 Task: Research Airbnb accommodation in Pisco, Peru from 1st December, 2023 to 9th December, 2023 for 4 adults.2 bedrooms having 2 beds and 2 bathrooms. Property type can be house. Look for 4 properties as per requirement.
Action: Mouse moved to (474, 175)
Screenshot: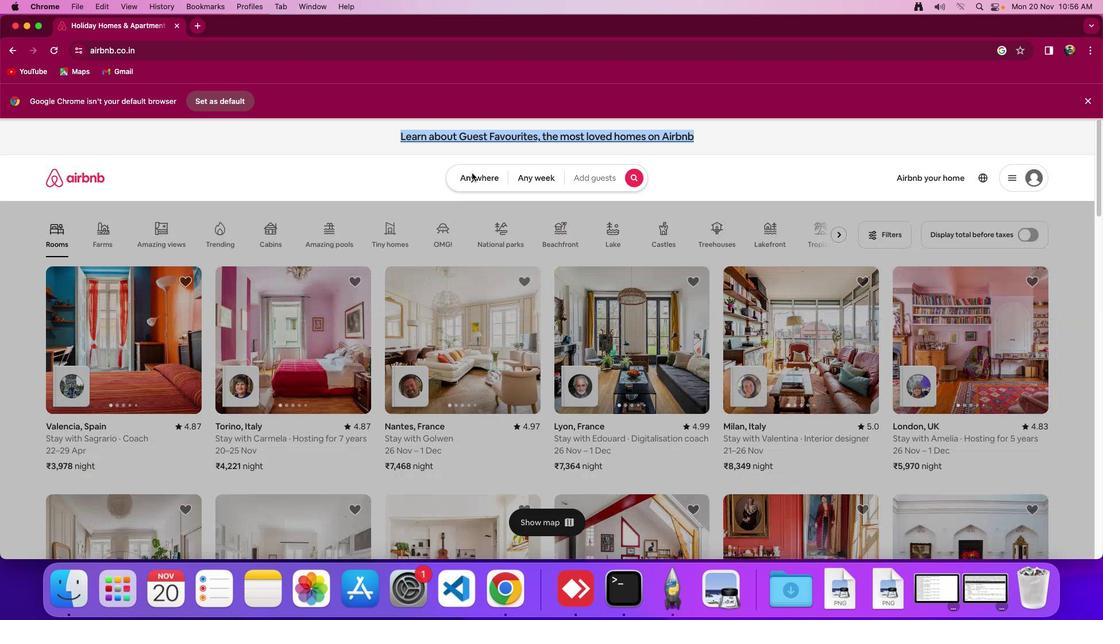 
Action: Mouse pressed left at (474, 175)
Screenshot: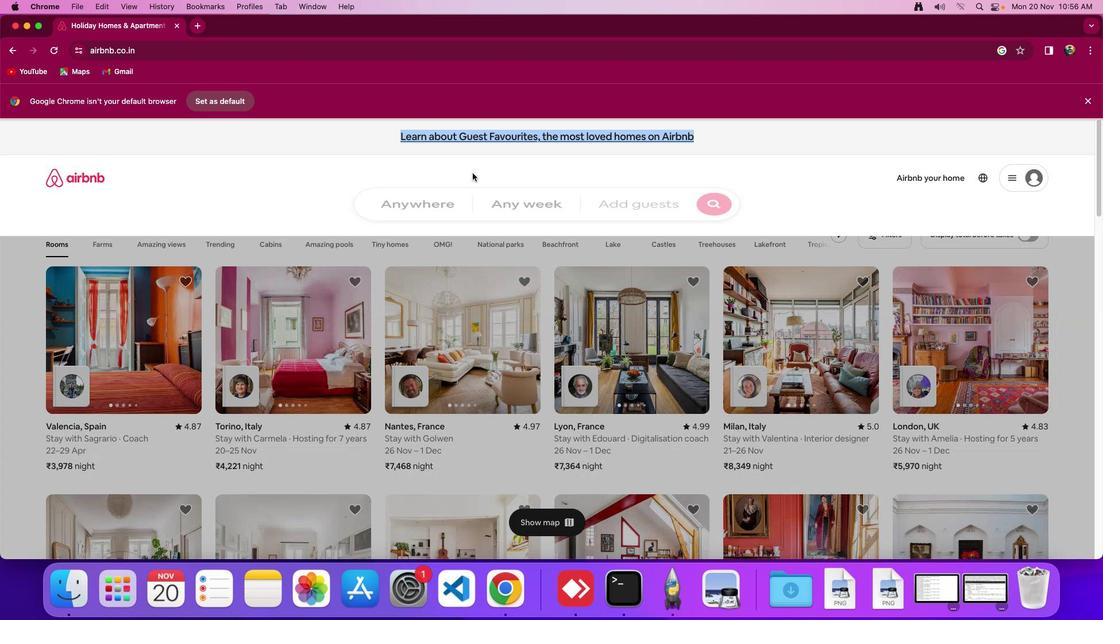 
Action: Mouse moved to (421, 230)
Screenshot: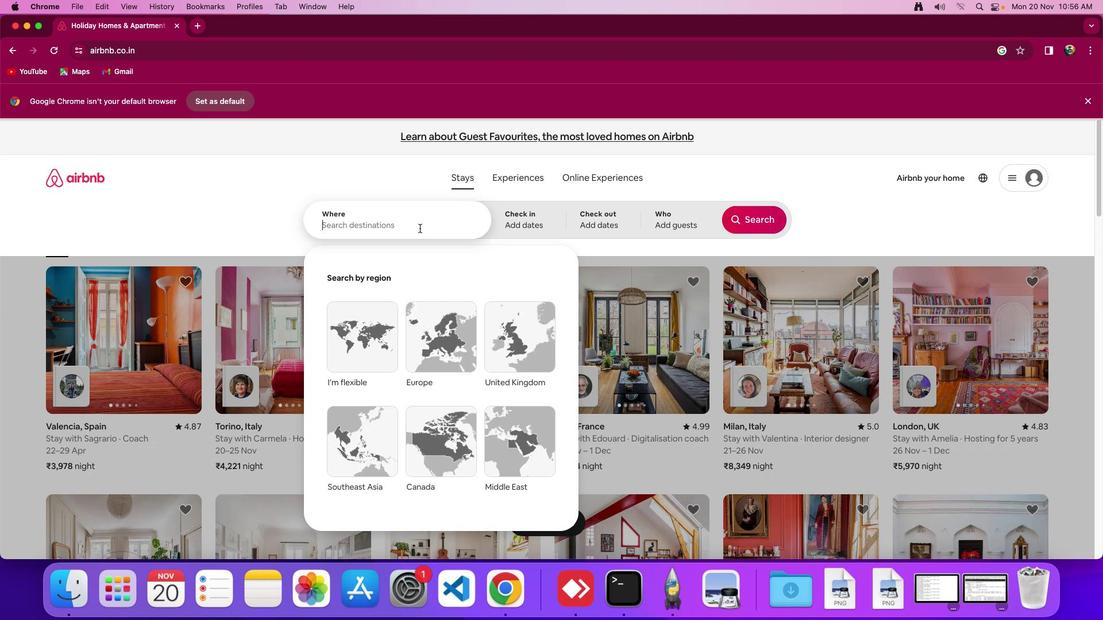 
Action: Mouse pressed left at (421, 230)
Screenshot: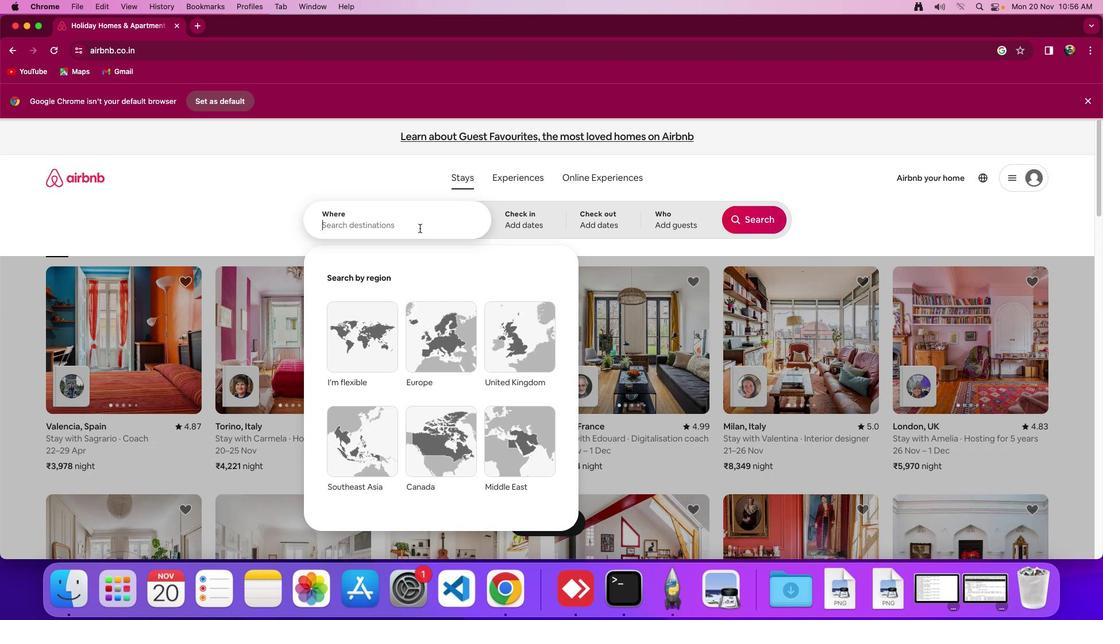 
Action: Mouse moved to (666, 230)
Screenshot: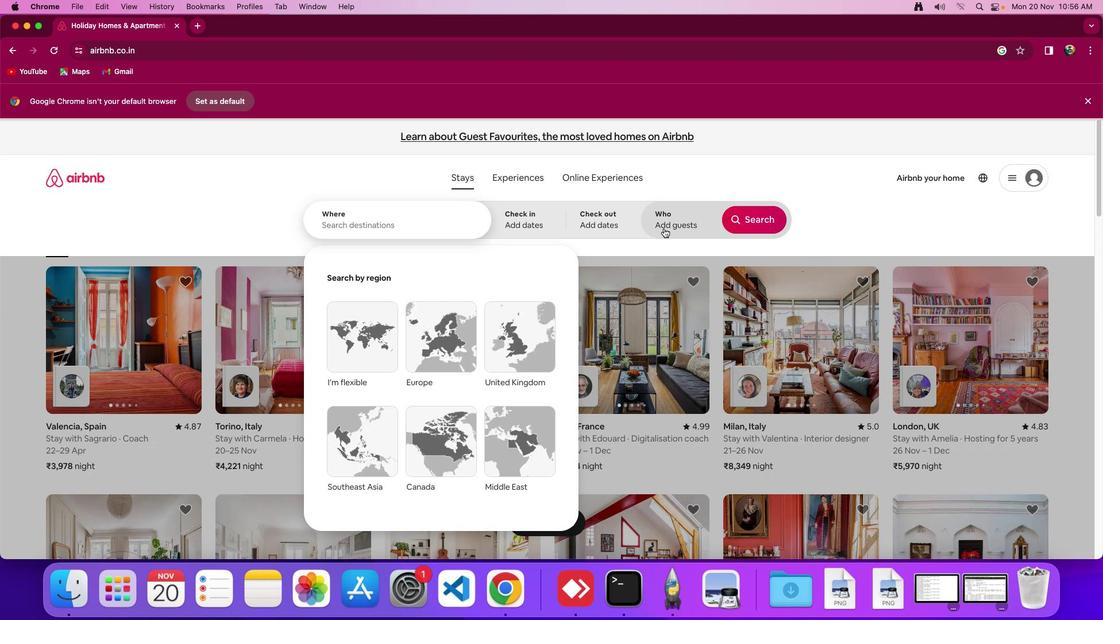 
Action: Key pressed Key.shift'P''i''s''c''o'','Key.spaceKey.shift_rKey.shift'P''e''r''u'
Screenshot: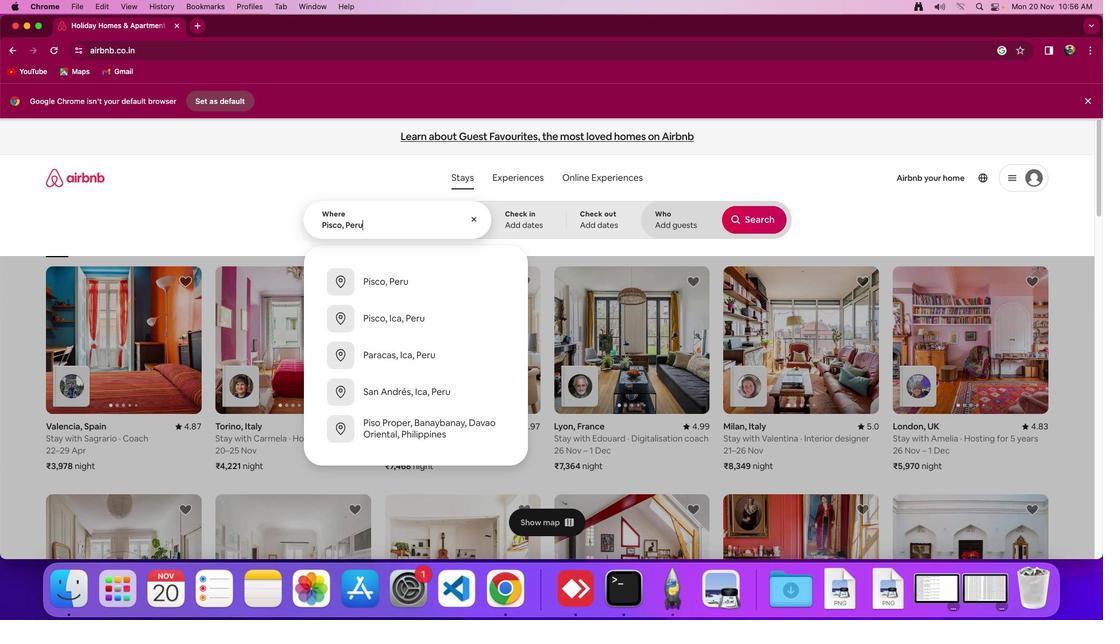
Action: Mouse moved to (535, 231)
Screenshot: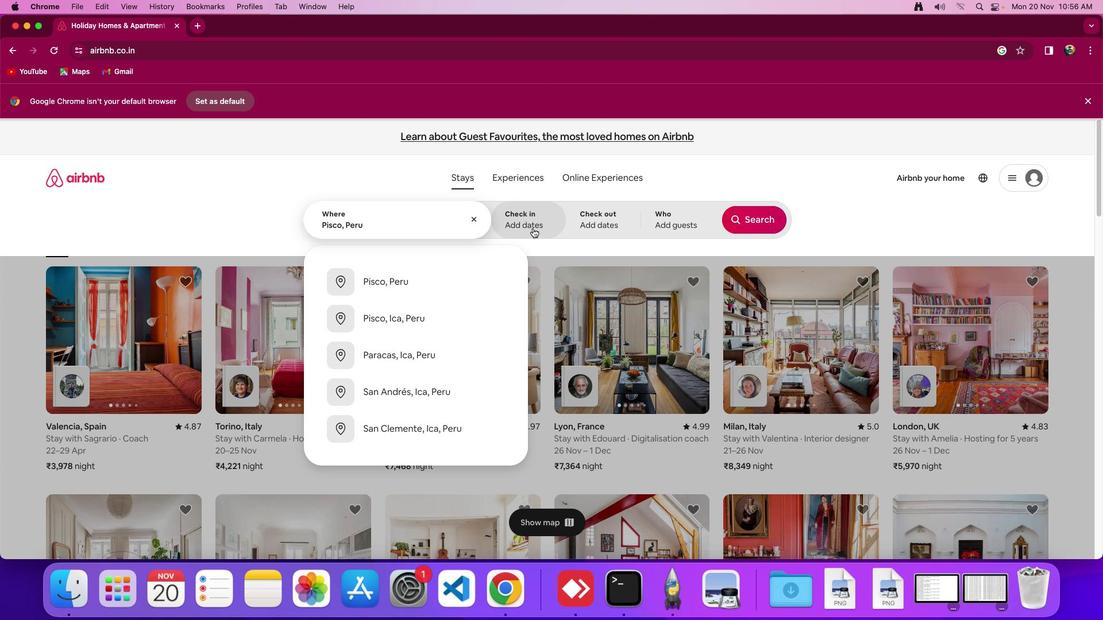 
Action: Mouse pressed left at (535, 231)
Screenshot: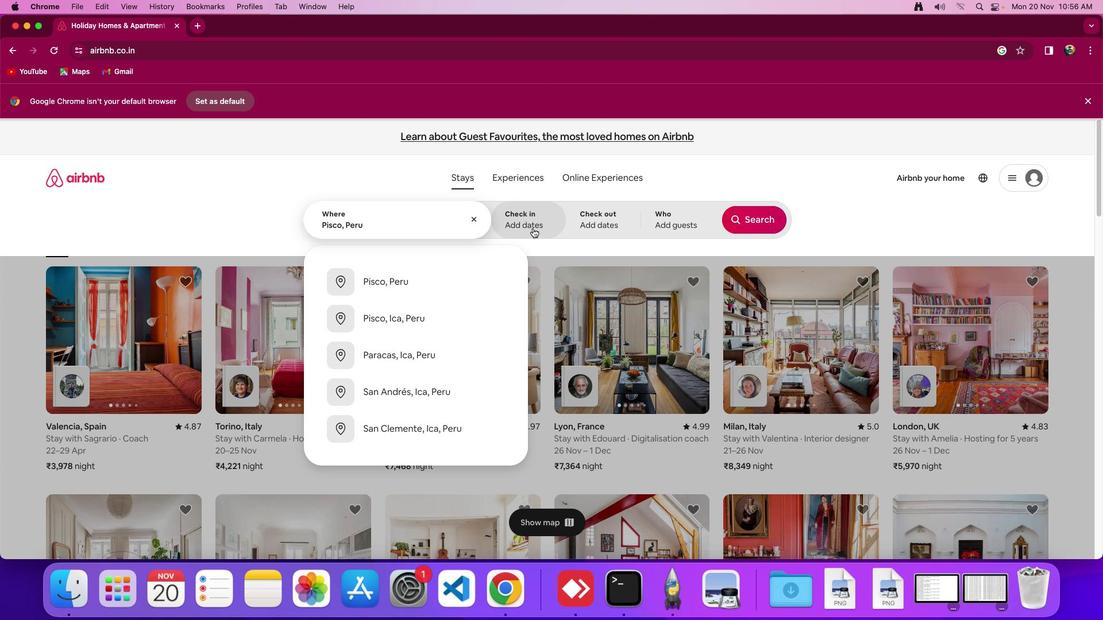
Action: Mouse moved to (715, 366)
Screenshot: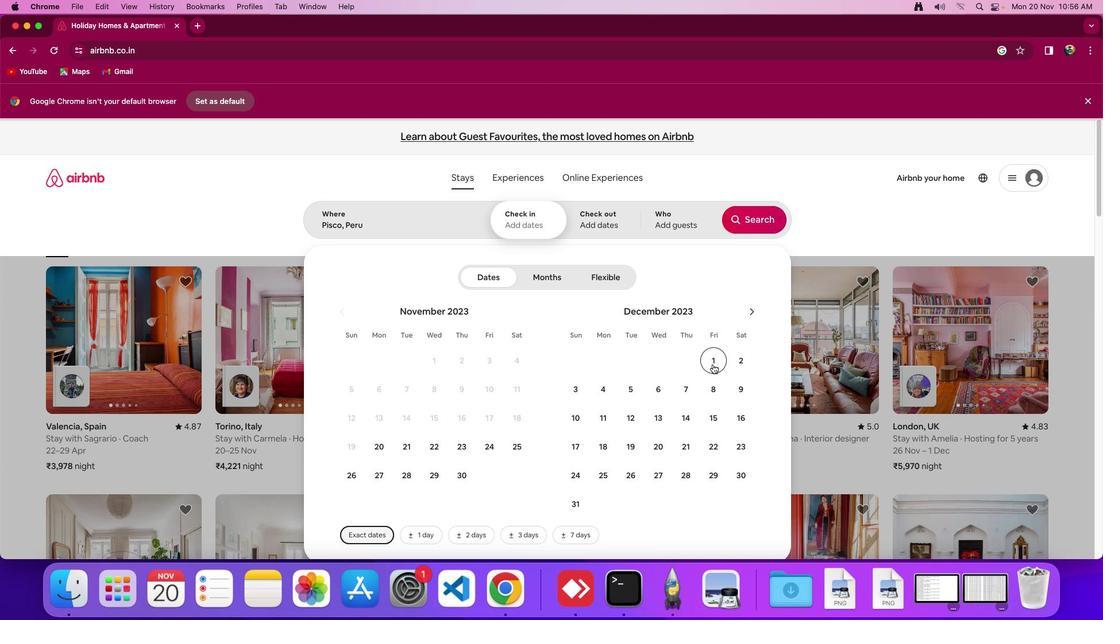 
Action: Mouse pressed left at (715, 366)
Screenshot: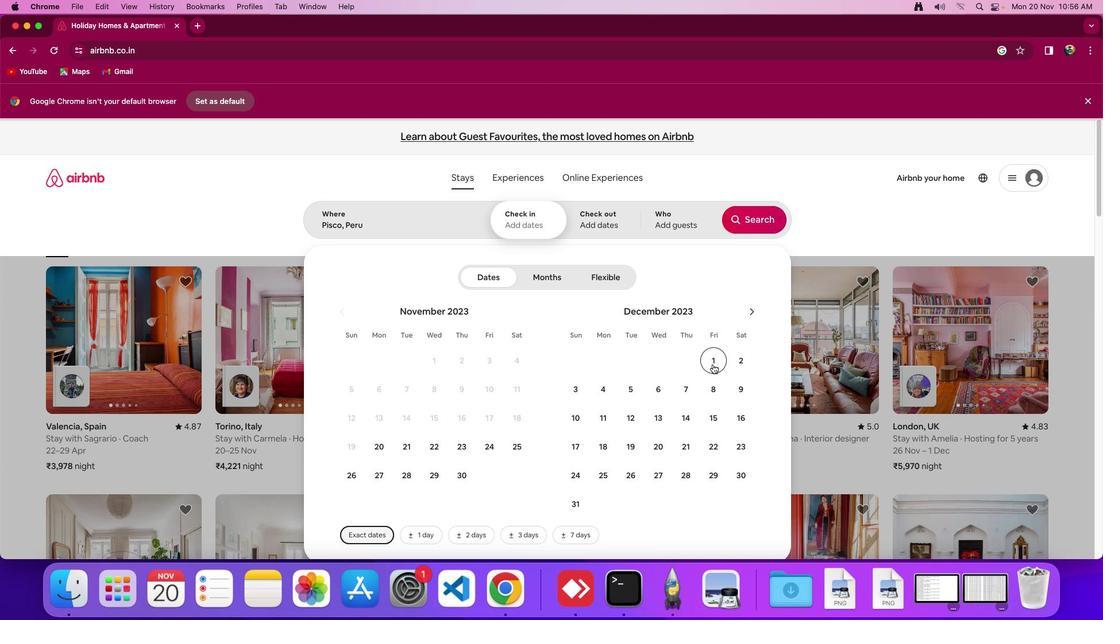 
Action: Mouse moved to (732, 393)
Screenshot: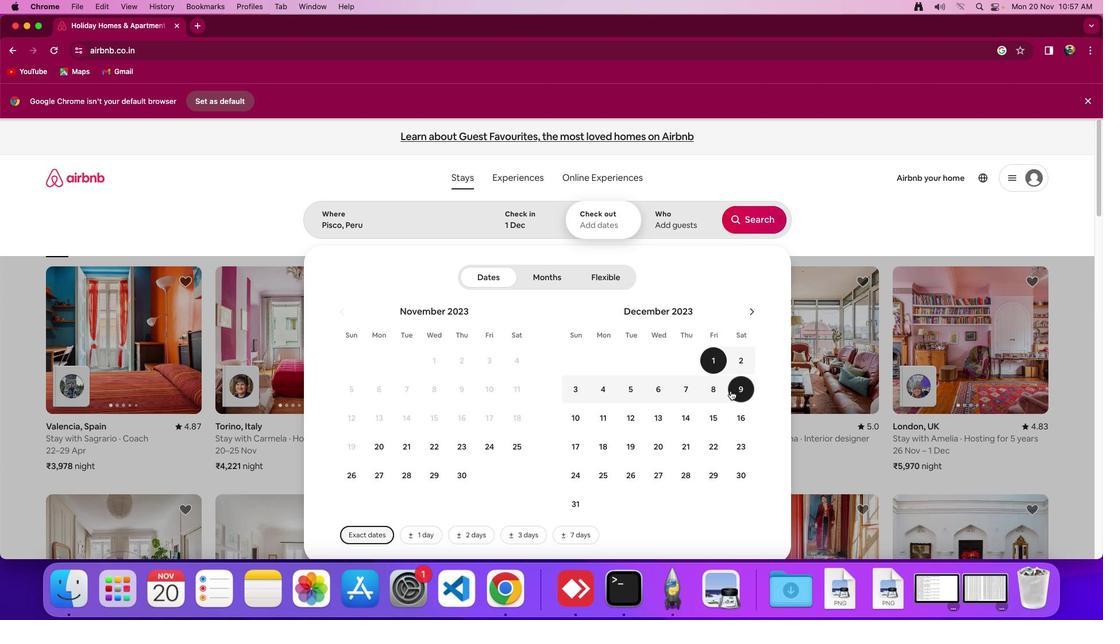 
Action: Mouse pressed left at (732, 393)
Screenshot: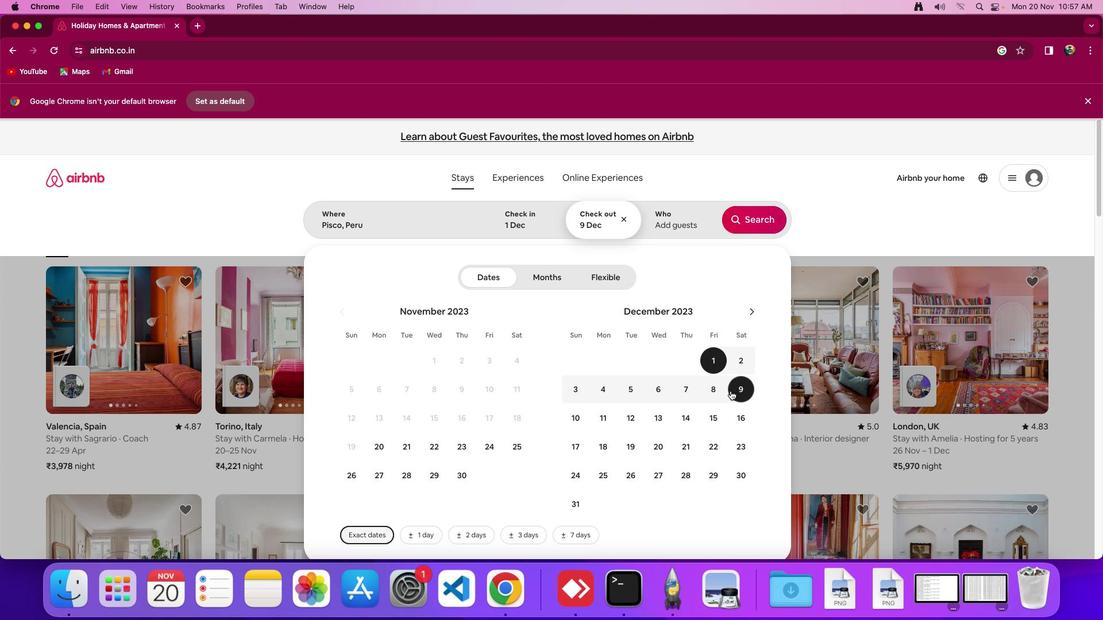 
Action: Mouse moved to (657, 221)
Screenshot: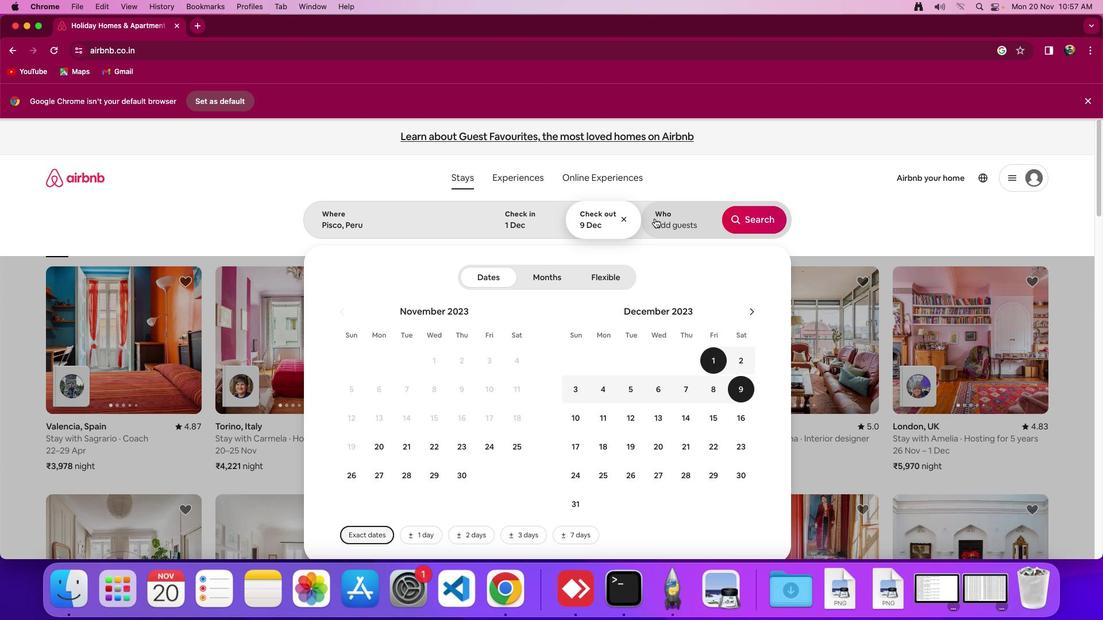 
Action: Mouse pressed left at (657, 221)
Screenshot: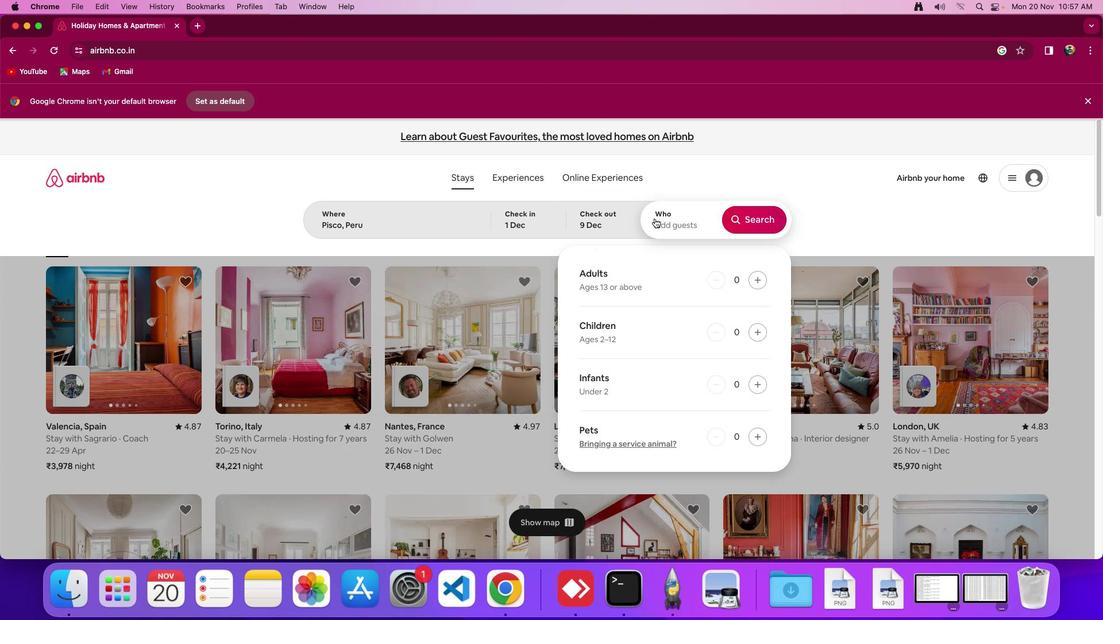 
Action: Mouse moved to (757, 286)
Screenshot: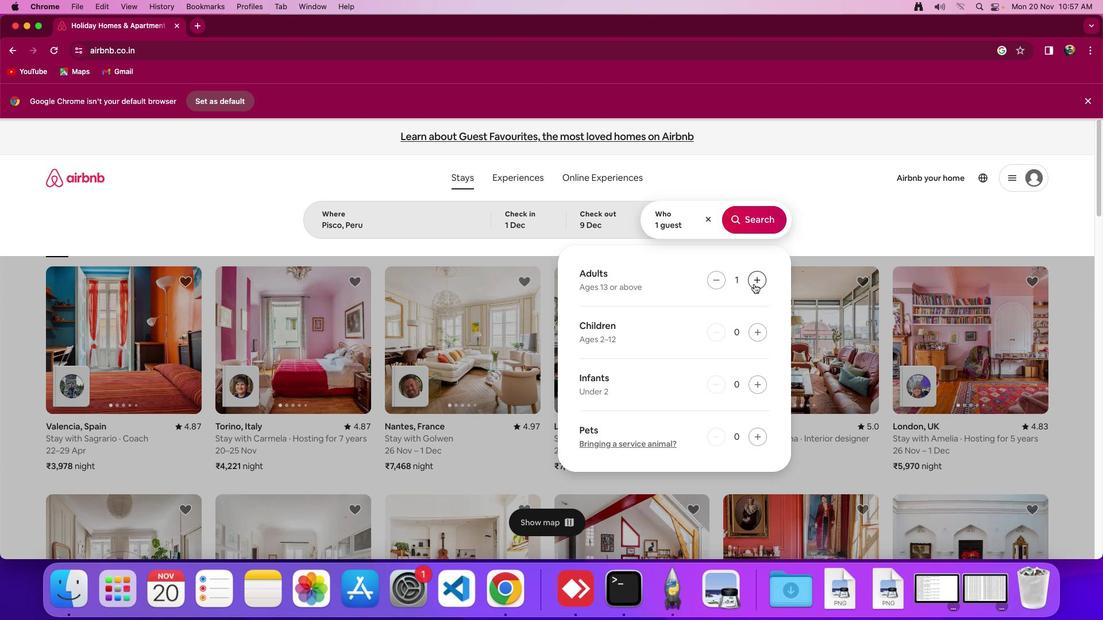 
Action: Mouse pressed left at (757, 286)
Screenshot: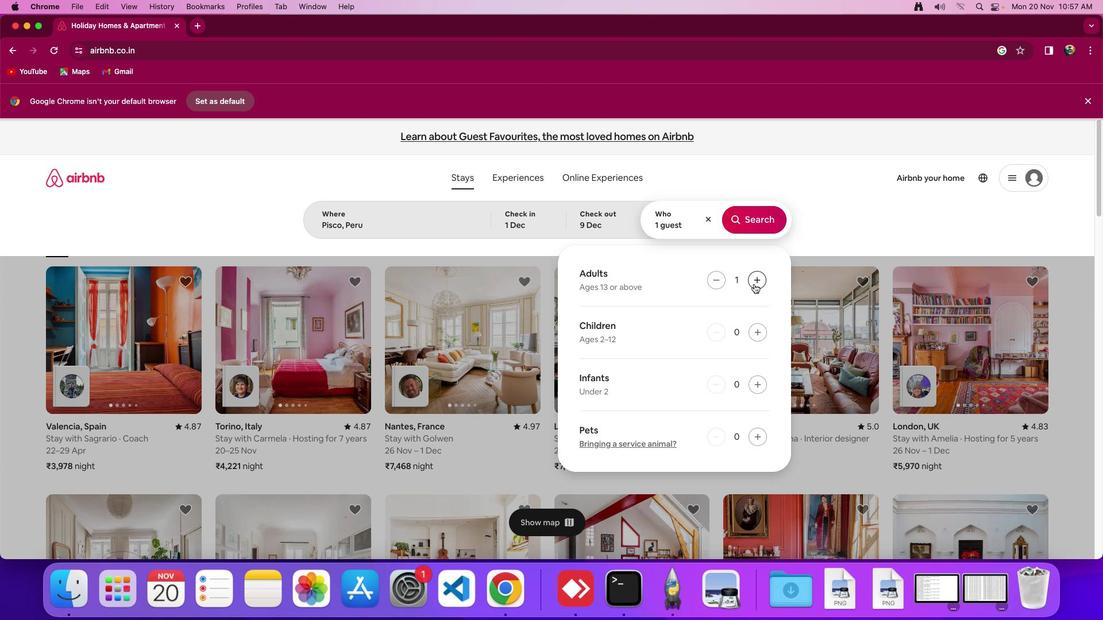 
Action: Mouse pressed left at (757, 286)
Screenshot: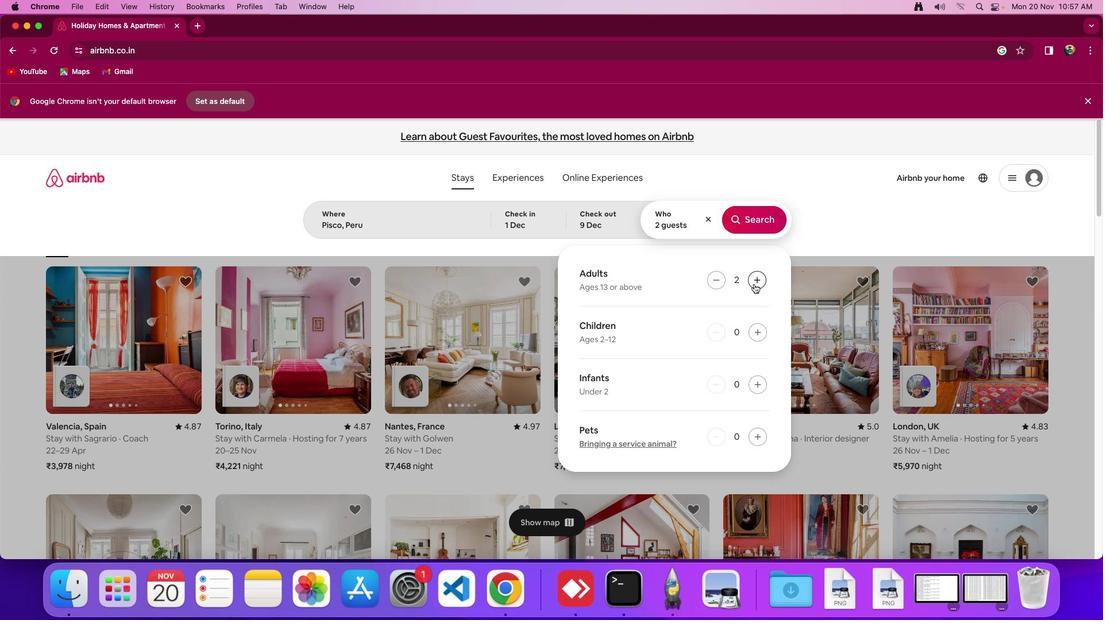 
Action: Mouse pressed left at (757, 286)
Screenshot: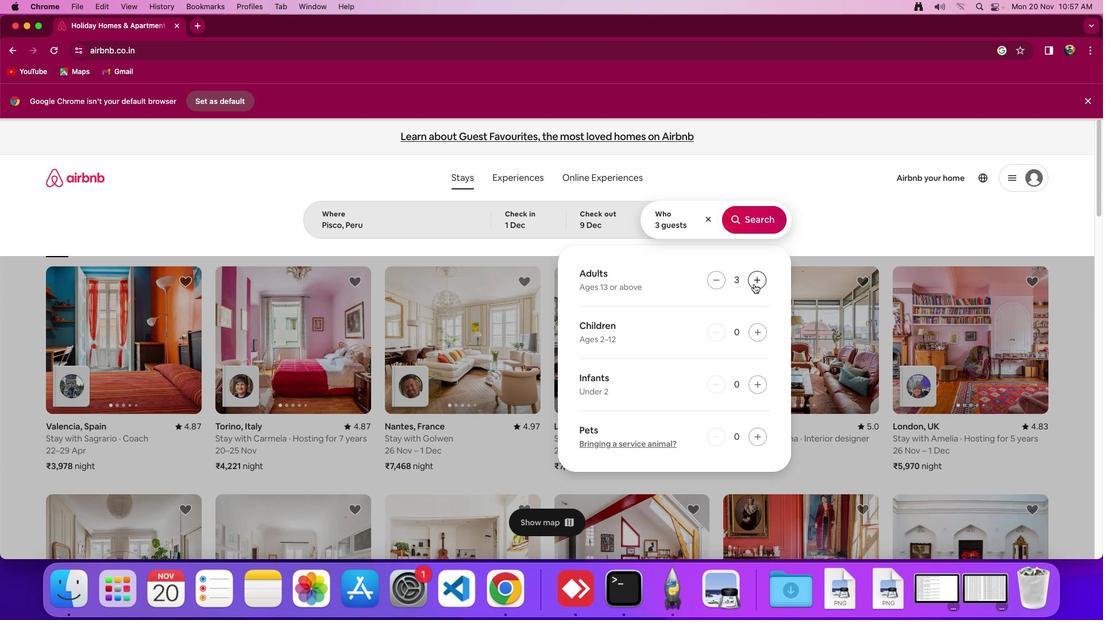 
Action: Mouse pressed left at (757, 286)
Screenshot: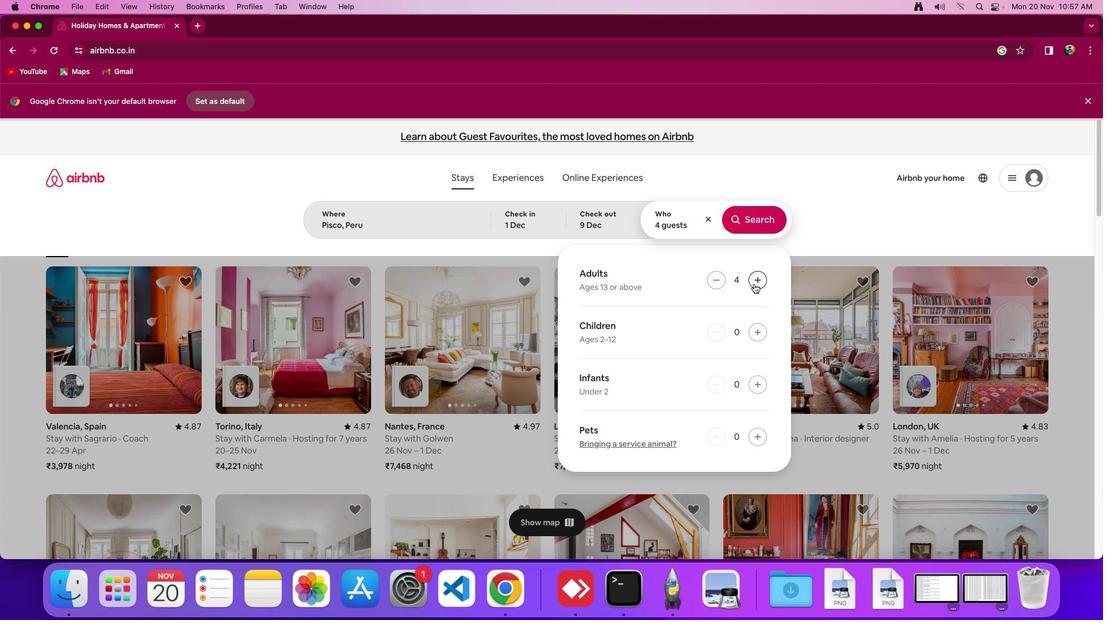 
Action: Mouse moved to (745, 217)
Screenshot: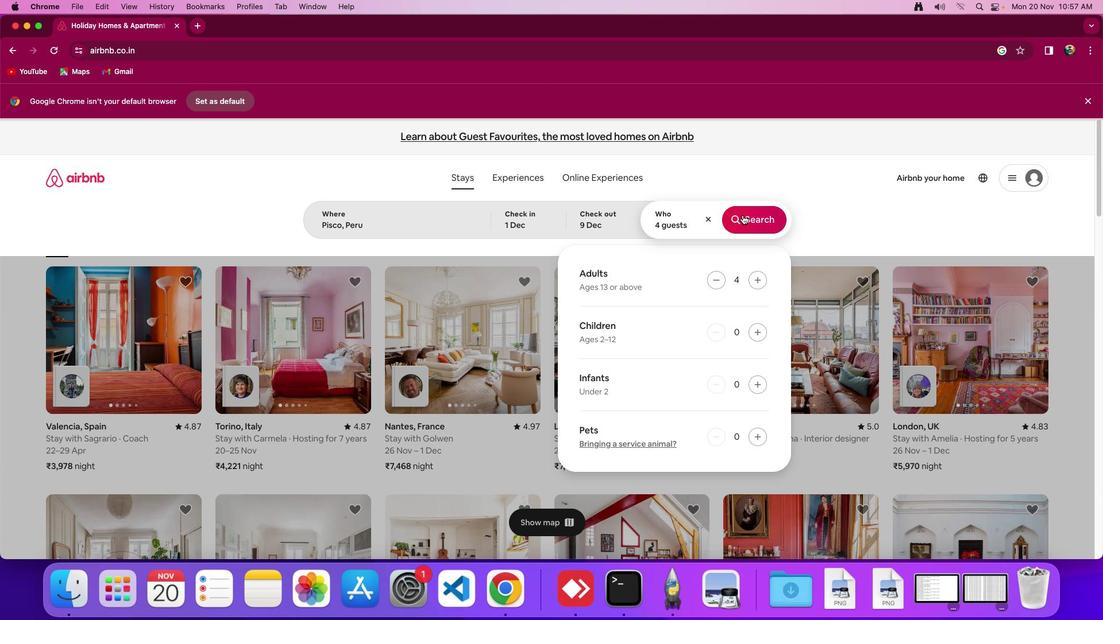 
Action: Mouse pressed left at (745, 217)
Screenshot: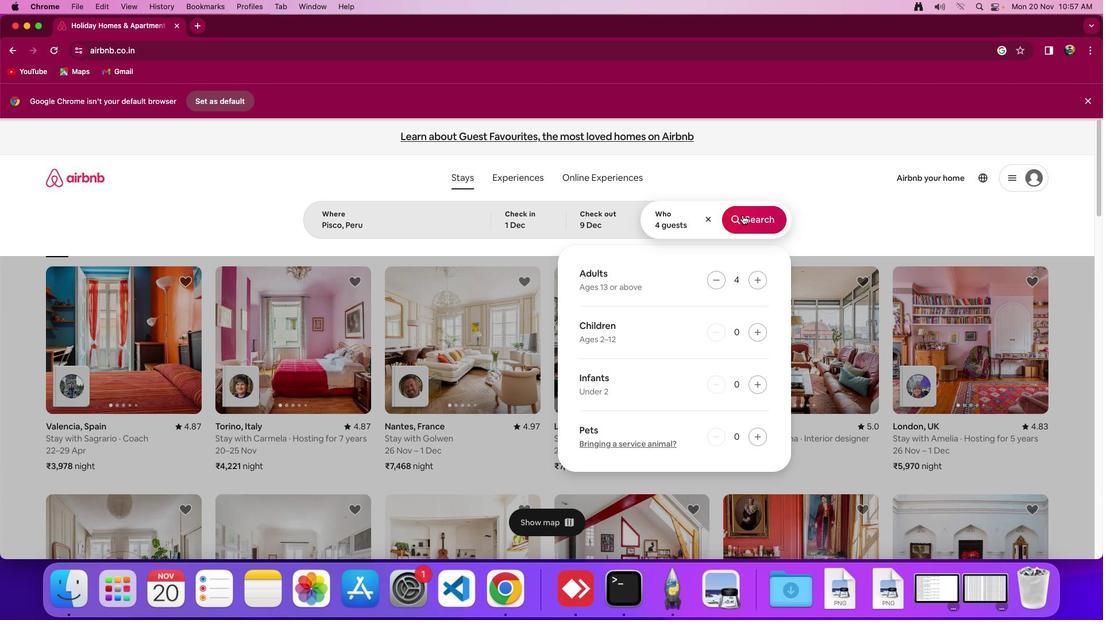 
Action: Mouse moved to (914, 189)
Screenshot: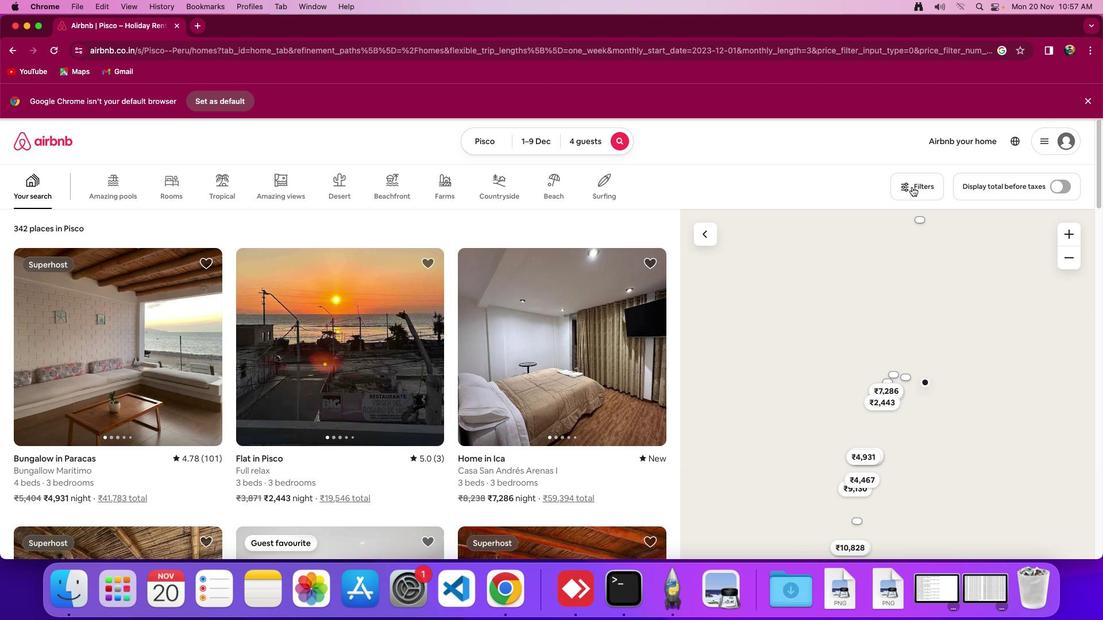 
Action: Mouse pressed left at (914, 189)
Screenshot: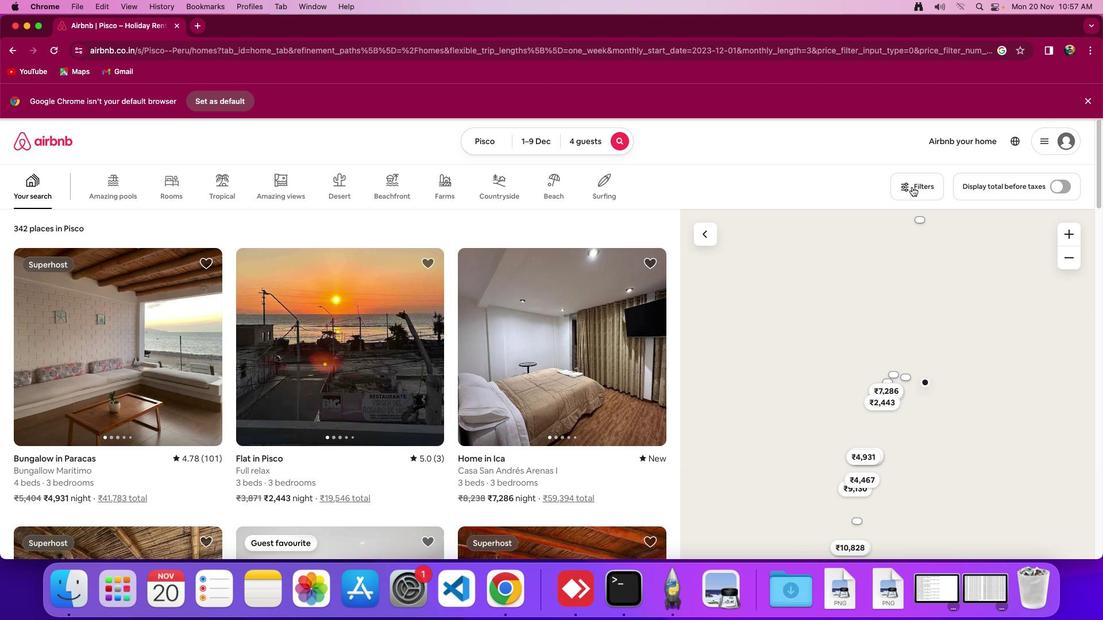 
Action: Mouse moved to (907, 186)
Screenshot: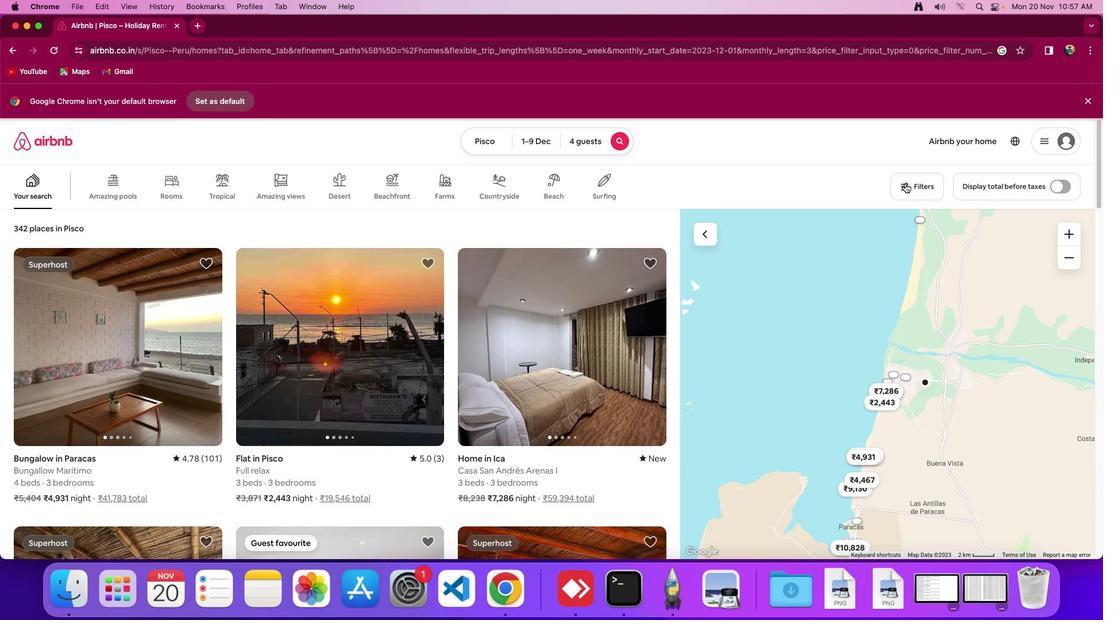 
Action: Mouse pressed left at (907, 186)
Screenshot: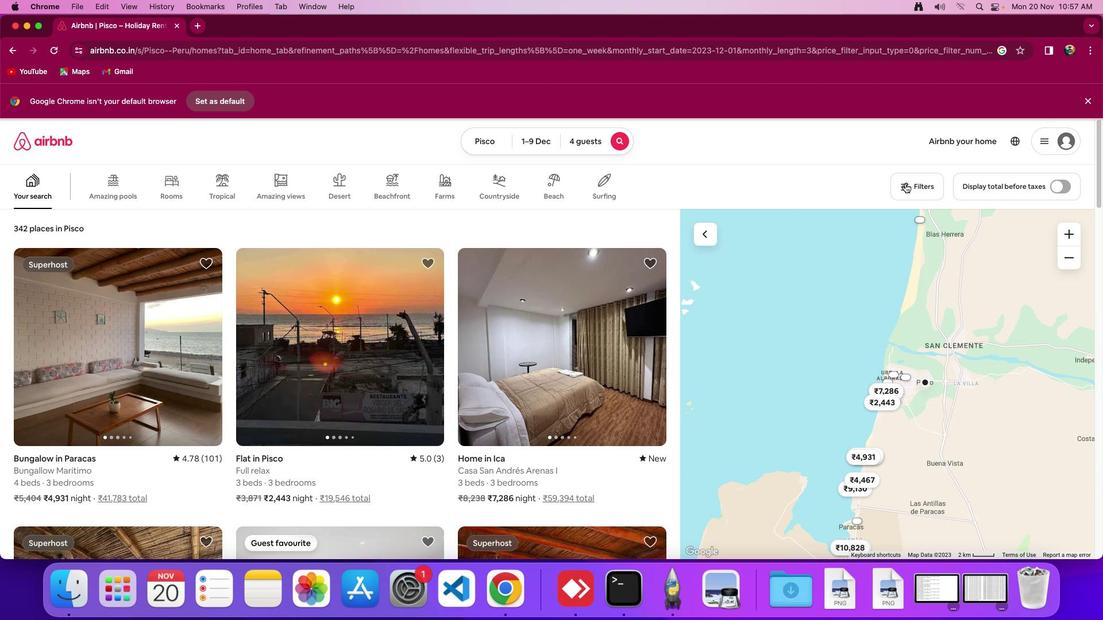 
Action: Mouse moved to (505, 380)
Screenshot: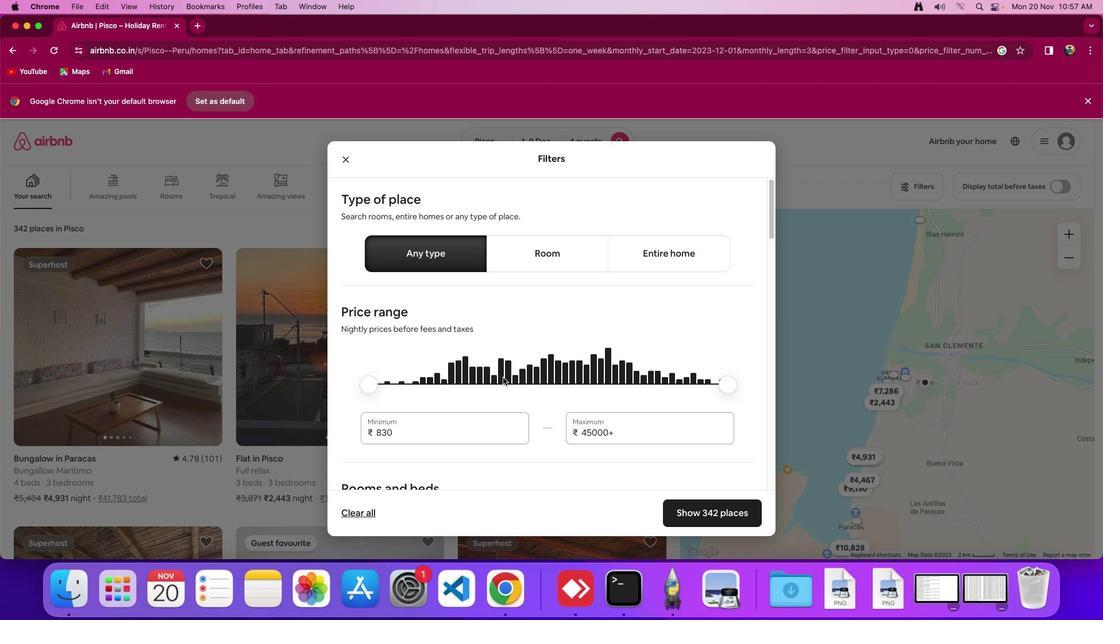 
Action: Mouse scrolled (505, 380) with delta (2, 1)
Screenshot: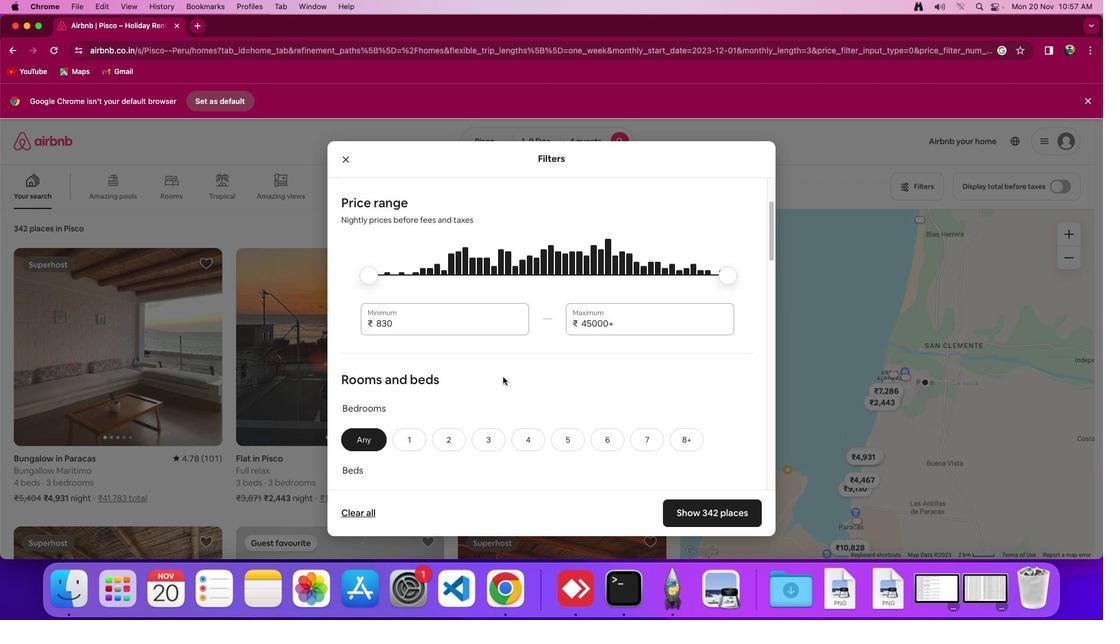 
Action: Mouse scrolled (505, 380) with delta (2, 1)
Screenshot: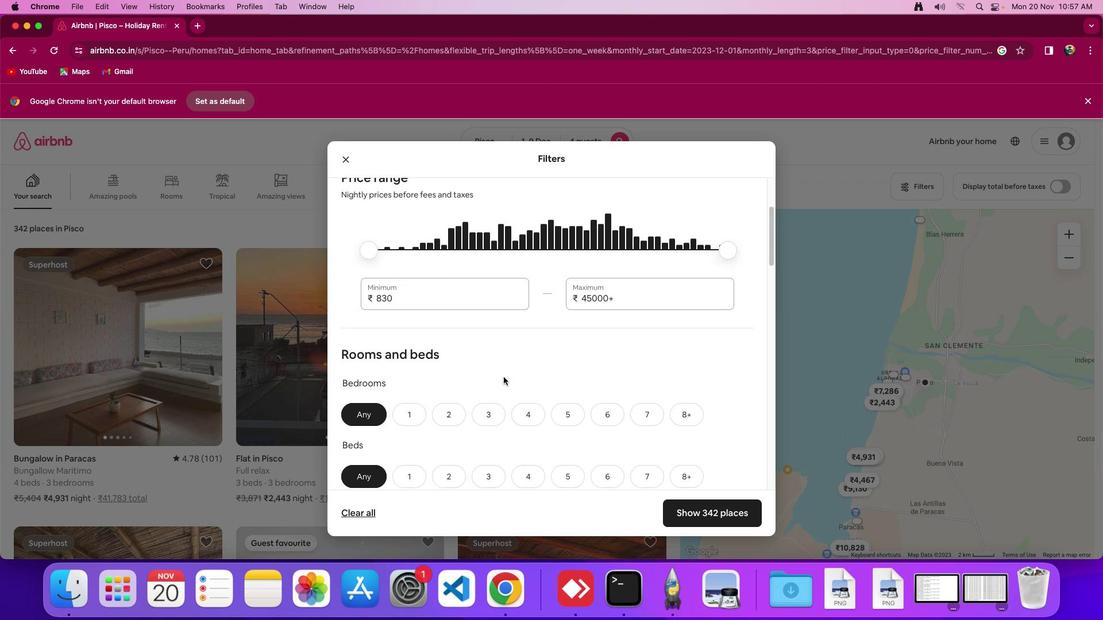 
Action: Mouse scrolled (505, 380) with delta (2, 0)
Screenshot: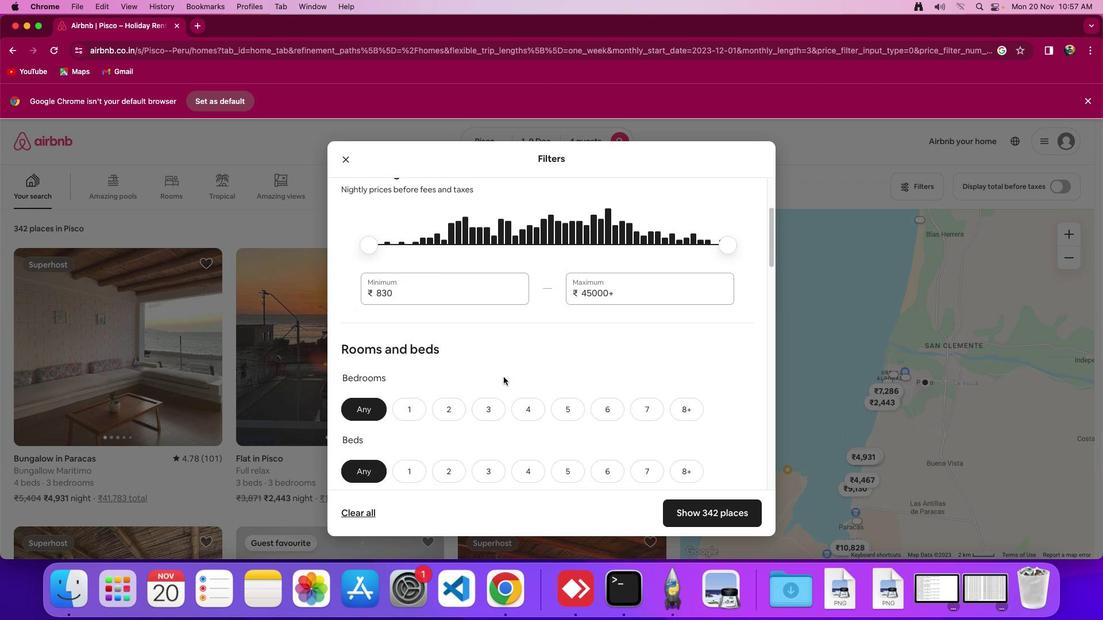
Action: Mouse moved to (505, 379)
Screenshot: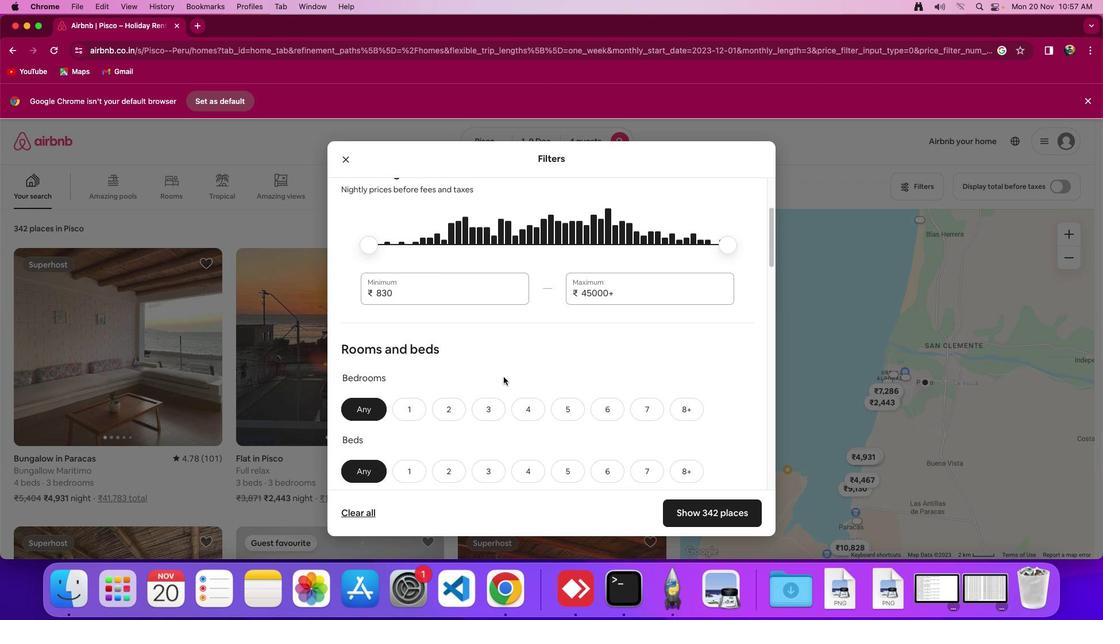 
Action: Mouse scrolled (505, 379) with delta (2, 1)
Screenshot: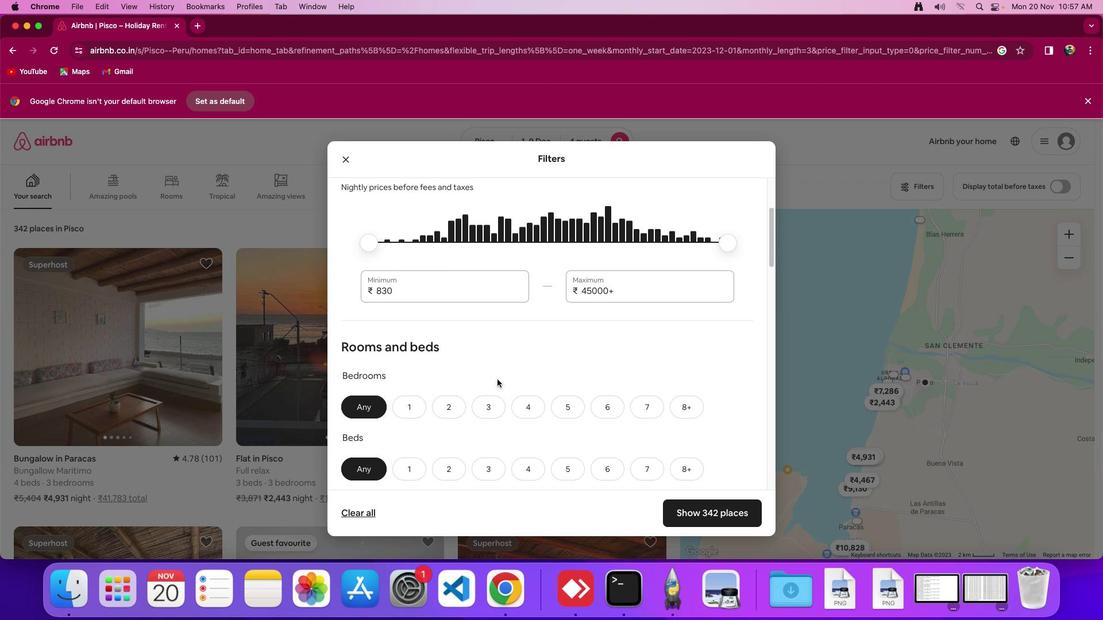
Action: Mouse moved to (442, 406)
Screenshot: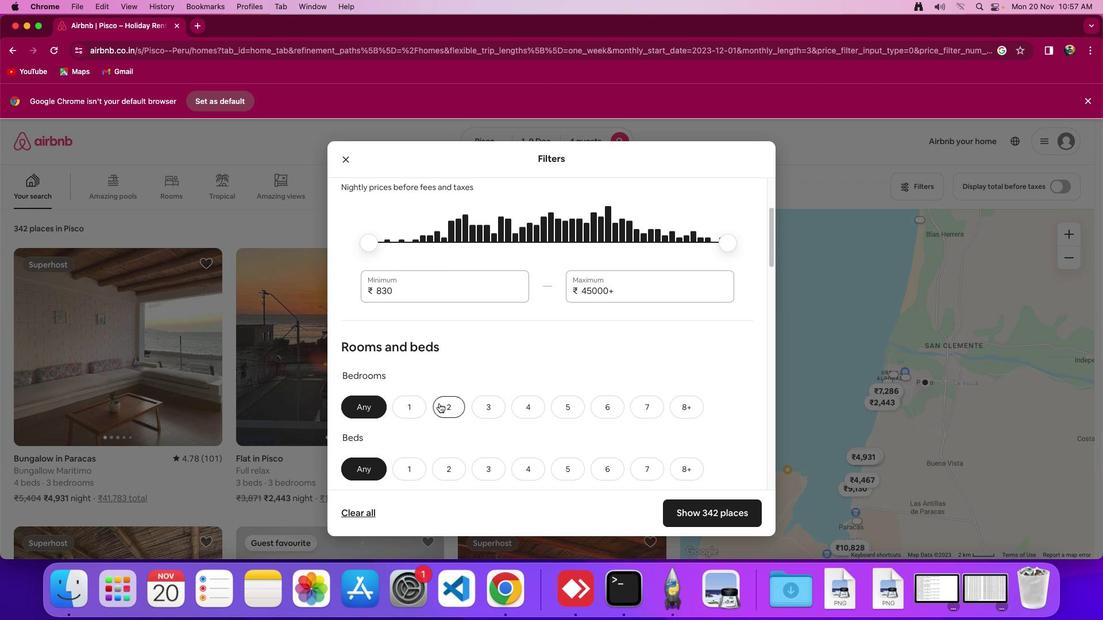 
Action: Mouse pressed left at (442, 406)
Screenshot: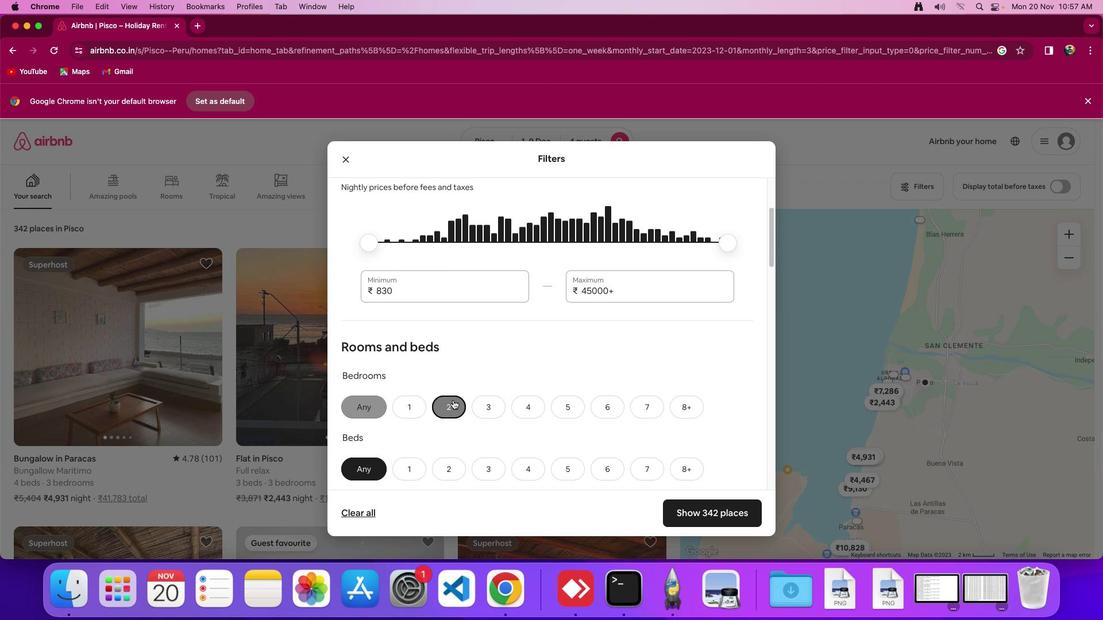
Action: Mouse moved to (509, 388)
Screenshot: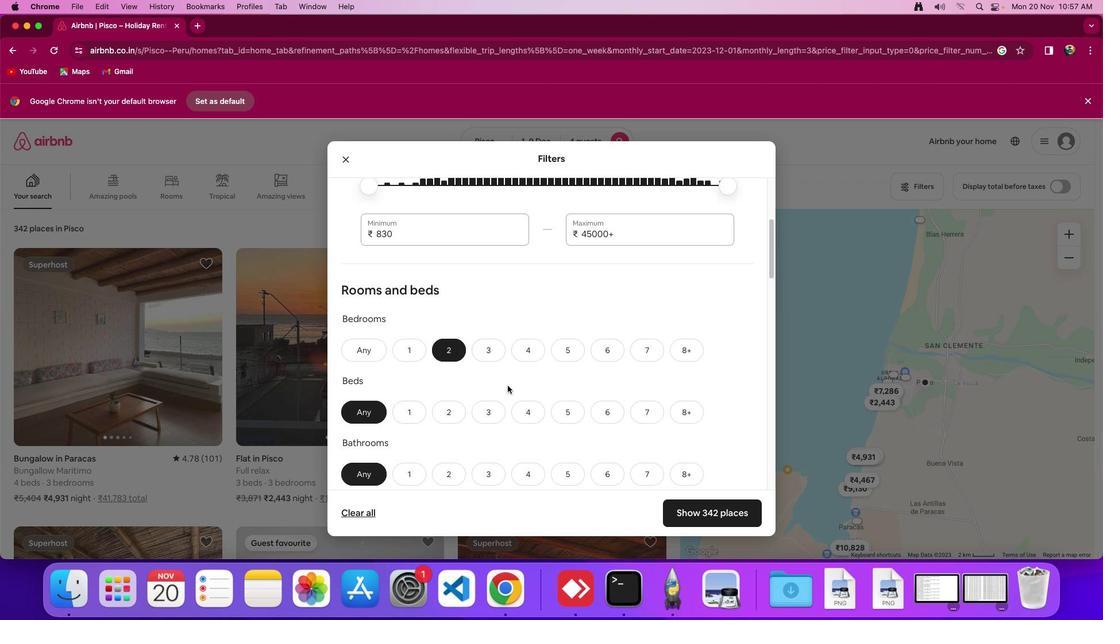 
Action: Mouse scrolled (509, 388) with delta (2, 1)
Screenshot: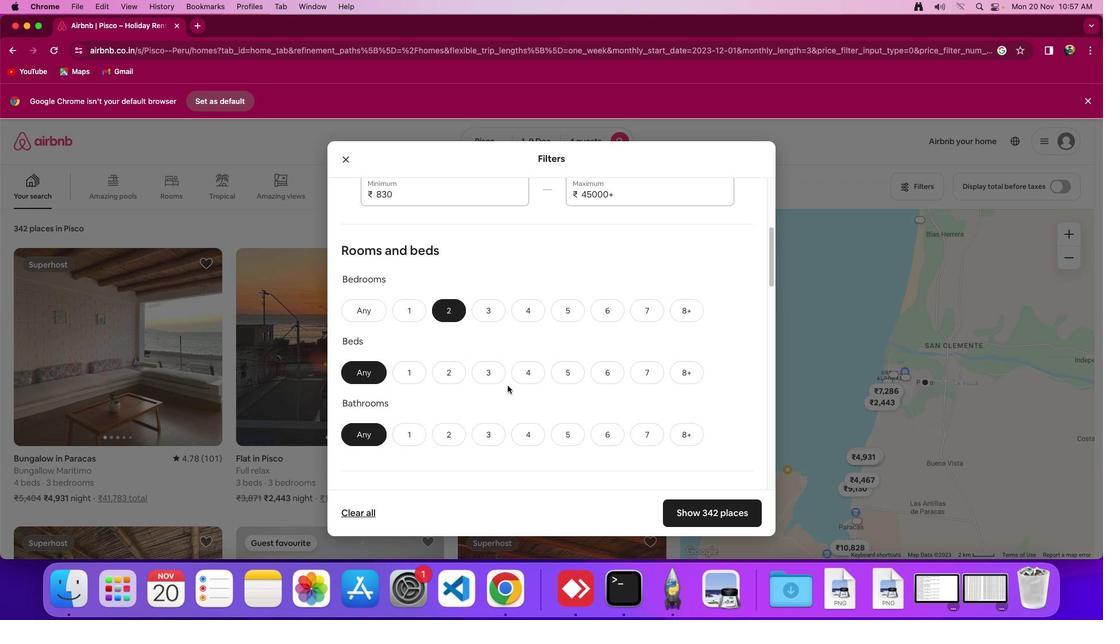 
Action: Mouse moved to (509, 388)
Screenshot: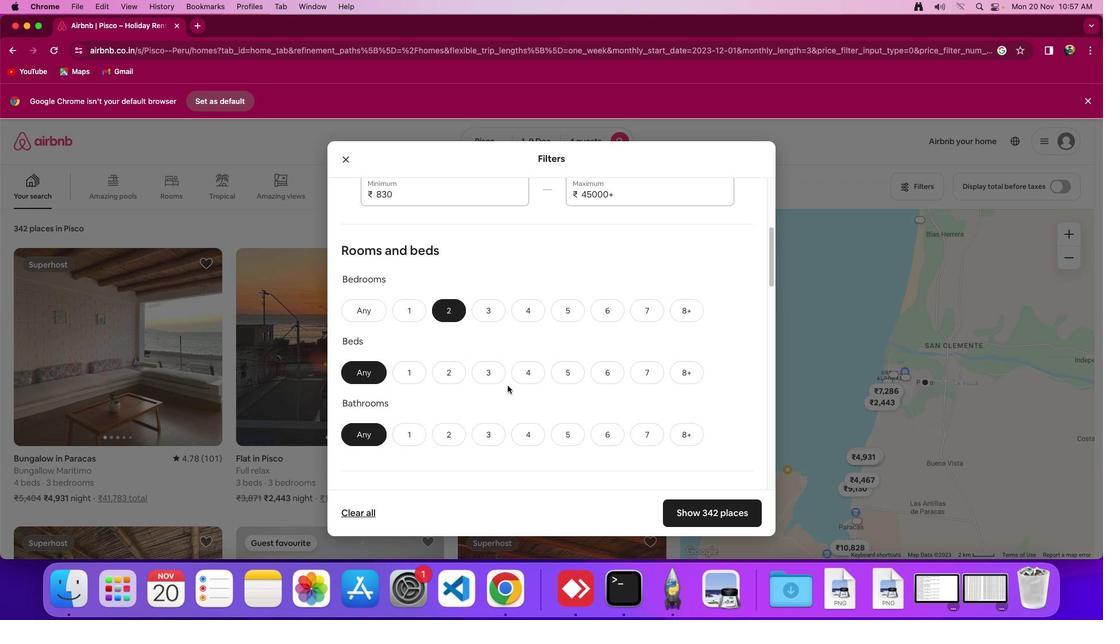 
Action: Mouse scrolled (509, 388) with delta (2, 1)
Screenshot: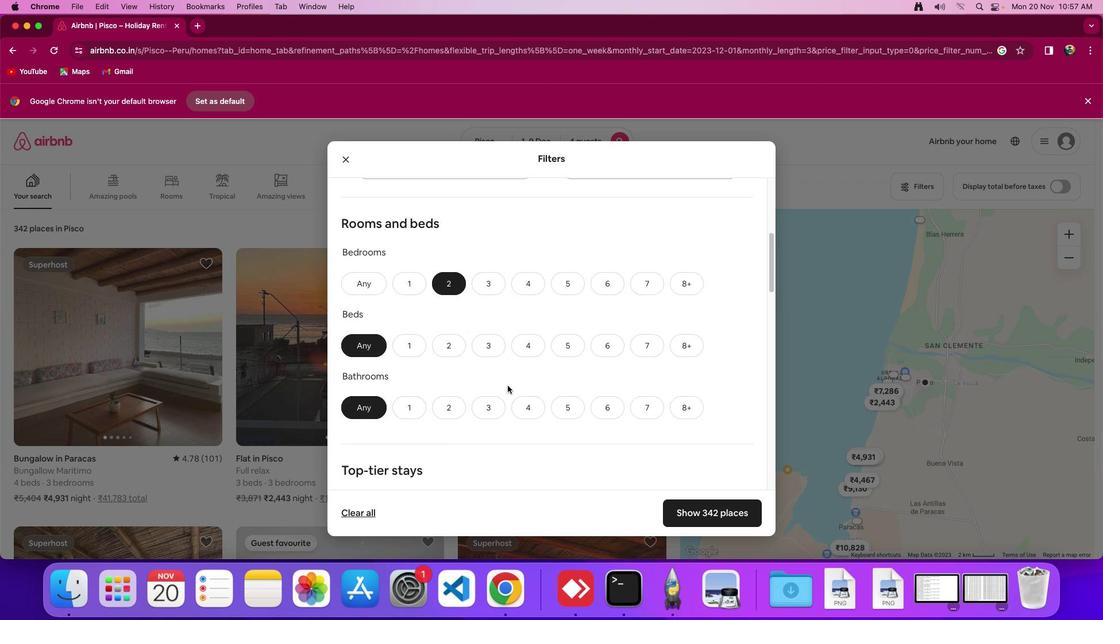 
Action: Mouse scrolled (509, 388) with delta (2, 0)
Screenshot: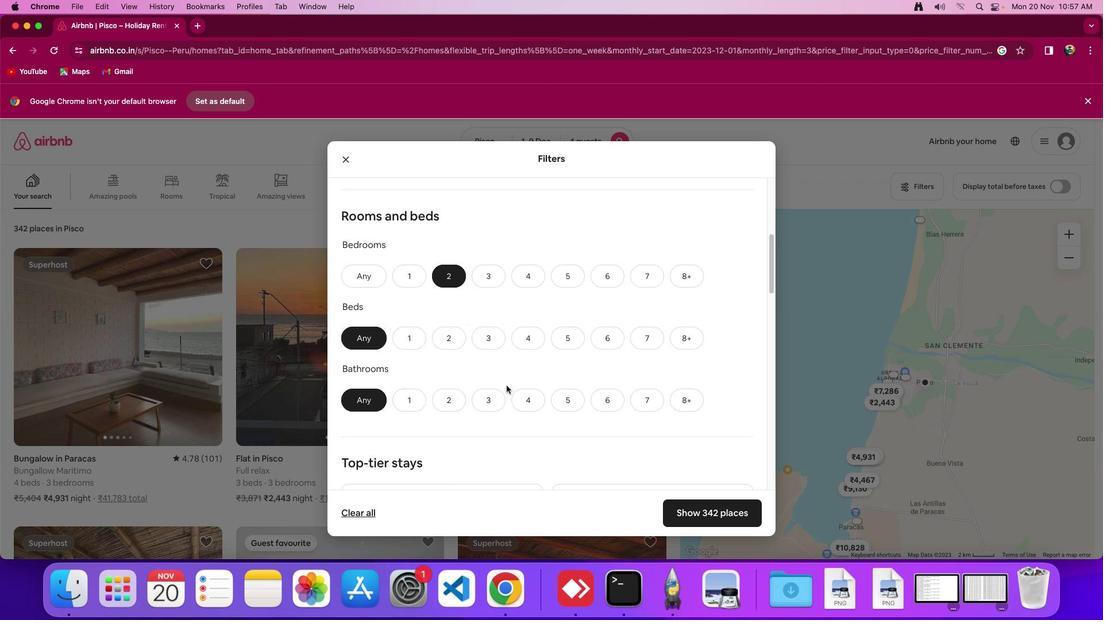 
Action: Mouse moved to (451, 329)
Screenshot: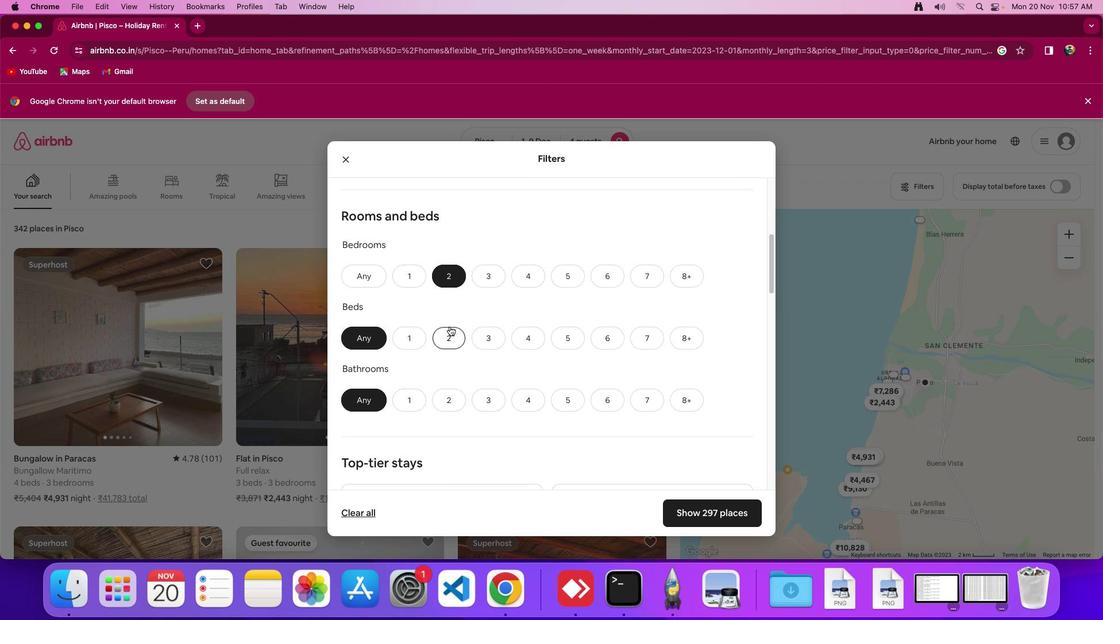 
Action: Mouse pressed left at (451, 329)
Screenshot: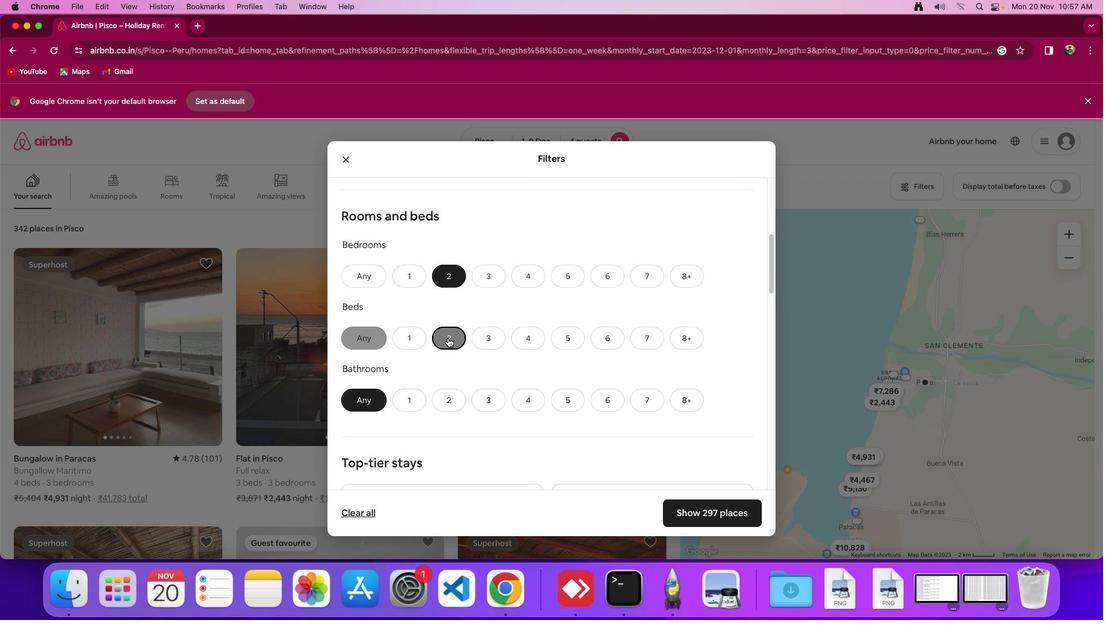 
Action: Mouse moved to (448, 401)
Screenshot: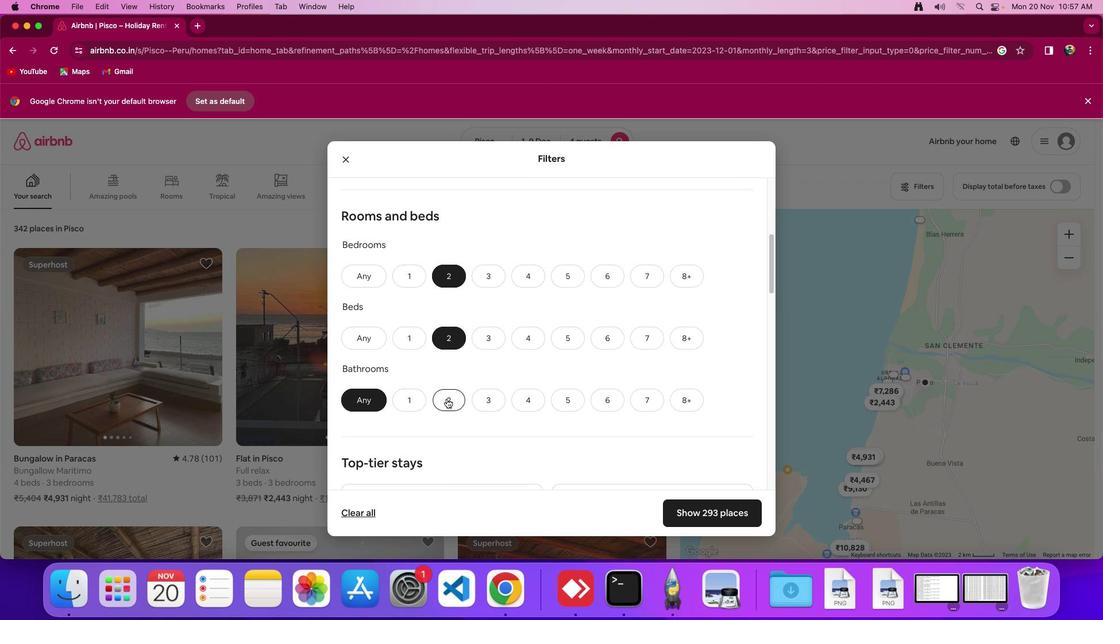 
Action: Mouse pressed left at (448, 401)
Screenshot: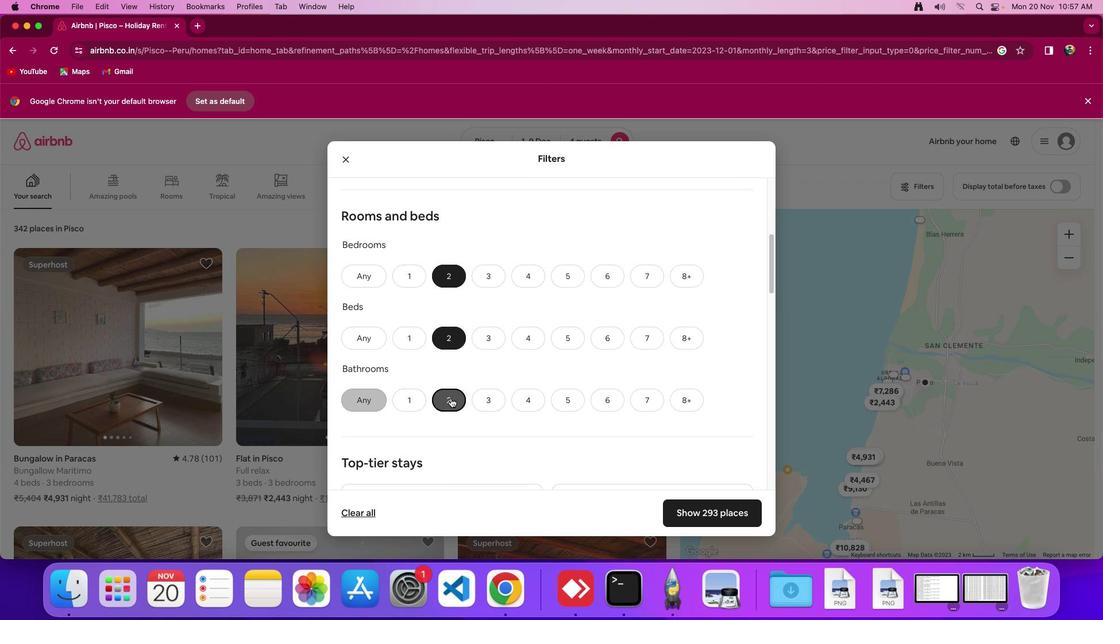 
Action: Mouse moved to (554, 369)
Screenshot: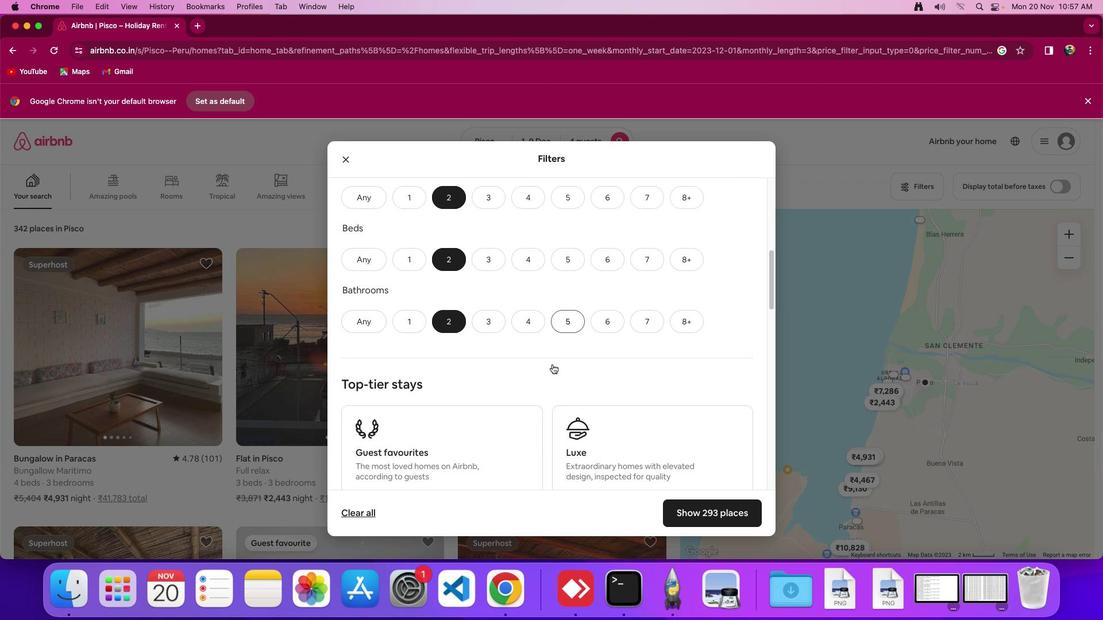
Action: Mouse scrolled (554, 369) with delta (2, 1)
Screenshot: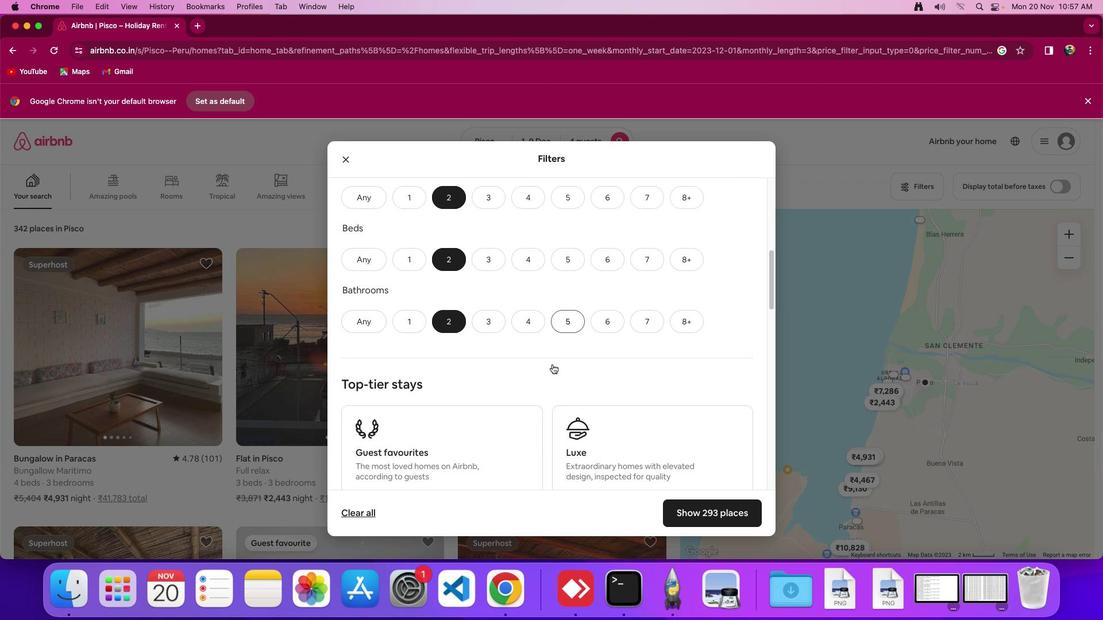 
Action: Mouse scrolled (554, 369) with delta (2, 1)
Screenshot: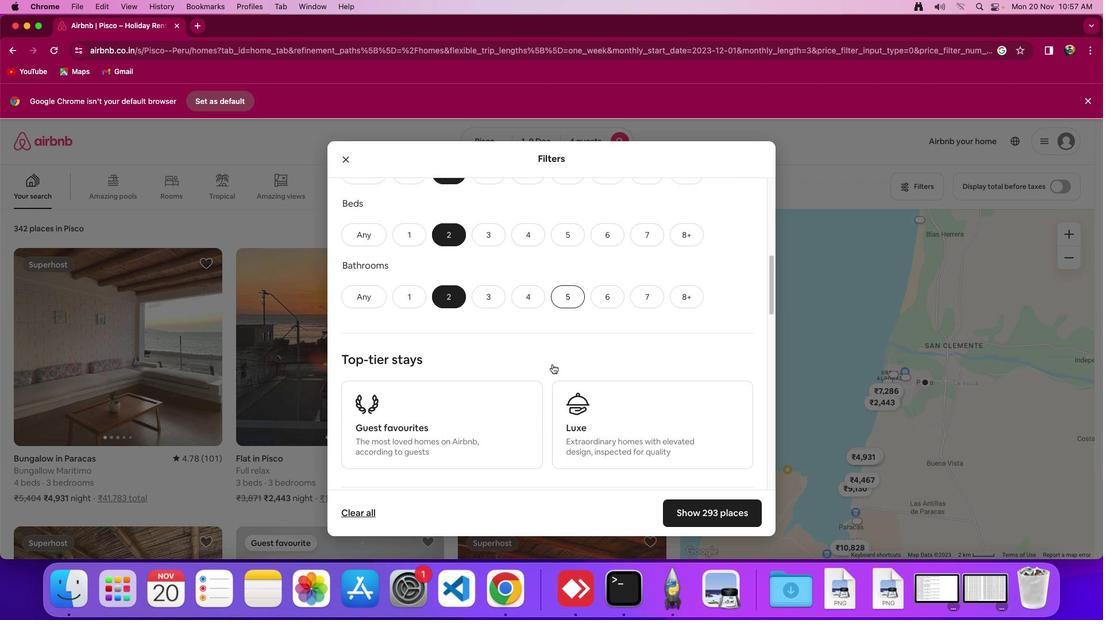 
Action: Mouse moved to (554, 369)
Screenshot: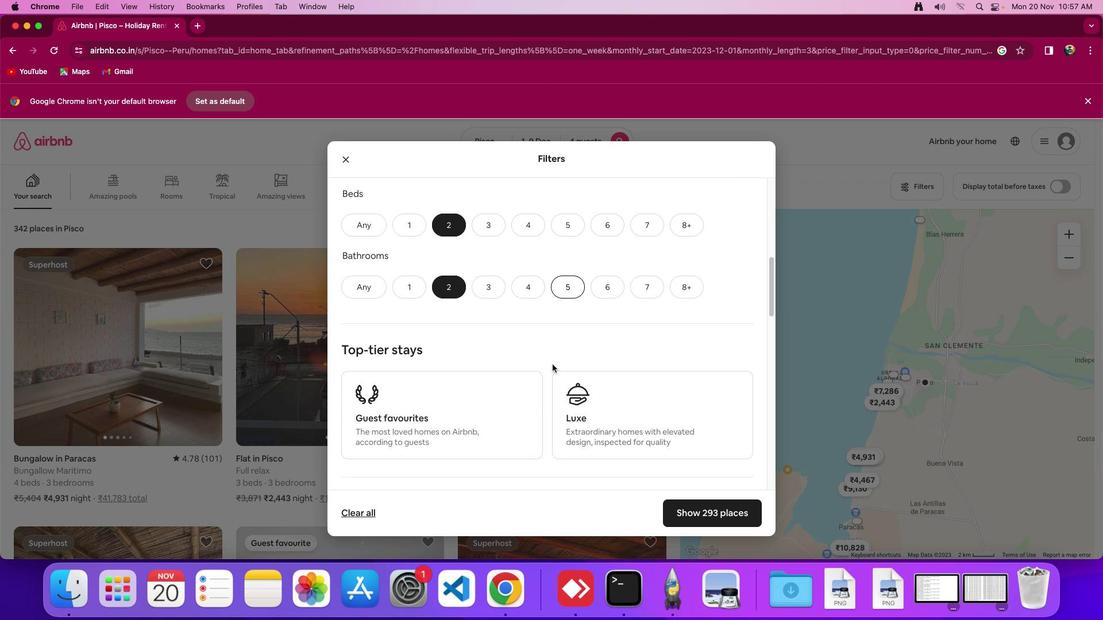 
Action: Mouse scrolled (554, 369) with delta (2, 0)
Screenshot: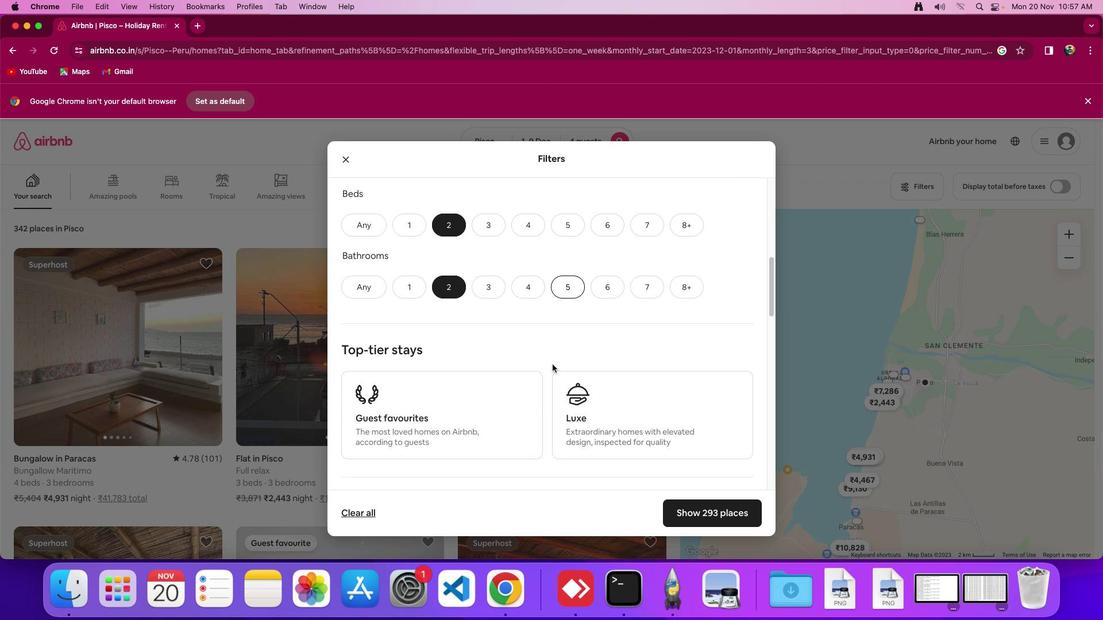 
Action: Mouse moved to (556, 367)
Screenshot: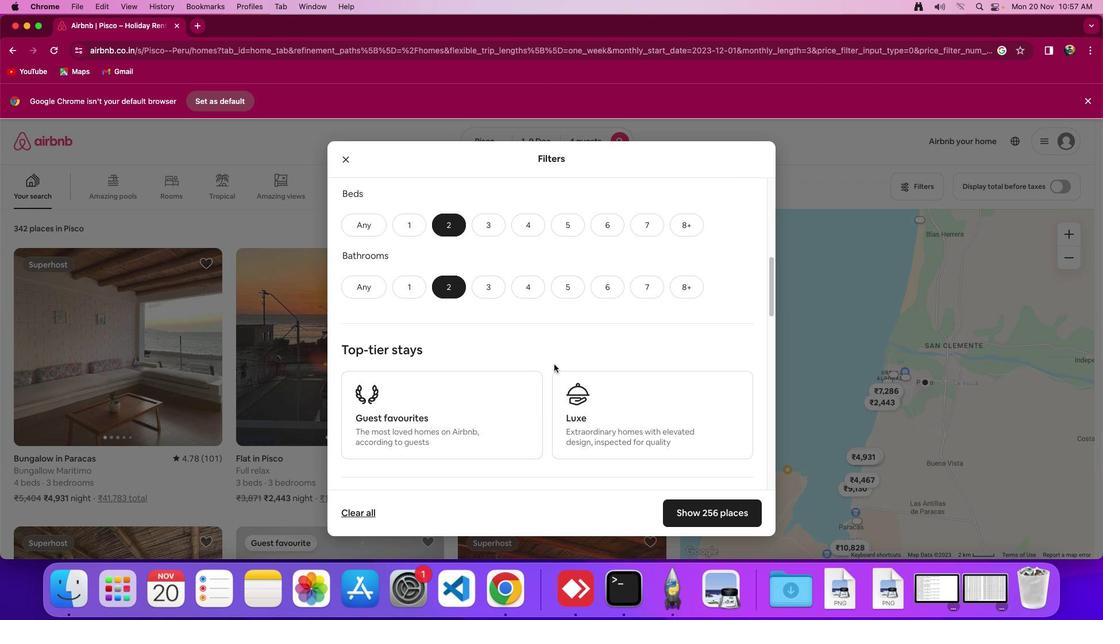 
Action: Mouse scrolled (556, 367) with delta (2, 1)
Screenshot: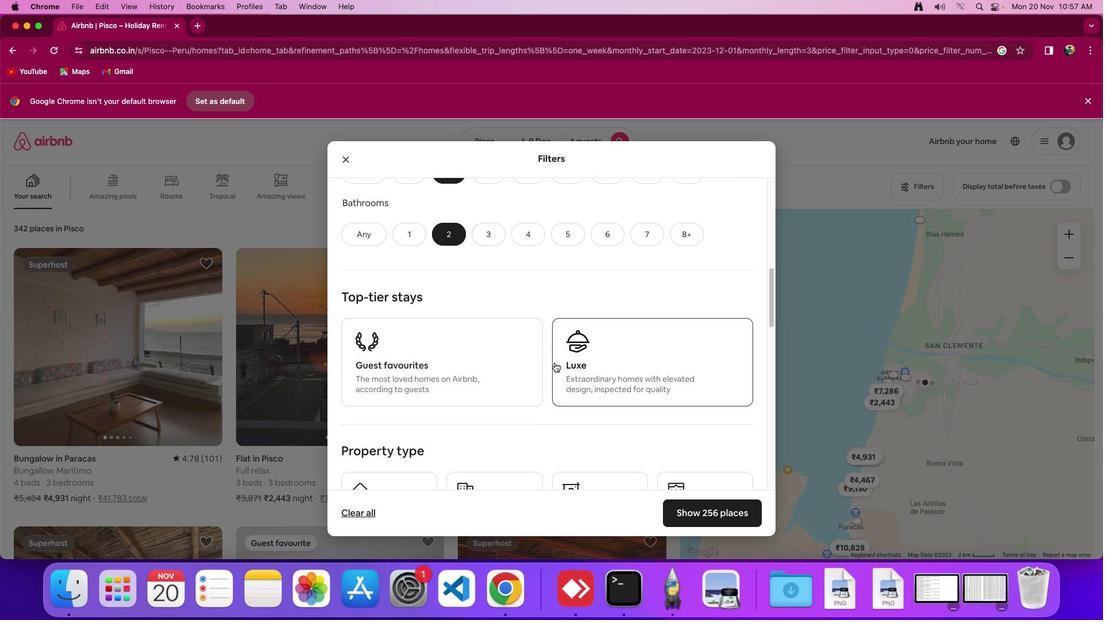 
Action: Mouse scrolled (556, 367) with delta (2, 1)
Screenshot: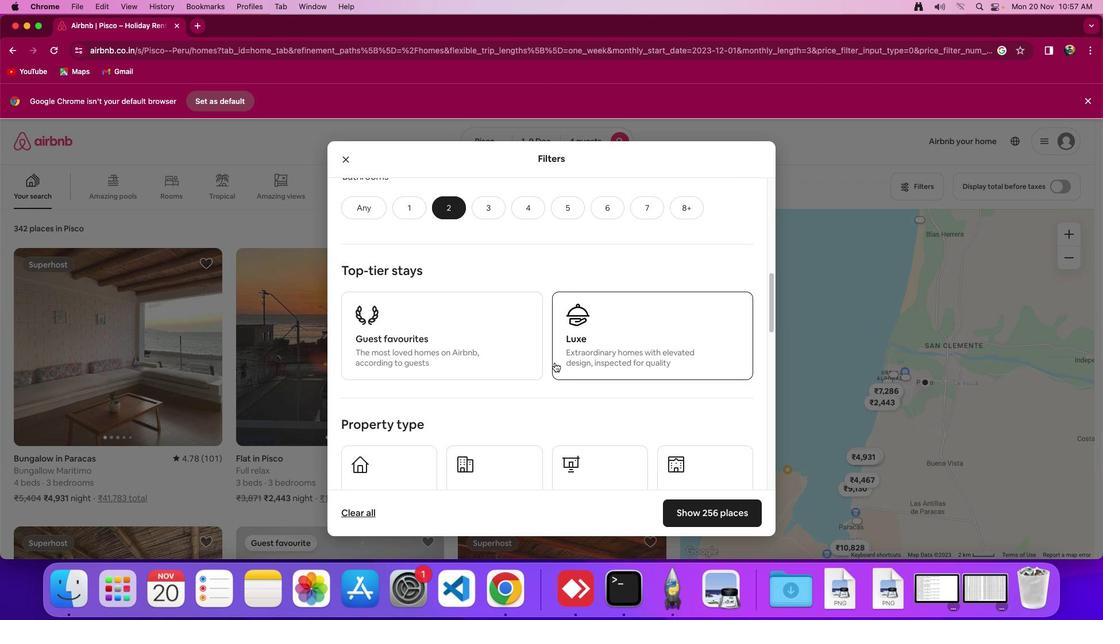 
Action: Mouse moved to (556, 366)
Screenshot: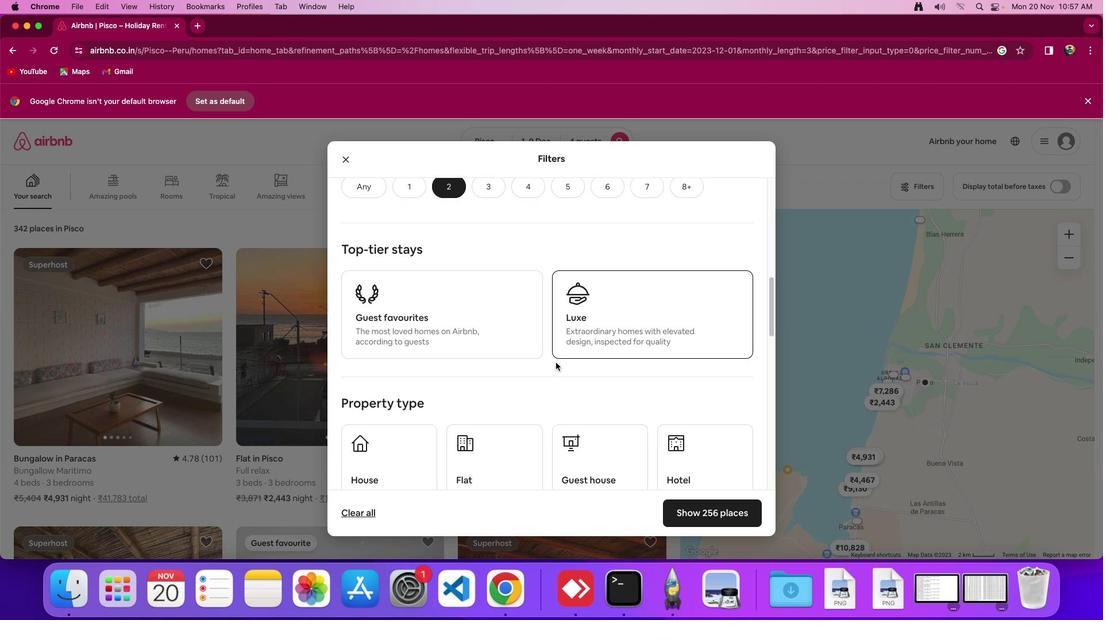 
Action: Mouse scrolled (556, 366) with delta (2, 0)
Screenshot: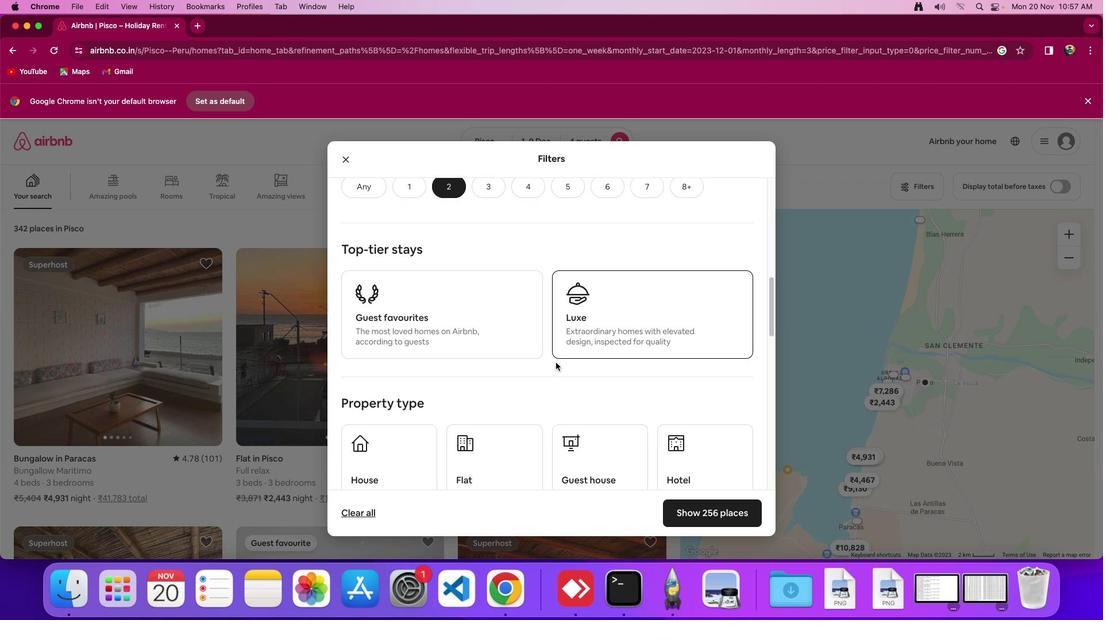 
Action: Mouse moved to (558, 365)
Screenshot: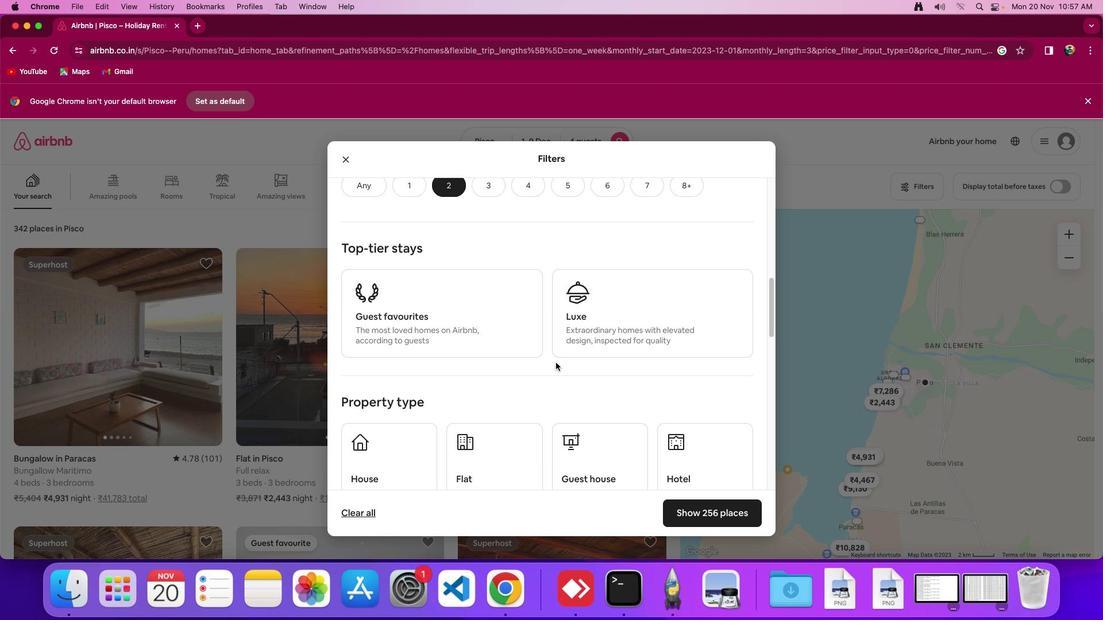 
Action: Mouse scrolled (558, 365) with delta (2, 1)
Screenshot: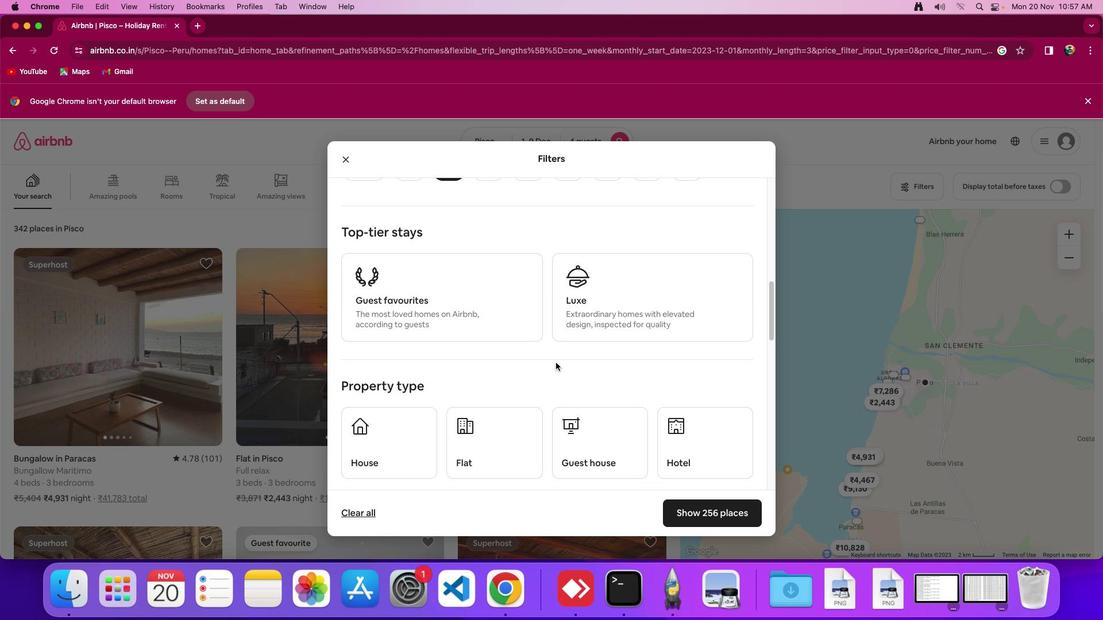 
Action: Mouse scrolled (558, 365) with delta (2, 1)
Screenshot: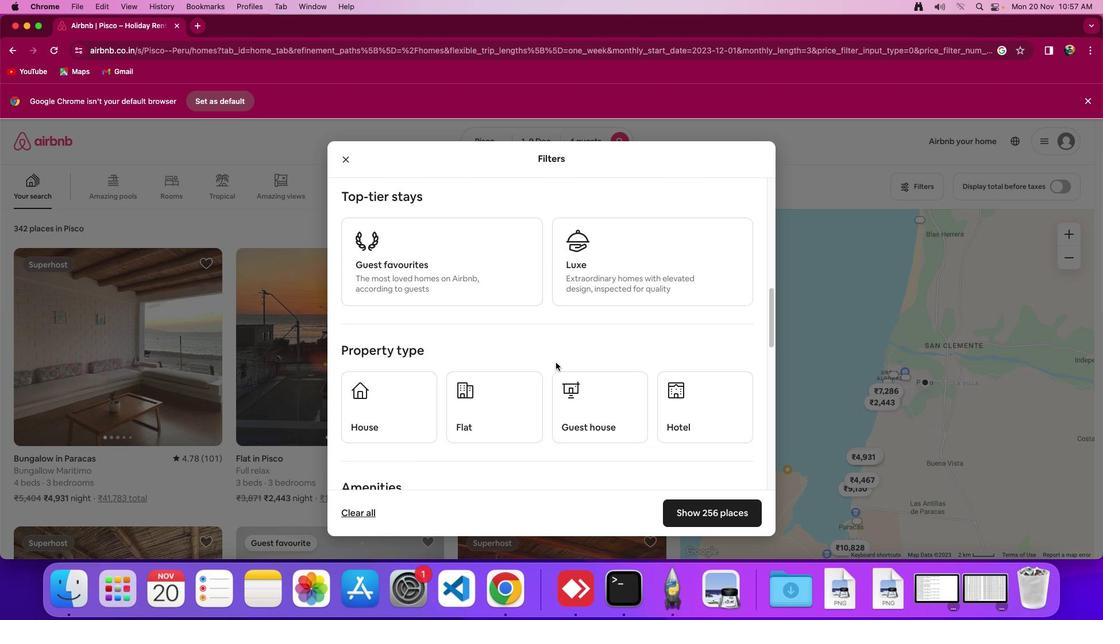 
Action: Mouse scrolled (558, 365) with delta (2, 1)
Screenshot: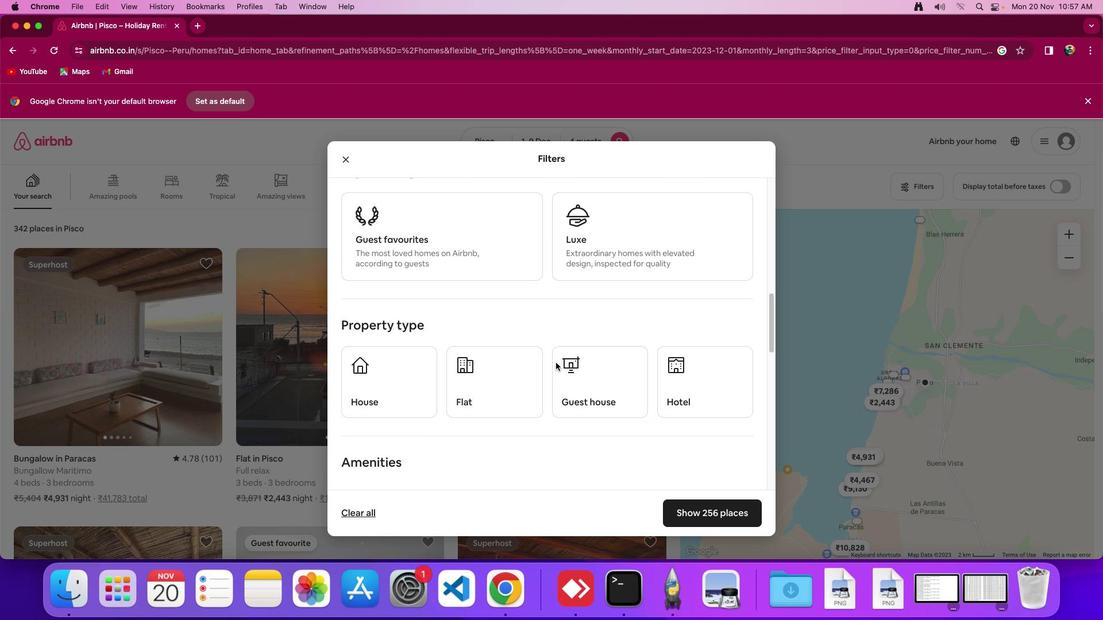 
Action: Mouse moved to (386, 391)
Screenshot: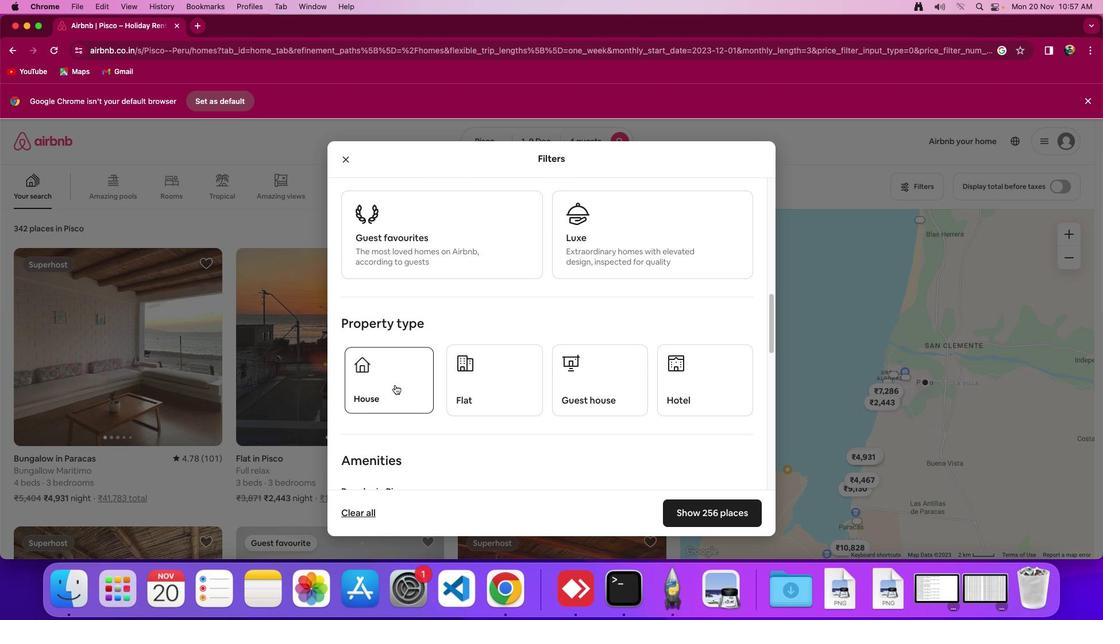 
Action: Mouse pressed left at (386, 391)
Screenshot: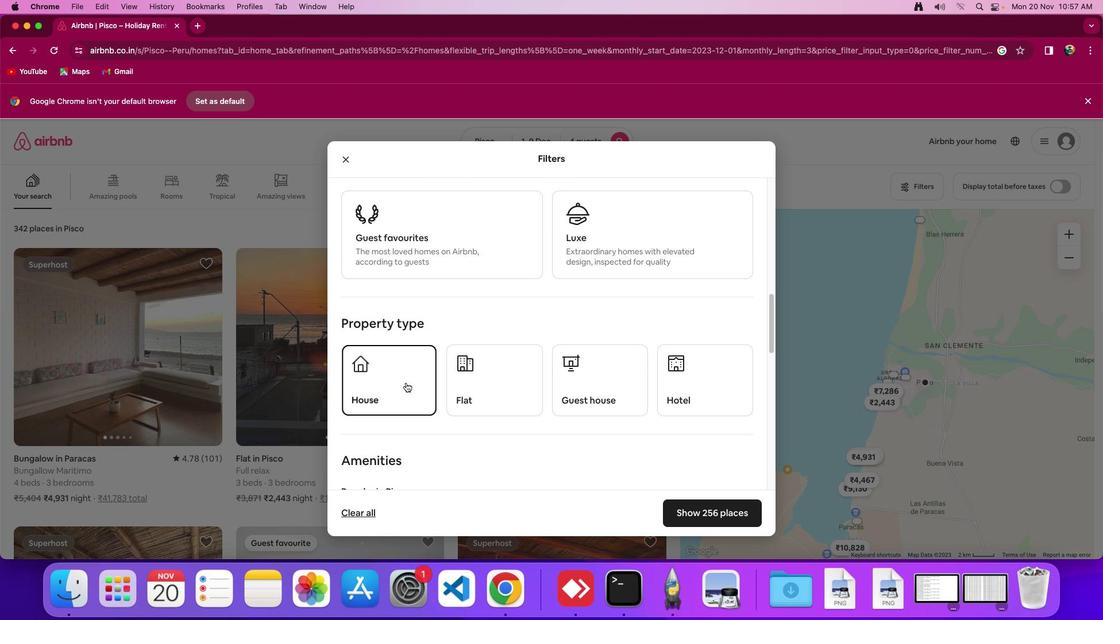 
Action: Mouse moved to (602, 367)
Screenshot: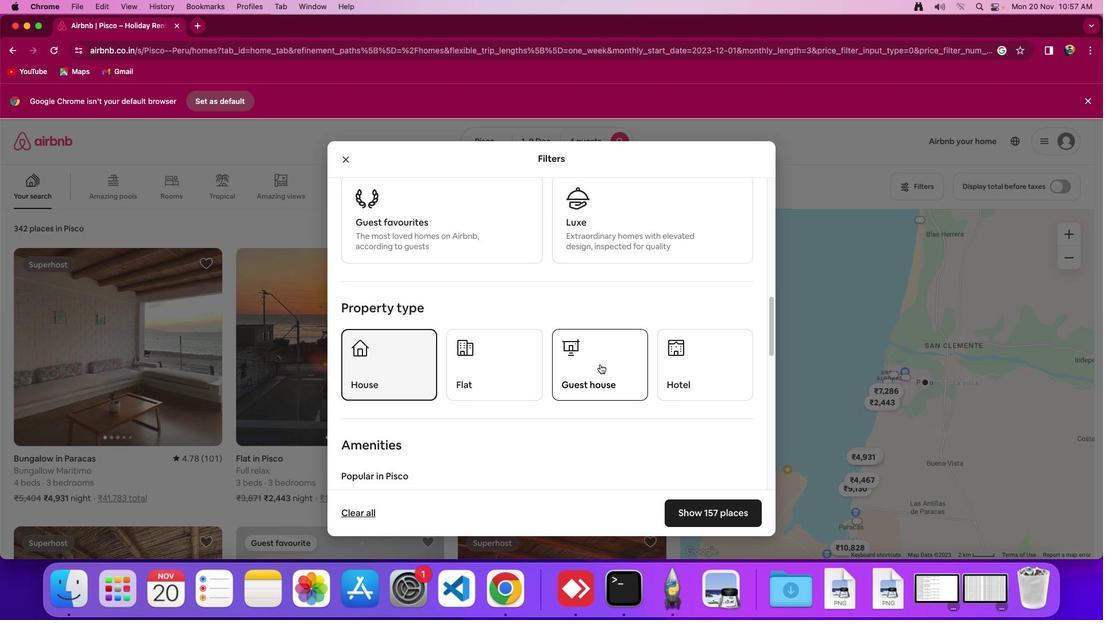 
Action: Mouse scrolled (602, 367) with delta (2, 1)
Screenshot: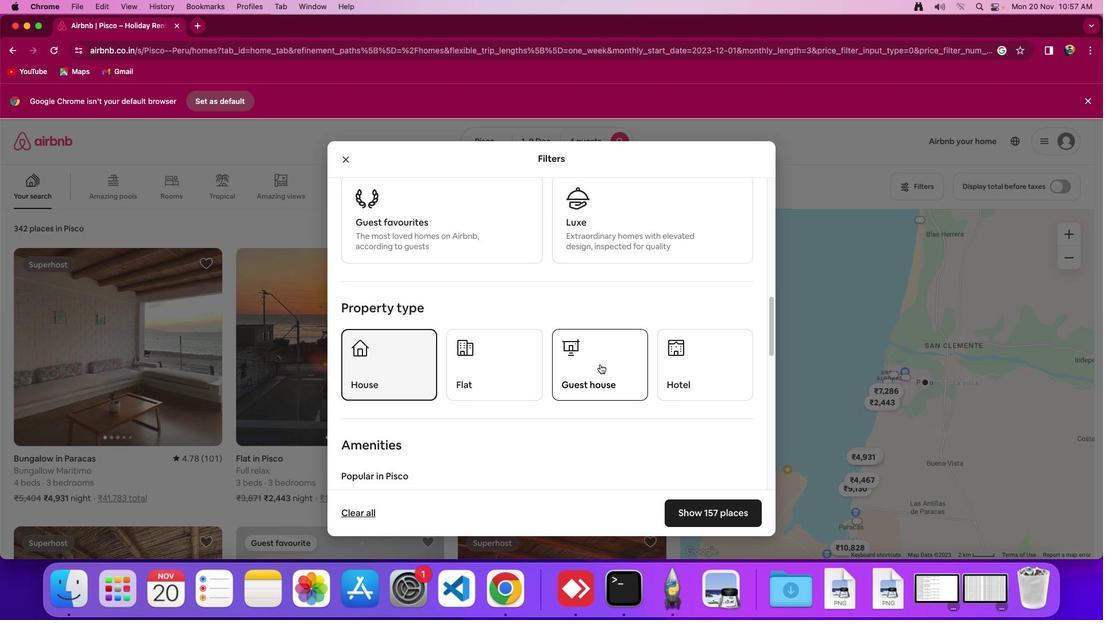 
Action: Mouse moved to (603, 366)
Screenshot: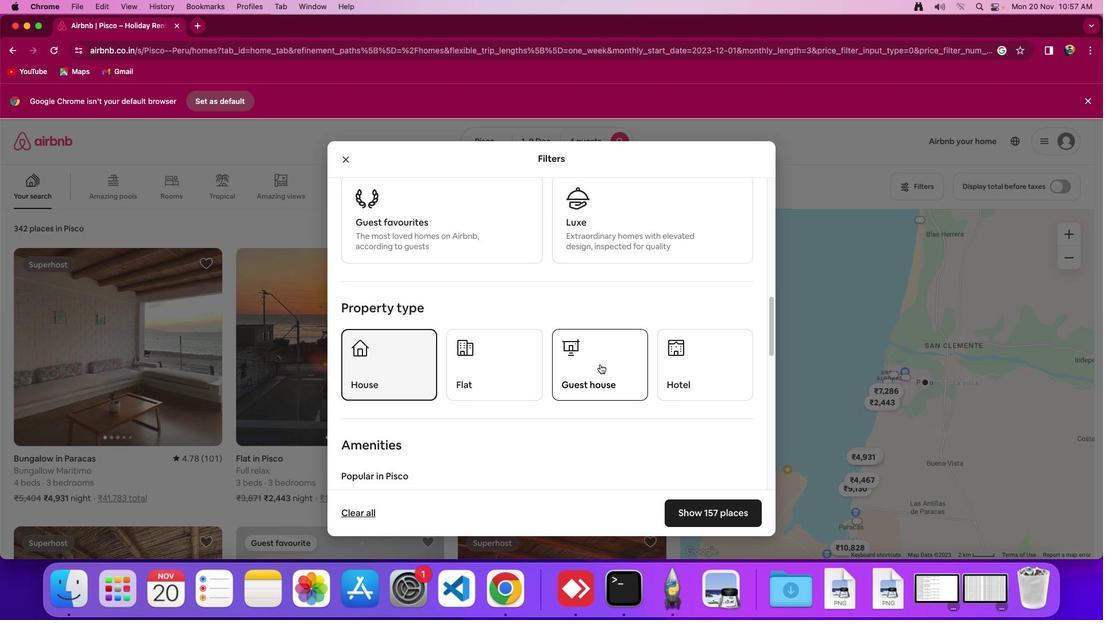 
Action: Mouse scrolled (603, 366) with delta (2, 1)
Screenshot: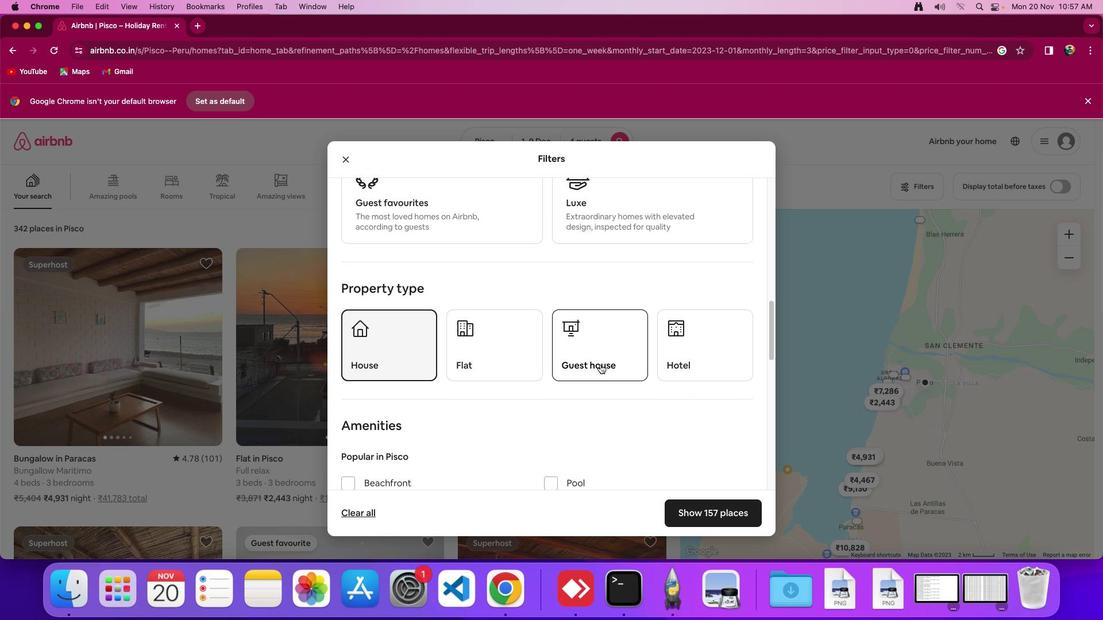 
Action: Mouse scrolled (603, 366) with delta (2, 1)
Screenshot: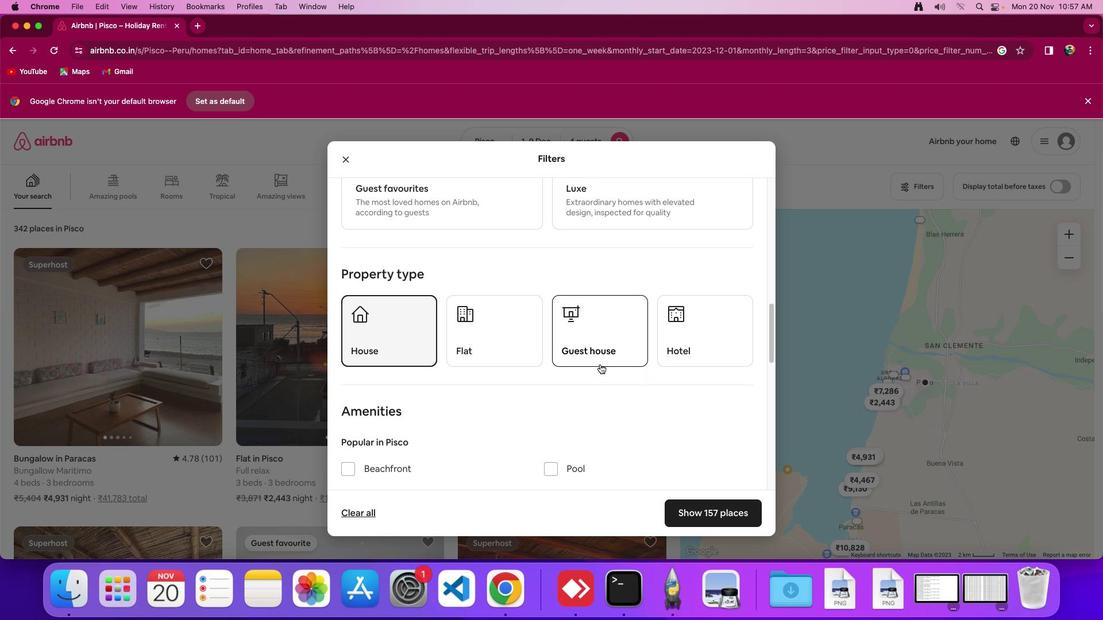 
Action: Mouse scrolled (603, 366) with delta (2, 1)
Screenshot: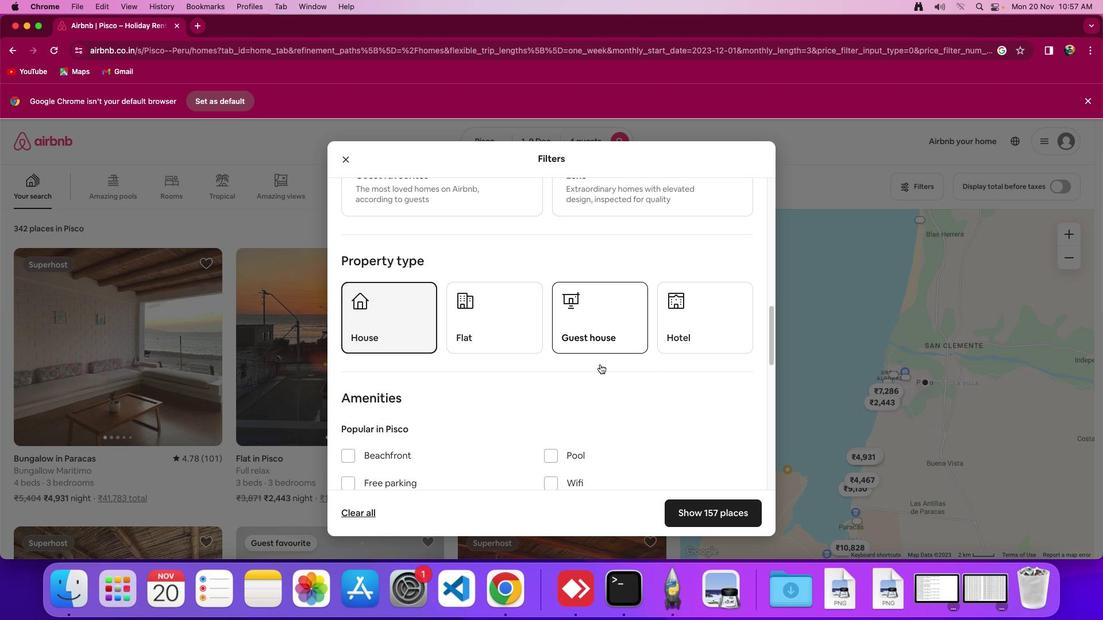
Action: Mouse scrolled (603, 366) with delta (2, 1)
Screenshot: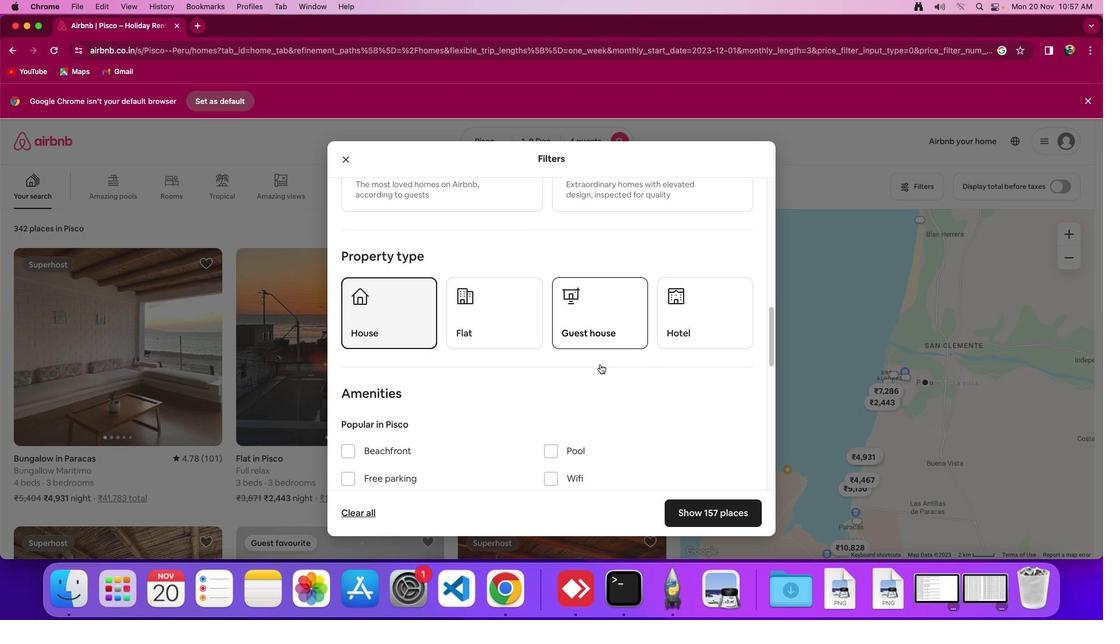 
Action: Mouse moved to (707, 508)
Screenshot: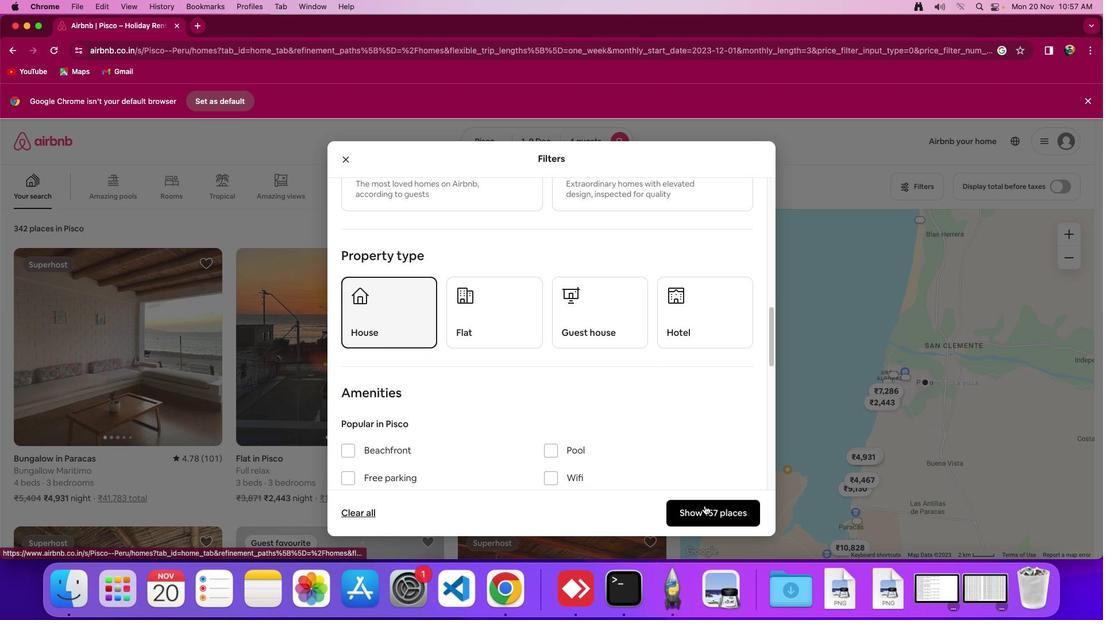 
Action: Mouse pressed left at (707, 508)
Screenshot: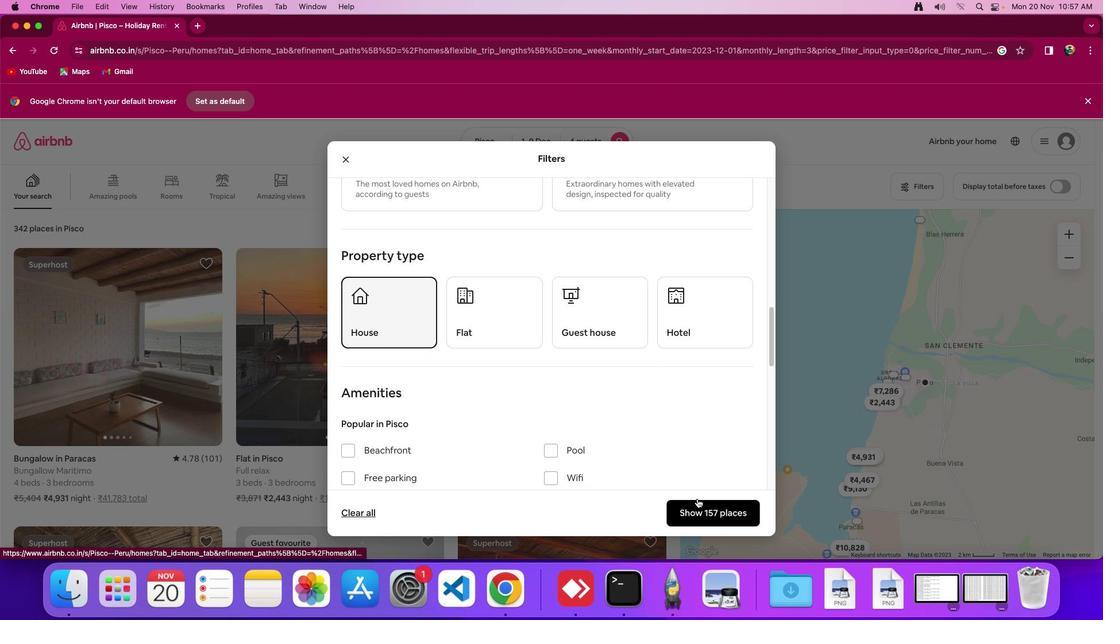 
Action: Mouse moved to (432, 306)
Screenshot: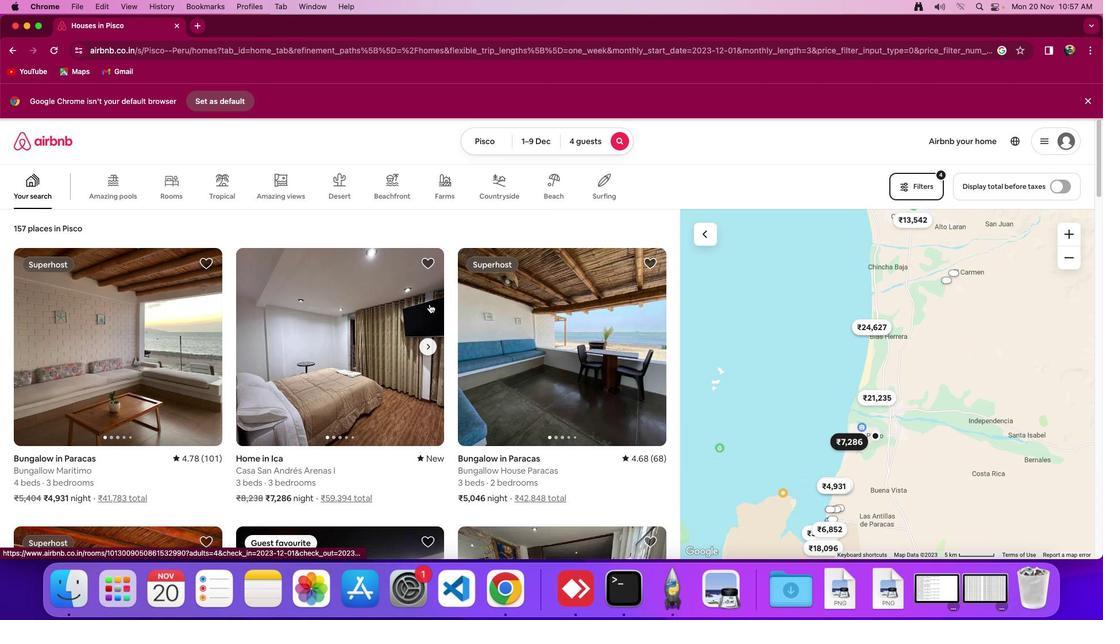
Action: Mouse scrolled (432, 306) with delta (2, 1)
Screenshot: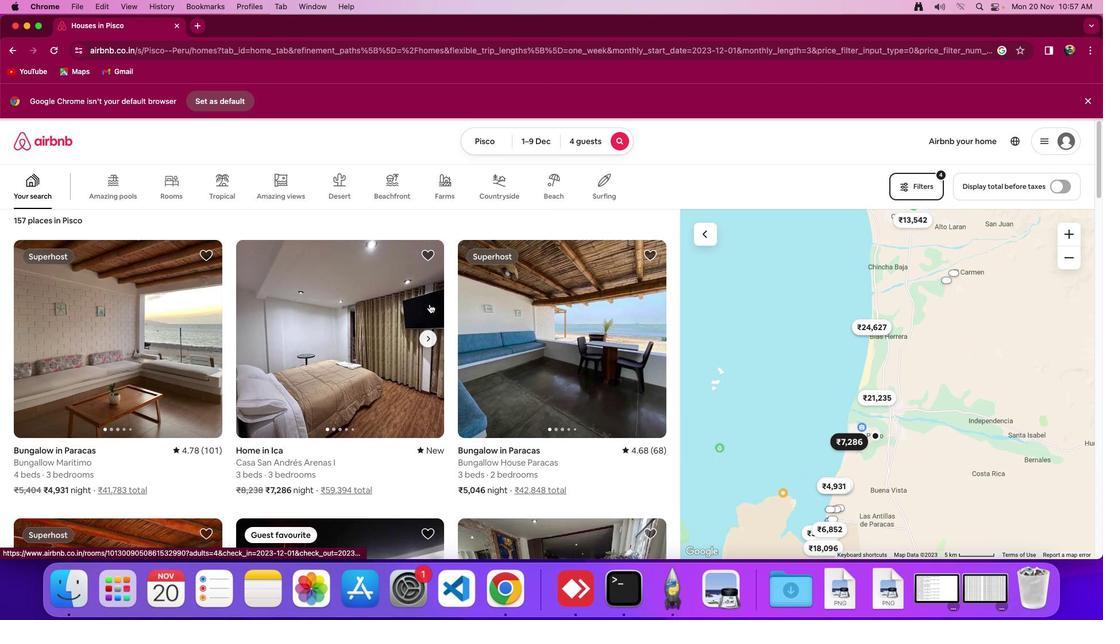 
Action: Mouse scrolled (432, 306) with delta (2, 1)
Screenshot: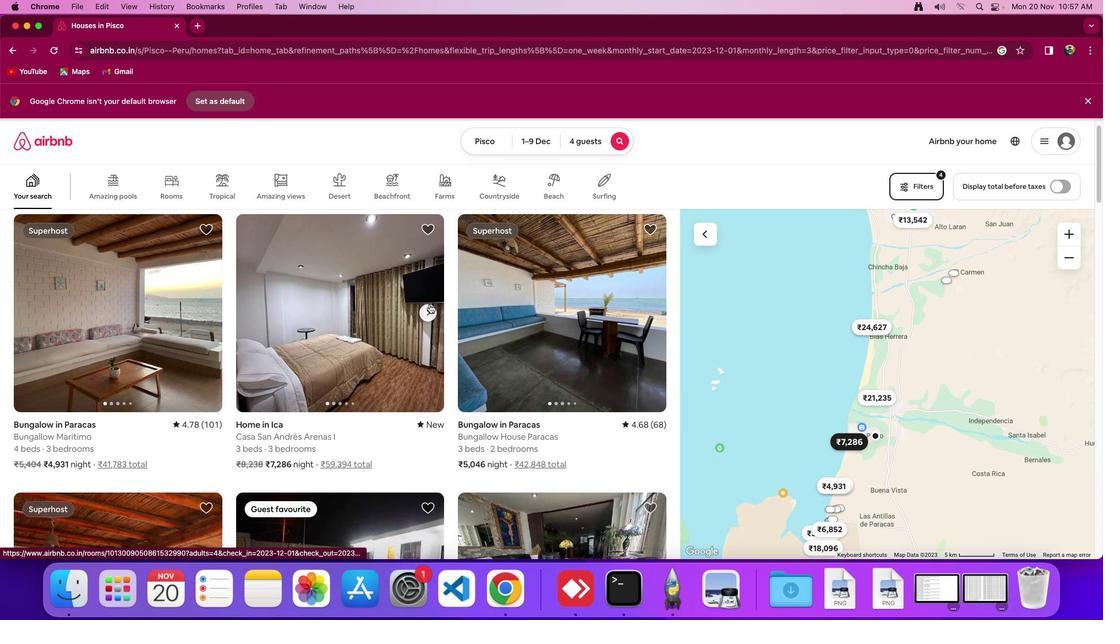 
Action: Mouse scrolled (432, 306) with delta (2, 1)
Screenshot: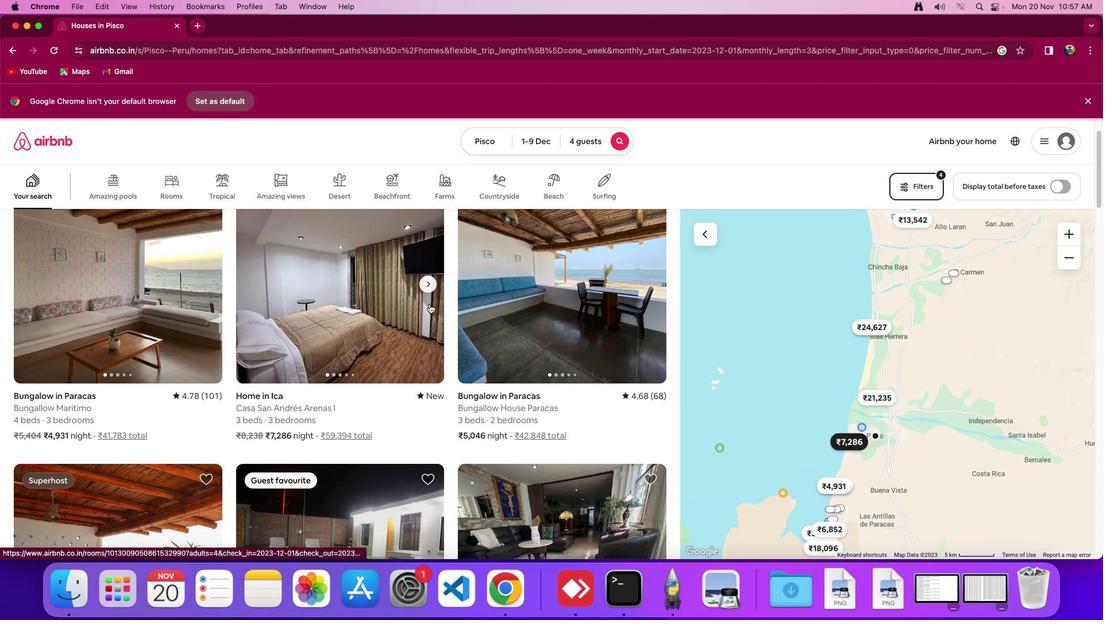 
Action: Mouse scrolled (432, 306) with delta (2, 1)
Screenshot: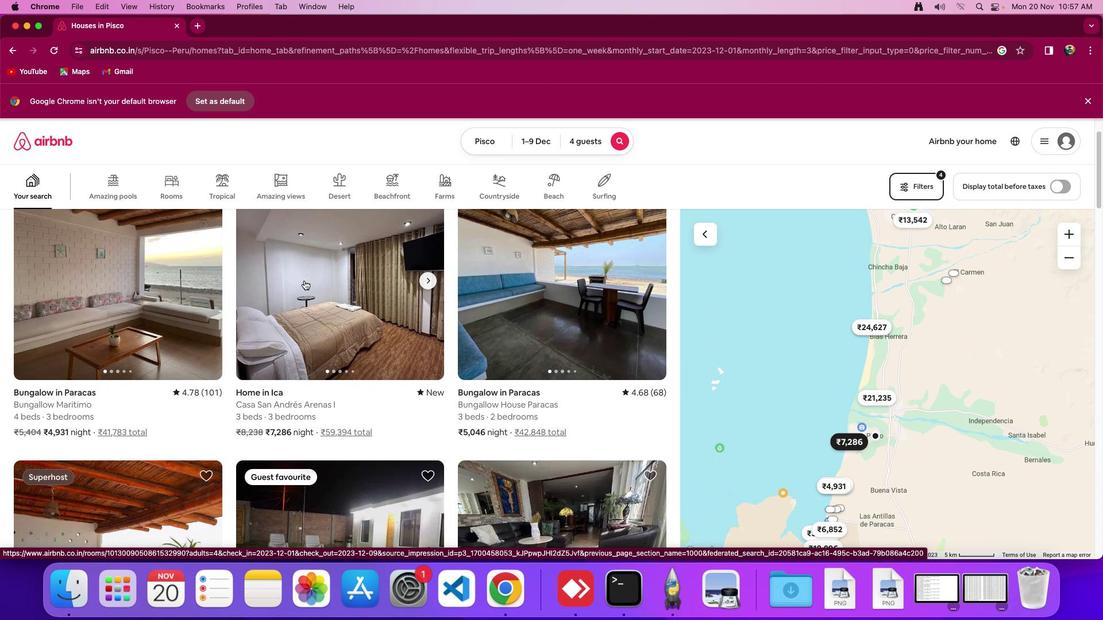 
Action: Mouse moved to (170, 273)
Screenshot: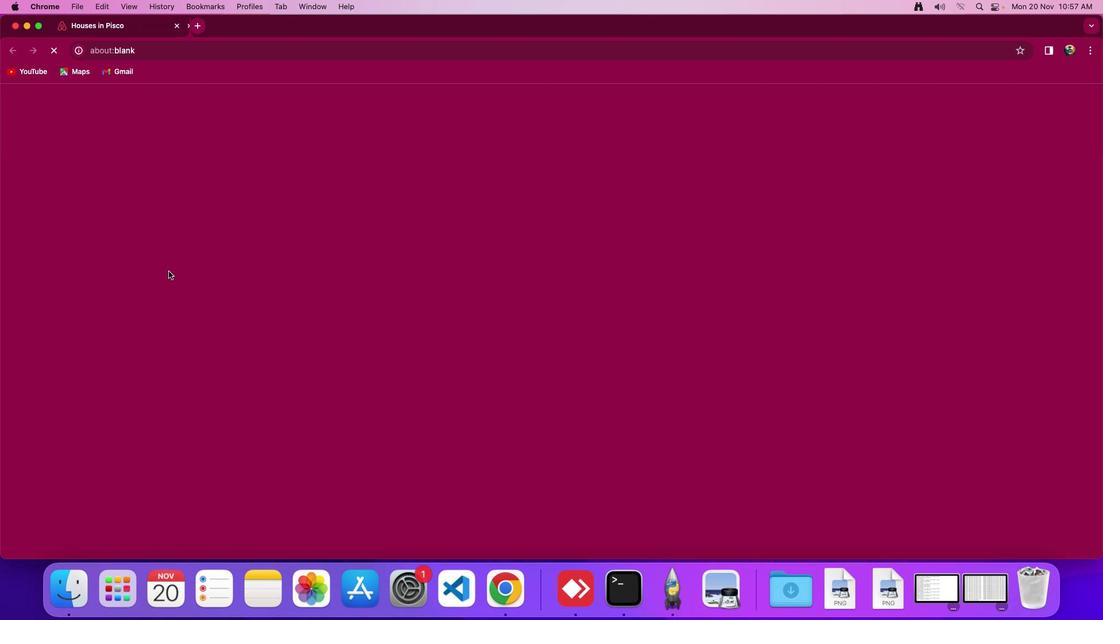 
Action: Mouse pressed left at (170, 273)
Screenshot: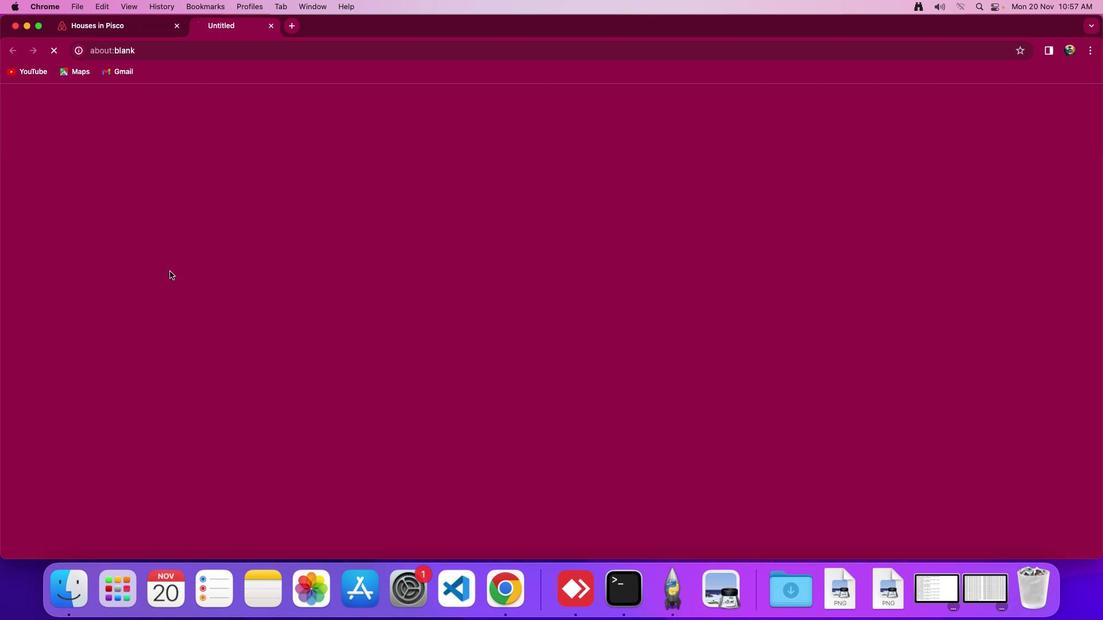 
Action: Mouse moved to (821, 397)
Screenshot: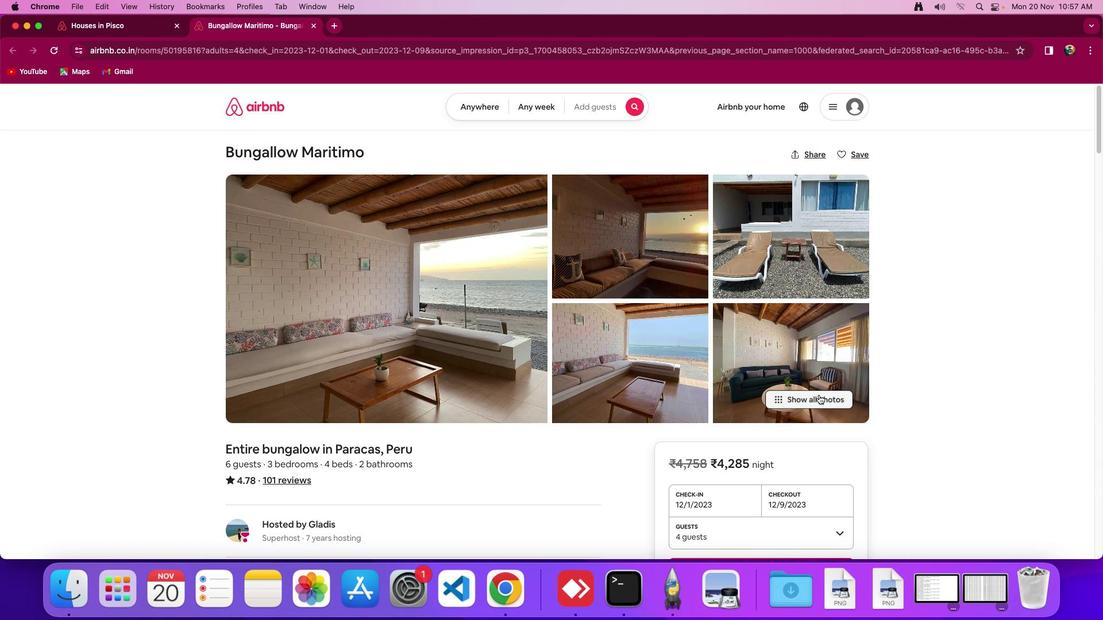 
Action: Mouse pressed left at (821, 397)
Screenshot: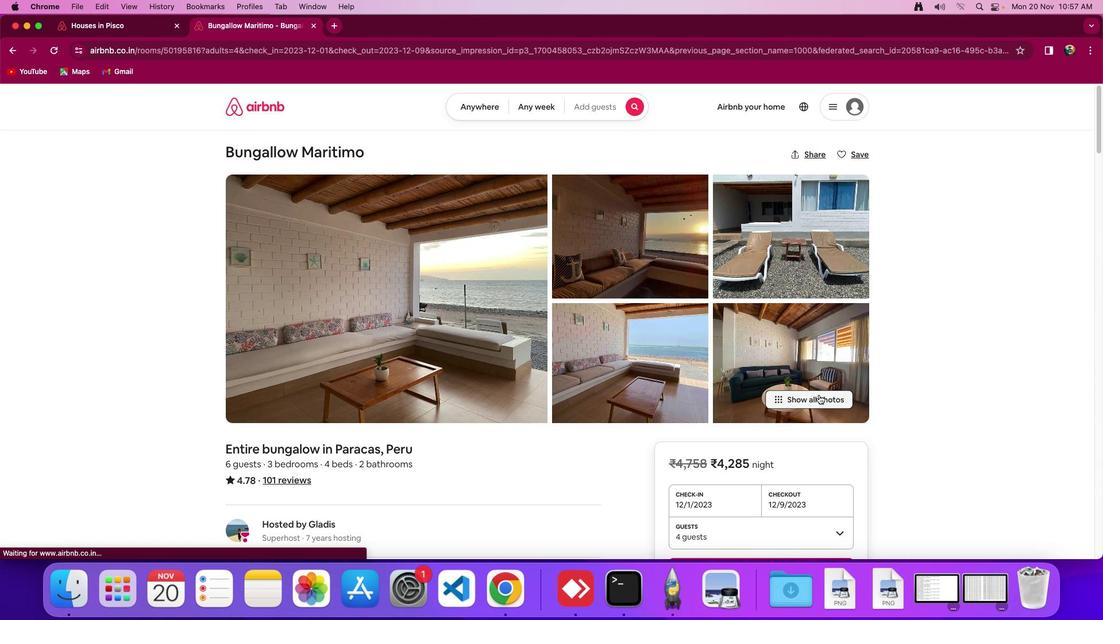 
Action: Mouse moved to (677, 382)
Screenshot: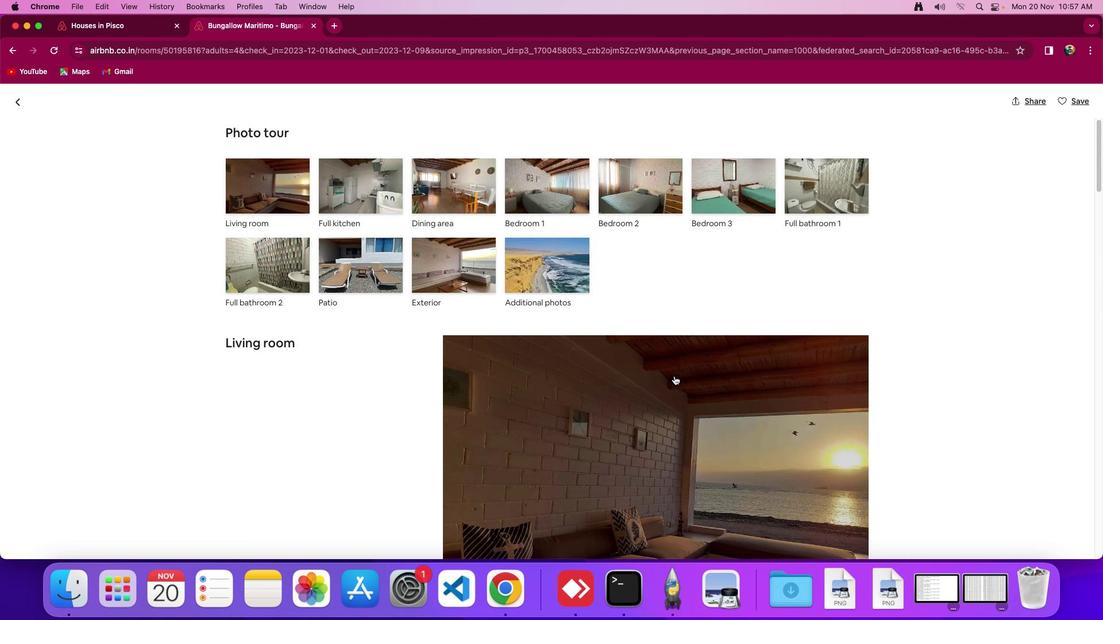 
Action: Mouse scrolled (677, 382) with delta (2, 1)
Screenshot: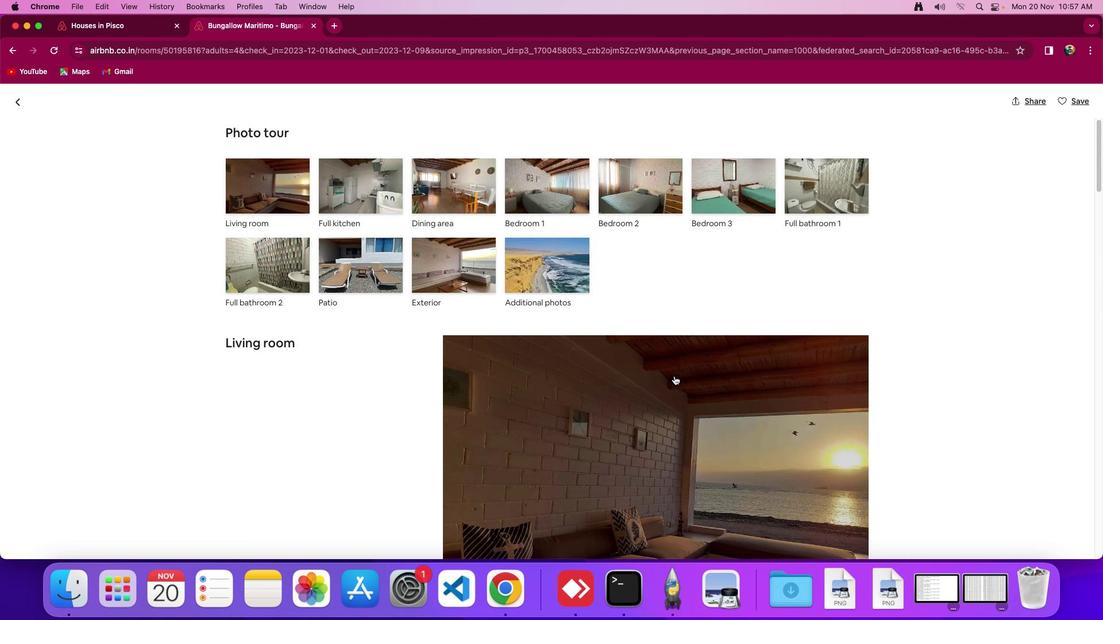 
Action: Mouse moved to (677, 382)
Screenshot: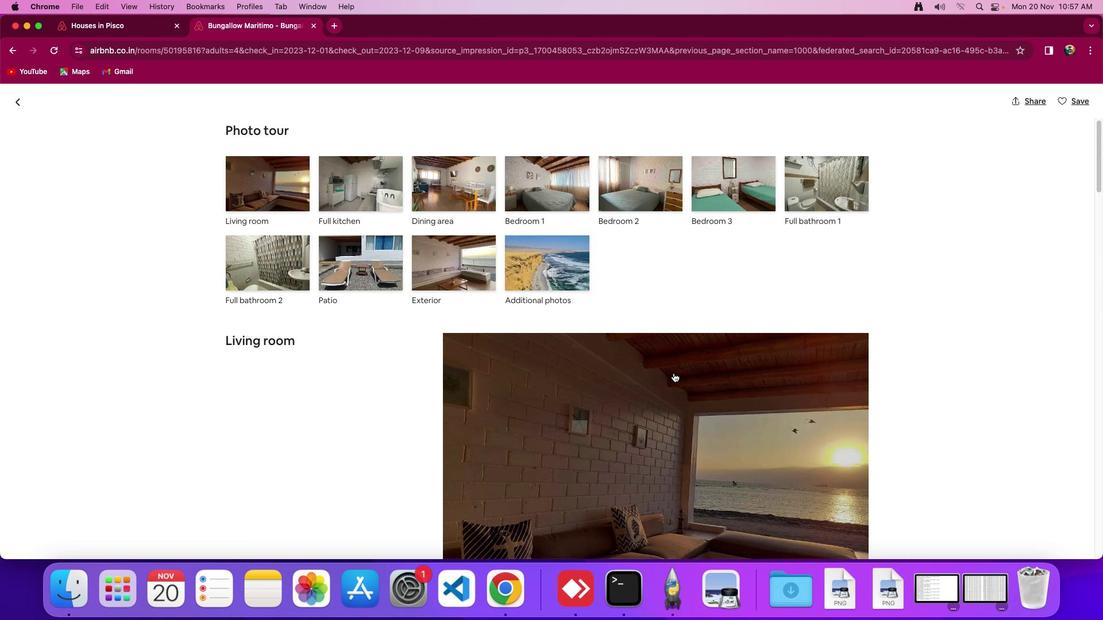 
Action: Mouse scrolled (677, 382) with delta (2, 1)
Screenshot: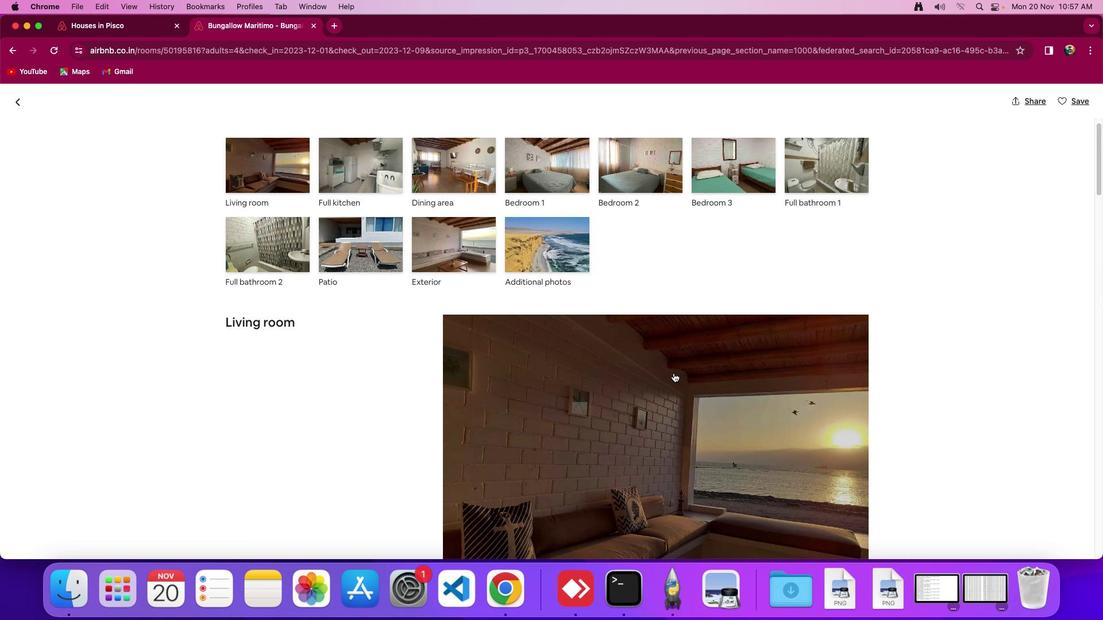 
Action: Mouse moved to (677, 378)
Screenshot: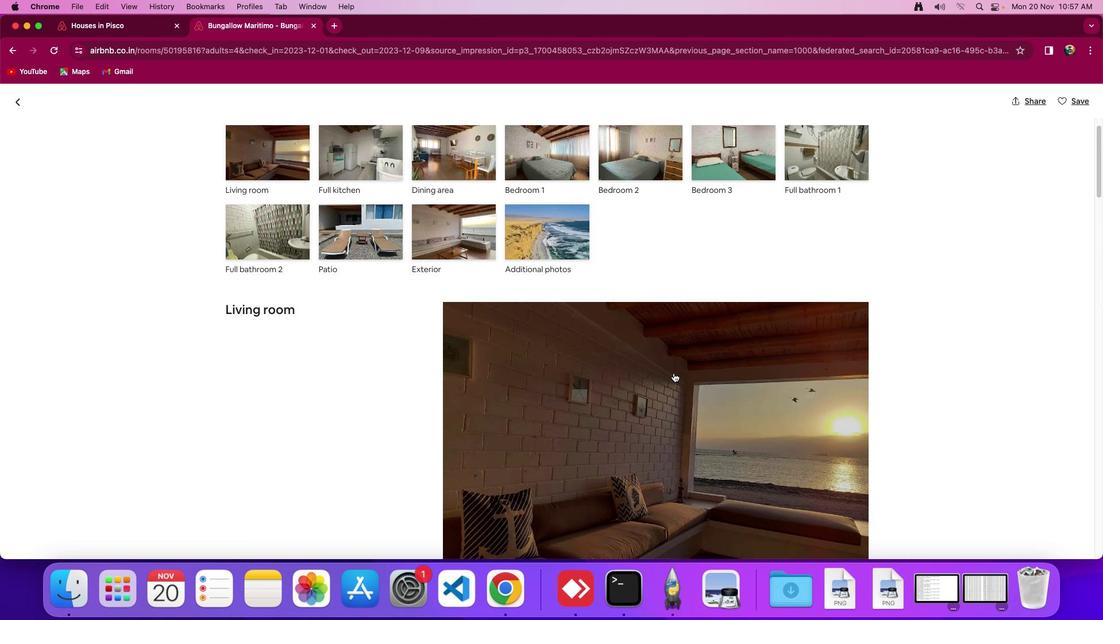 
Action: Mouse scrolled (677, 378) with delta (2, 1)
Screenshot: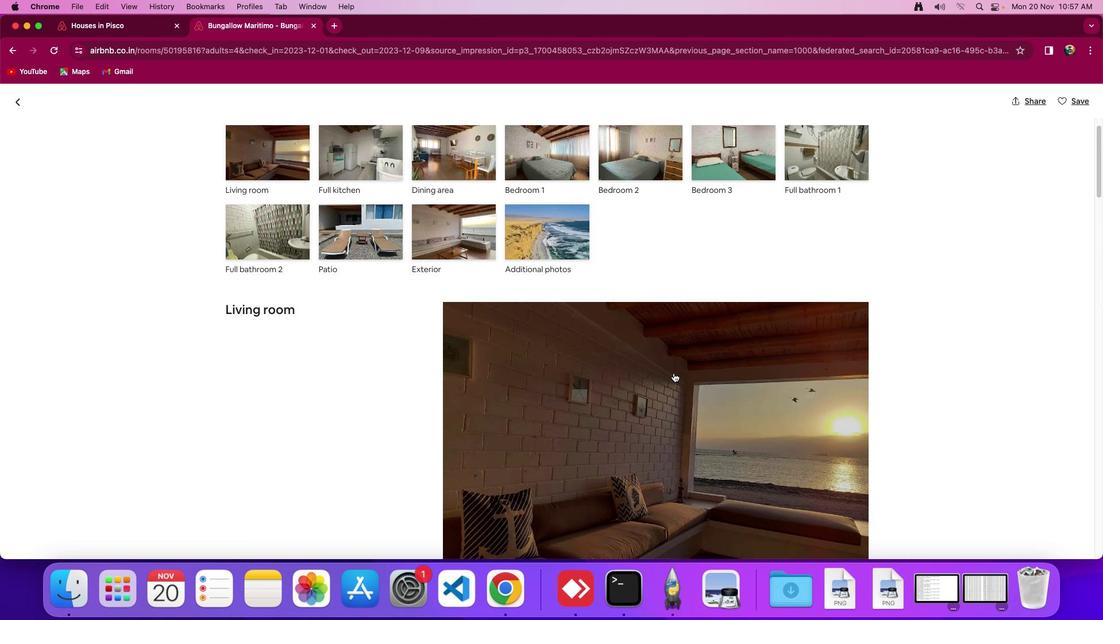 
Action: Mouse moved to (676, 372)
Screenshot: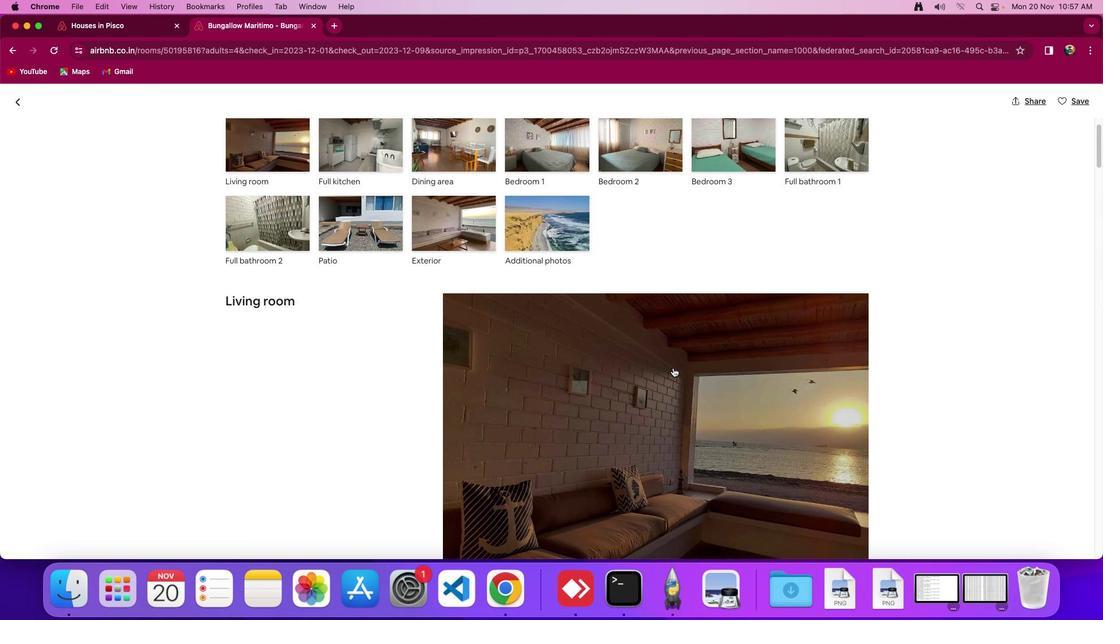 
Action: Mouse scrolled (676, 372) with delta (2, 1)
Screenshot: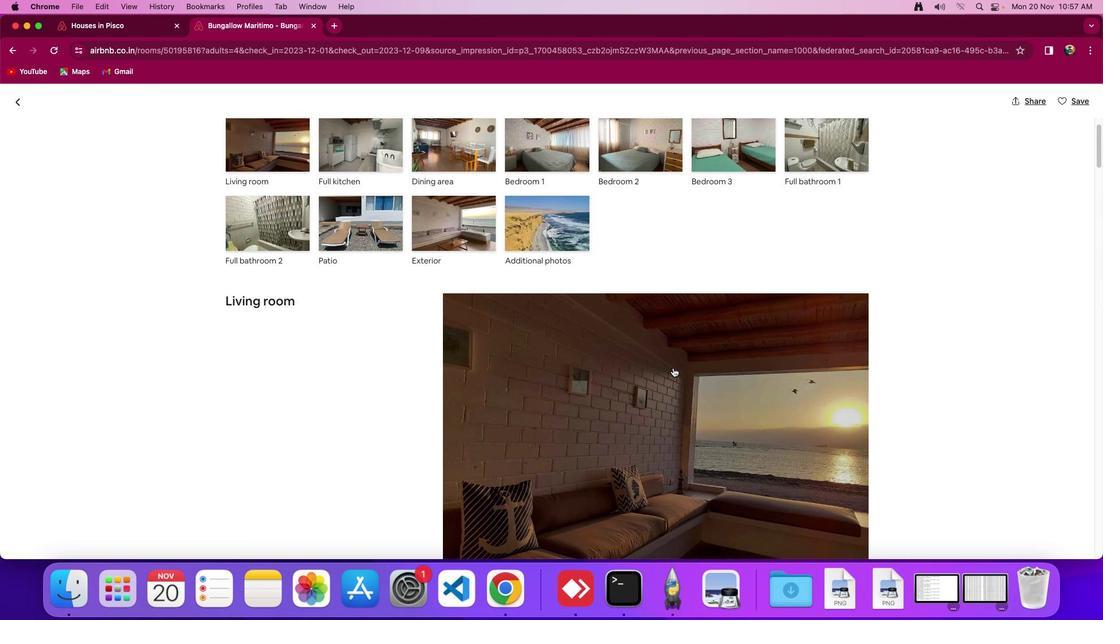 
Action: Mouse moved to (675, 372)
Screenshot: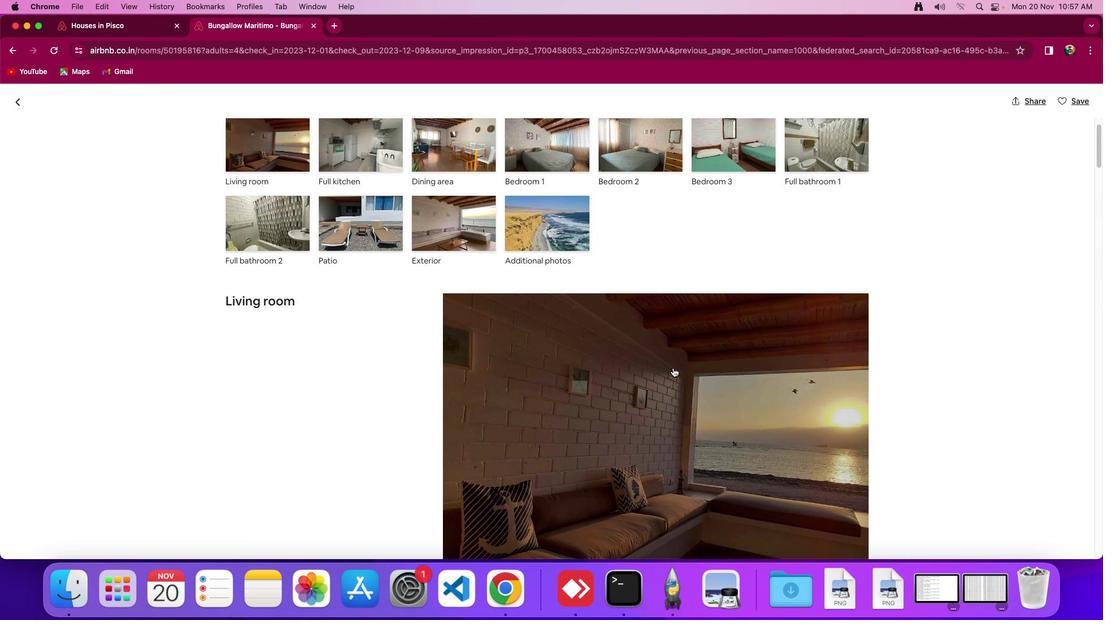 
Action: Mouse scrolled (675, 372) with delta (2, 1)
Screenshot: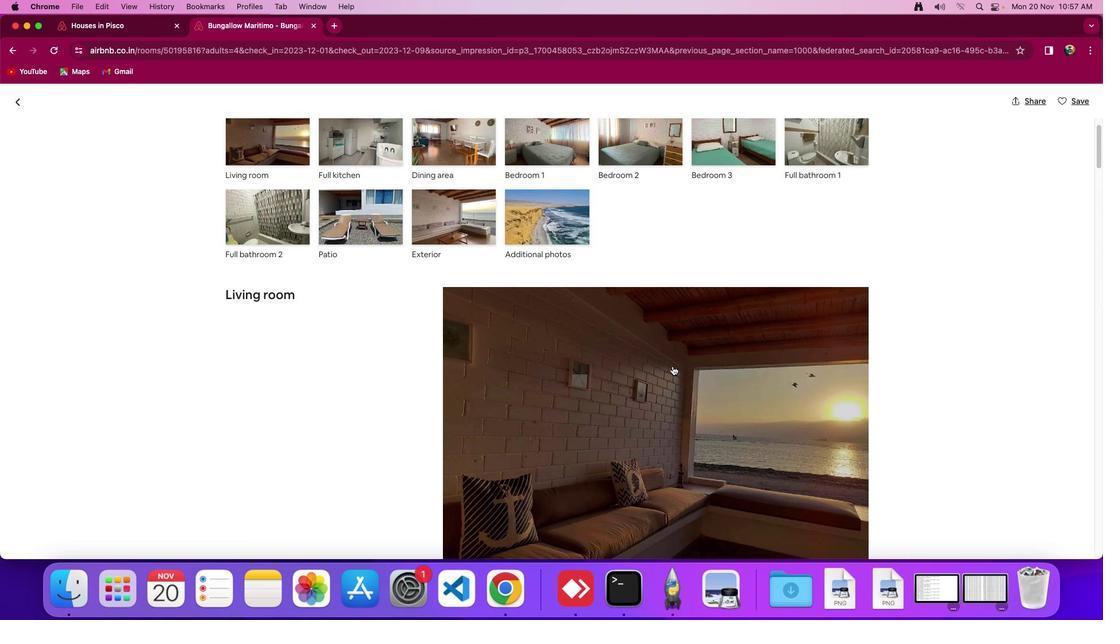 
Action: Mouse moved to (675, 370)
Screenshot: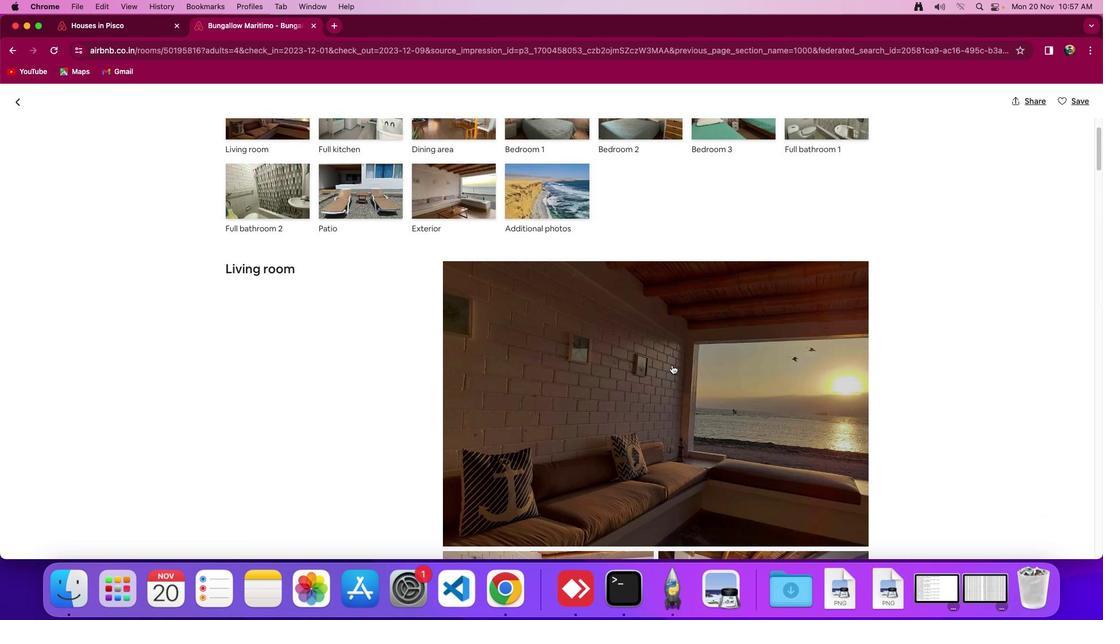 
Action: Mouse scrolled (675, 370) with delta (2, 1)
Screenshot: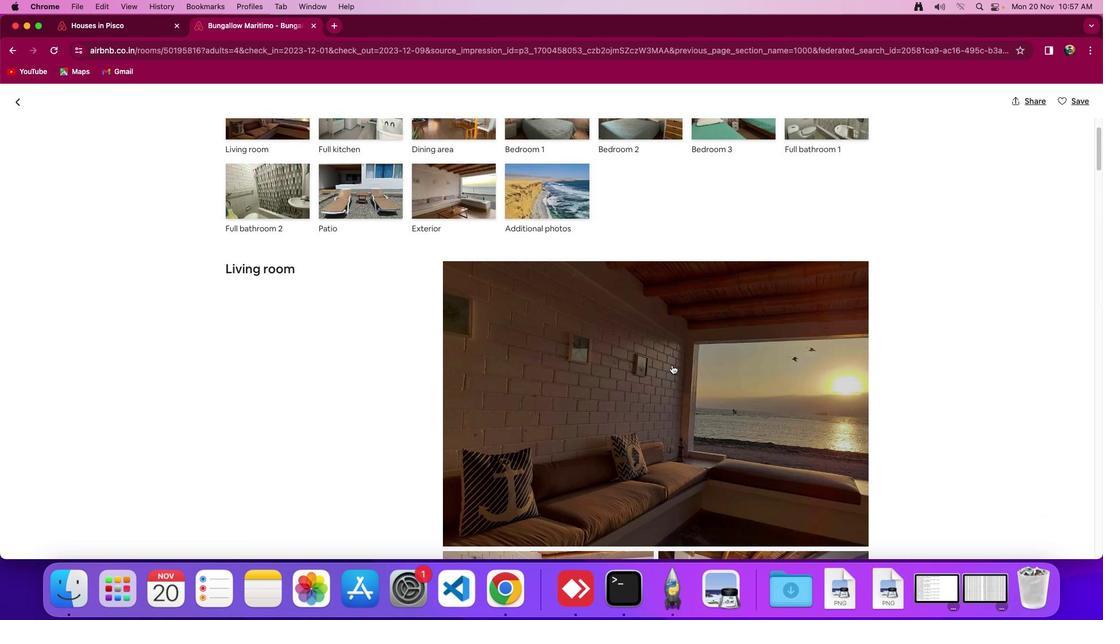 
Action: Mouse moved to (676, 364)
Screenshot: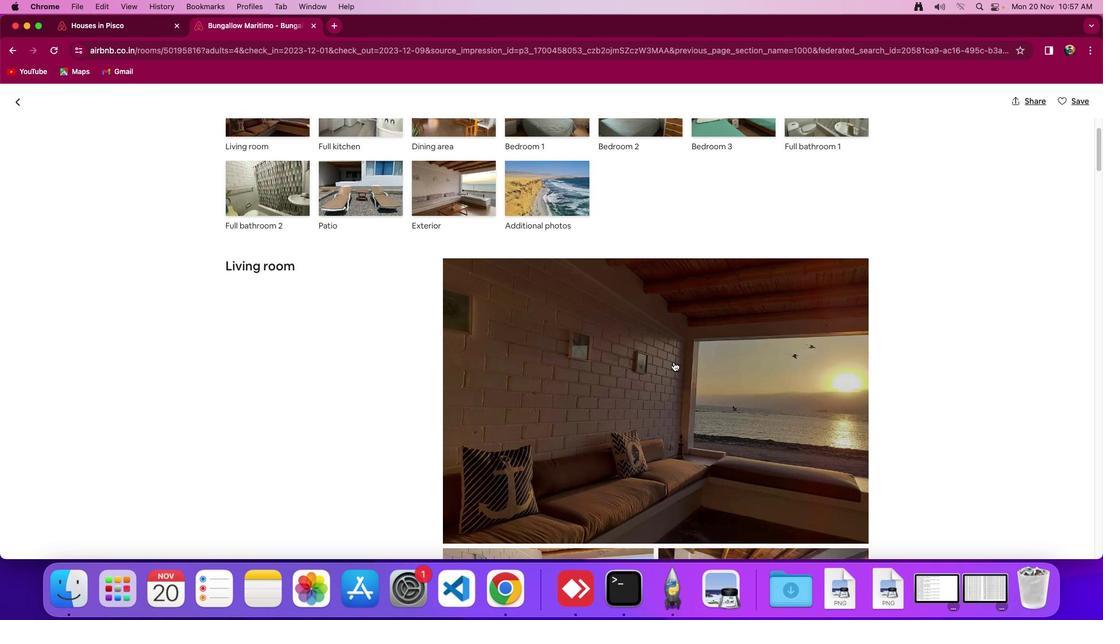 
Action: Mouse scrolled (676, 364) with delta (2, 1)
Screenshot: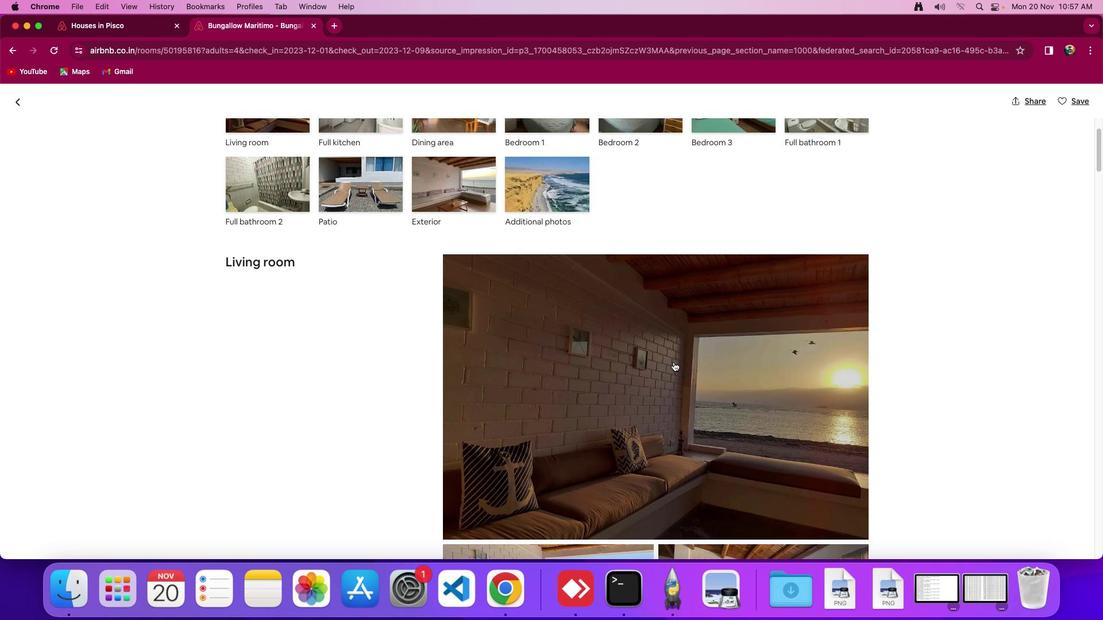 
Action: Mouse scrolled (676, 364) with delta (2, 1)
Screenshot: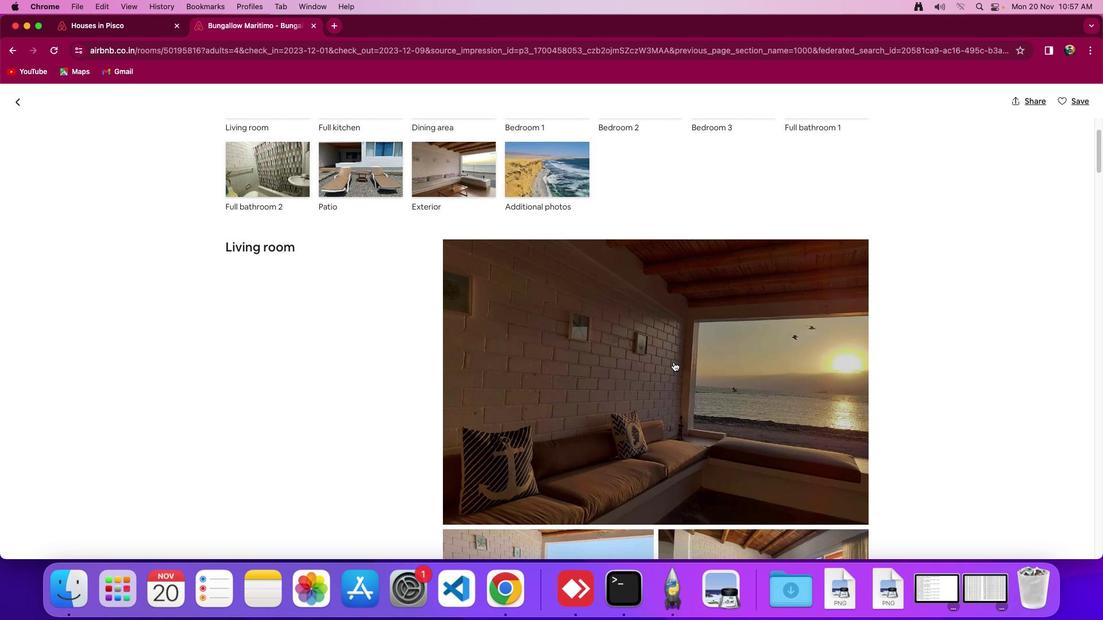 
Action: Mouse scrolled (676, 364) with delta (2, 1)
Screenshot: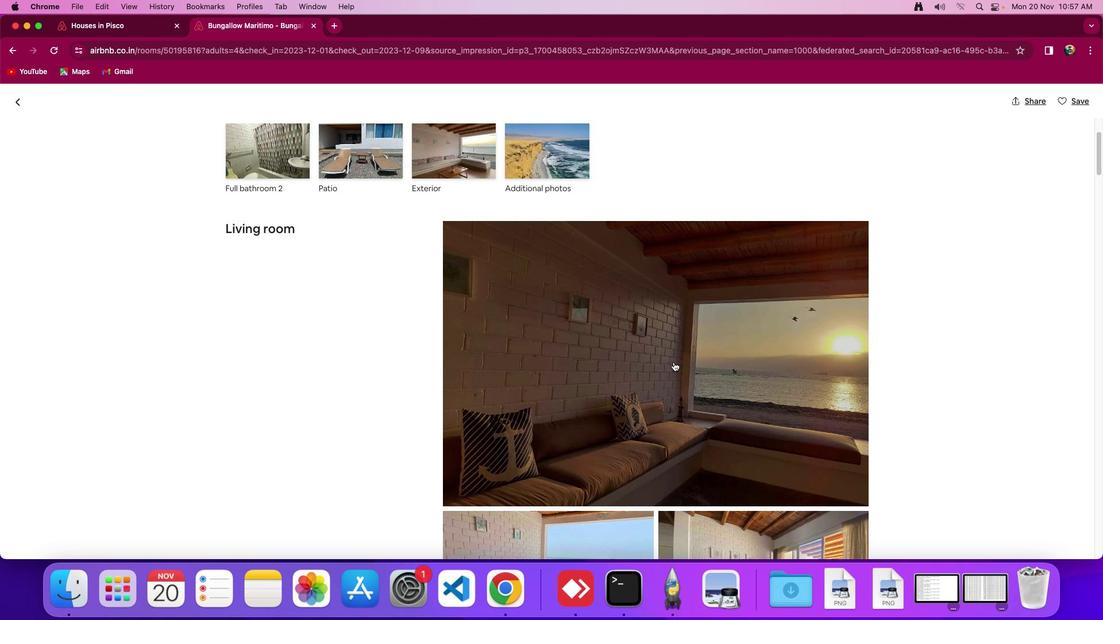 
Action: Mouse scrolled (676, 364) with delta (2, 1)
Screenshot: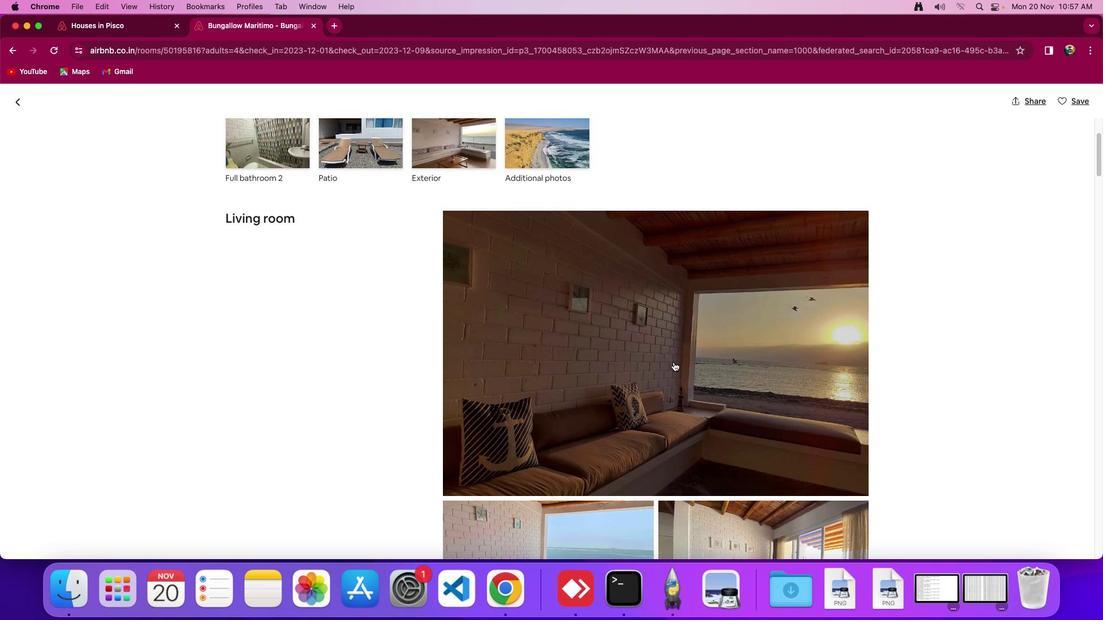 
Action: Mouse scrolled (676, 364) with delta (2, 1)
Screenshot: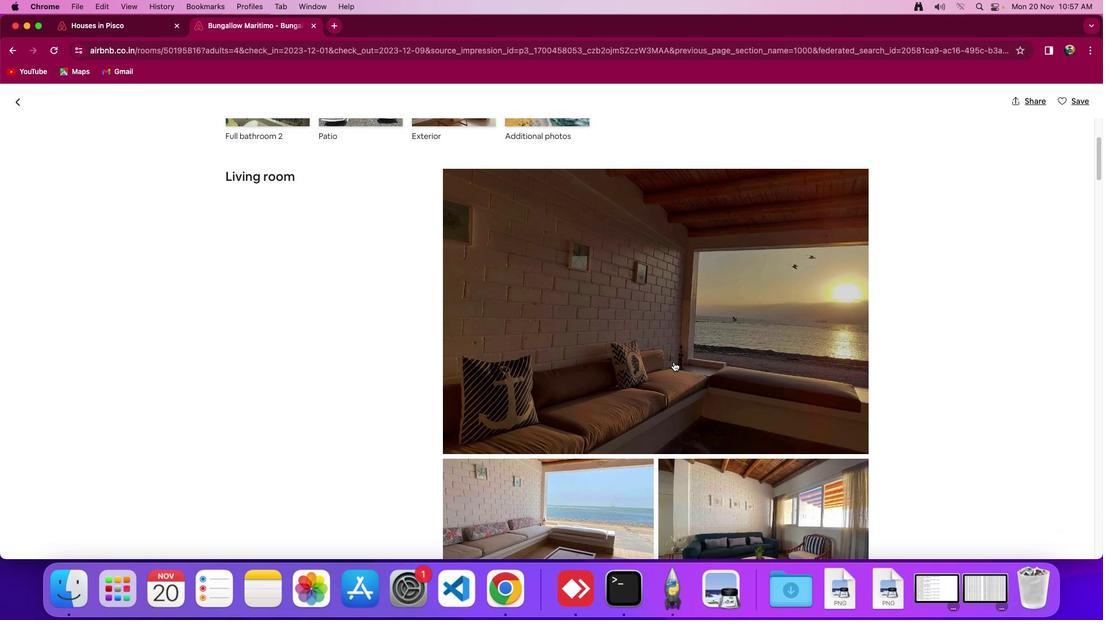 
Action: Mouse scrolled (676, 364) with delta (2, 1)
Screenshot: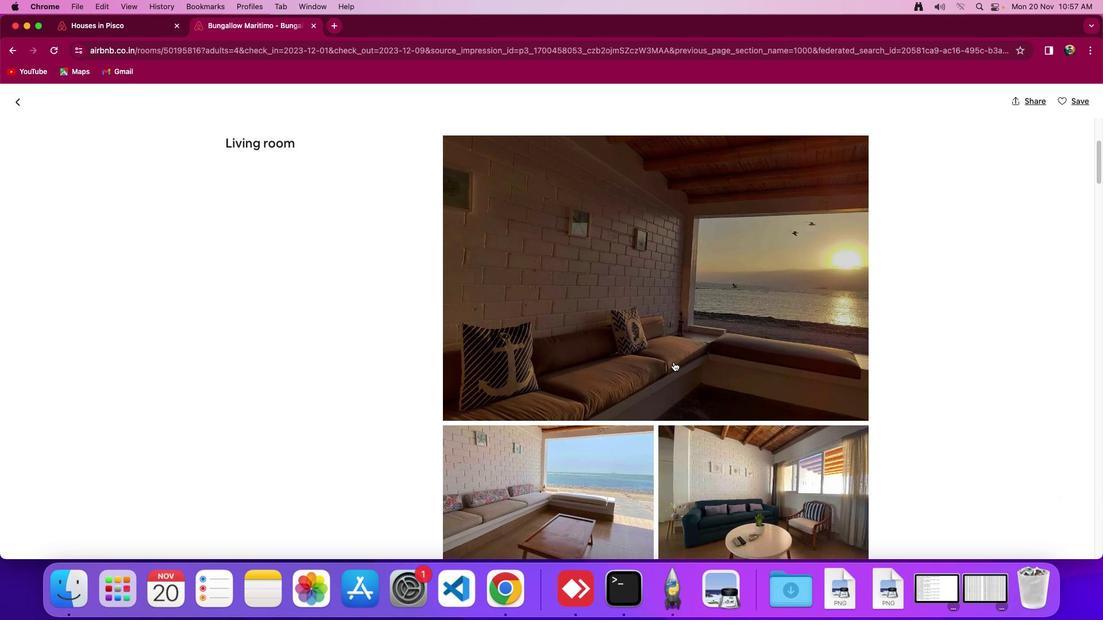 
Action: Mouse scrolled (676, 364) with delta (2, 1)
Screenshot: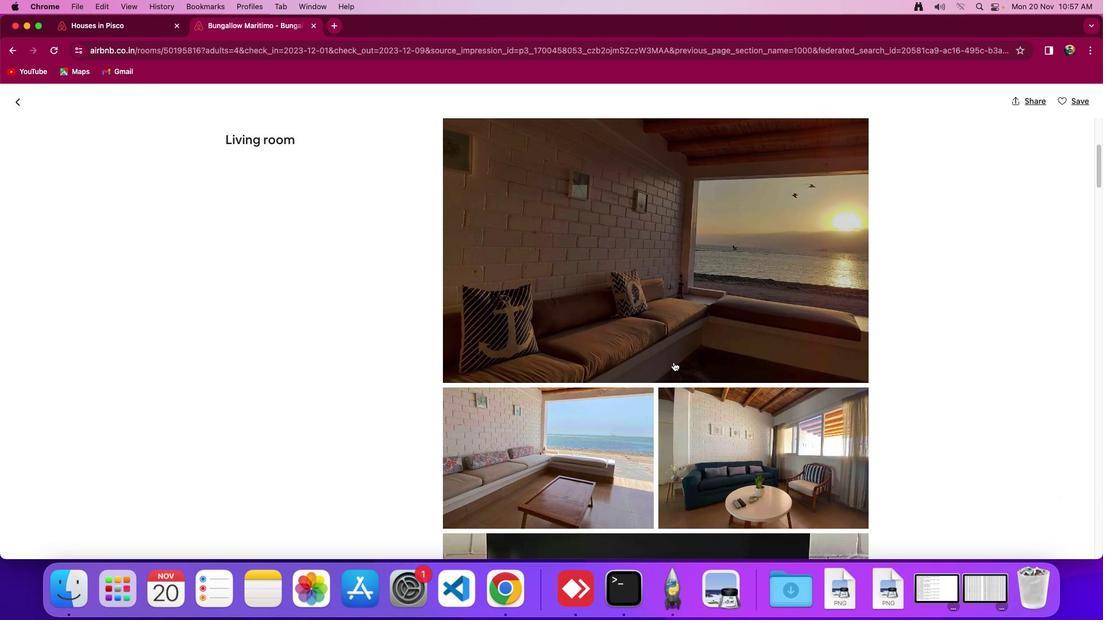 
Action: Mouse scrolled (676, 364) with delta (2, 1)
Screenshot: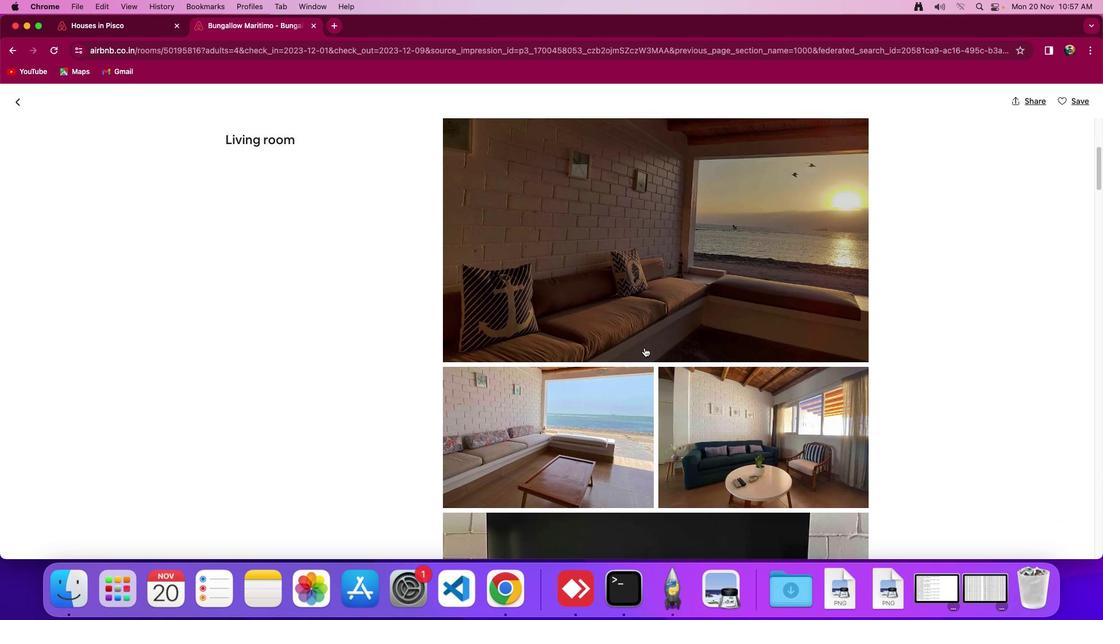 
Action: Mouse scrolled (676, 364) with delta (2, 1)
Screenshot: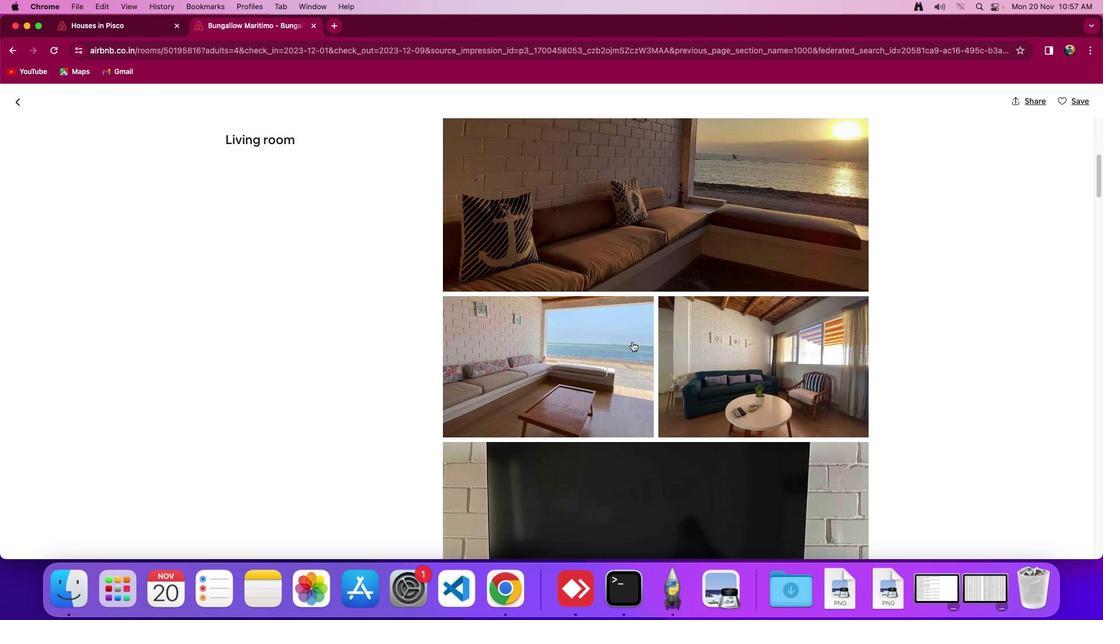 
Action: Mouse scrolled (676, 364) with delta (2, 0)
Screenshot: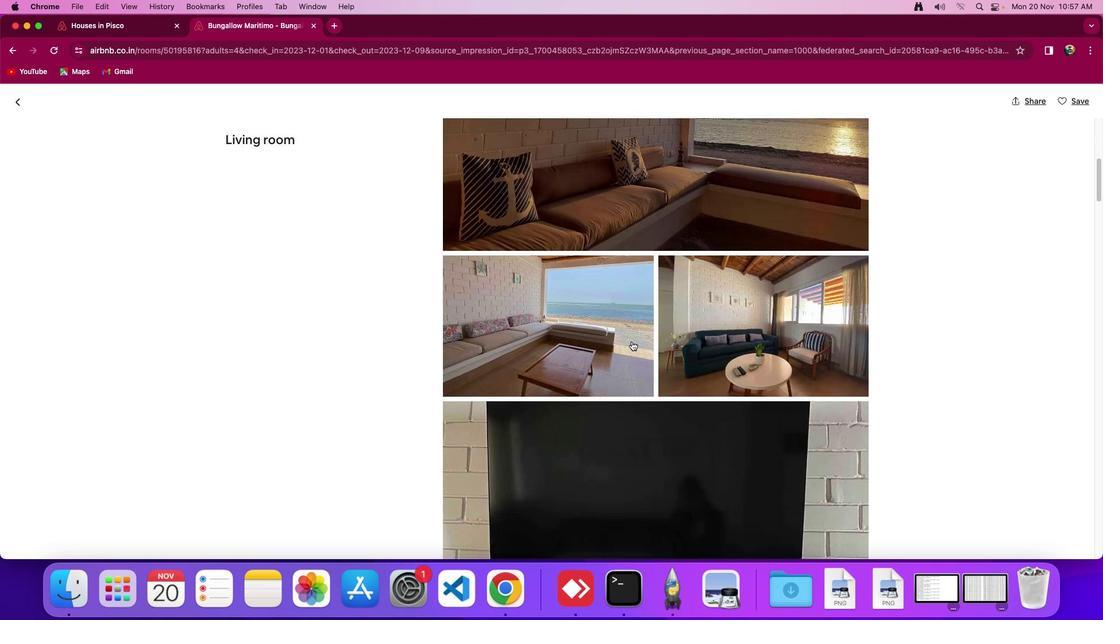 
Action: Mouse moved to (650, 353)
Screenshot: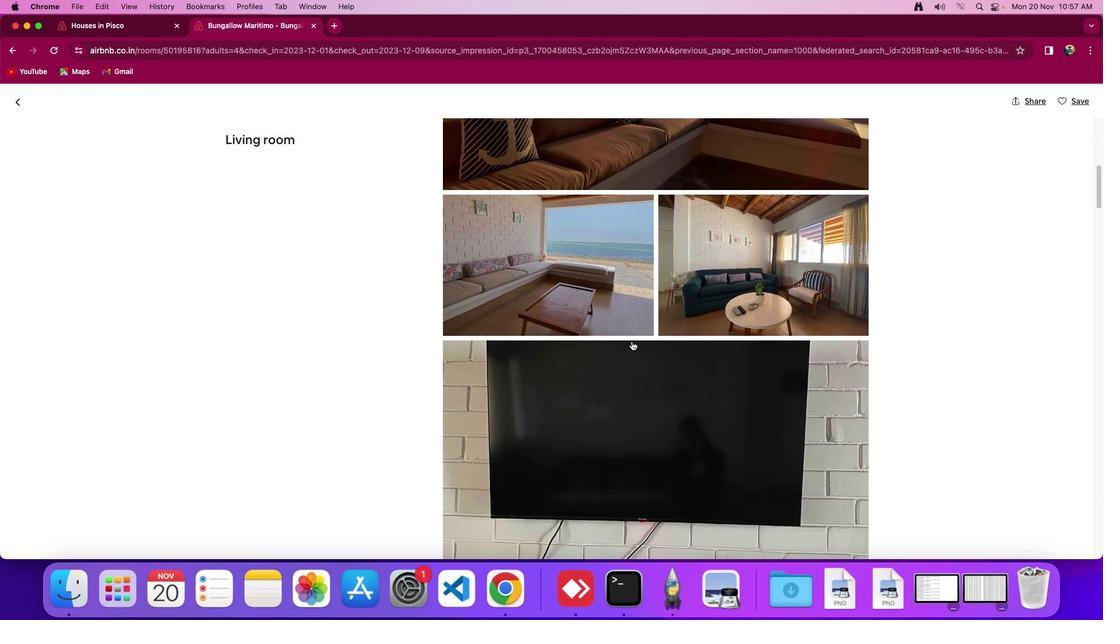
Action: Mouse scrolled (650, 353) with delta (2, 0)
Screenshot: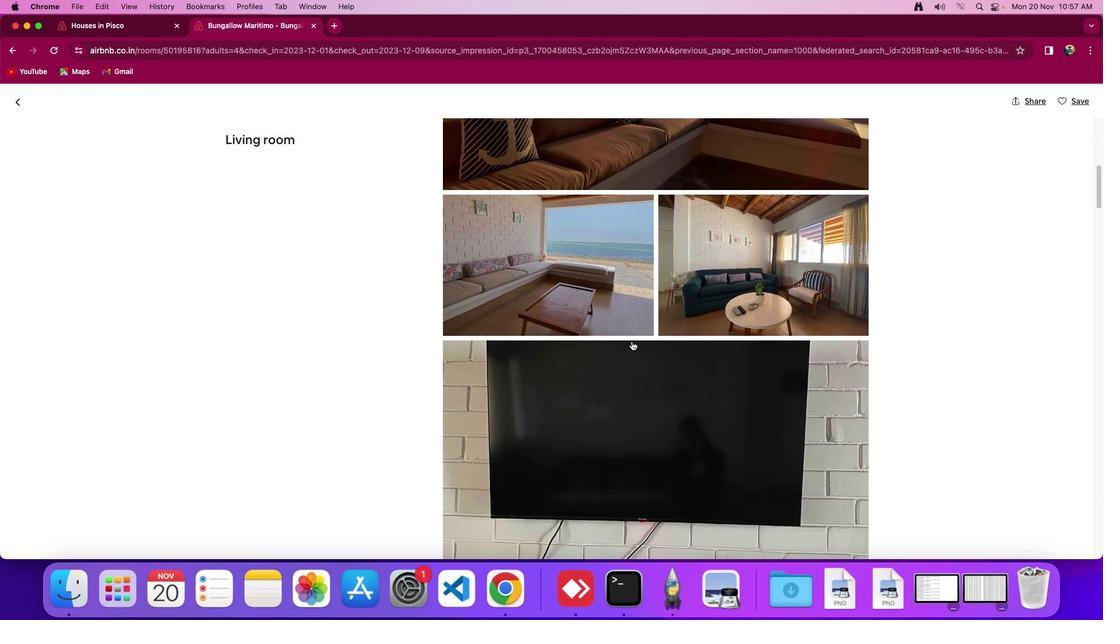 
Action: Mouse moved to (634, 343)
Screenshot: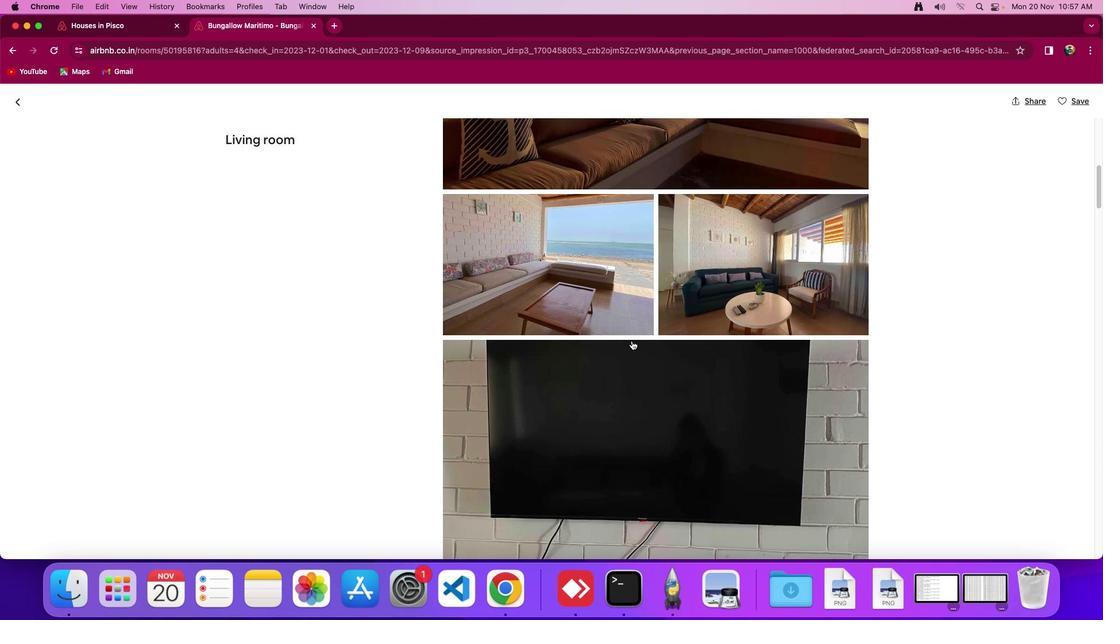 
Action: Mouse scrolled (634, 343) with delta (2, 1)
Screenshot: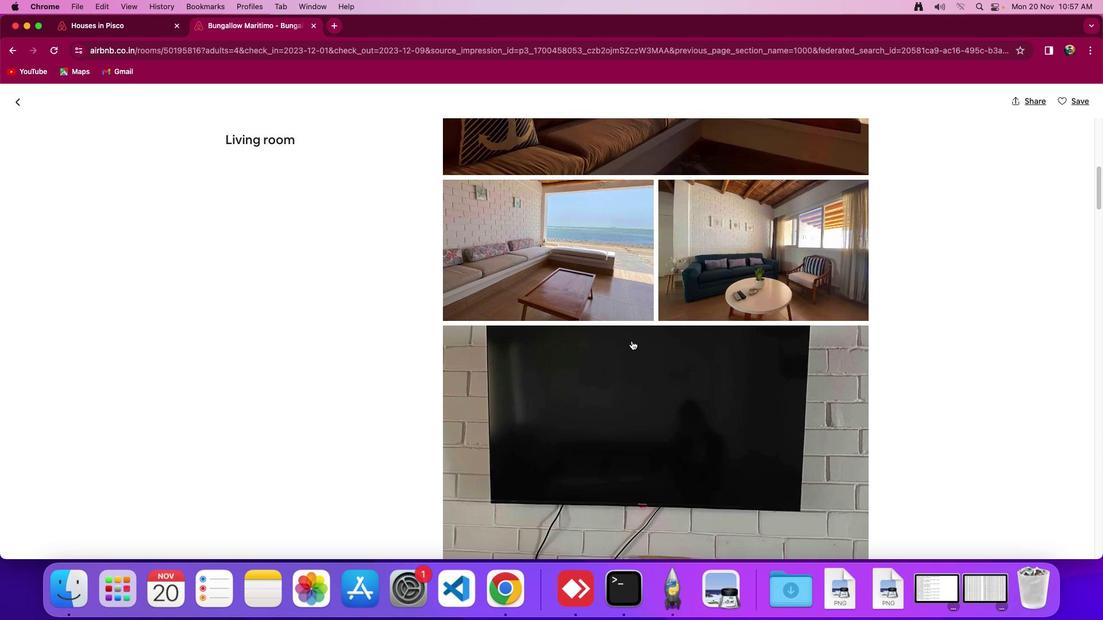 
Action: Mouse scrolled (634, 343) with delta (2, 1)
Screenshot: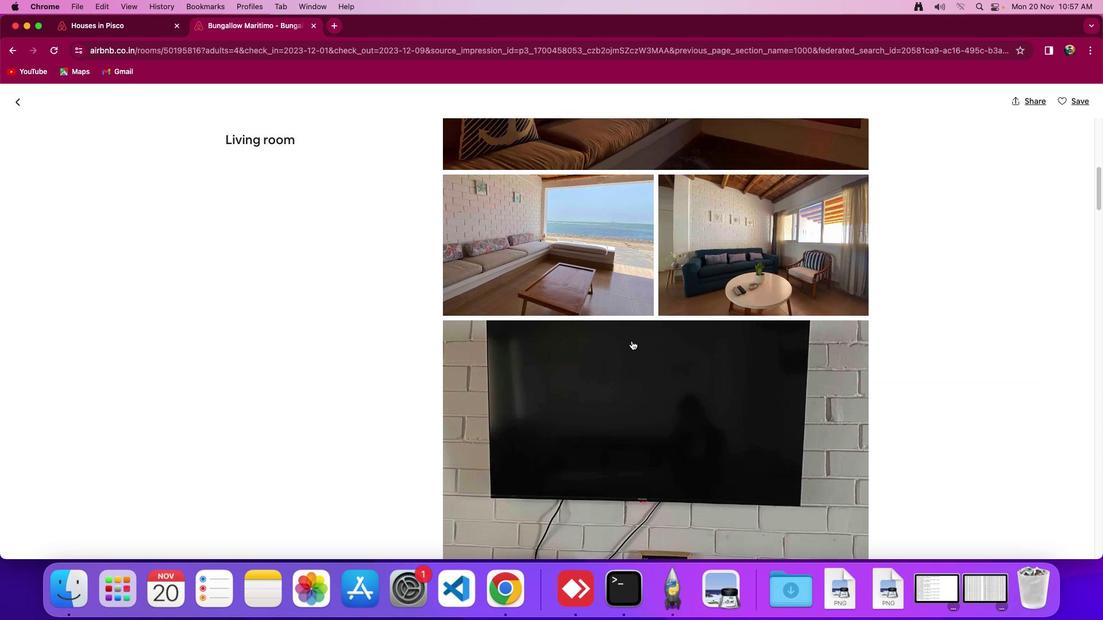 
Action: Mouse scrolled (634, 343) with delta (2, 1)
Screenshot: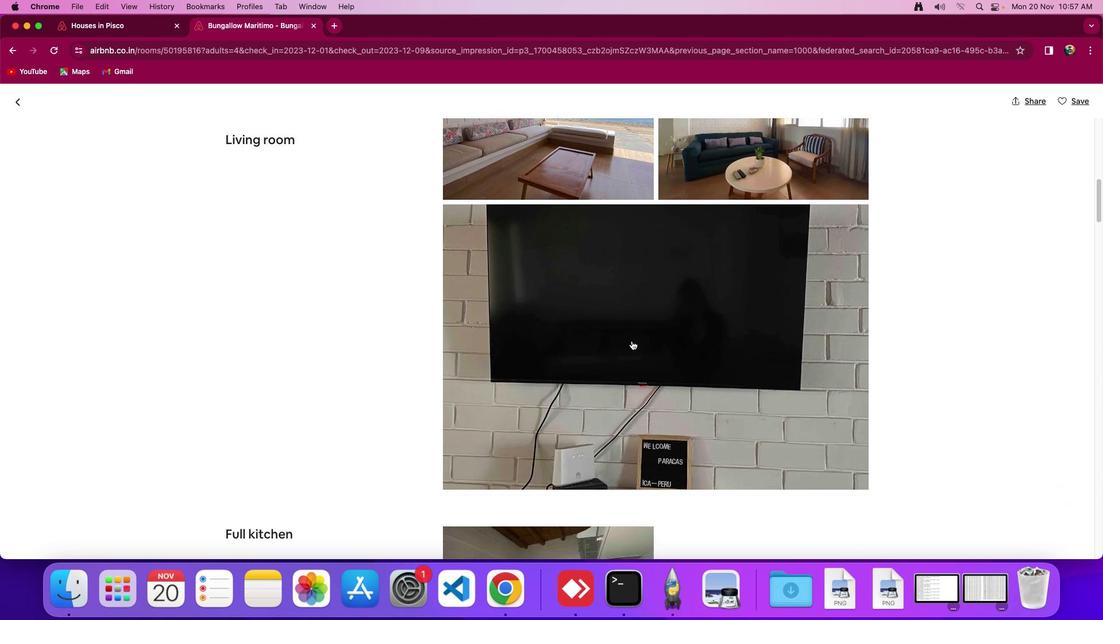 
Action: Mouse scrolled (634, 343) with delta (2, 1)
Screenshot: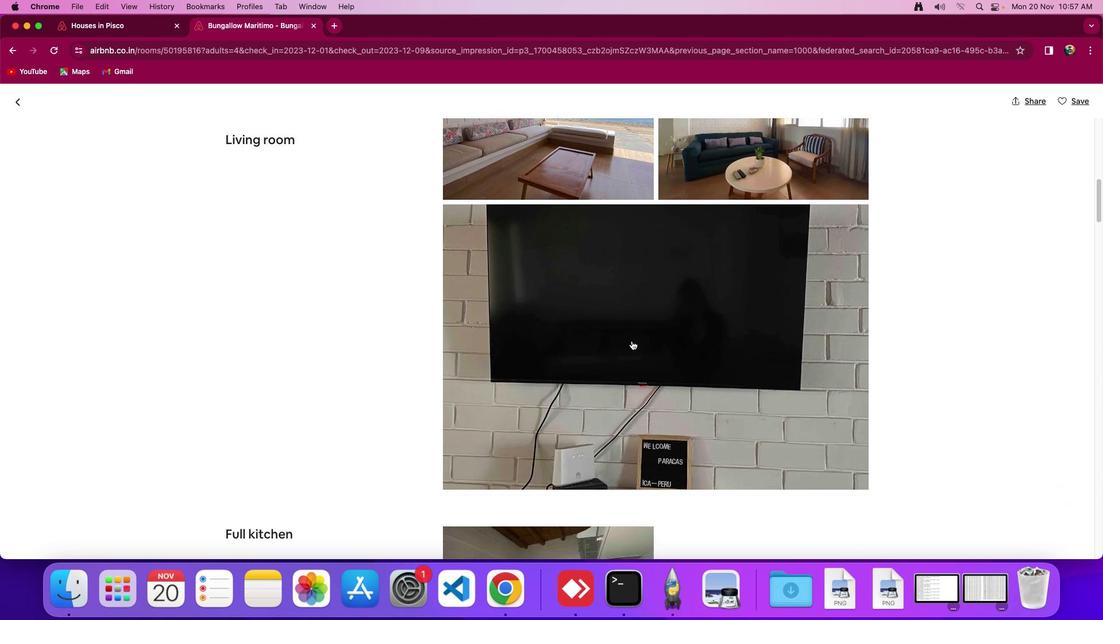
Action: Mouse scrolled (634, 343) with delta (2, 0)
Screenshot: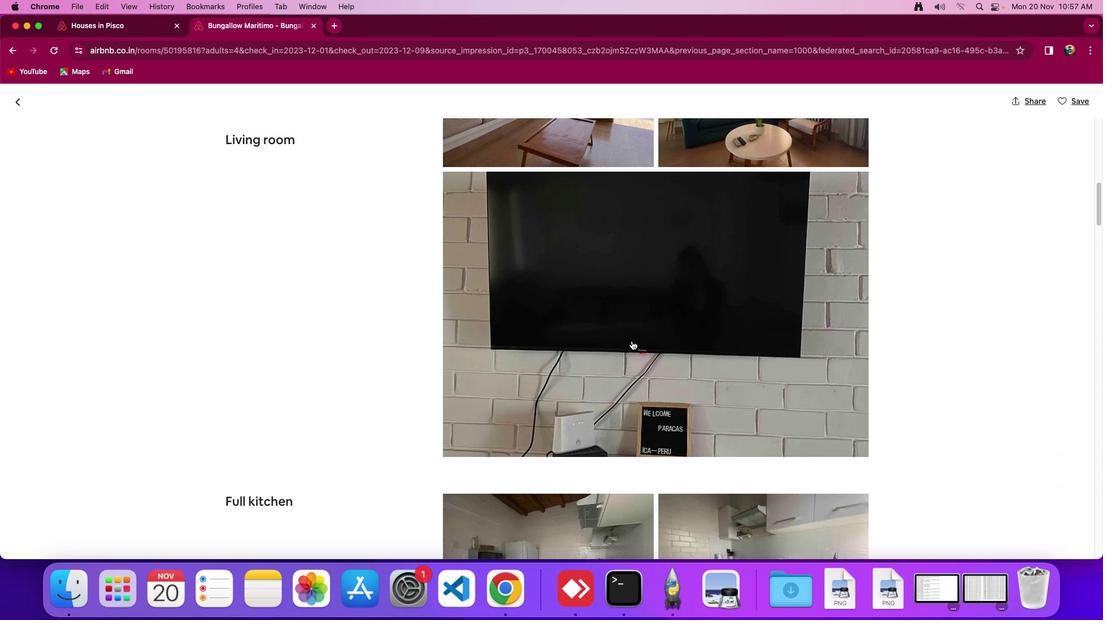 
Action: Mouse scrolled (634, 343) with delta (2, 1)
Screenshot: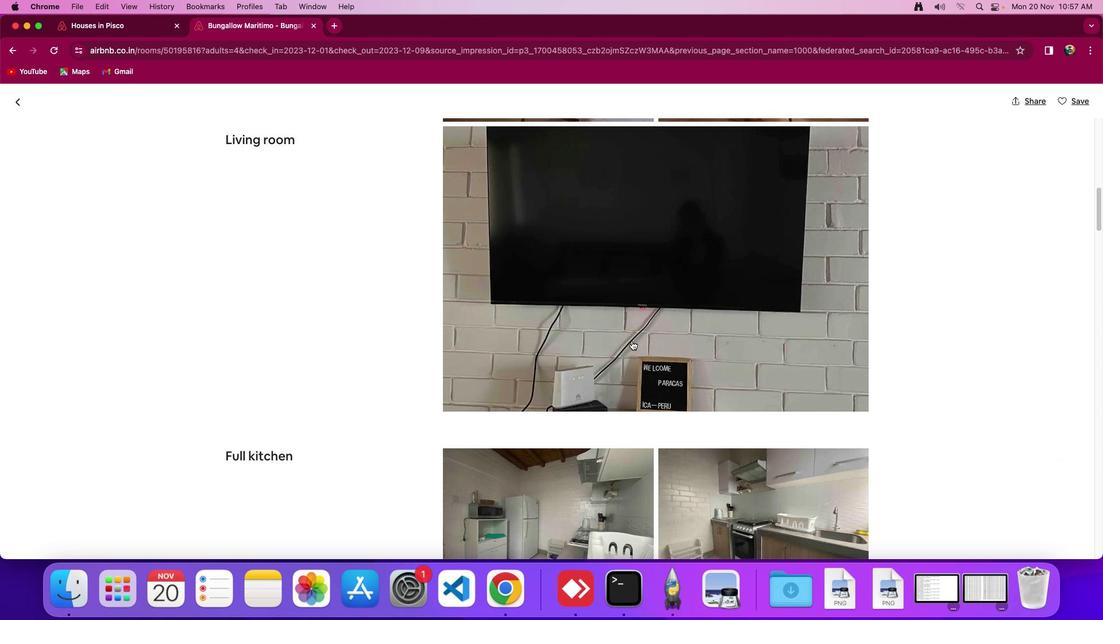 
Action: Mouse scrolled (634, 343) with delta (2, 1)
Screenshot: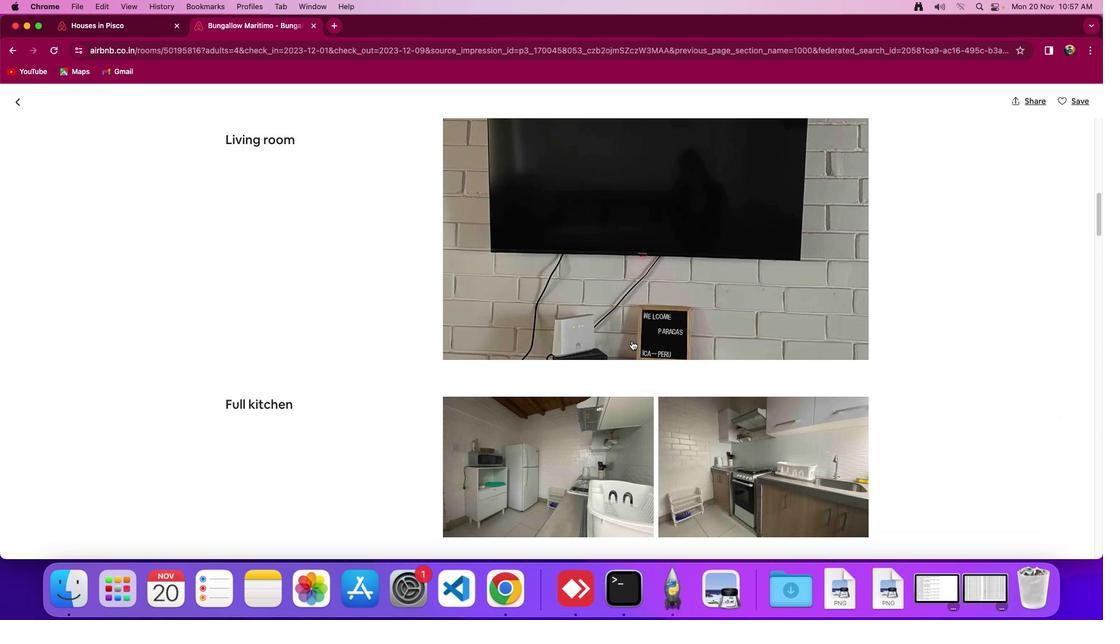 
Action: Mouse scrolled (634, 343) with delta (2, 0)
Screenshot: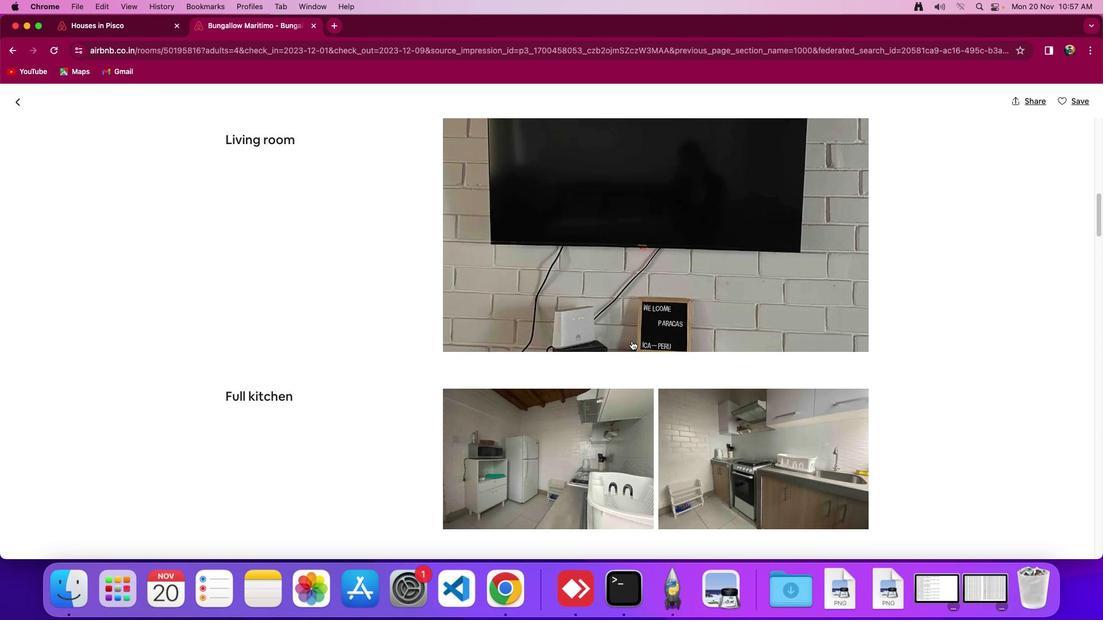 
Action: Mouse scrolled (634, 343) with delta (2, 1)
Screenshot: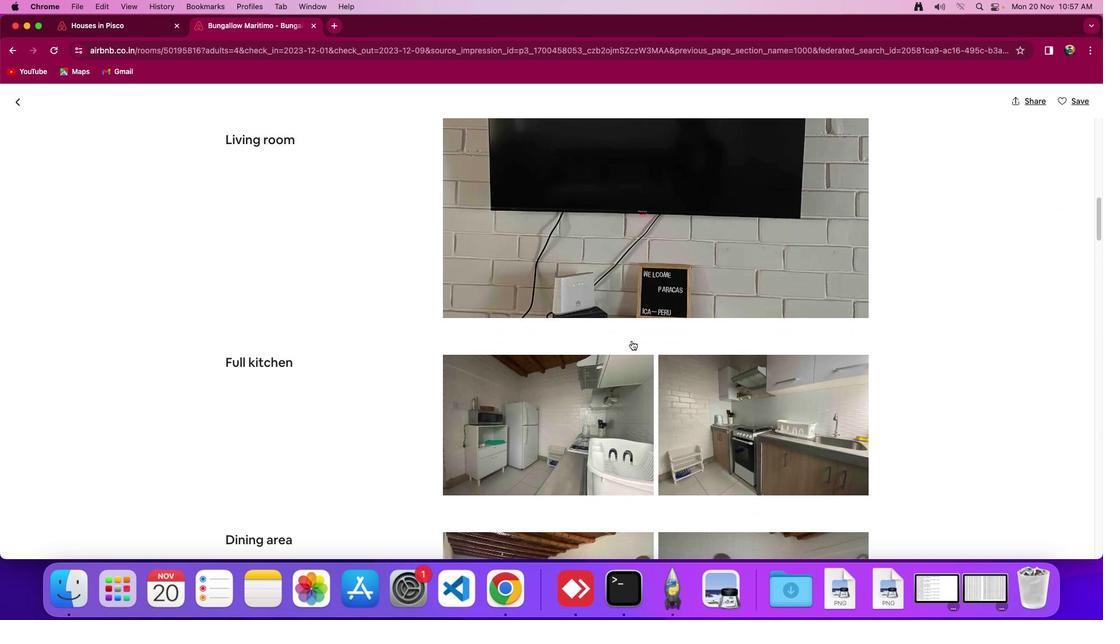
Action: Mouse moved to (634, 343)
Screenshot: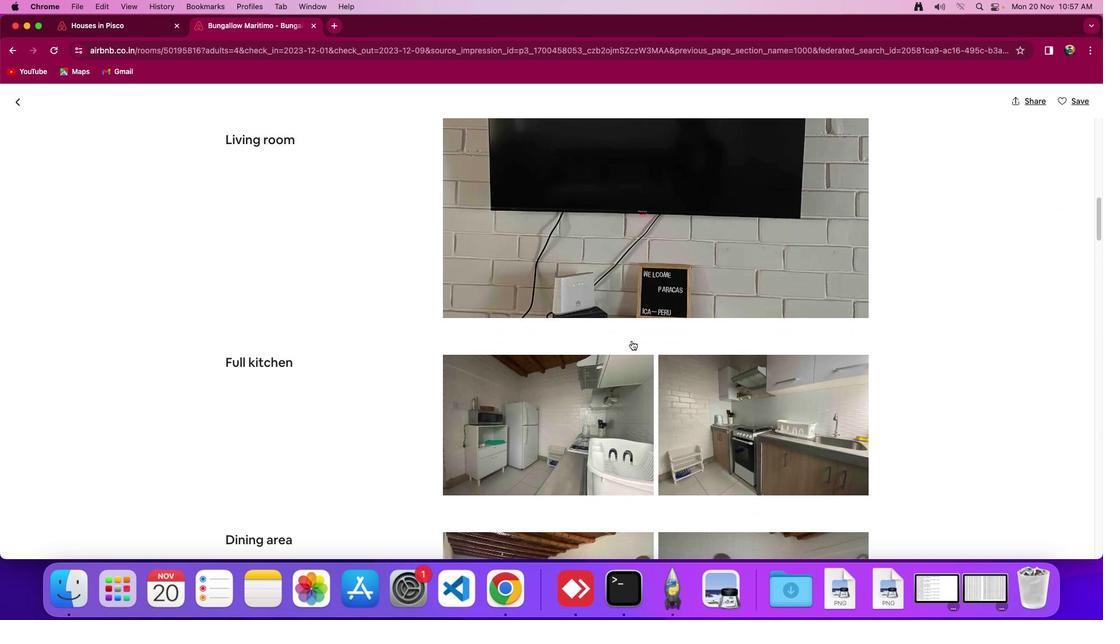 
Action: Mouse scrolled (634, 343) with delta (2, 1)
Screenshot: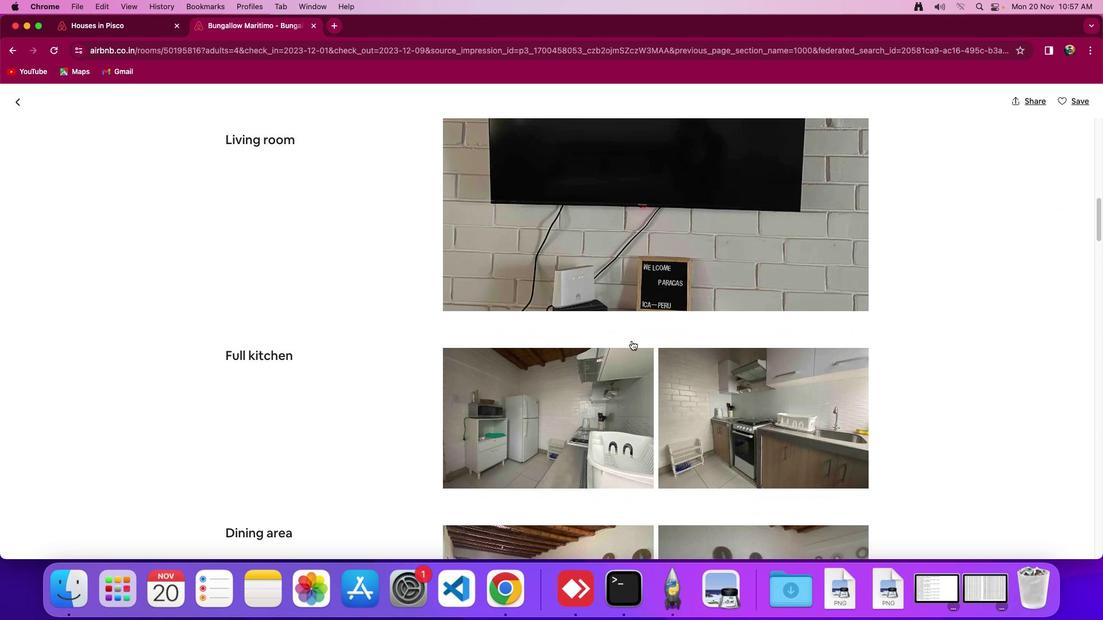 
Action: Mouse scrolled (634, 343) with delta (2, 1)
Screenshot: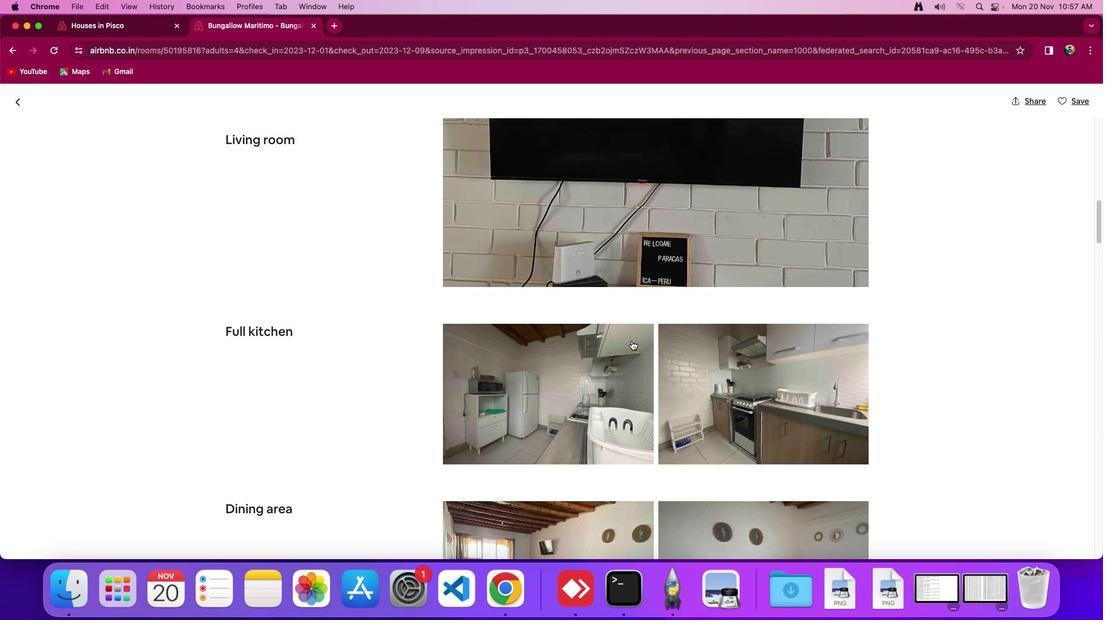
Action: Mouse moved to (634, 343)
Screenshot: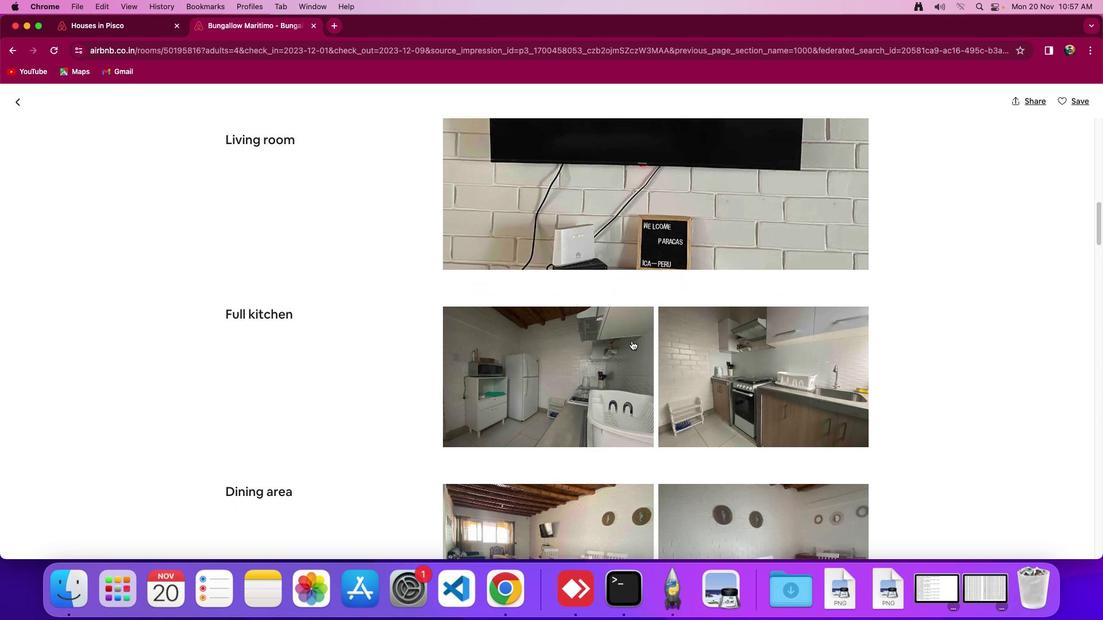 
Action: Mouse scrolled (634, 343) with delta (2, 1)
Screenshot: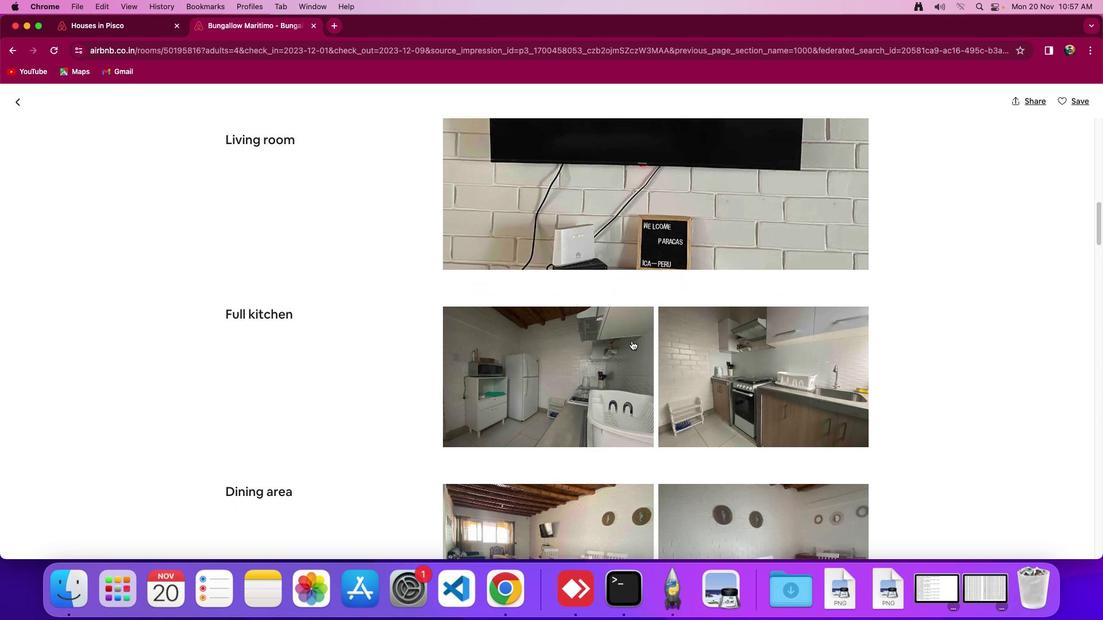 
Action: Mouse scrolled (634, 343) with delta (2, 1)
Screenshot: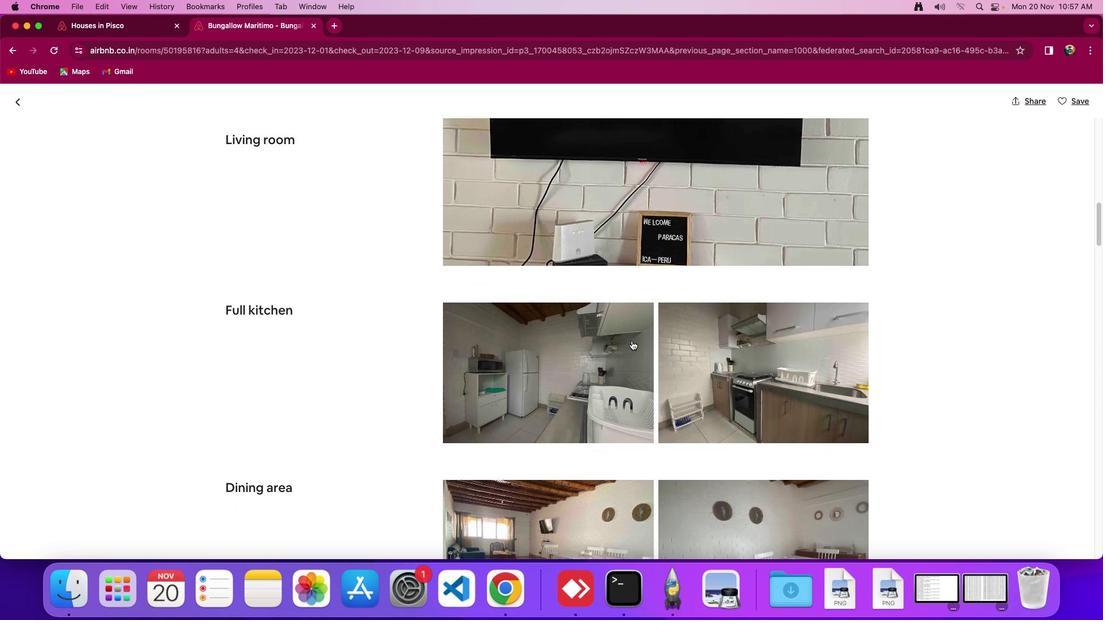 
Action: Mouse moved to (634, 343)
Screenshot: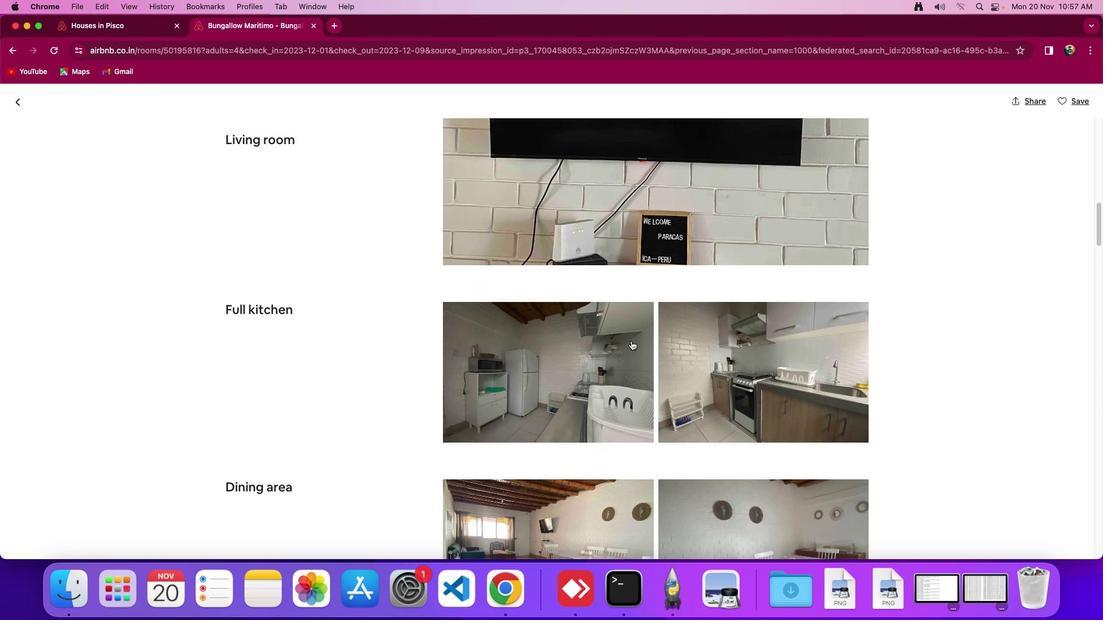 
Action: Mouse scrolled (634, 343) with delta (2, 1)
Screenshot: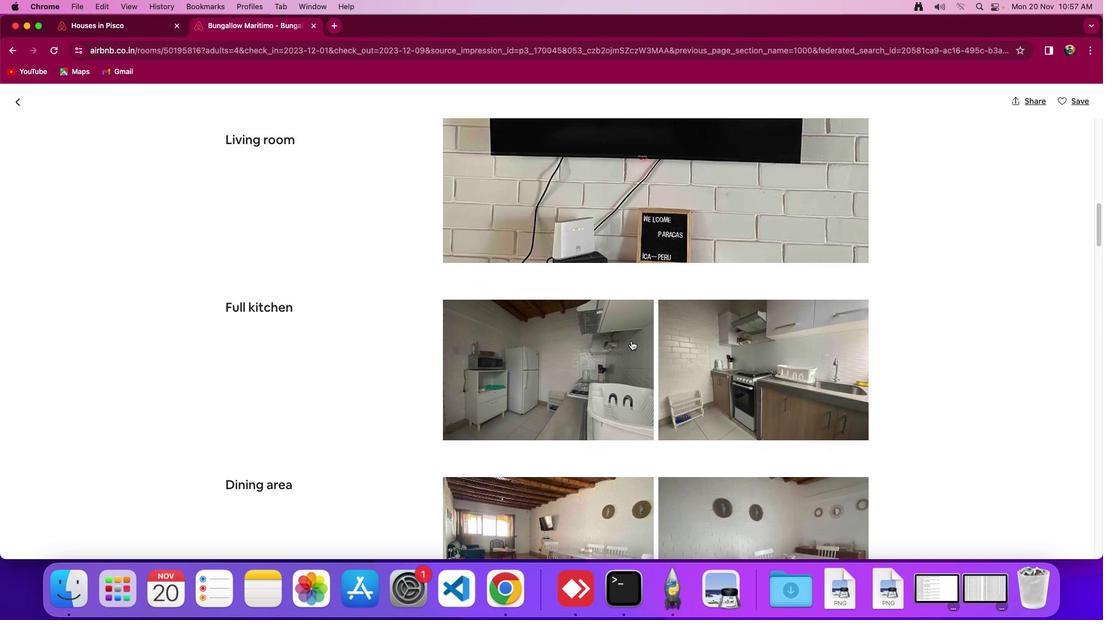 
Action: Mouse scrolled (634, 343) with delta (2, 1)
Screenshot: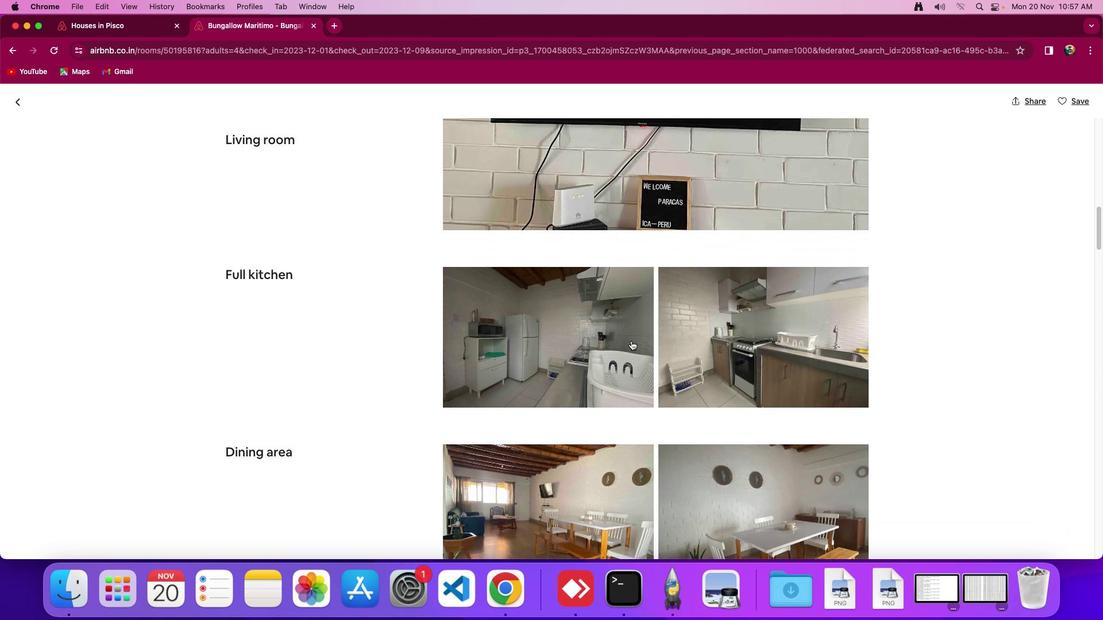 
Action: Mouse moved to (634, 343)
Screenshot: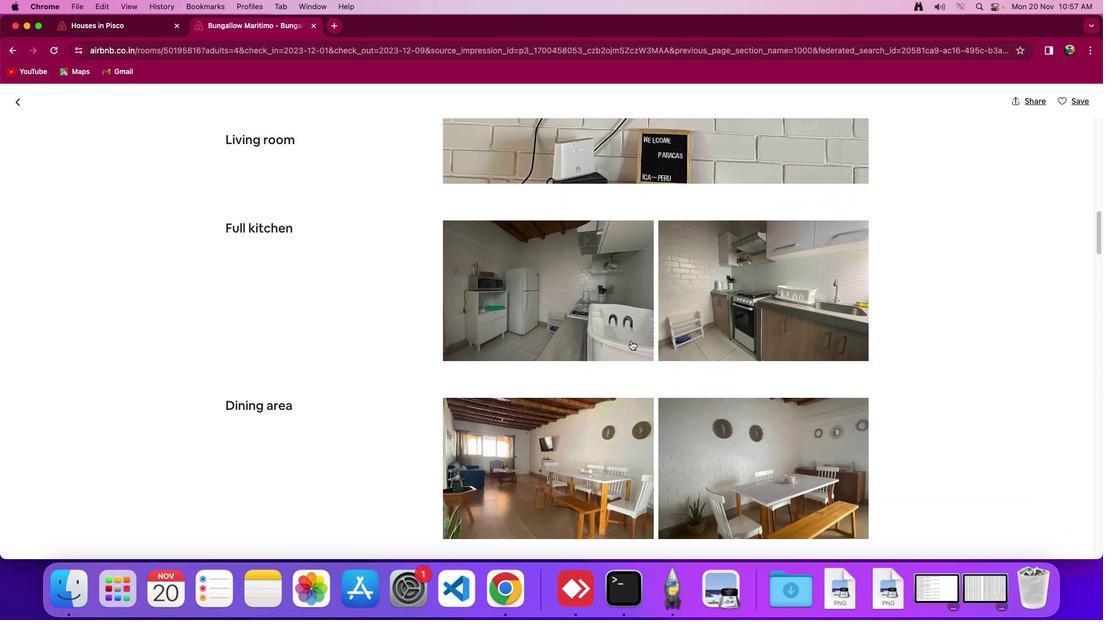 
Action: Mouse scrolled (634, 343) with delta (2, 1)
Screenshot: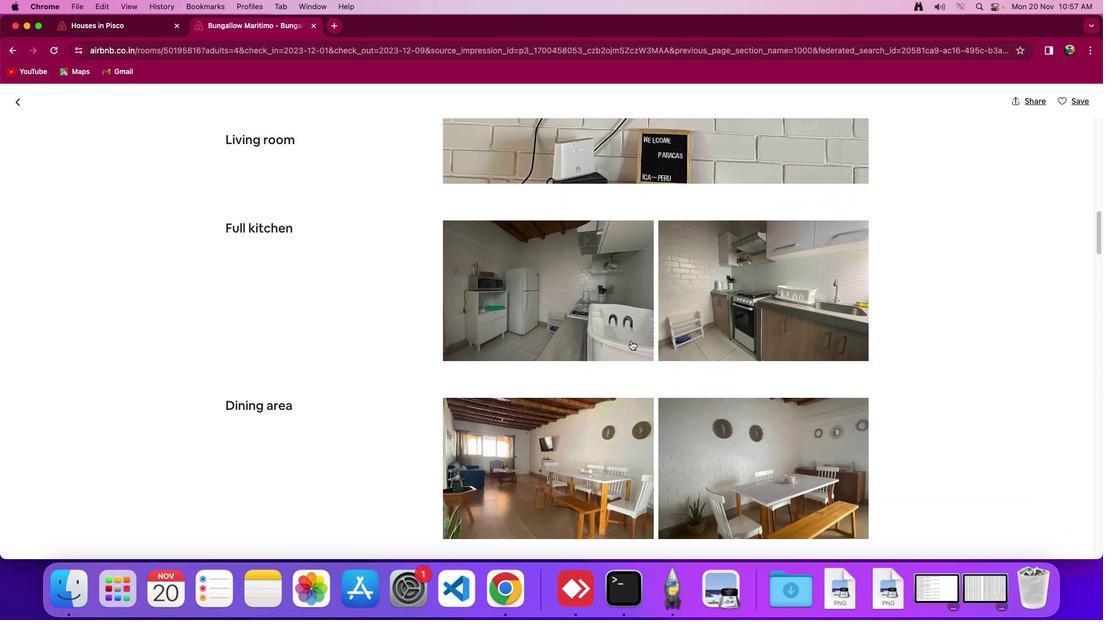 
Action: Mouse scrolled (634, 343) with delta (2, 0)
Screenshot: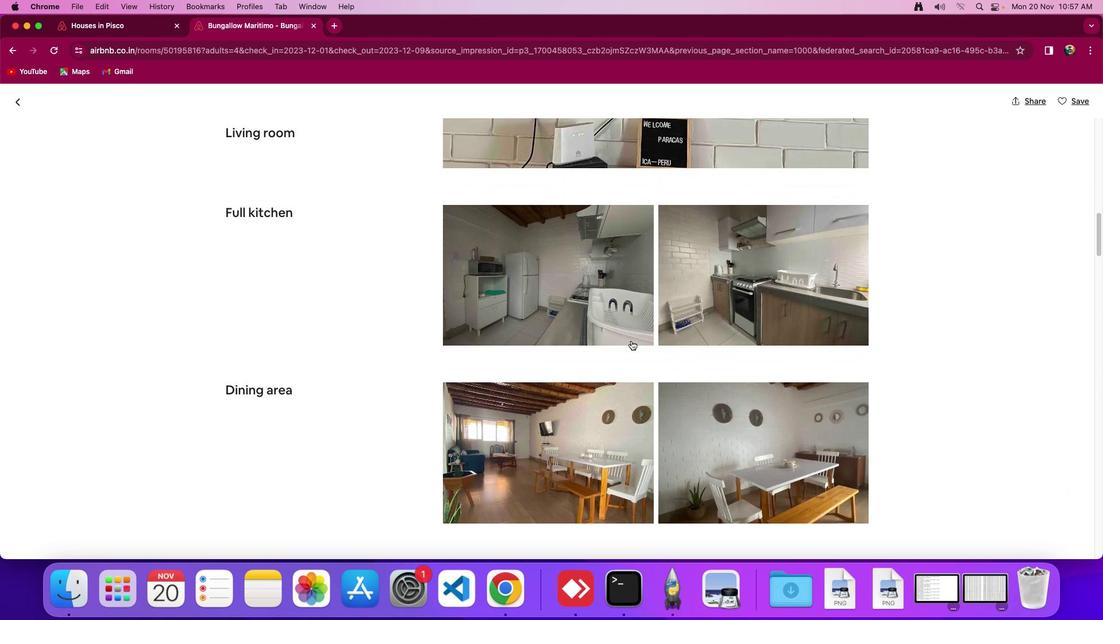 
Action: Mouse moved to (634, 344)
Screenshot: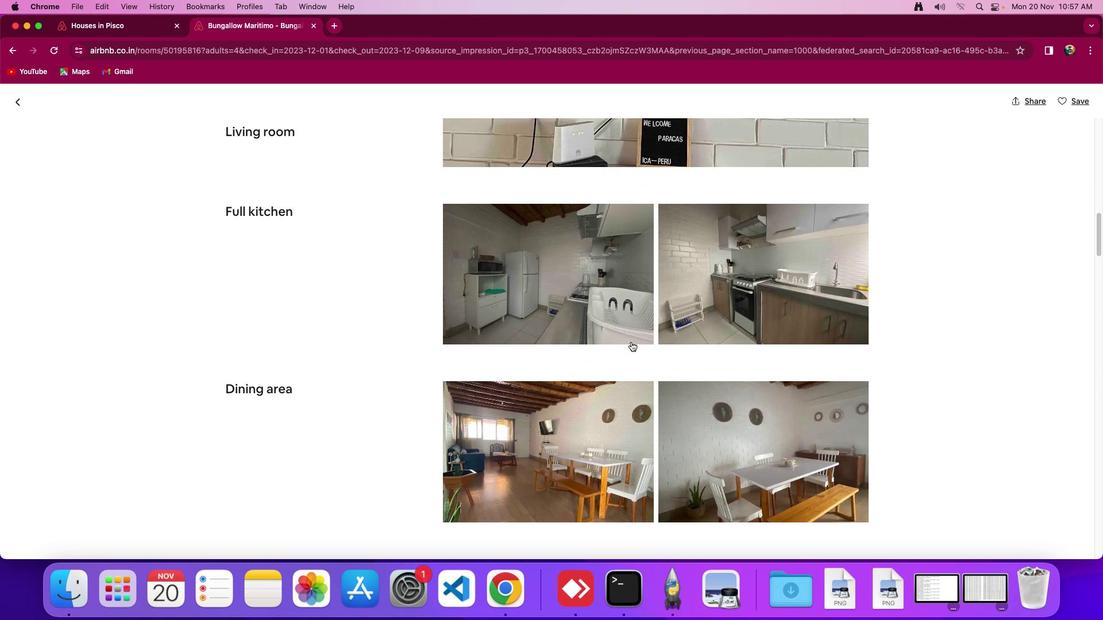 
Action: Mouse scrolled (634, 344) with delta (2, 1)
Screenshot: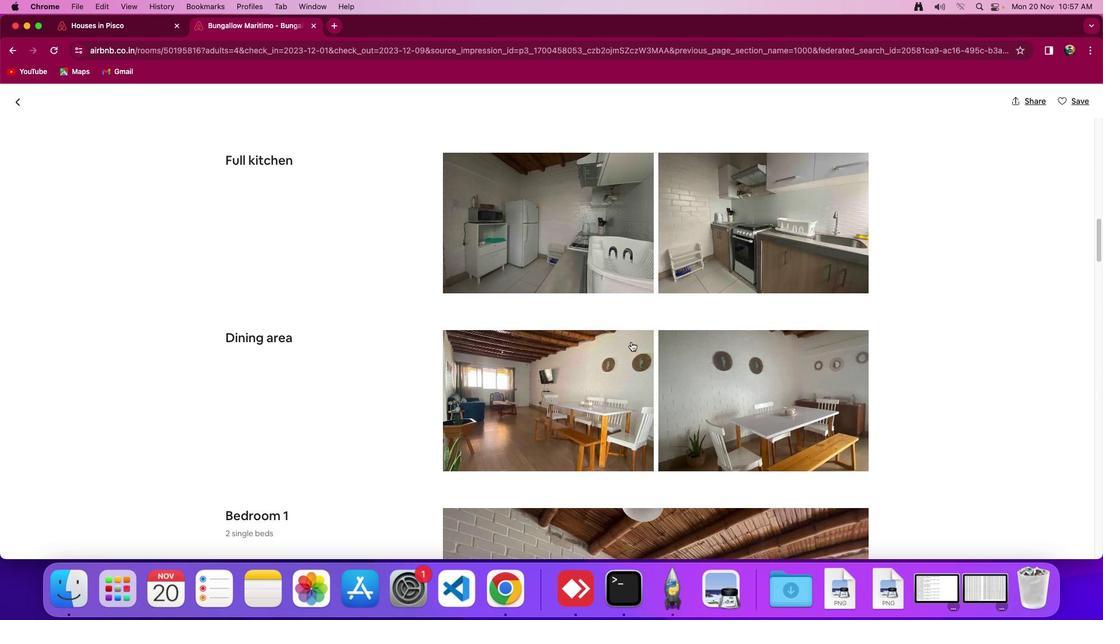 
Action: Mouse scrolled (634, 344) with delta (2, 1)
Screenshot: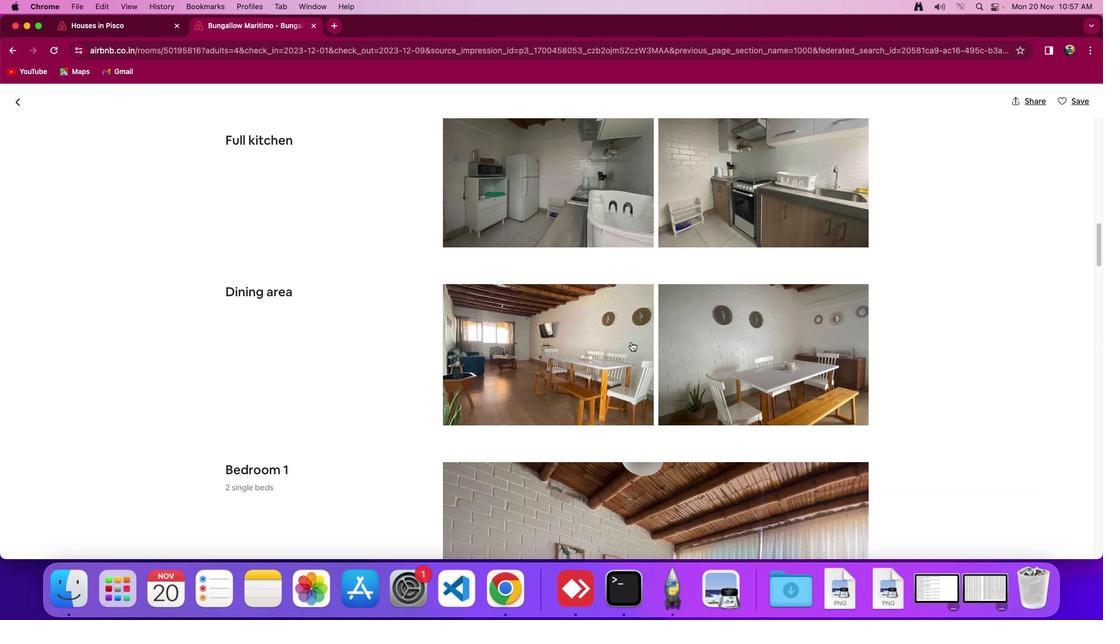 
Action: Mouse scrolled (634, 344) with delta (2, 0)
Screenshot: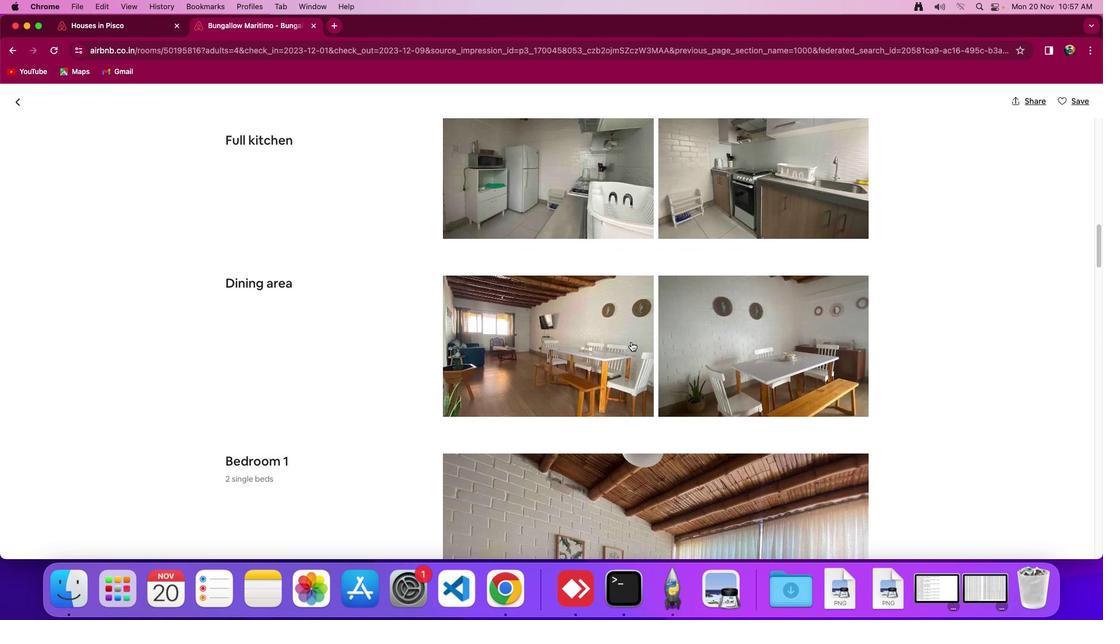 
Action: Mouse scrolled (634, 344) with delta (2, 1)
Screenshot: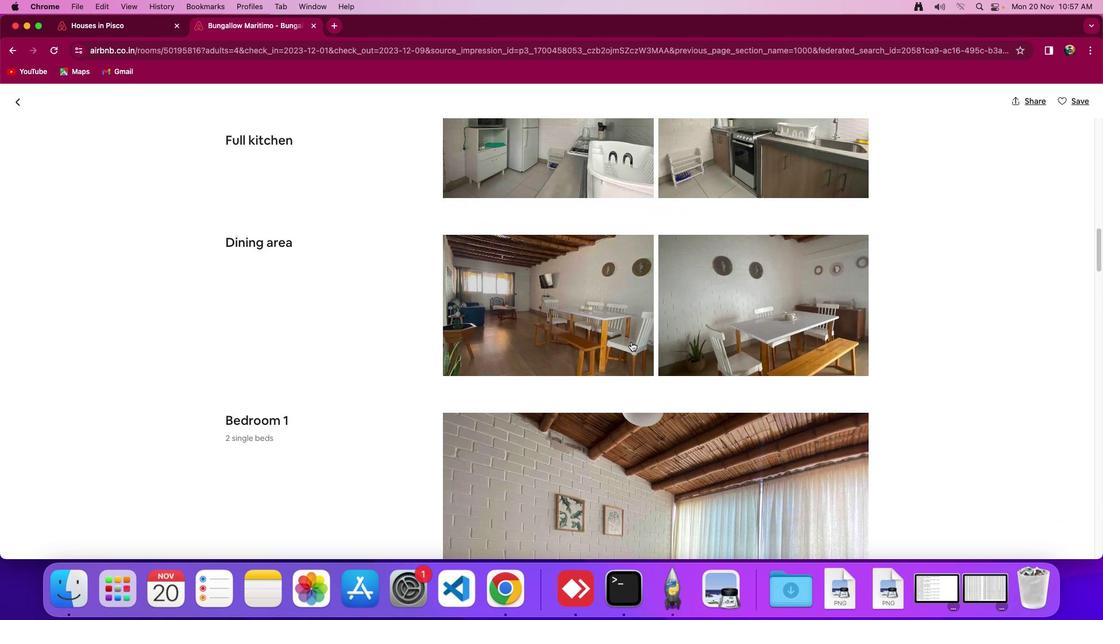 
Action: Mouse scrolled (634, 344) with delta (2, 1)
Screenshot: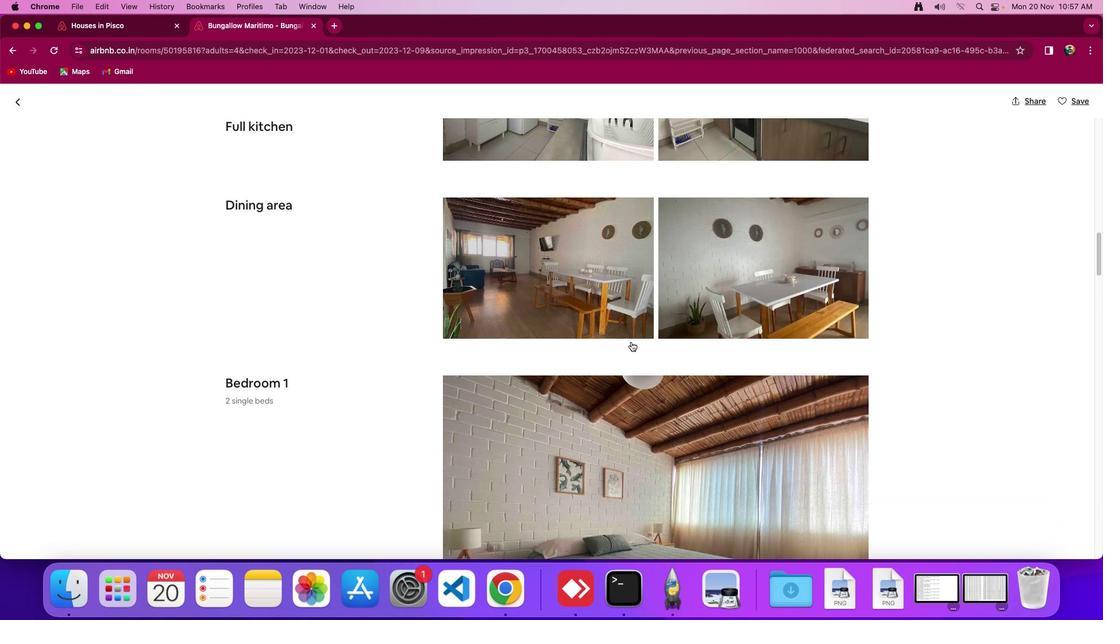 
Action: Mouse scrolled (634, 344) with delta (2, 0)
Screenshot: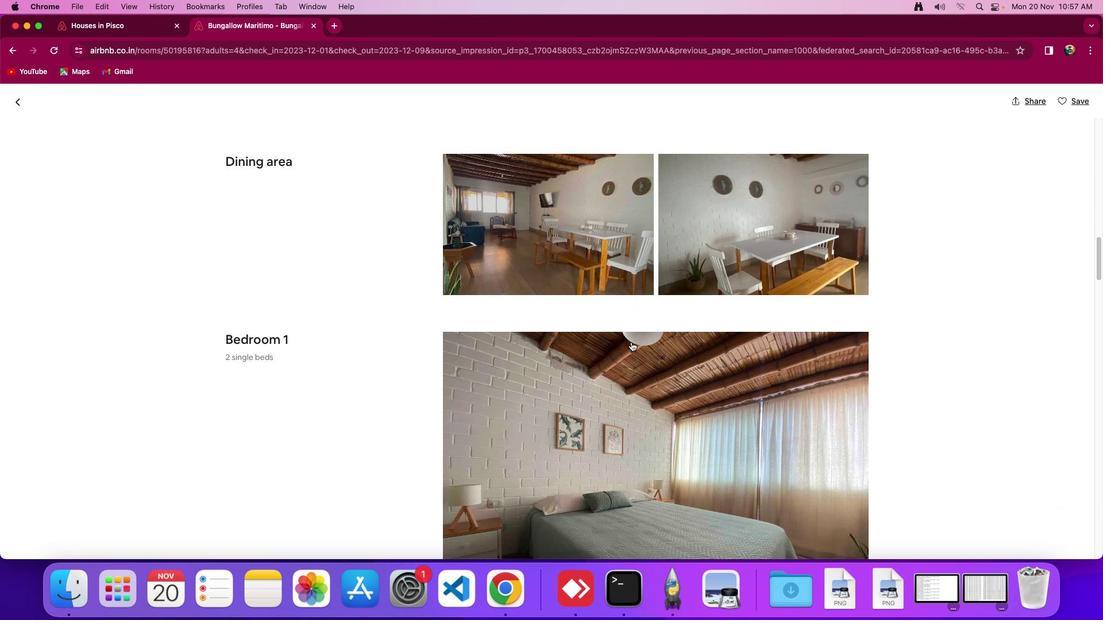 
Action: Mouse scrolled (634, 344) with delta (2, 0)
Screenshot: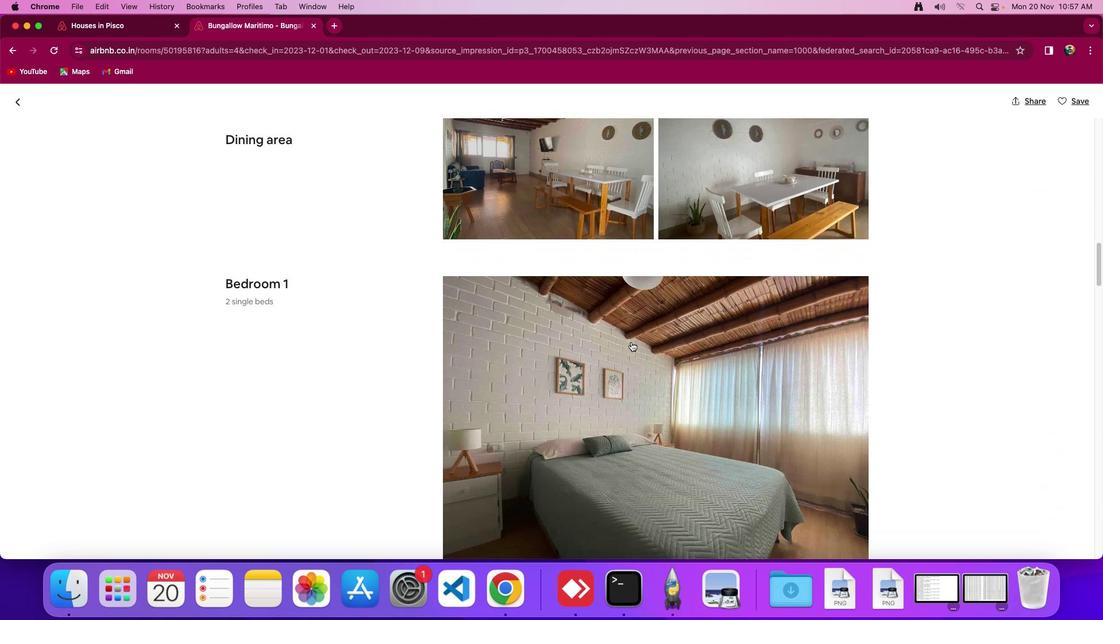 
Action: Mouse moved to (635, 345)
Screenshot: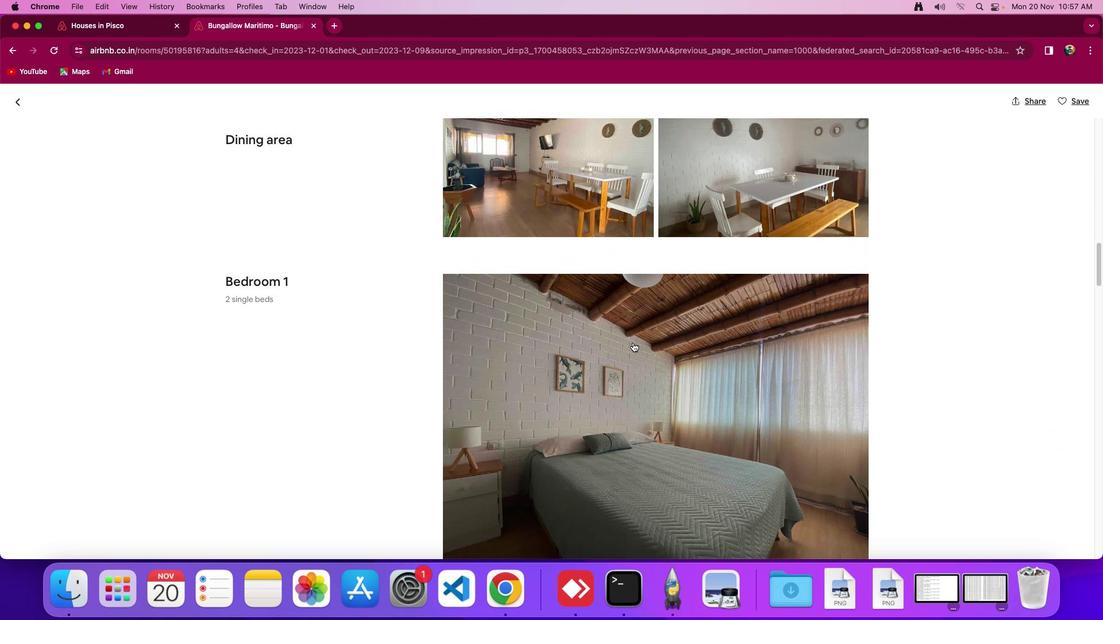 
Action: Mouse scrolled (635, 345) with delta (2, 1)
Screenshot: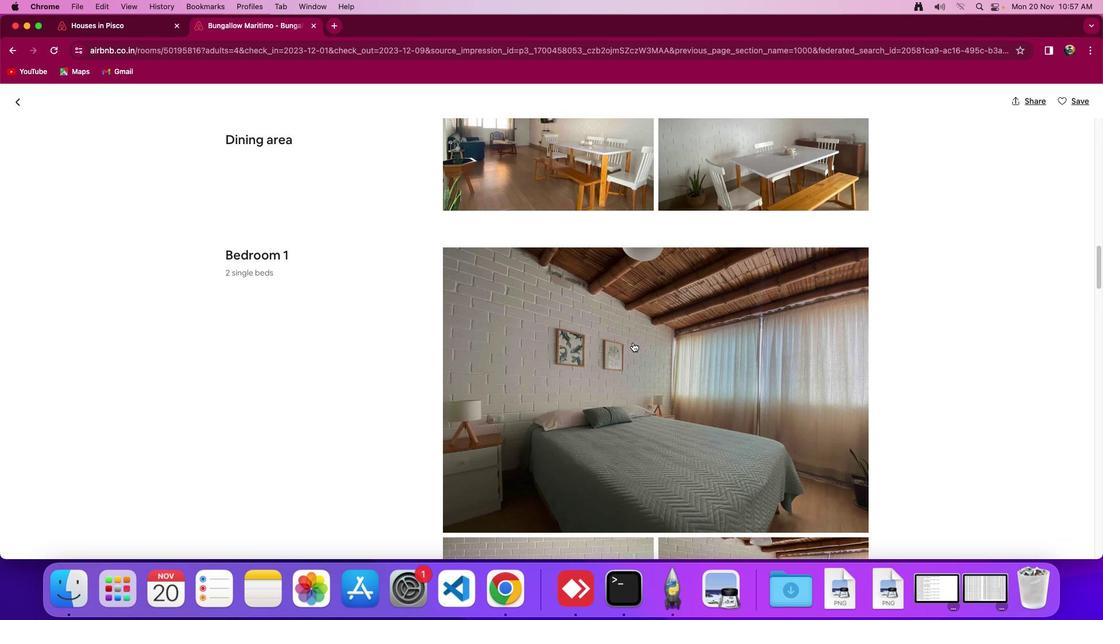
Action: Mouse scrolled (635, 345) with delta (2, 1)
Screenshot: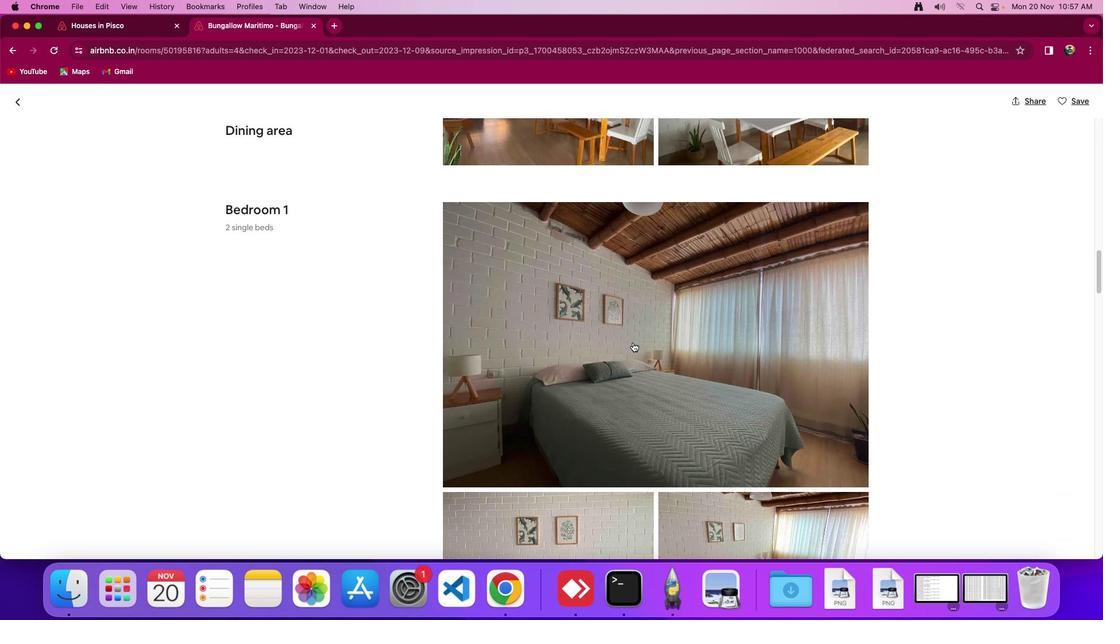 
Action: Mouse scrolled (635, 345) with delta (2, 0)
Screenshot: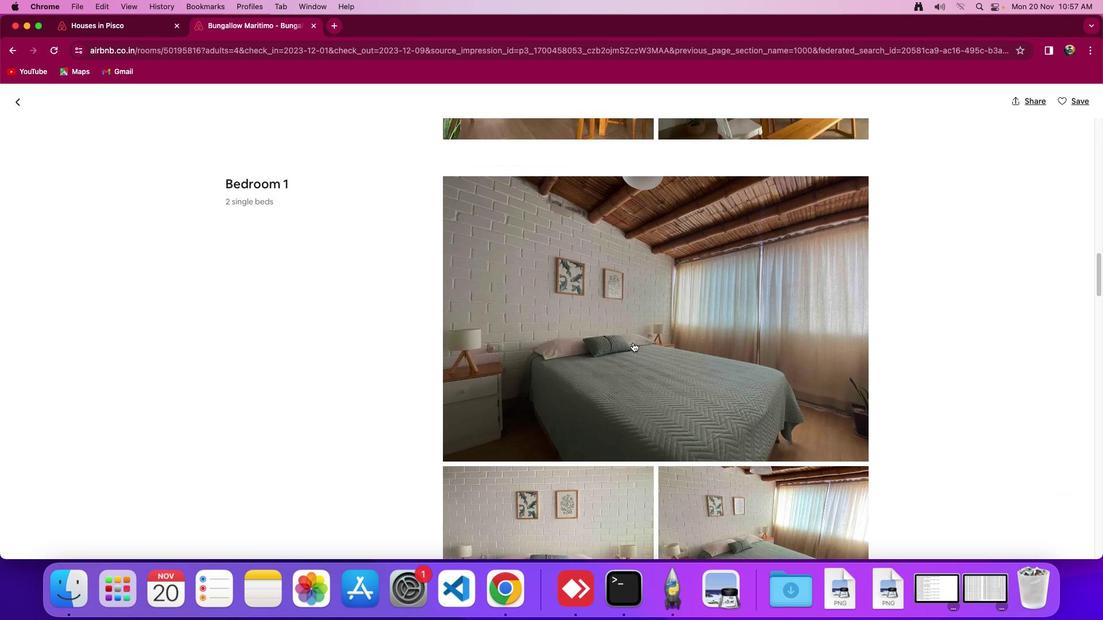 
Action: Mouse moved to (635, 345)
Screenshot: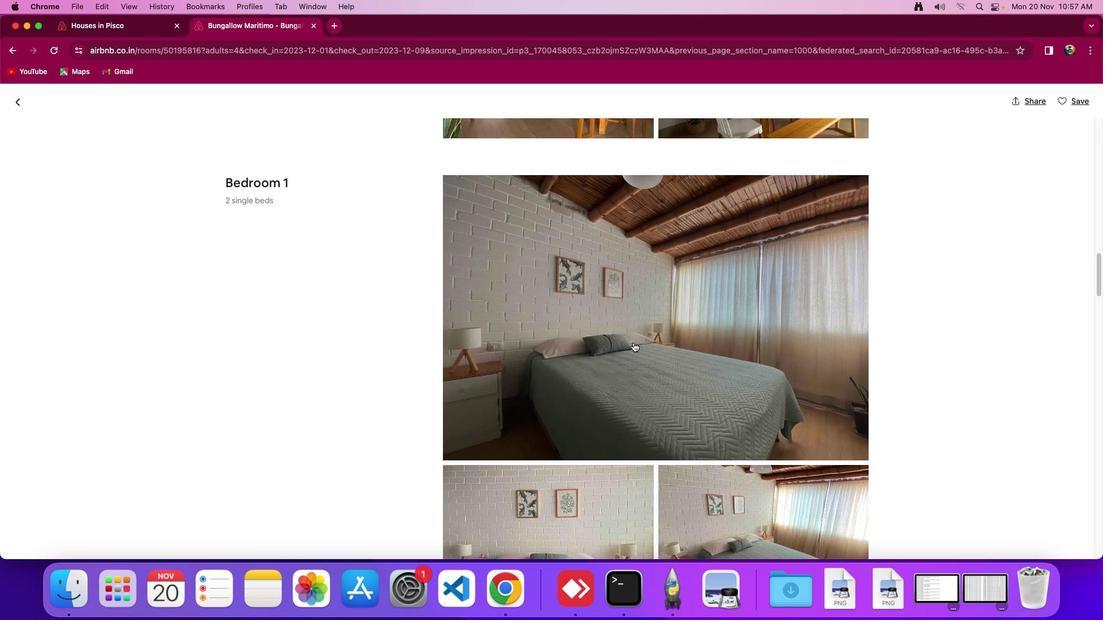 
Action: Mouse scrolled (635, 345) with delta (2, 1)
Screenshot: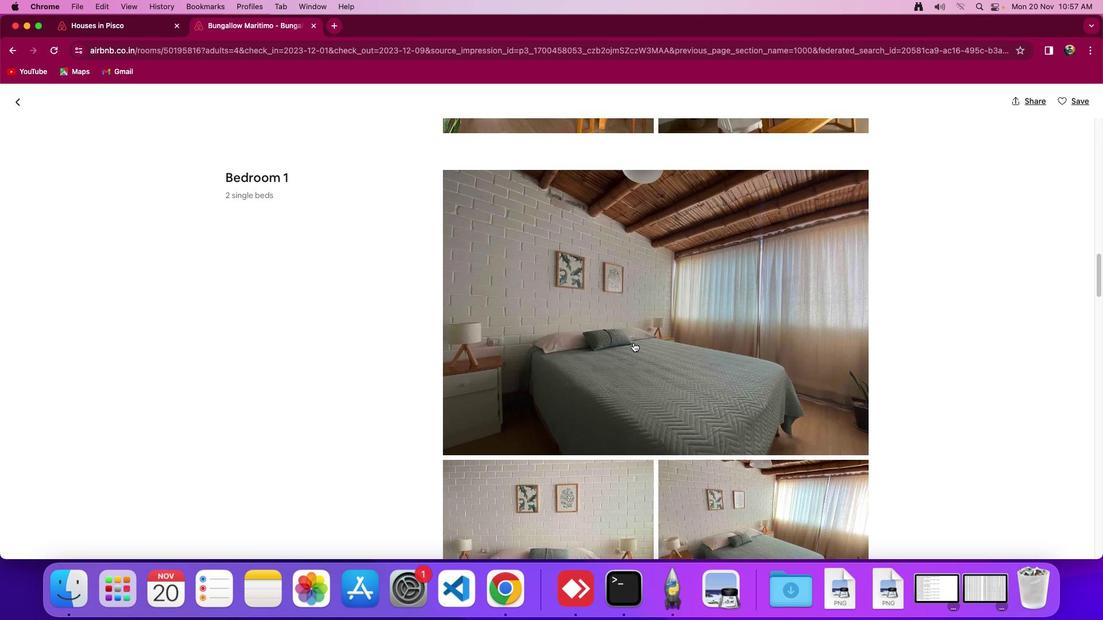 
Action: Mouse scrolled (635, 345) with delta (2, 1)
Screenshot: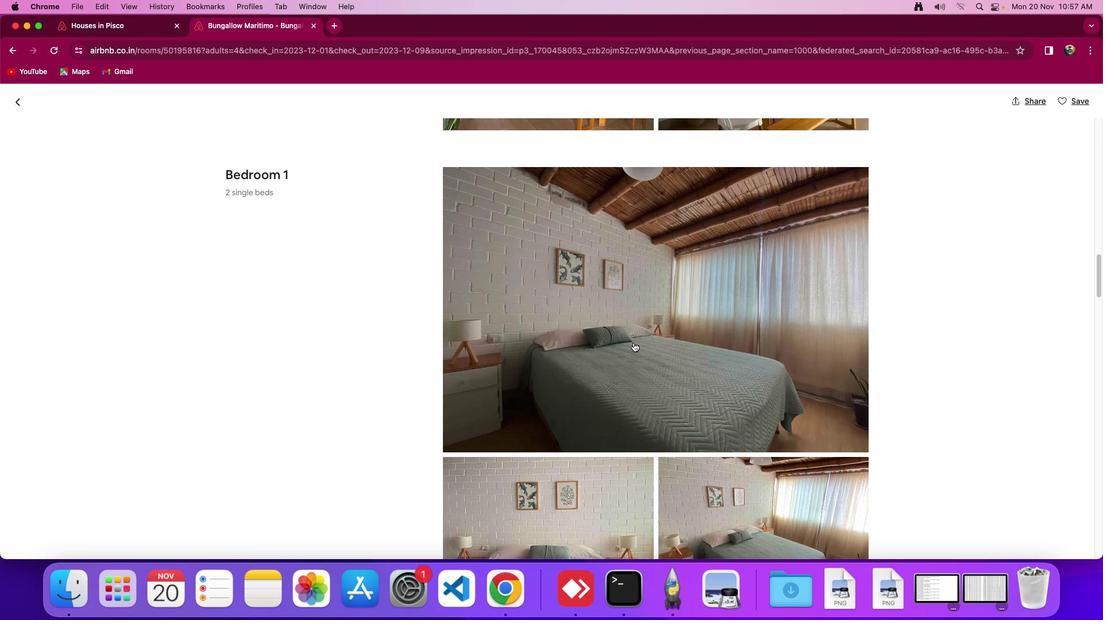 
Action: Mouse scrolled (635, 345) with delta (2, 1)
Screenshot: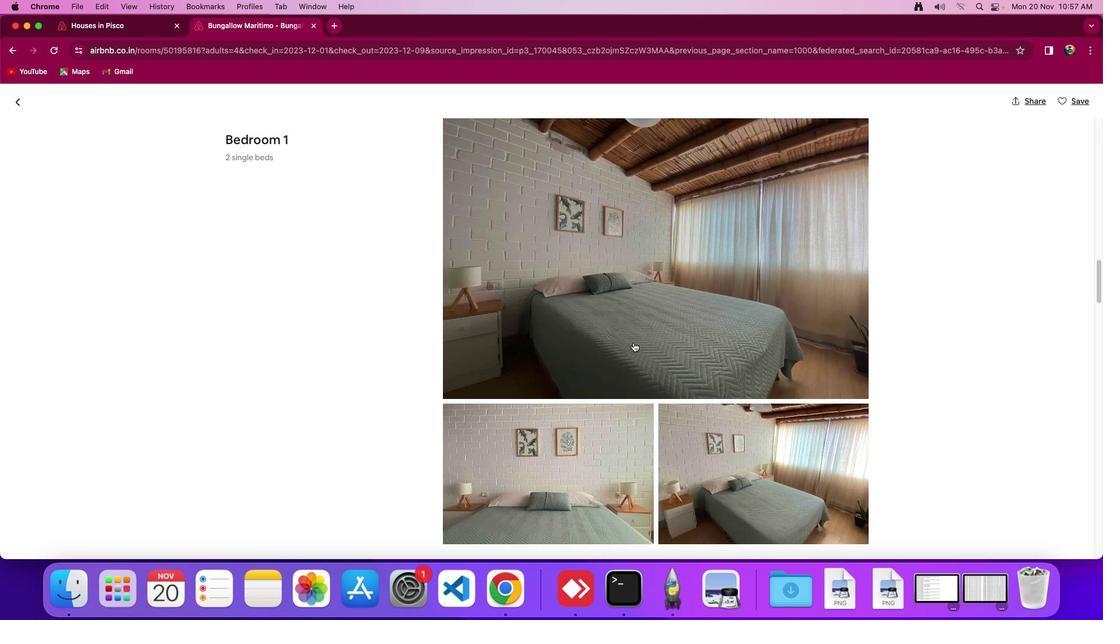 
Action: Mouse scrolled (635, 345) with delta (2, 1)
Screenshot: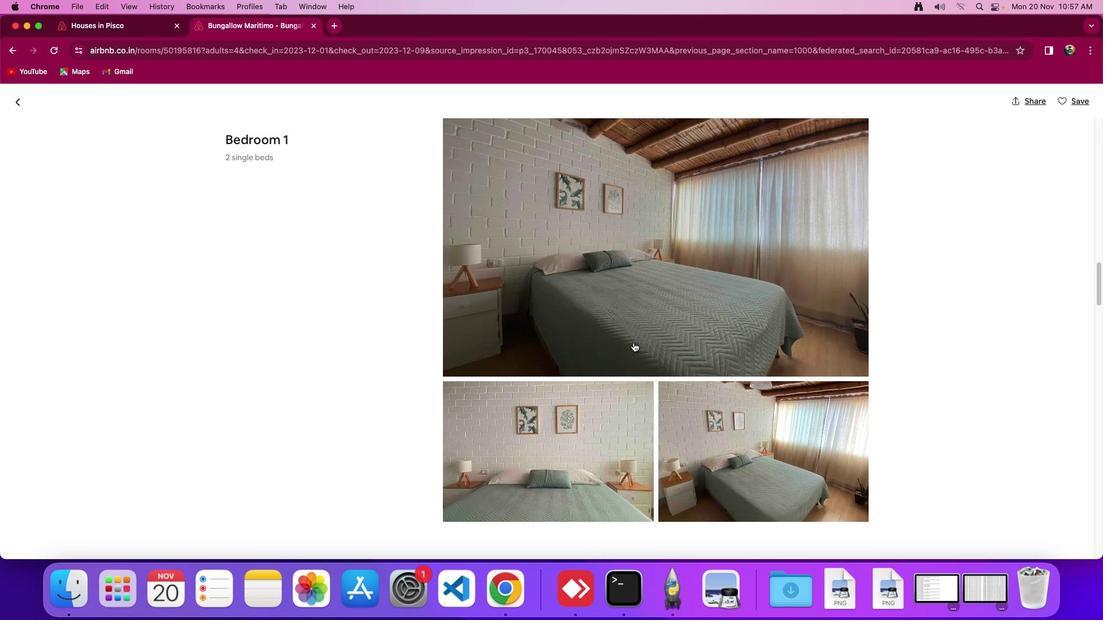 
Action: Mouse scrolled (635, 345) with delta (2, 0)
Screenshot: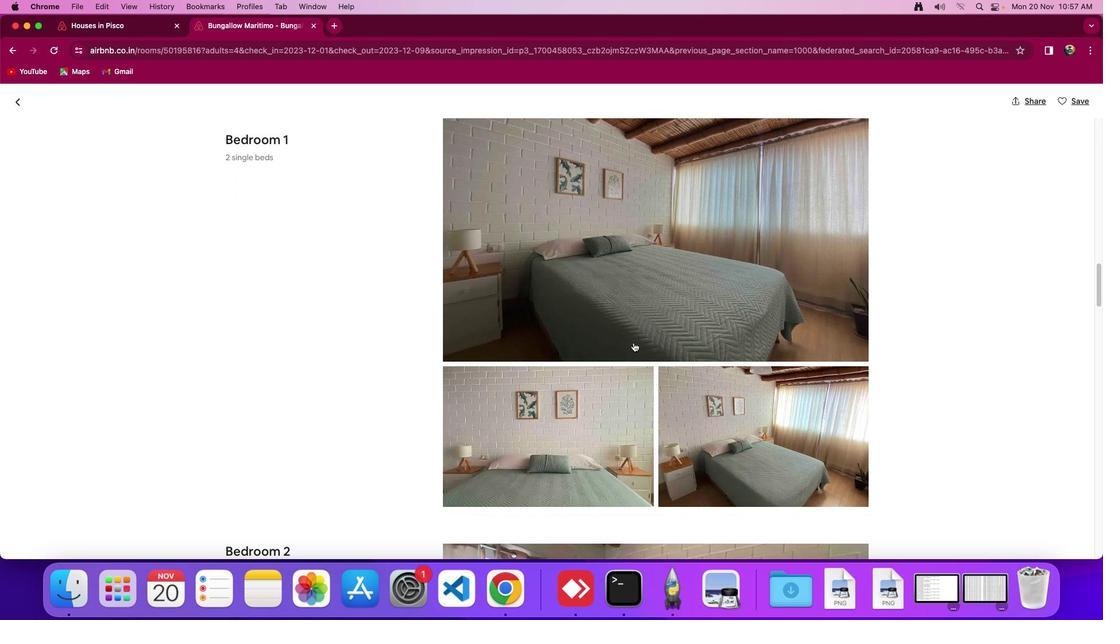 
Action: Mouse scrolled (635, 345) with delta (2, 2)
Screenshot: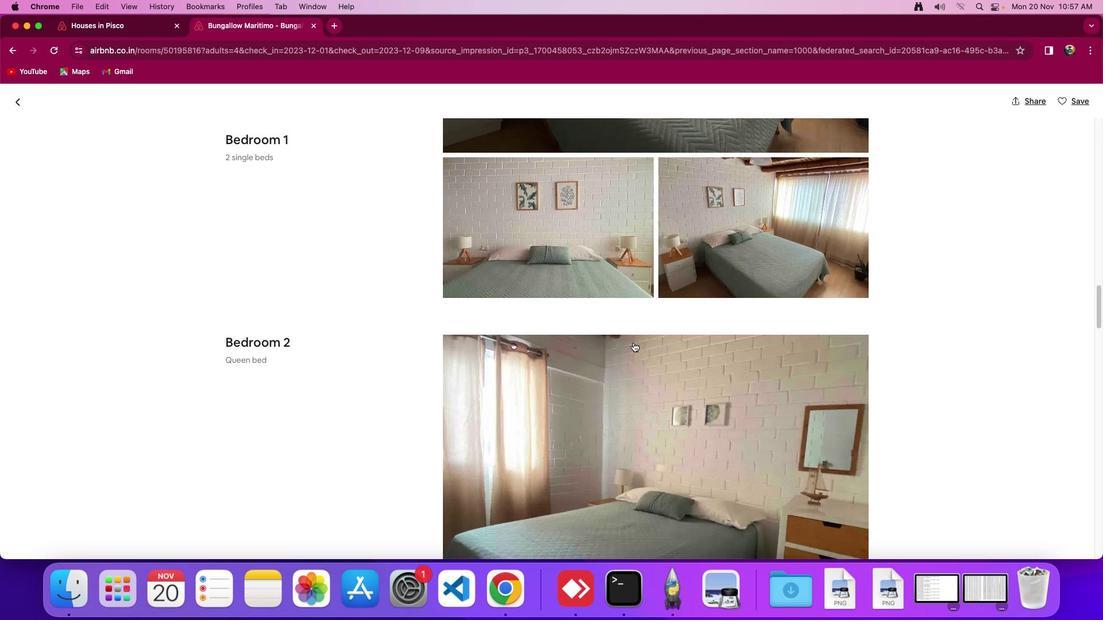 
Action: Mouse scrolled (635, 345) with delta (2, 0)
Screenshot: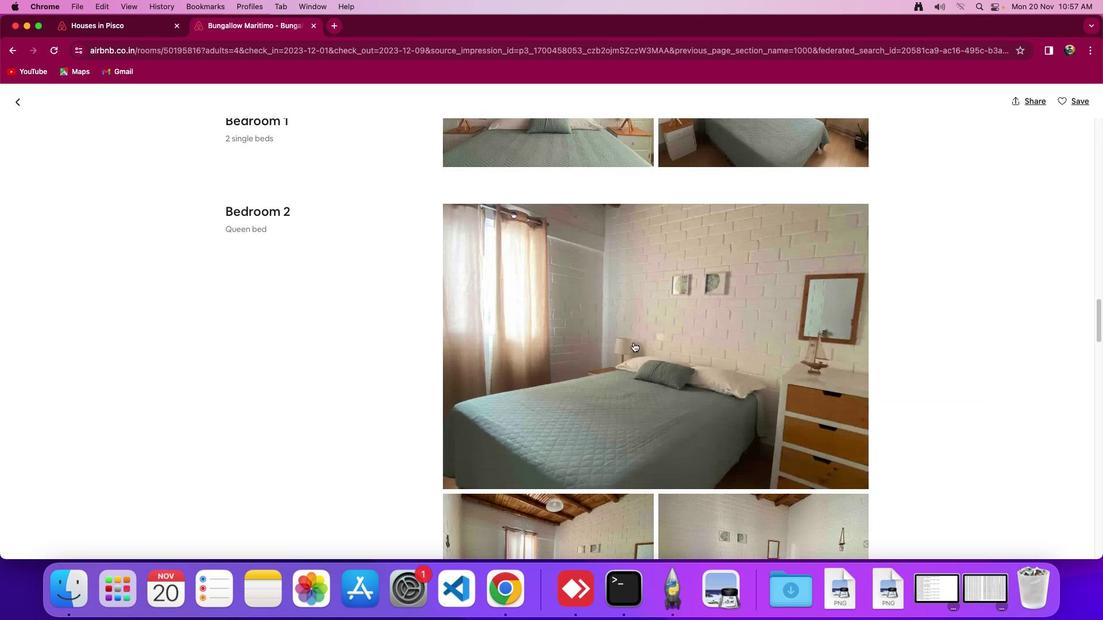 
Action: Mouse scrolled (635, 345) with delta (2, 0)
Screenshot: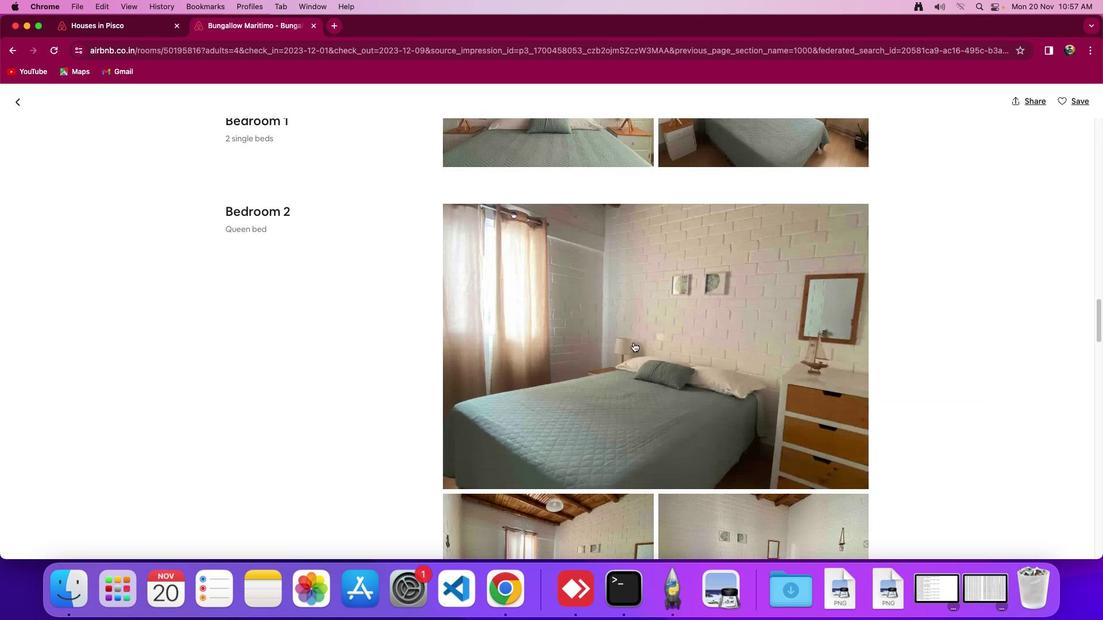 
Action: Mouse scrolled (635, 345) with delta (2, -1)
Screenshot: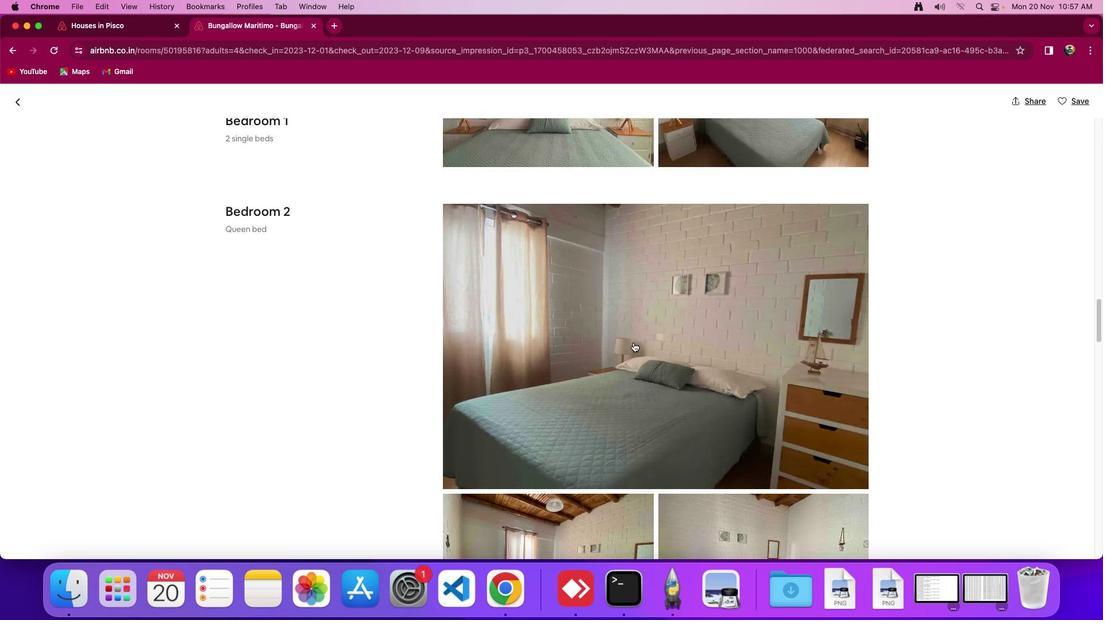 
Action: Mouse scrolled (635, 345) with delta (2, 1)
Screenshot: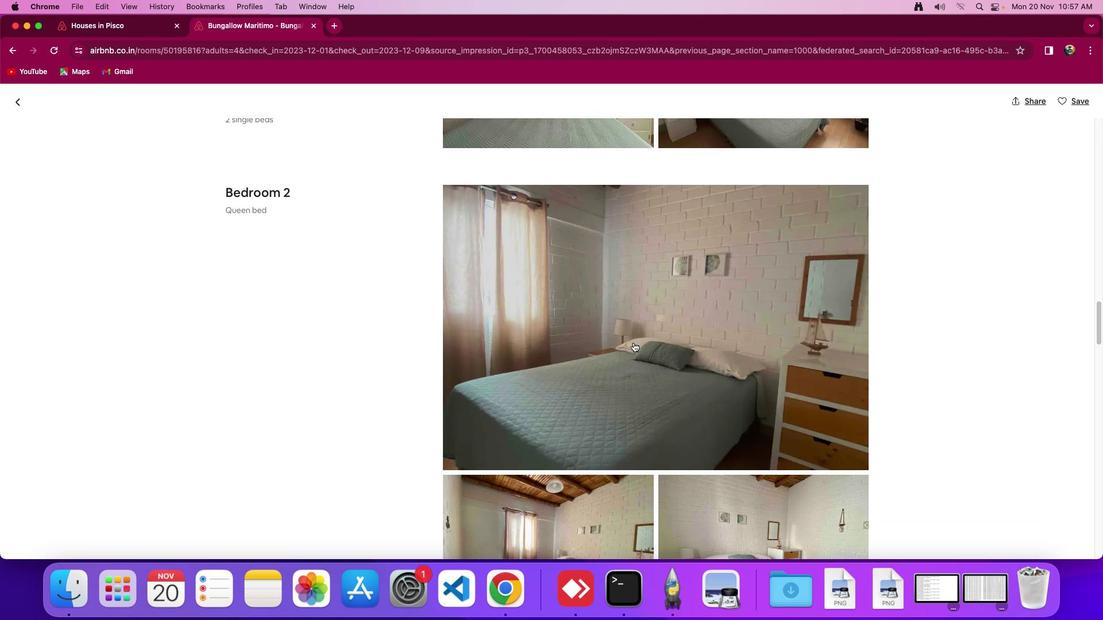 
Action: Mouse scrolled (635, 345) with delta (2, 1)
Screenshot: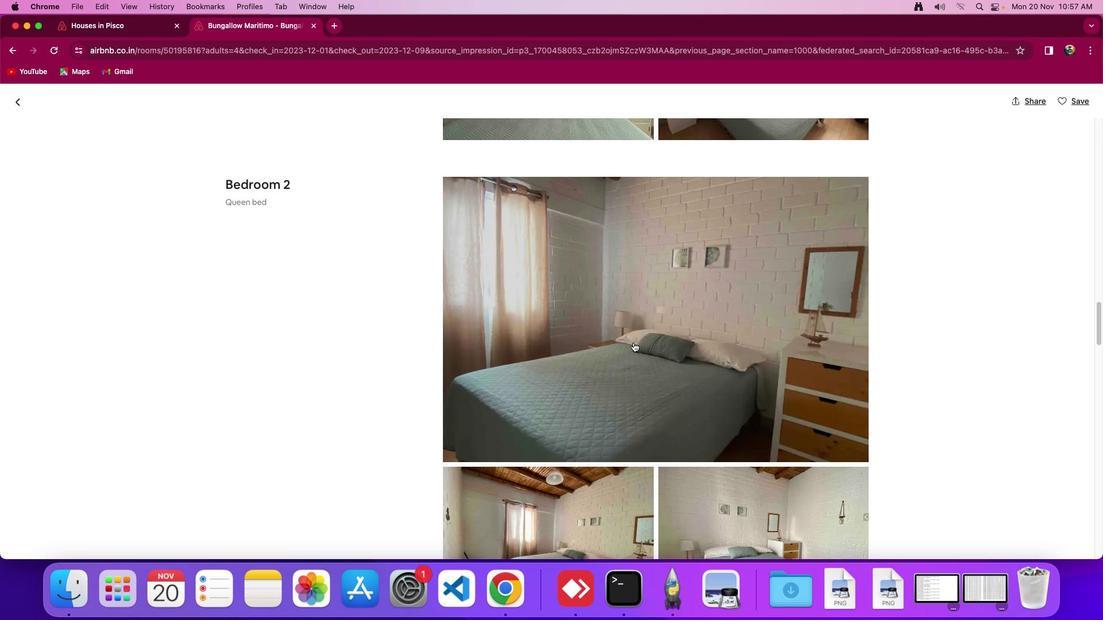 
Action: Mouse moved to (645, 345)
Screenshot: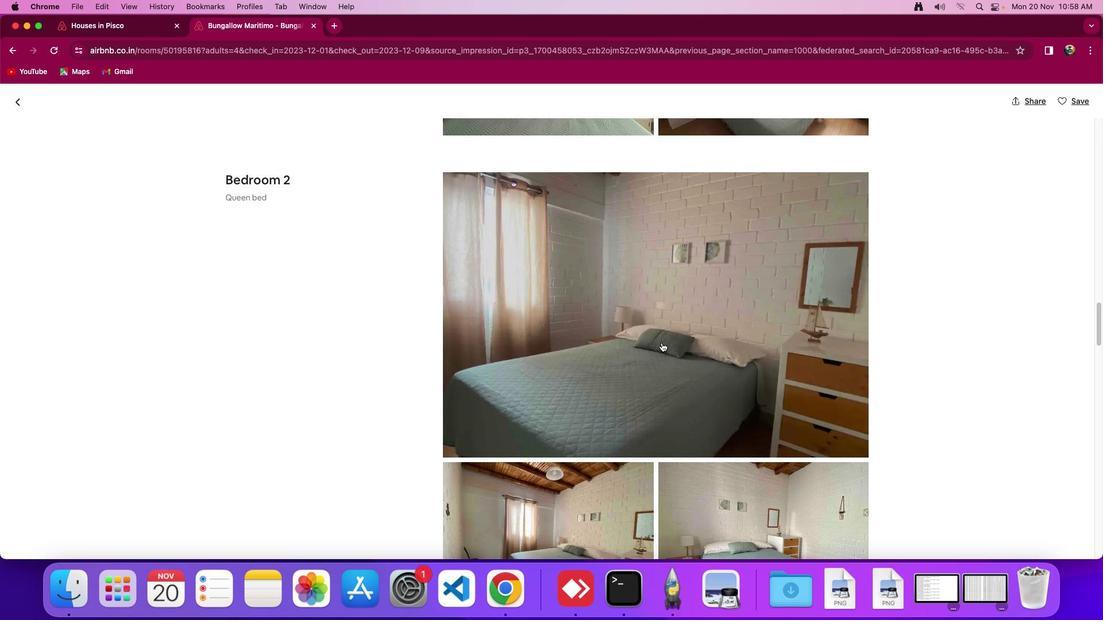 
Action: Mouse scrolled (645, 345) with delta (2, 1)
Screenshot: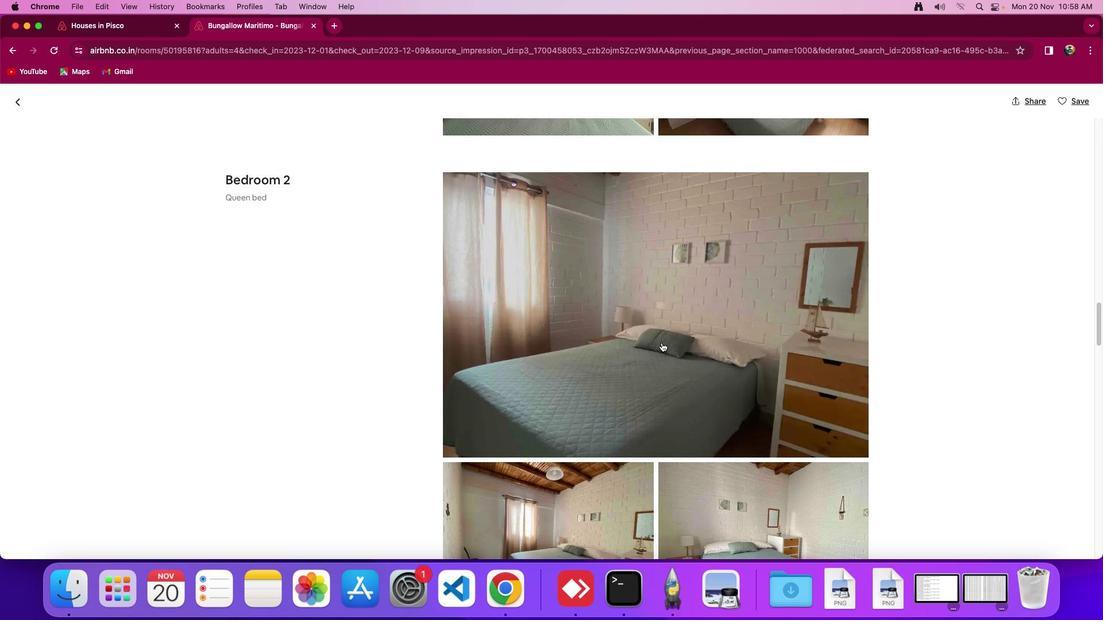 
Action: Mouse moved to (660, 345)
Screenshot: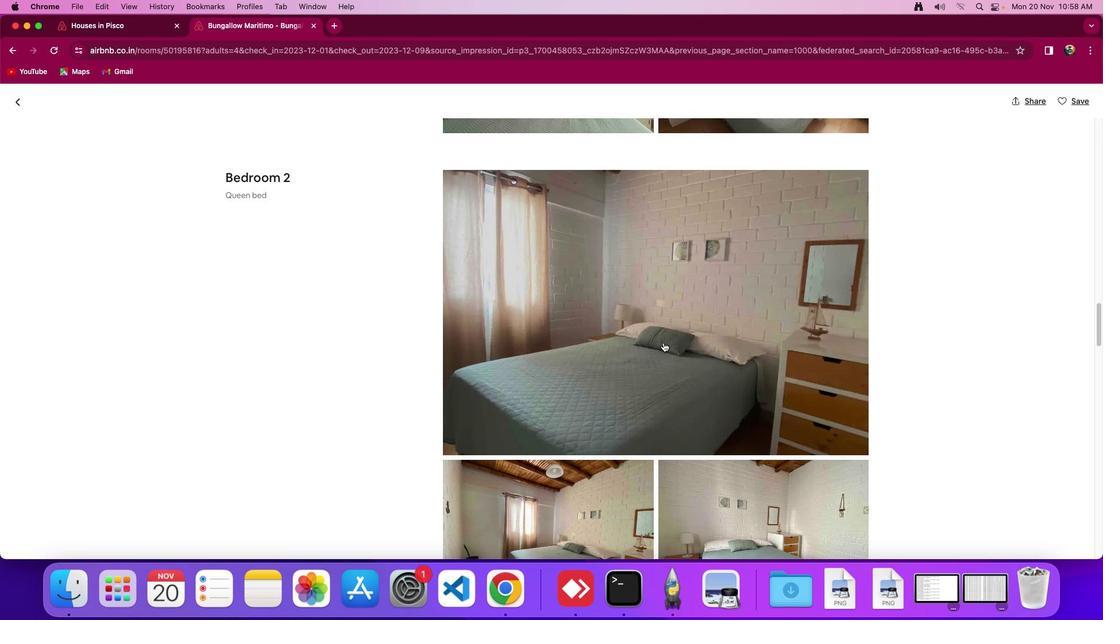 
Action: Mouse scrolled (660, 345) with delta (2, 1)
Screenshot: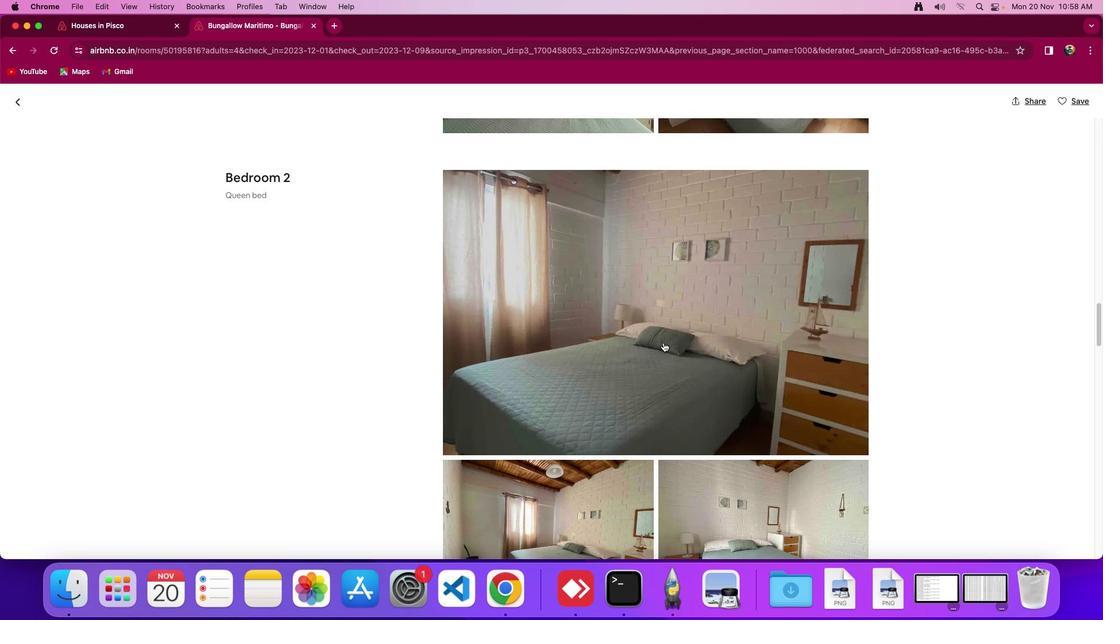 
Action: Mouse moved to (672, 345)
Screenshot: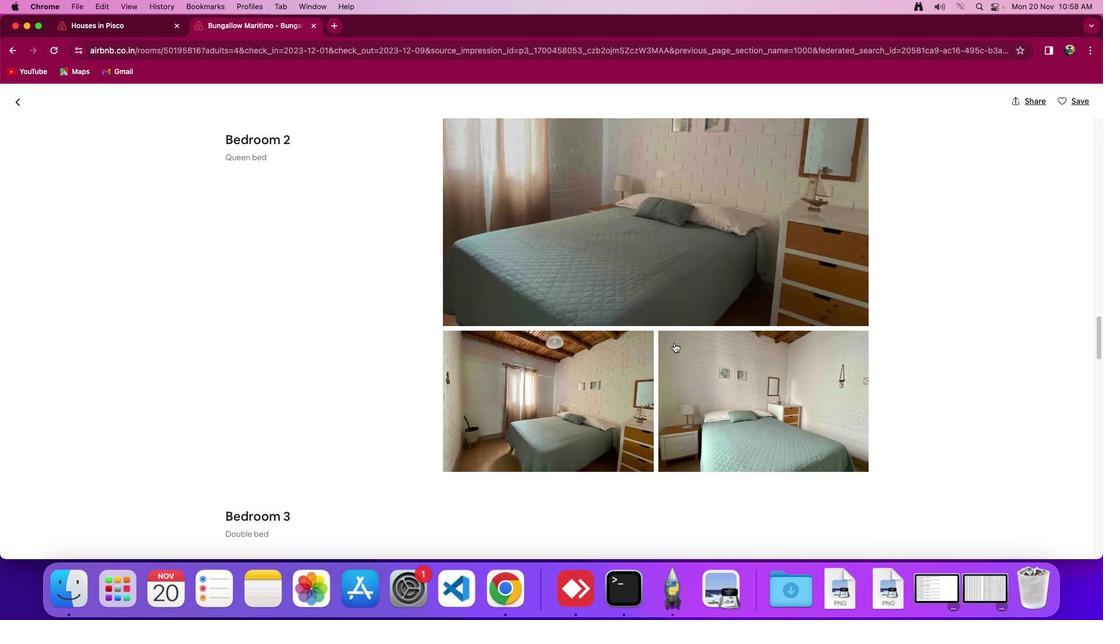 
Action: Mouse scrolled (672, 345) with delta (2, 1)
Screenshot: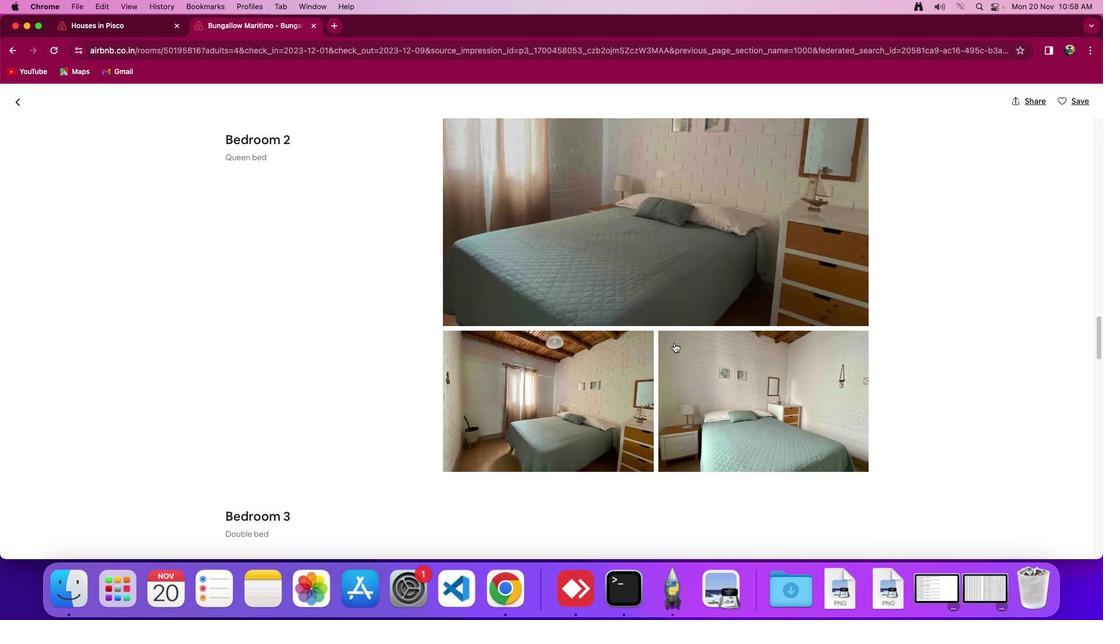 
Action: Mouse moved to (673, 345)
Screenshot: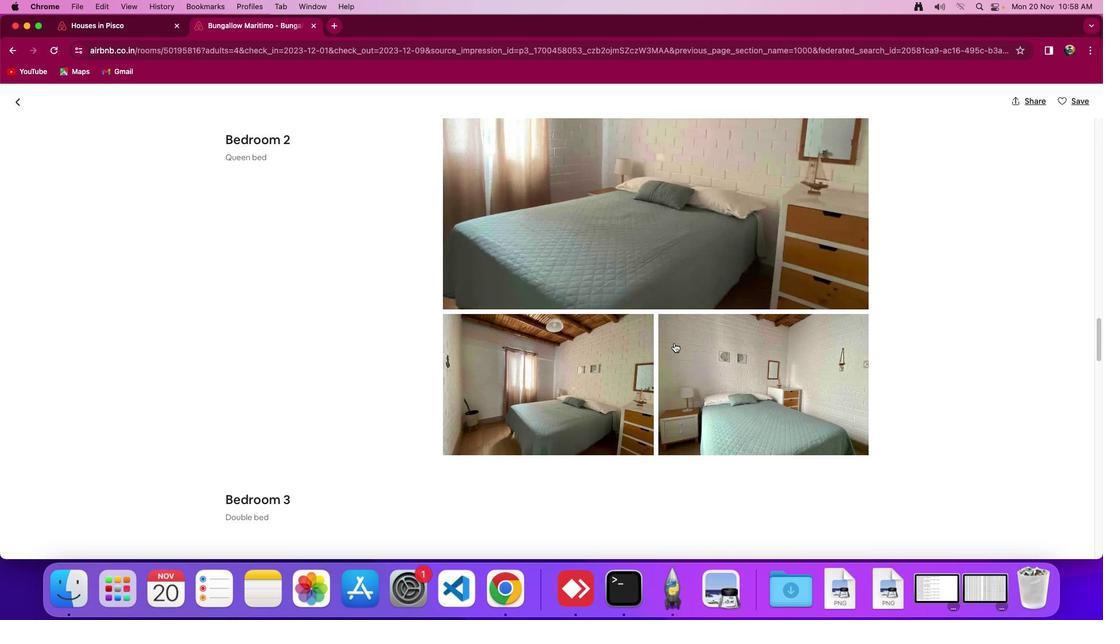 
Action: Mouse scrolled (673, 345) with delta (2, 1)
Screenshot: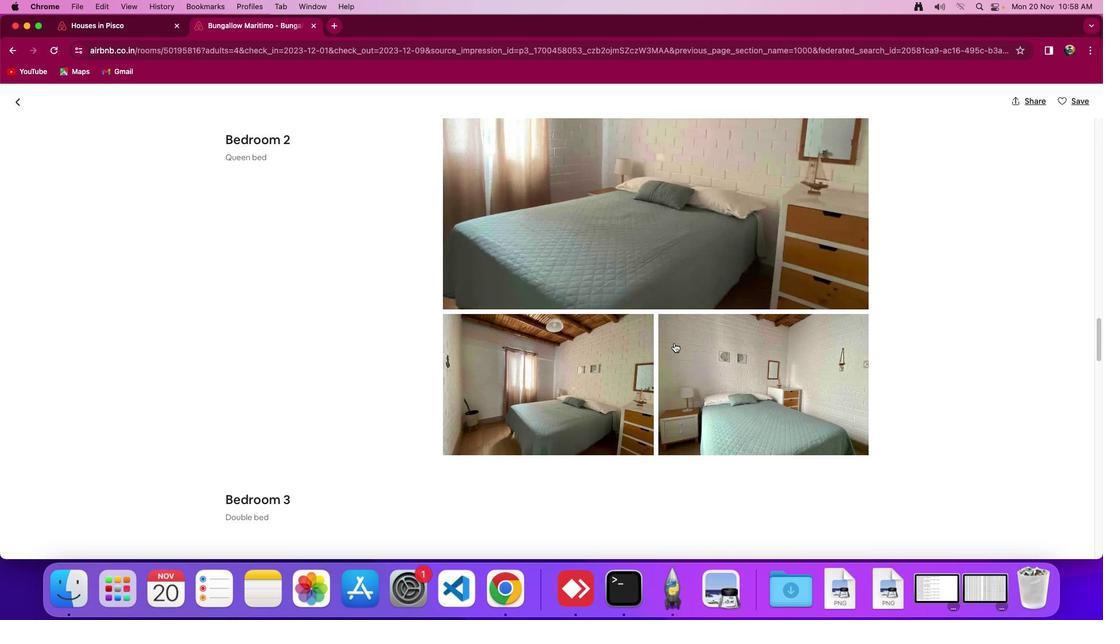 
Action: Mouse moved to (673, 345)
Screenshot: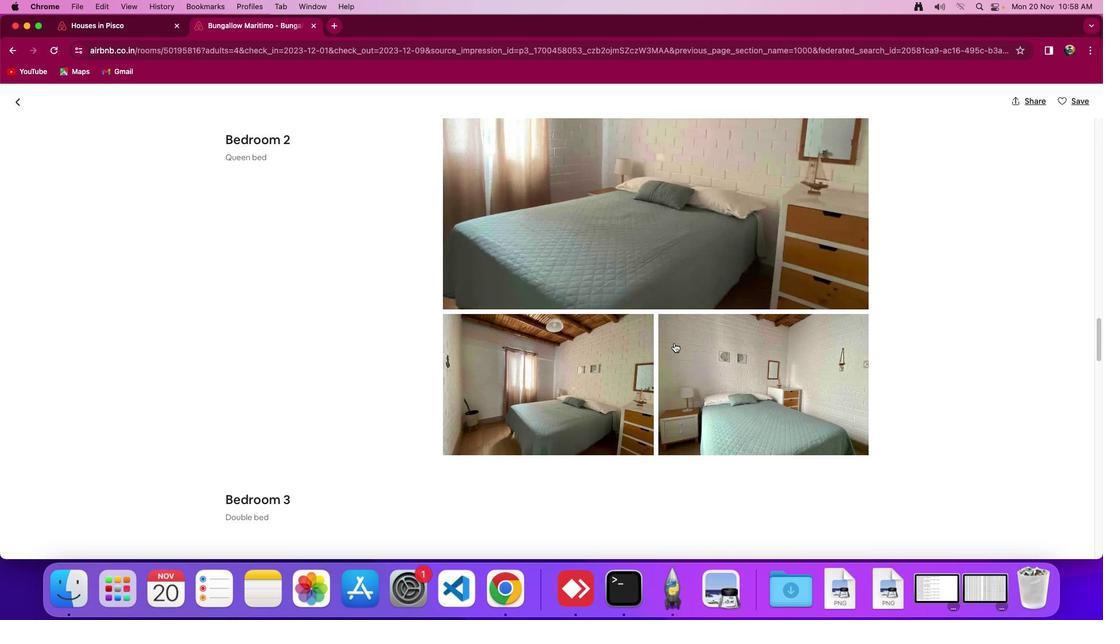 
Action: Mouse scrolled (673, 345) with delta (2, 0)
Screenshot: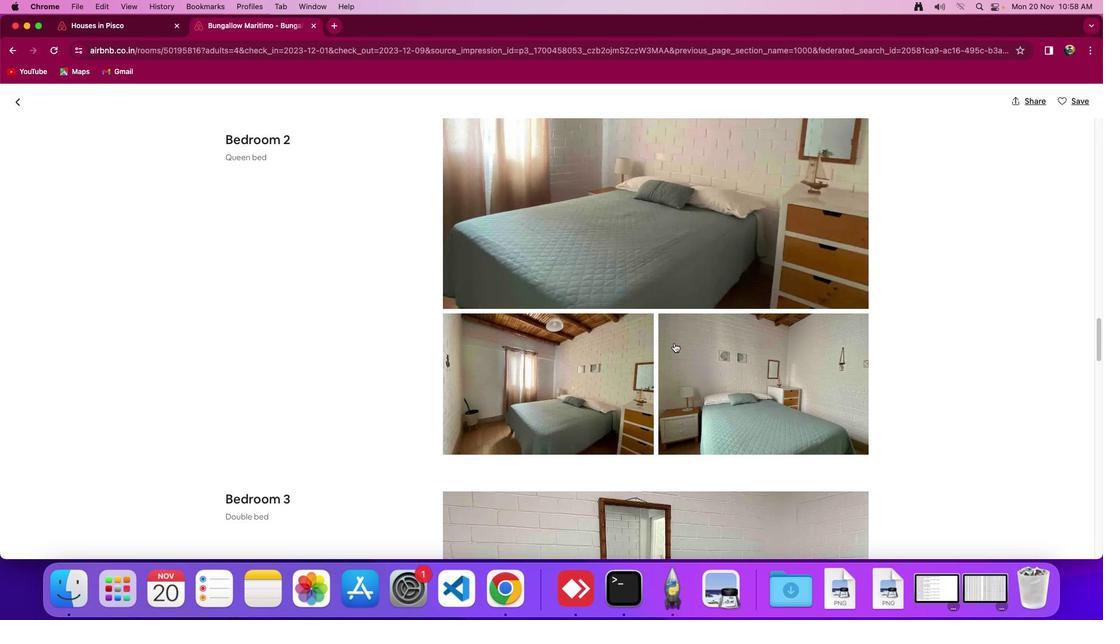 
Action: Mouse moved to (677, 345)
Screenshot: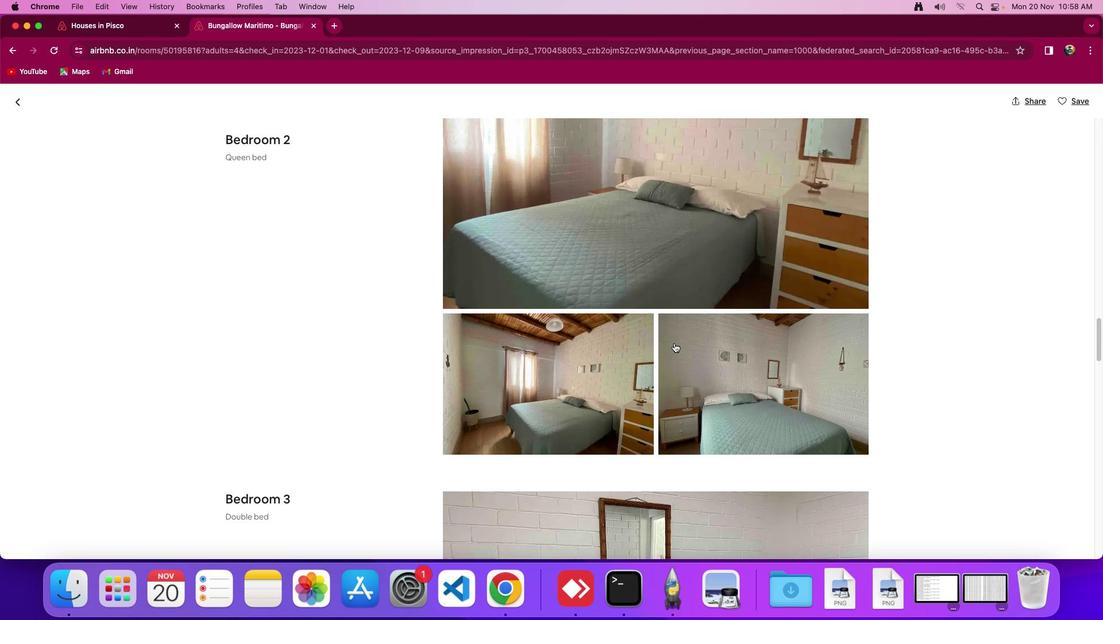 
Action: Mouse scrolled (677, 345) with delta (2, 1)
Screenshot: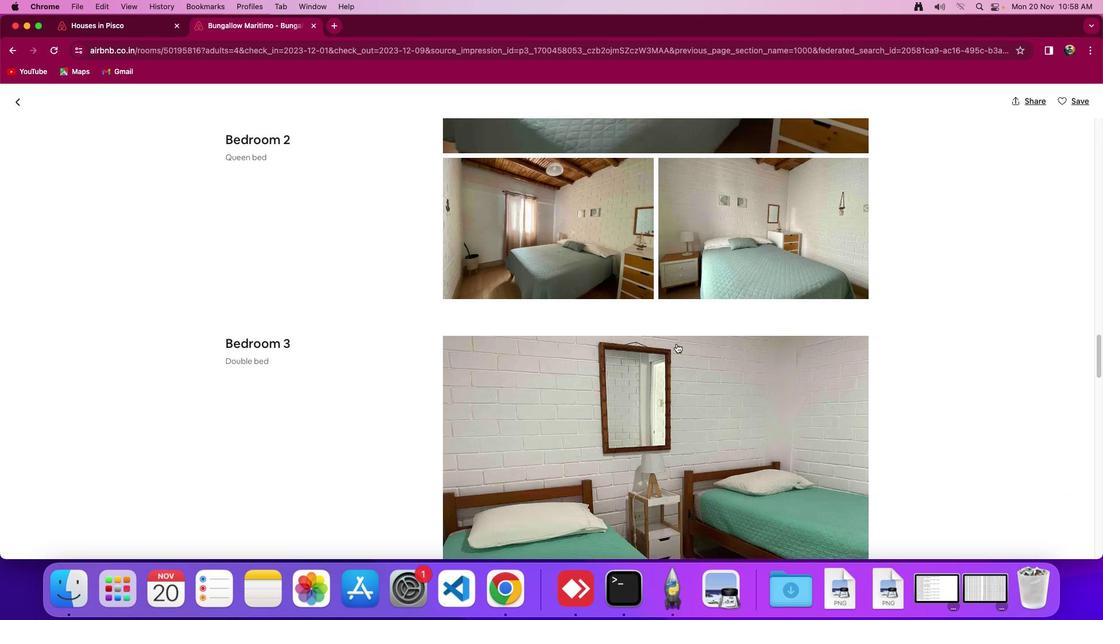 
Action: Mouse moved to (677, 345)
Screenshot: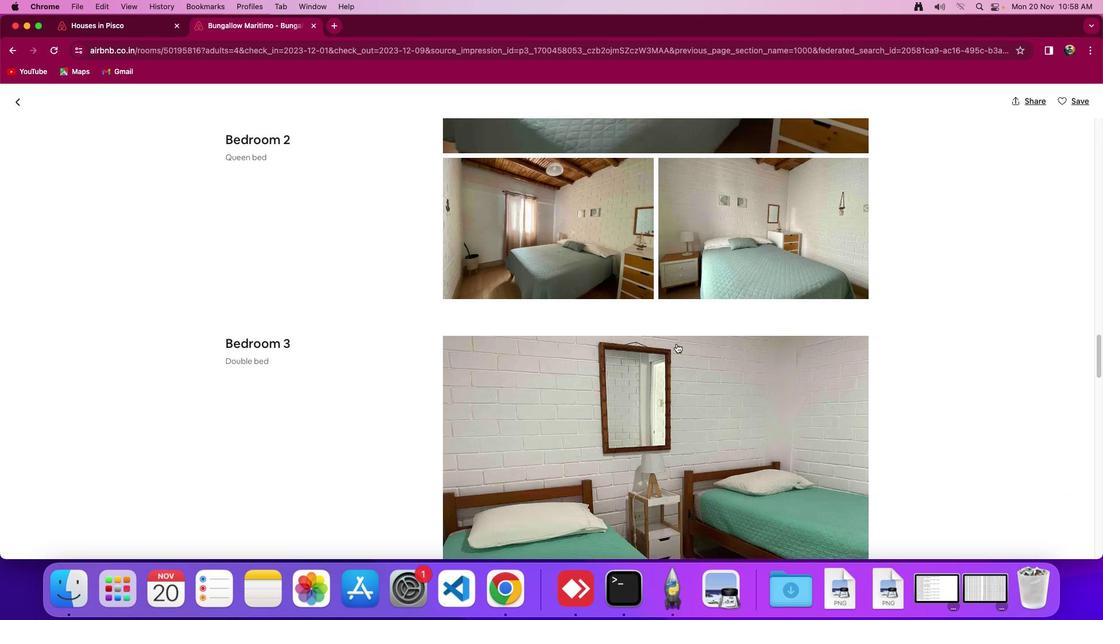 
Action: Mouse scrolled (677, 345) with delta (2, 1)
Screenshot: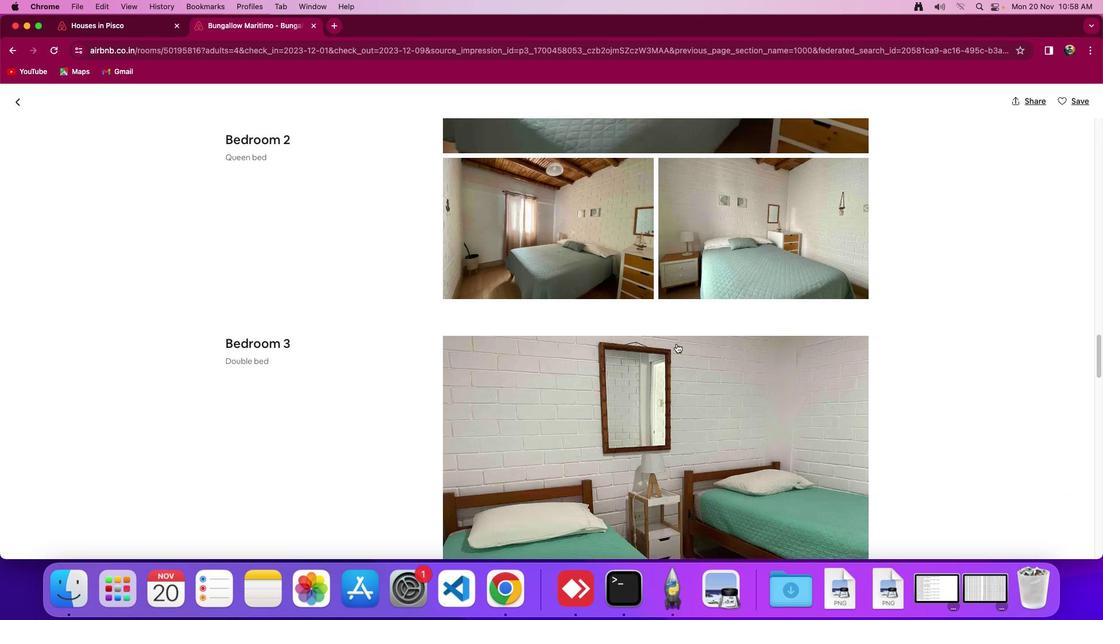 
Action: Mouse moved to (677, 346)
Screenshot: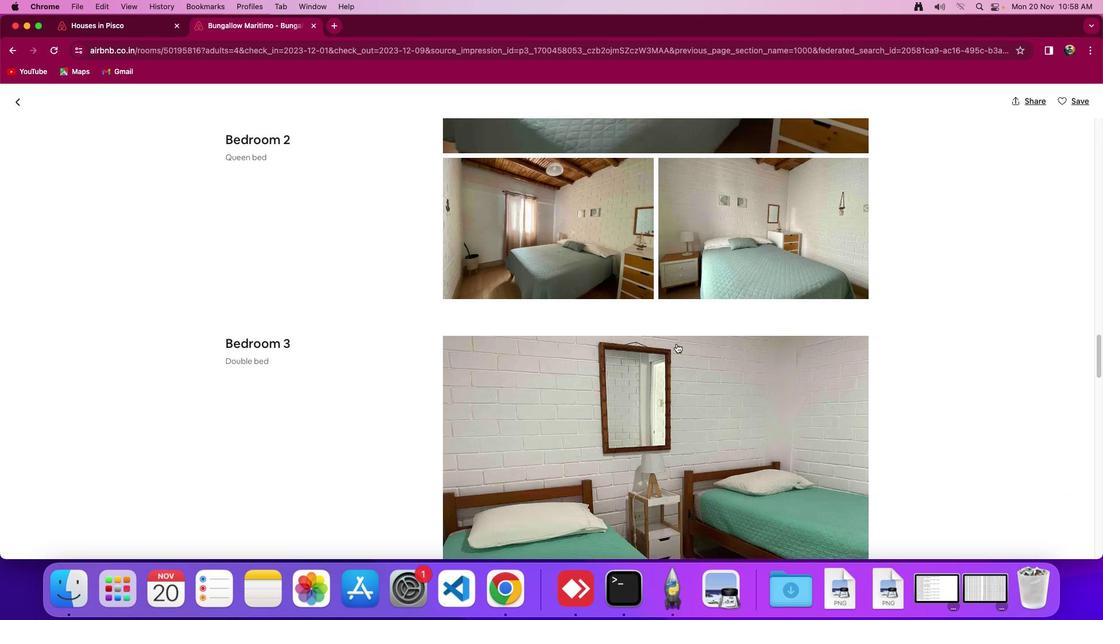 
Action: Mouse scrolled (677, 346) with delta (2, 0)
Screenshot: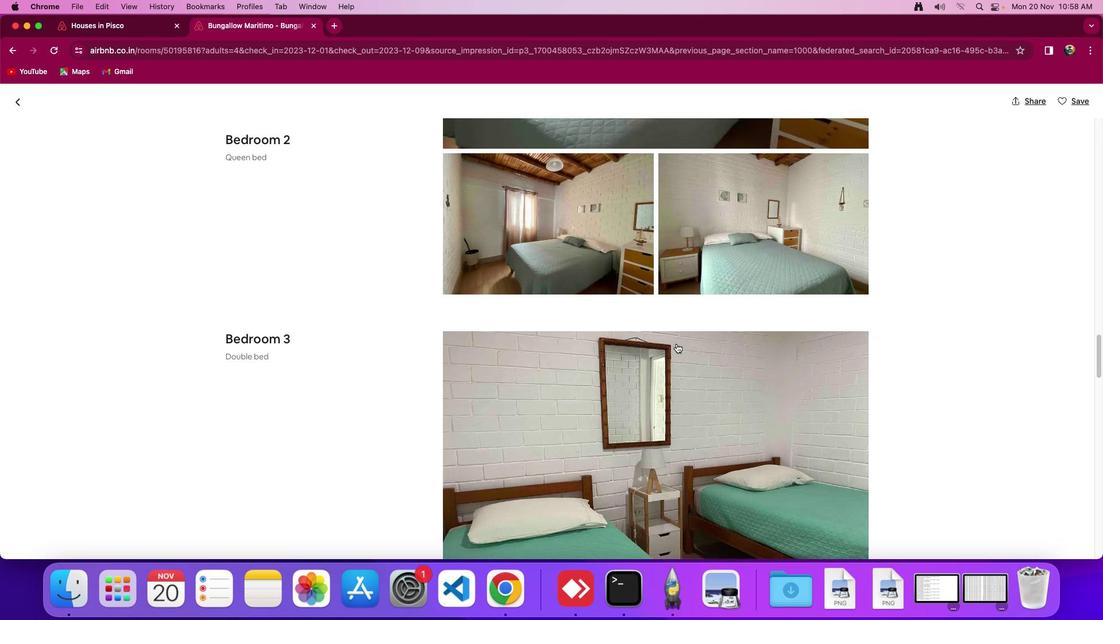 
Action: Mouse moved to (679, 346)
Screenshot: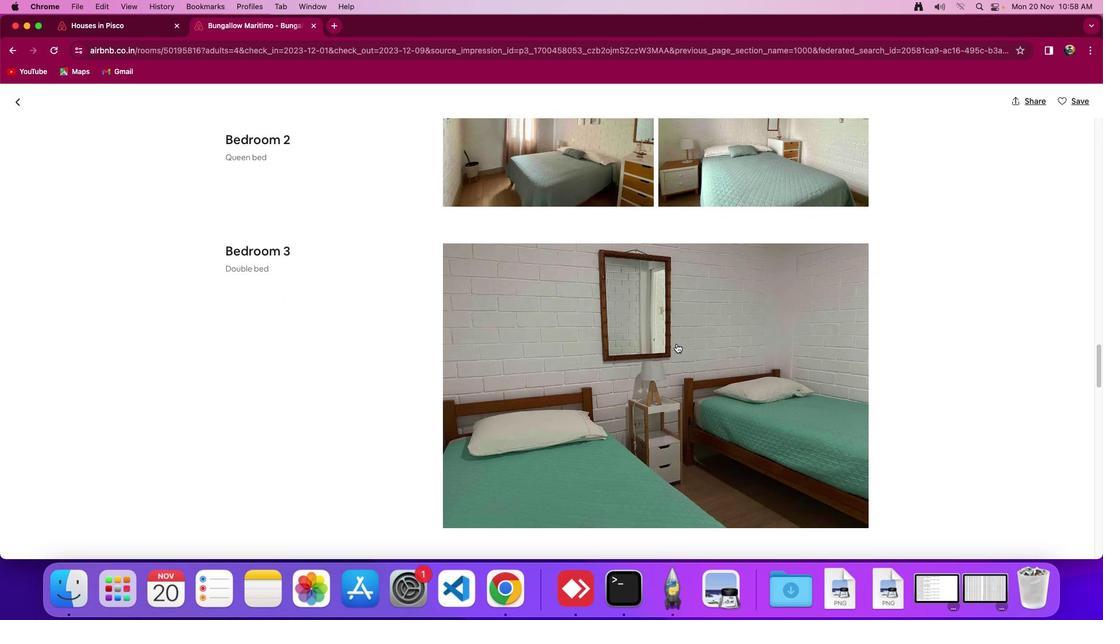 
Action: Mouse scrolled (679, 346) with delta (2, 1)
Screenshot: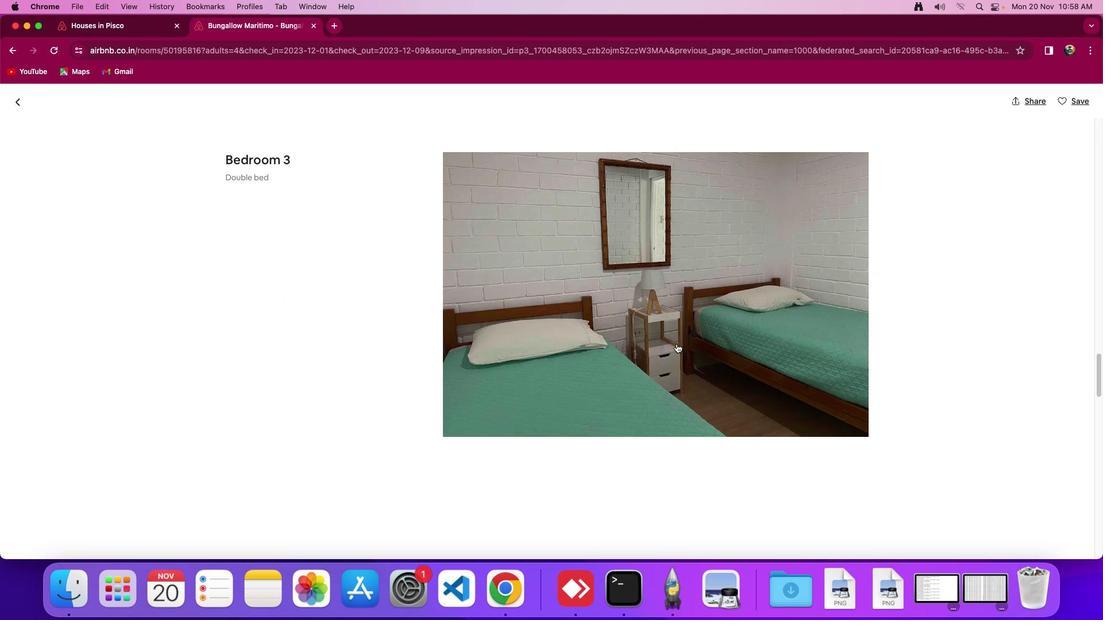 
Action: Mouse scrolled (679, 346) with delta (2, 1)
Screenshot: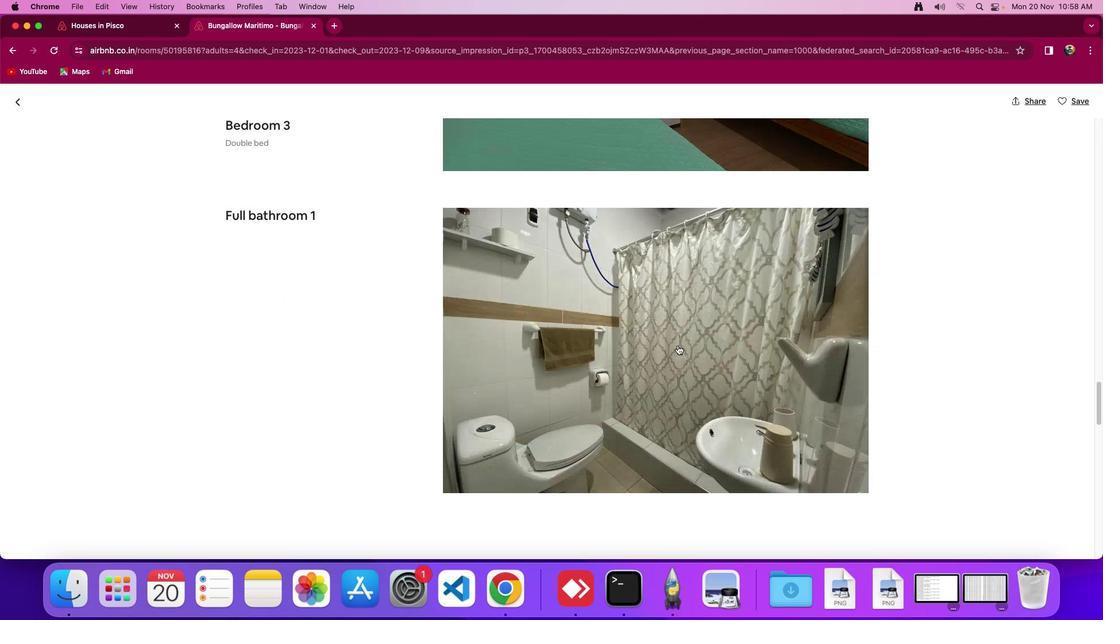 
Action: Mouse scrolled (679, 346) with delta (2, 0)
Screenshot: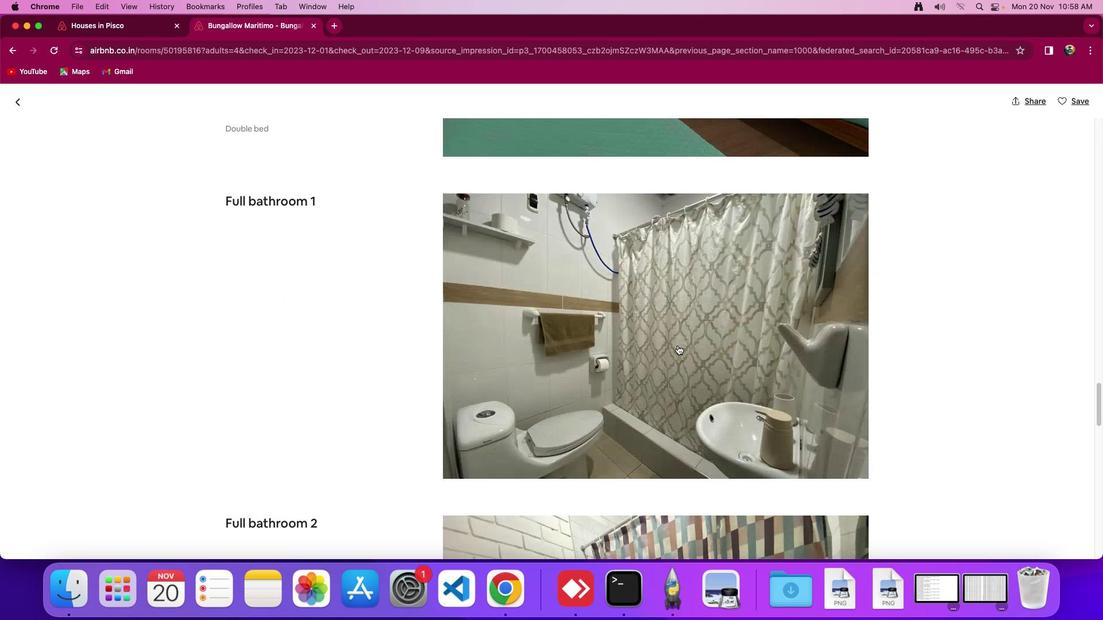 
Action: Mouse scrolled (679, 346) with delta (2, 0)
Screenshot: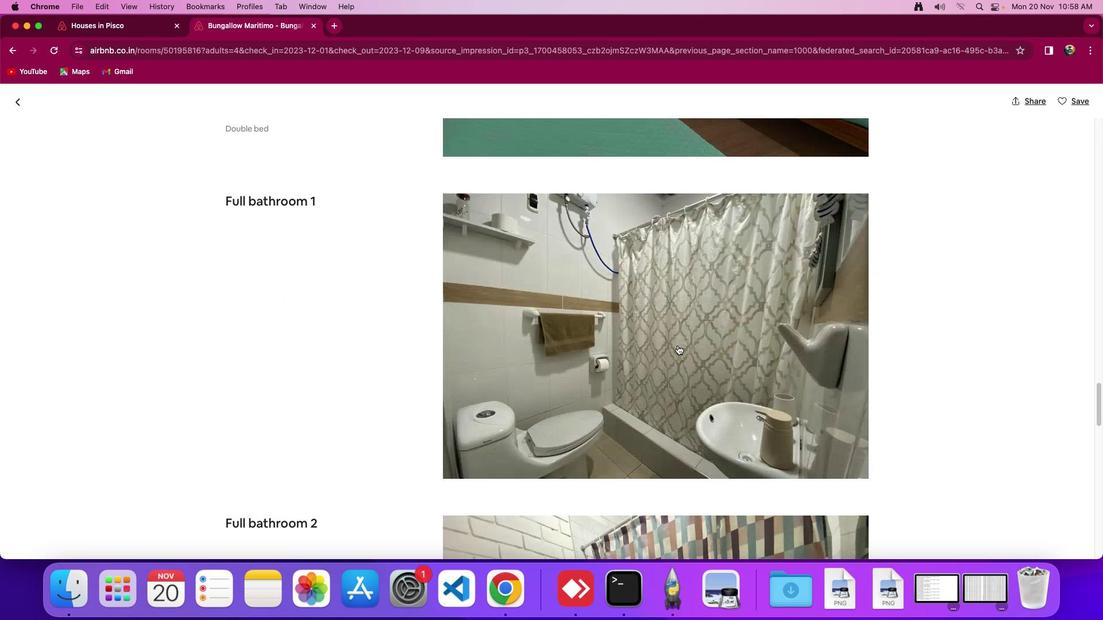 
Action: Mouse scrolled (679, 346) with delta (2, -1)
Screenshot: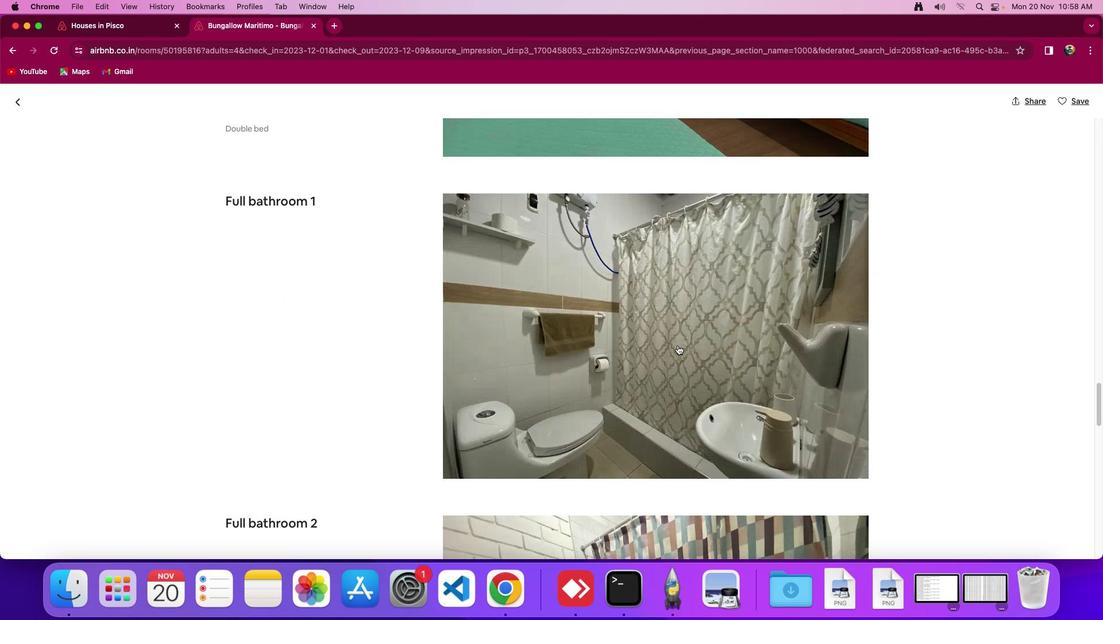 
Action: Mouse moved to (687, 349)
Screenshot: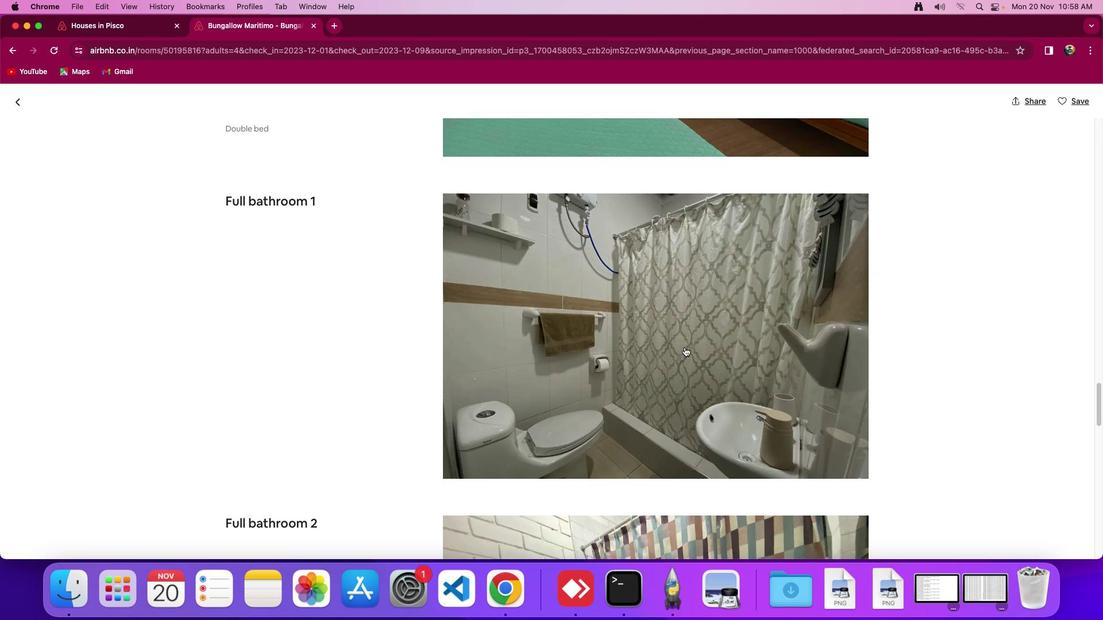 
Action: Mouse scrolled (687, 349) with delta (2, 1)
Screenshot: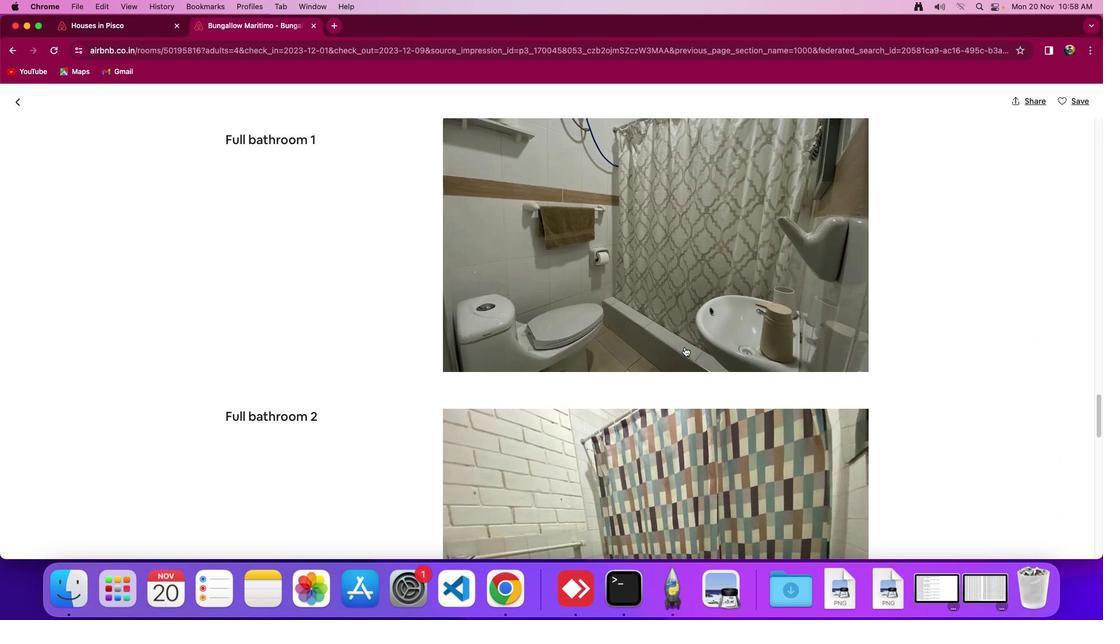 
Action: Mouse scrolled (687, 349) with delta (2, 1)
Screenshot: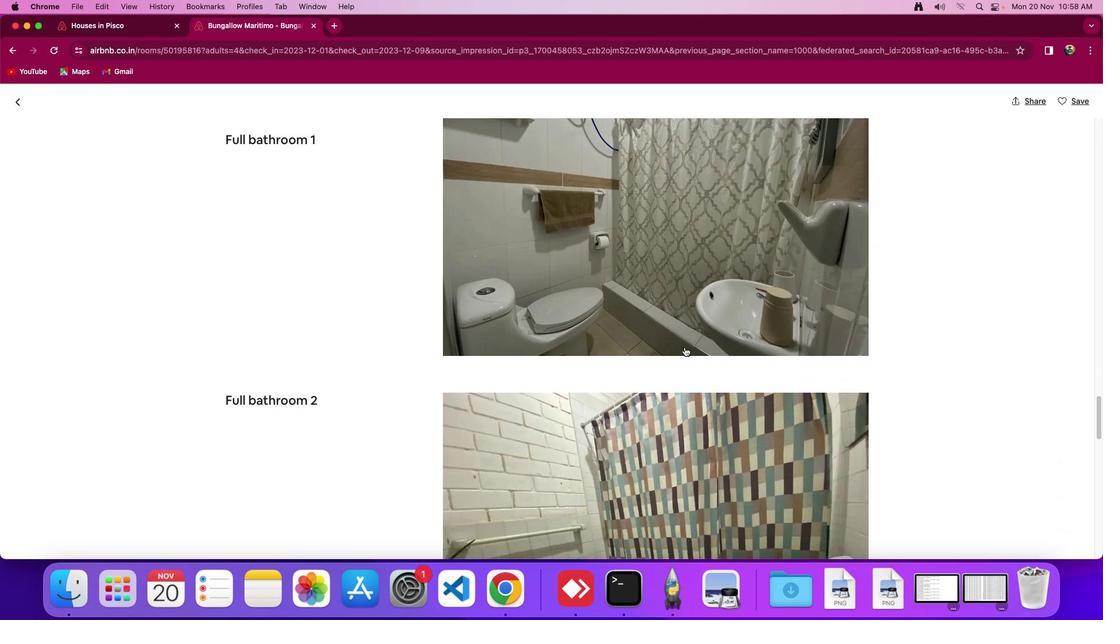 
Action: Mouse scrolled (687, 349) with delta (2, 0)
Screenshot: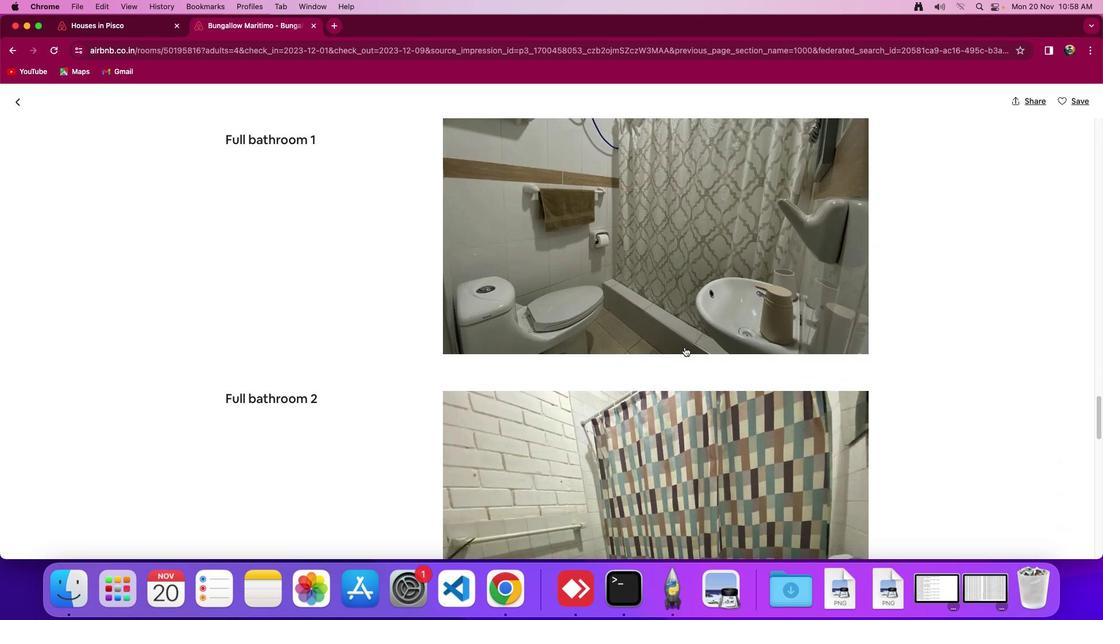
Action: Mouse scrolled (687, 349) with delta (2, 1)
Screenshot: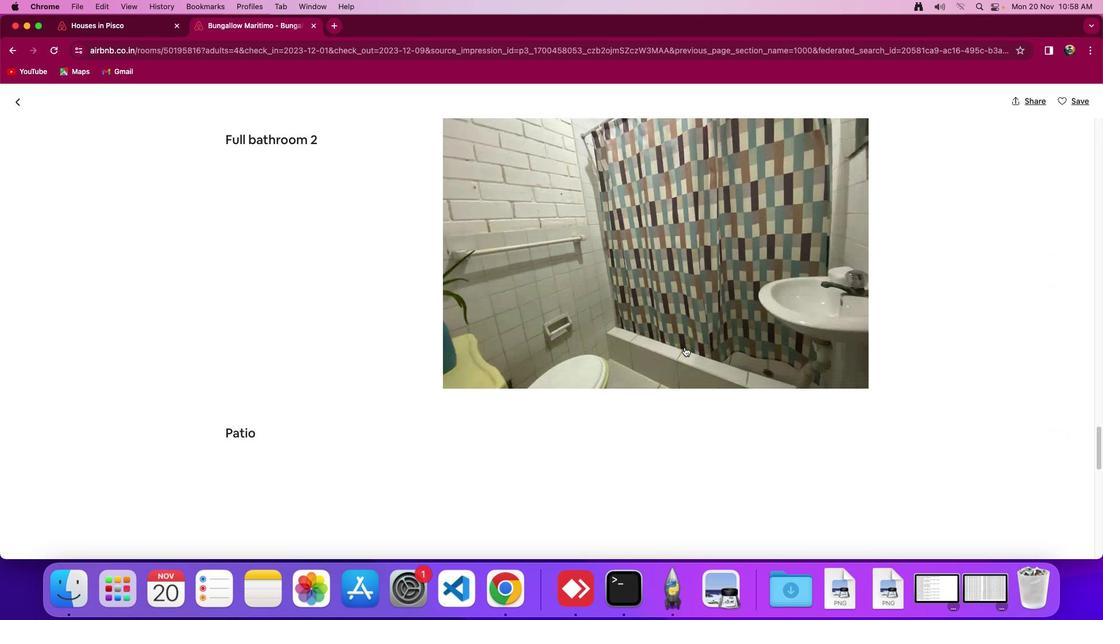 
Action: Mouse scrolled (687, 349) with delta (2, 1)
Screenshot: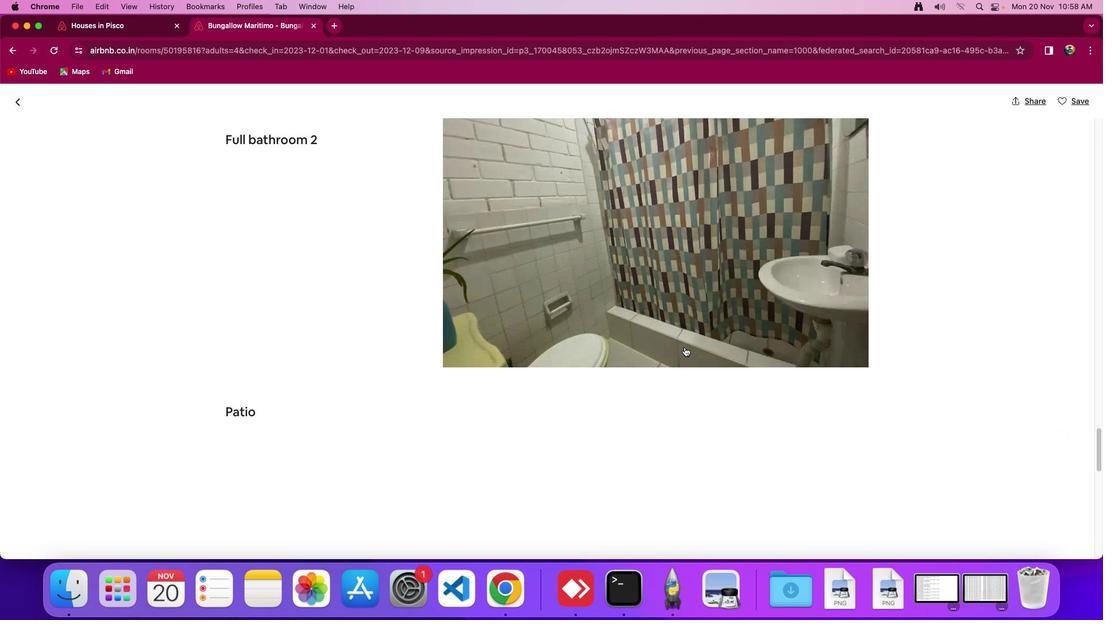 
Action: Mouse scrolled (687, 349) with delta (2, 0)
Screenshot: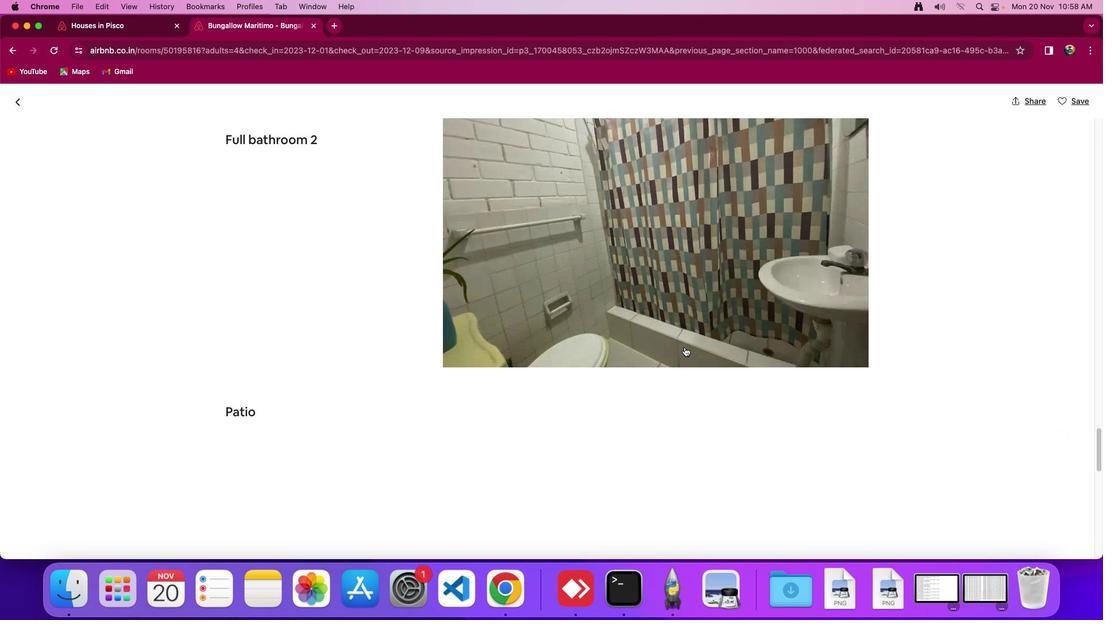 
Action: Mouse scrolled (687, 349) with delta (2, 0)
Screenshot: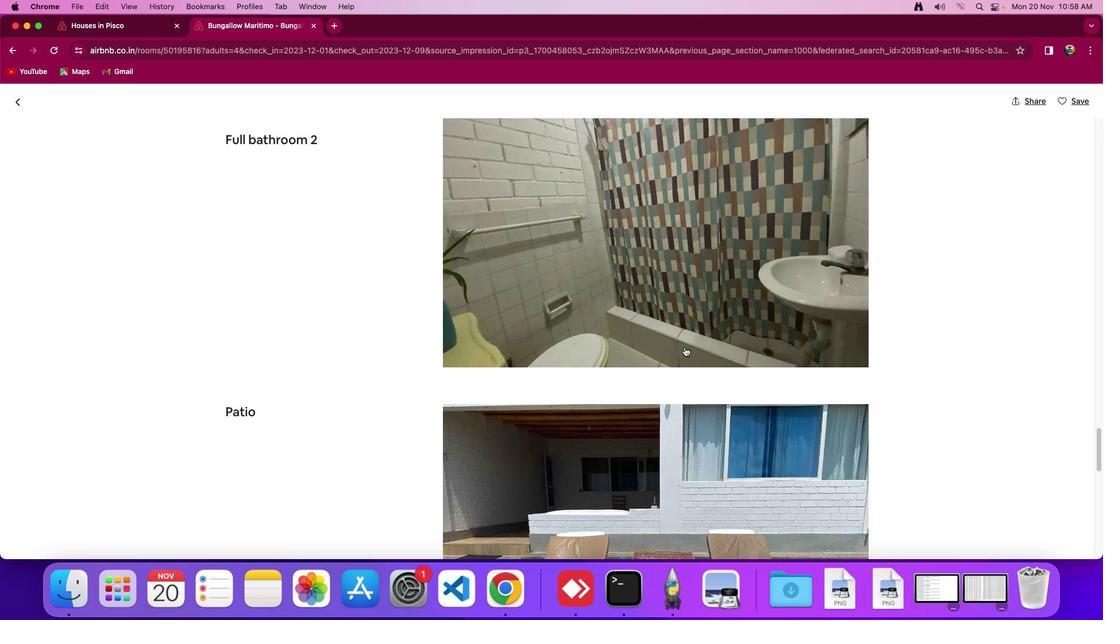 
Action: Mouse moved to (681, 347)
Screenshot: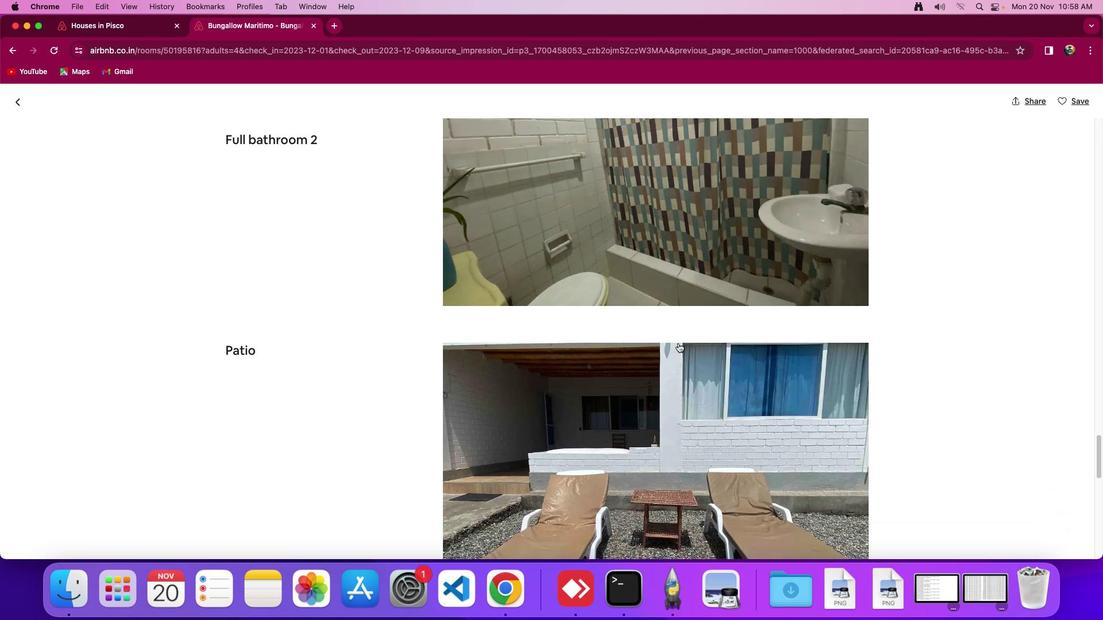 
Action: Mouse scrolled (681, 347) with delta (2, 1)
Screenshot: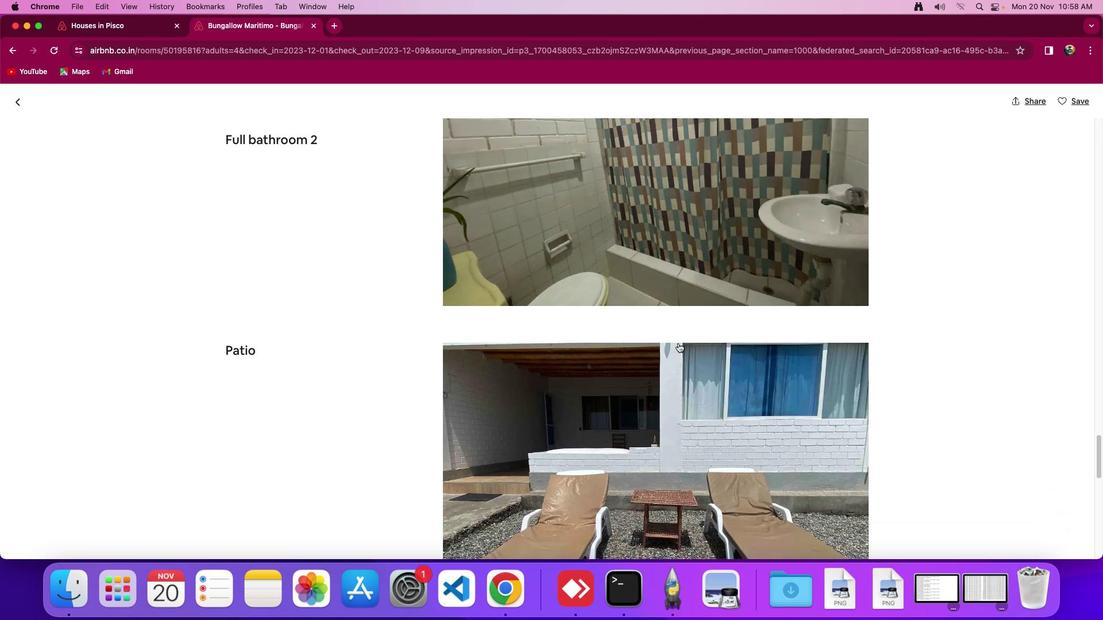
Action: Mouse scrolled (681, 347) with delta (2, 1)
Screenshot: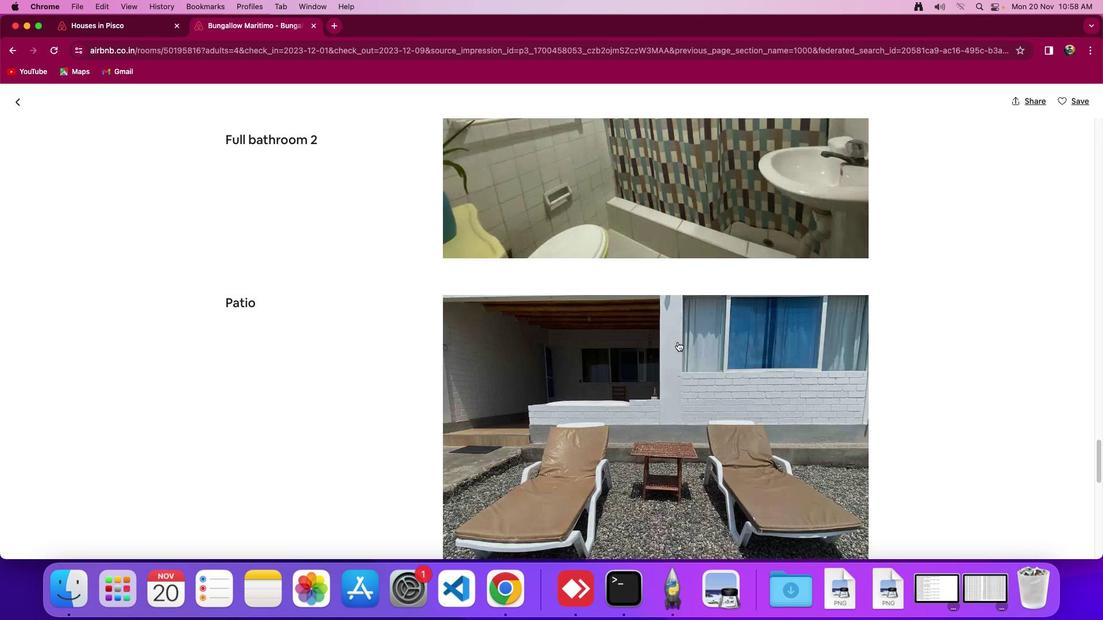 
Action: Mouse scrolled (681, 347) with delta (2, 0)
Screenshot: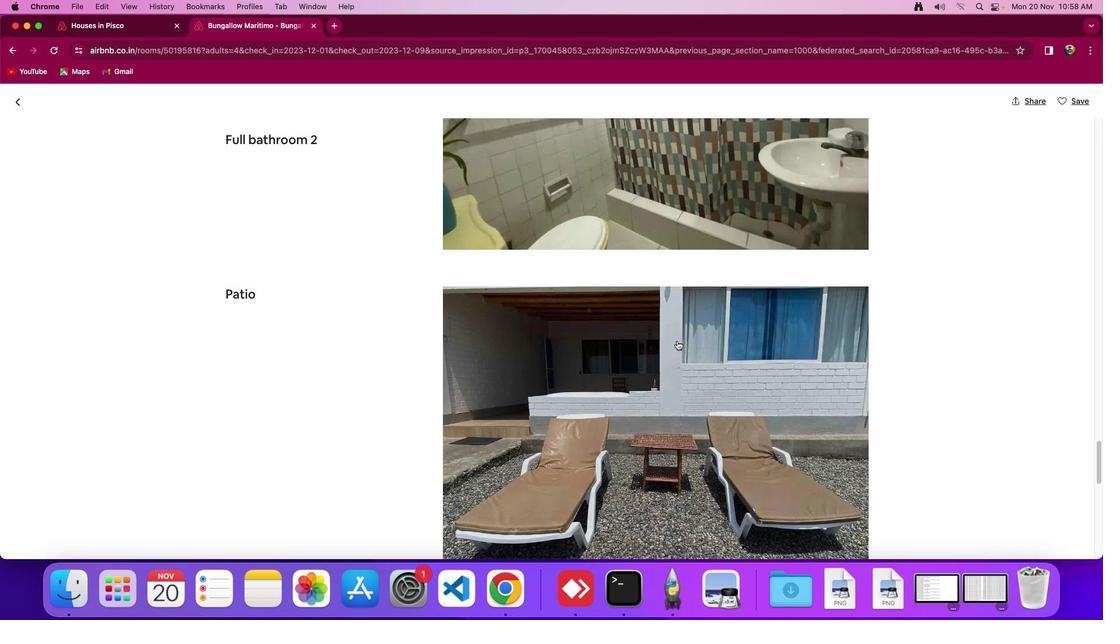 
Action: Mouse moved to (675, 335)
Screenshot: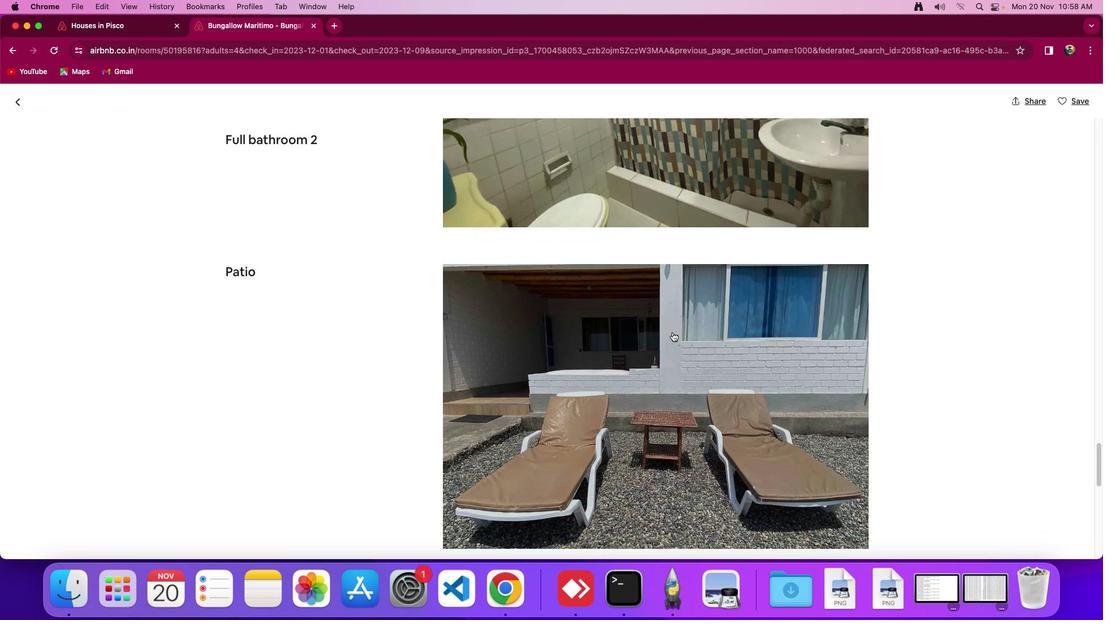 
Action: Mouse scrolled (675, 335) with delta (2, 1)
Screenshot: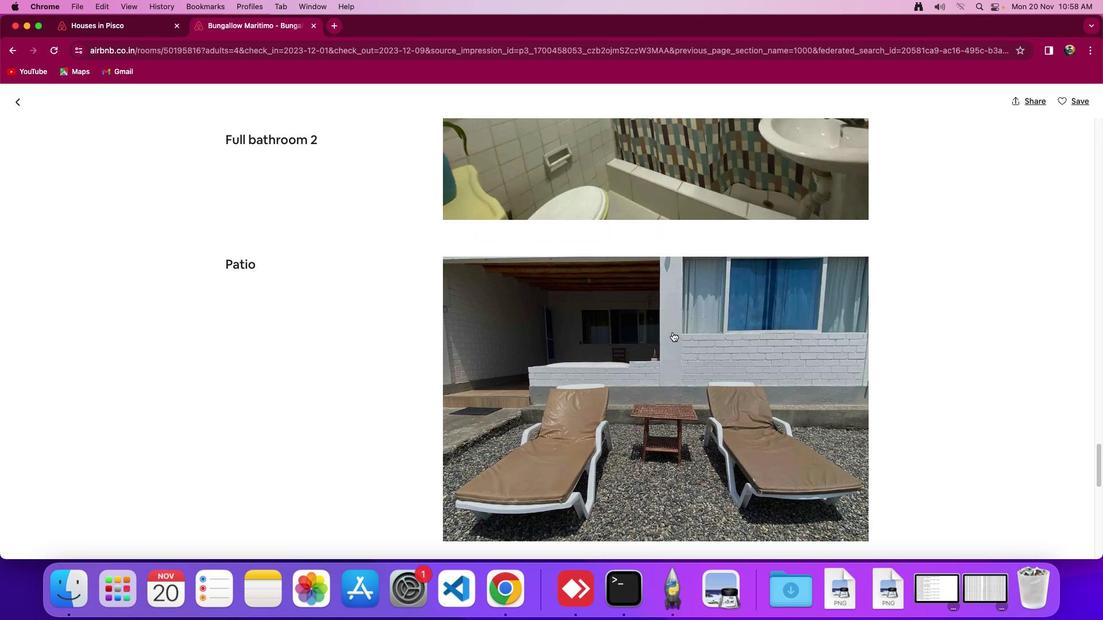 
Action: Mouse scrolled (675, 335) with delta (2, 1)
Screenshot: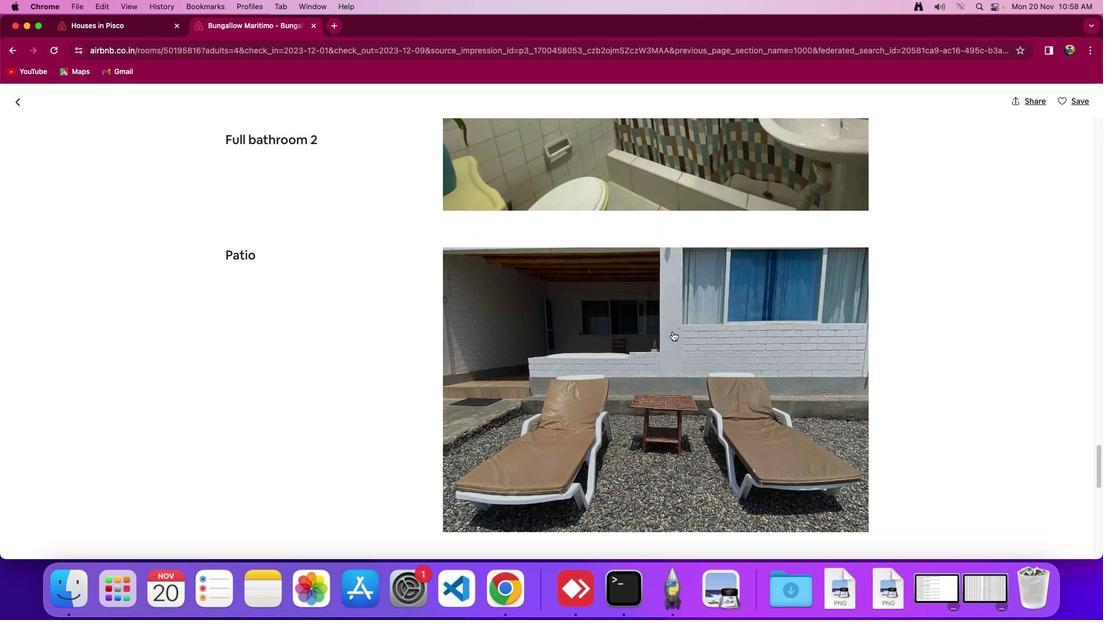 
Action: Mouse moved to (675, 334)
Screenshot: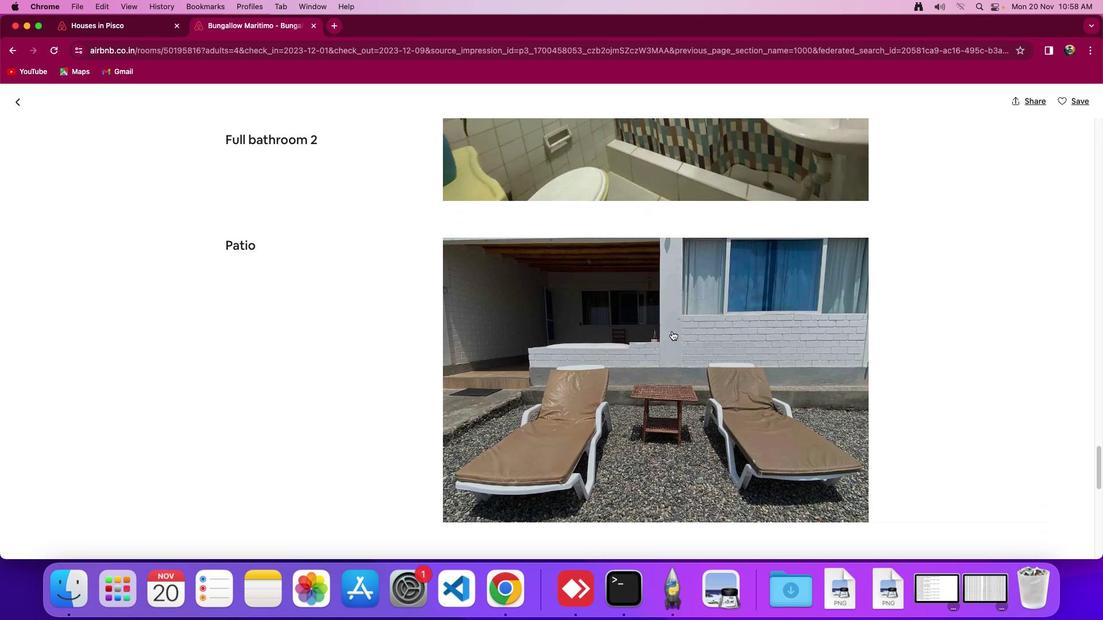 
Action: Mouse scrolled (675, 334) with delta (2, 1)
Screenshot: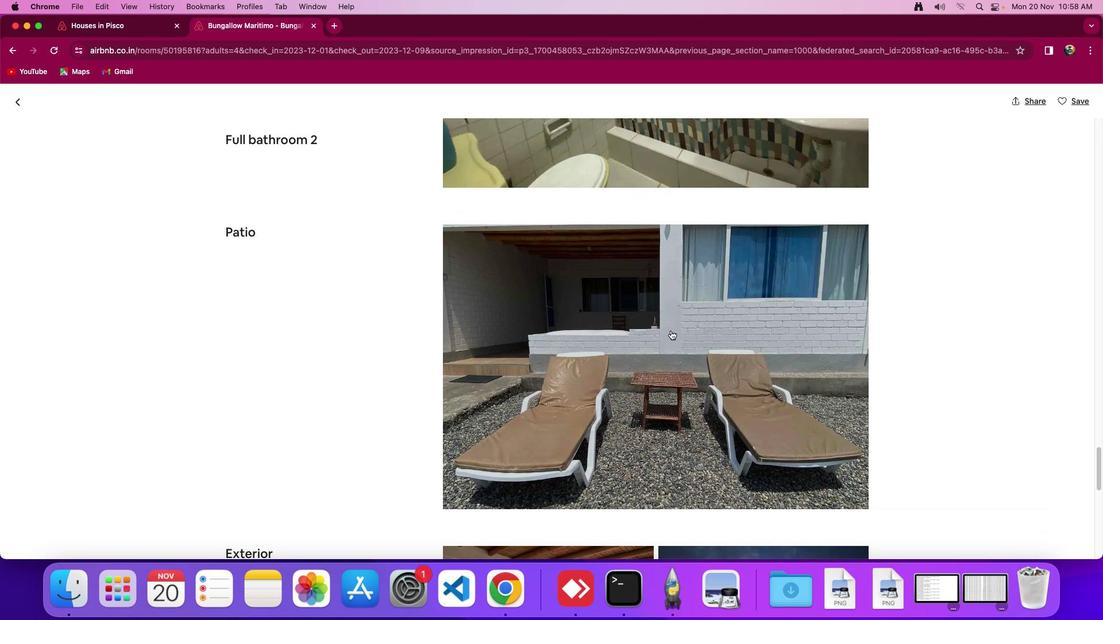 
Action: Mouse moved to (672, 332)
Screenshot: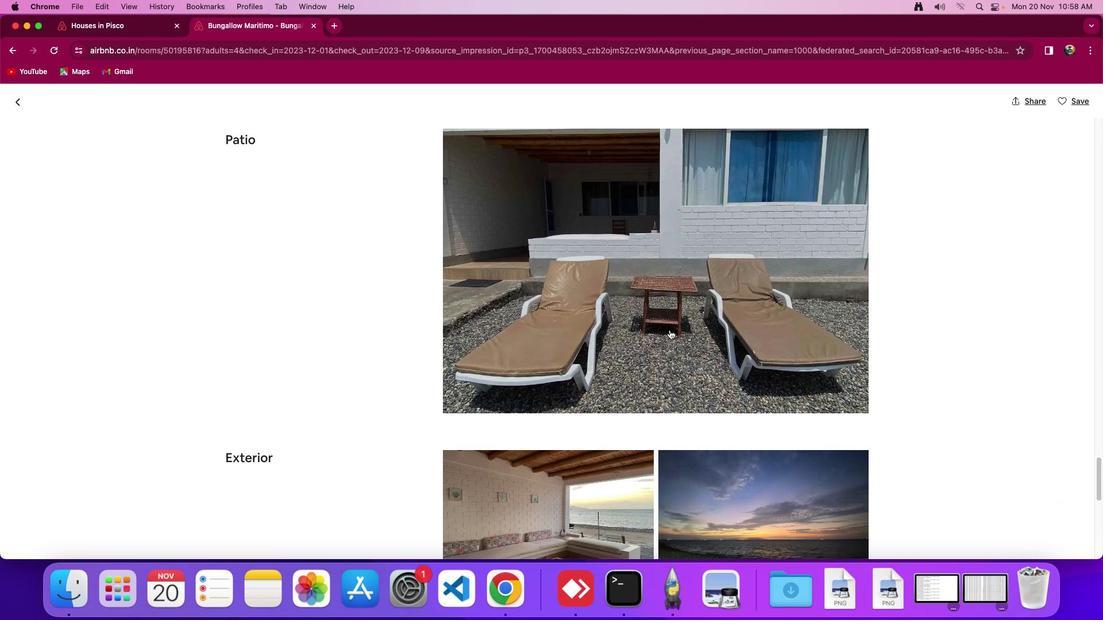 
Action: Mouse scrolled (672, 332) with delta (2, 1)
Screenshot: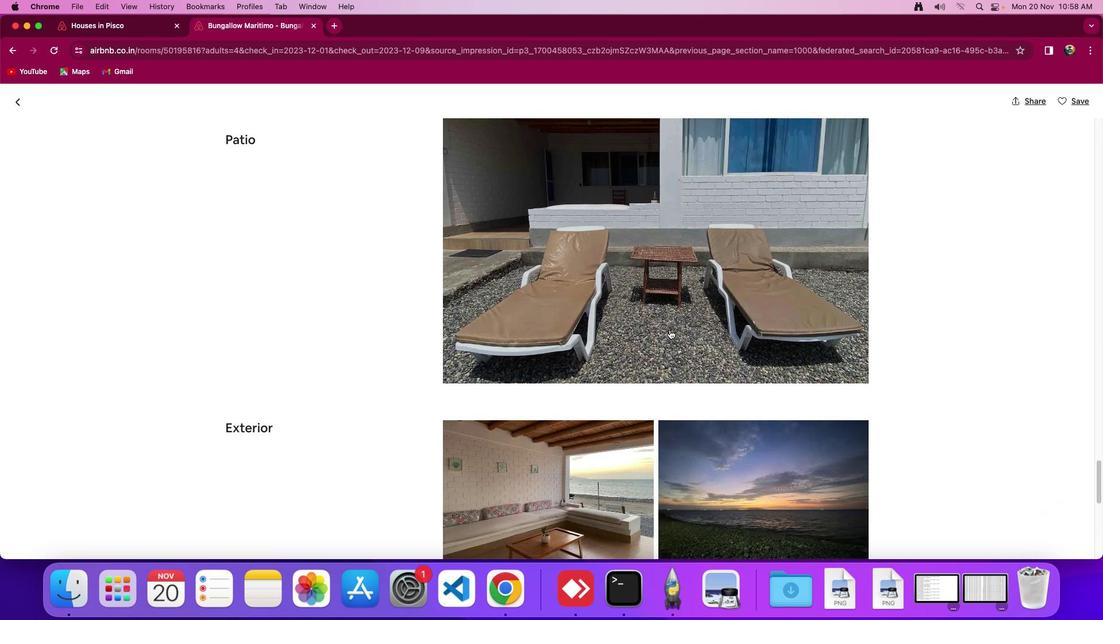 
Action: Mouse scrolled (672, 332) with delta (2, 1)
Screenshot: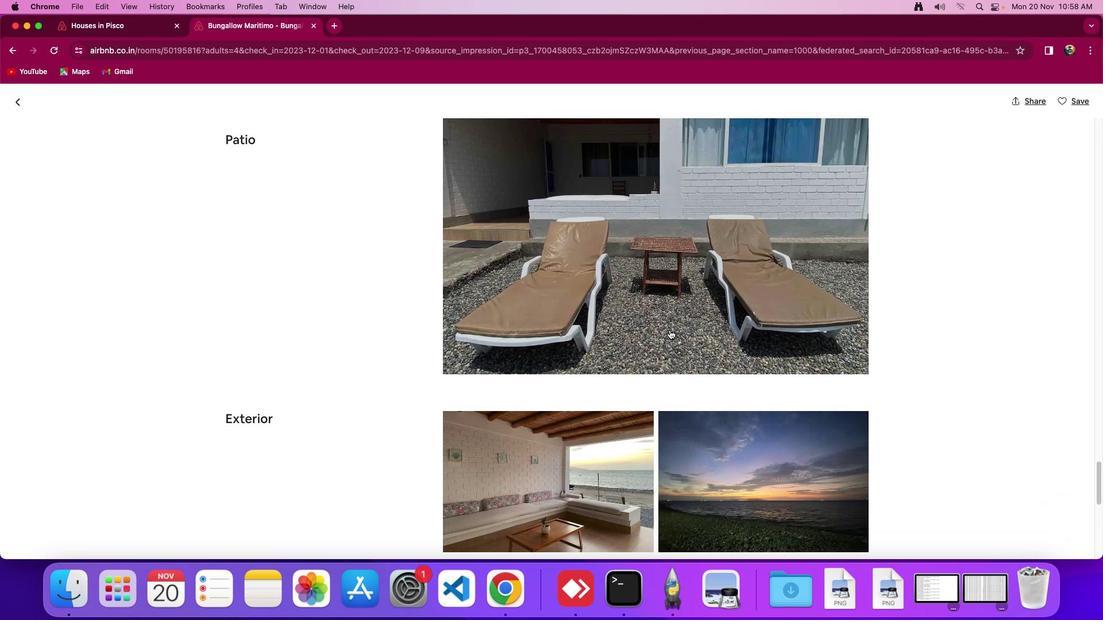 
Action: Mouse scrolled (672, 332) with delta (2, 0)
Screenshot: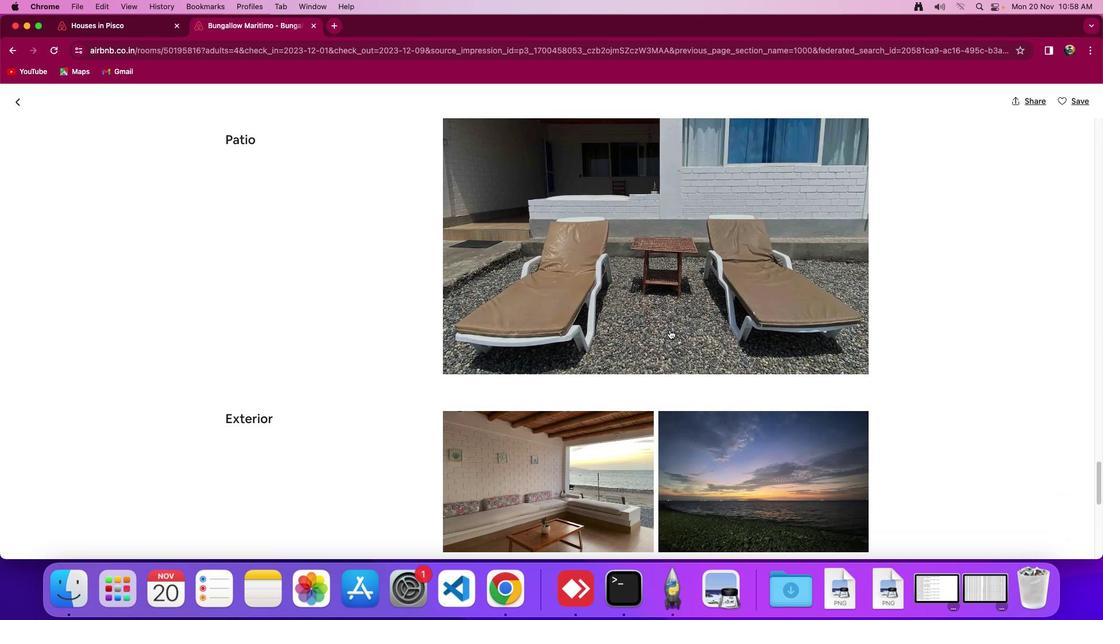 
Action: Mouse moved to (667, 352)
Screenshot: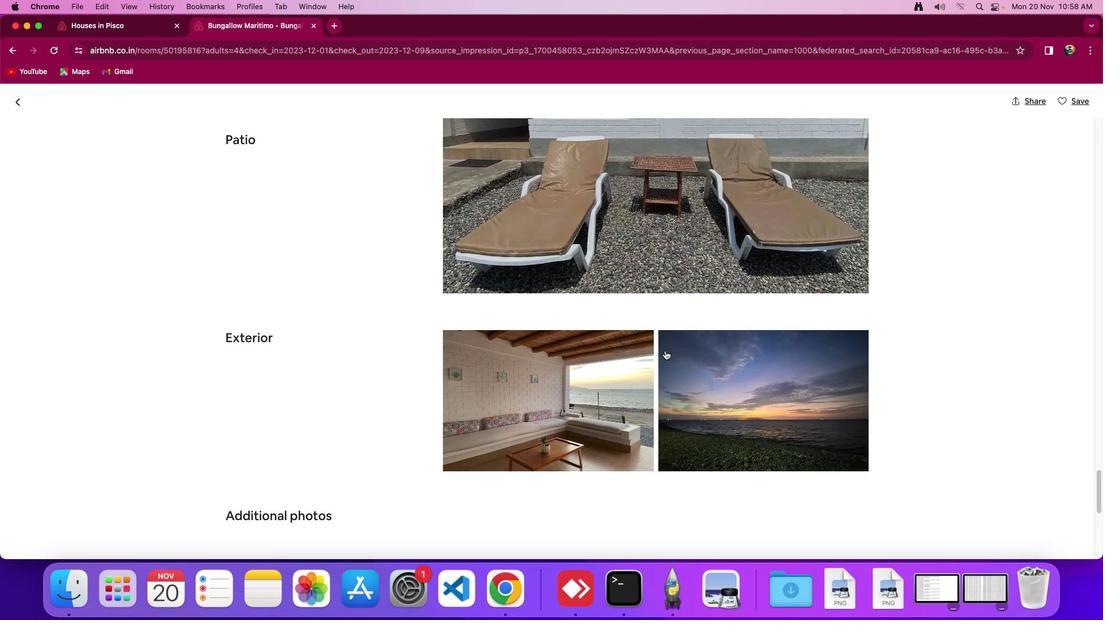 
Action: Mouse scrolled (667, 352) with delta (2, 1)
Screenshot: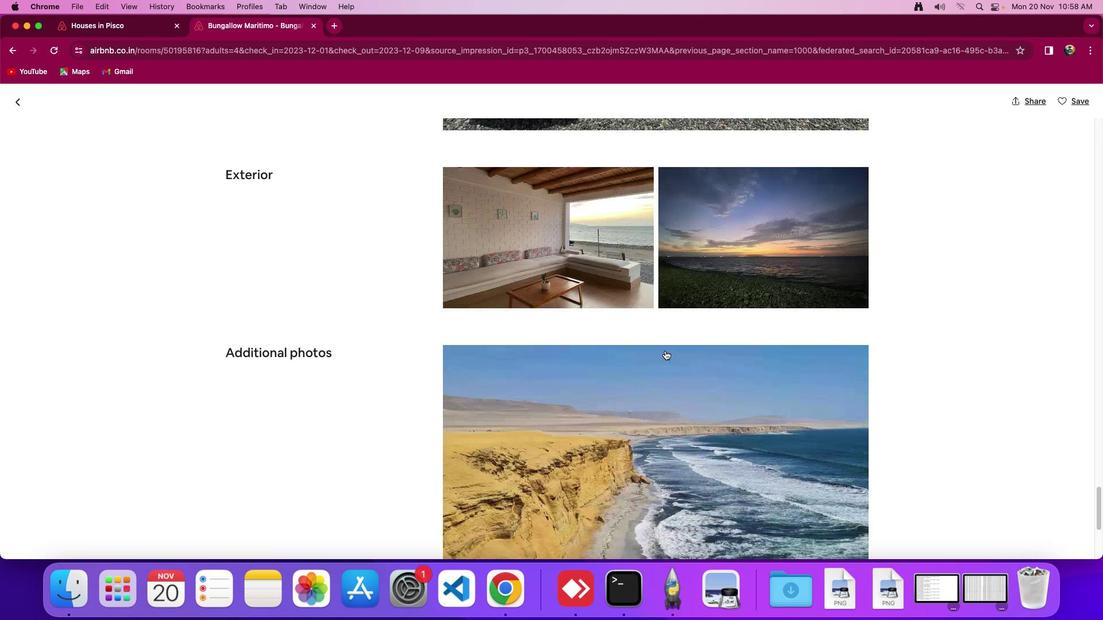 
Action: Mouse scrolled (667, 352) with delta (2, 1)
Screenshot: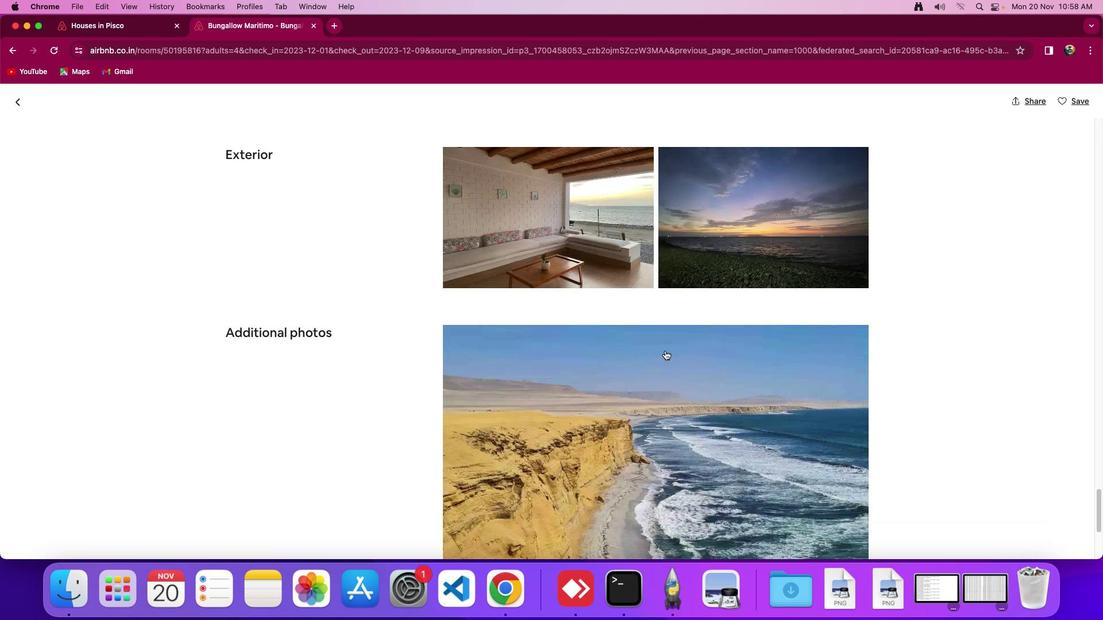 
Action: Mouse scrolled (667, 352) with delta (2, 0)
Screenshot: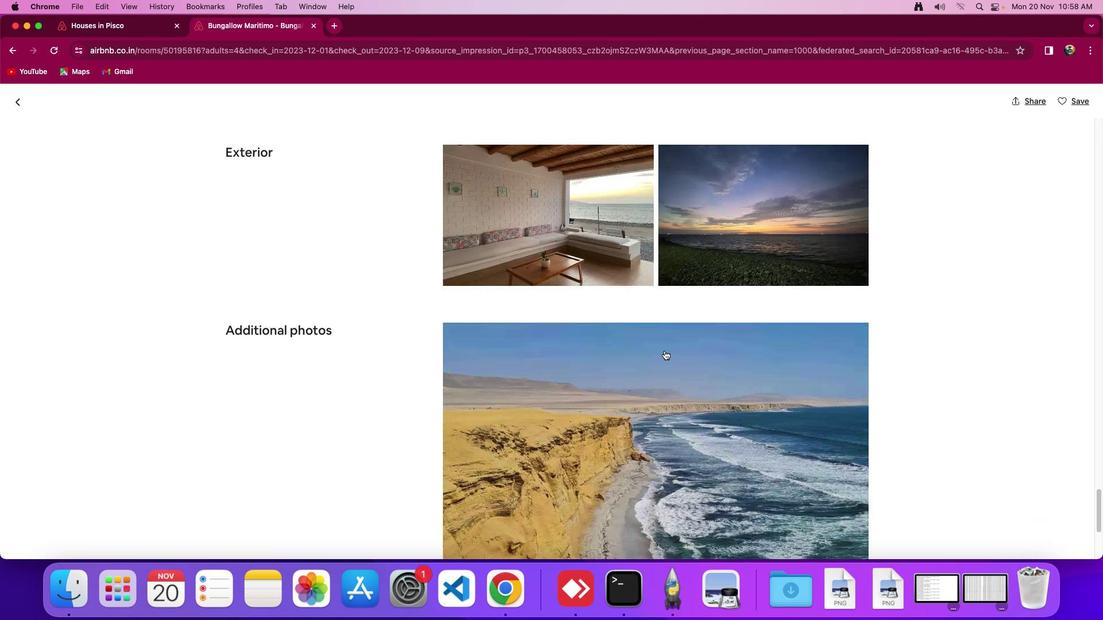 
Action: Mouse scrolled (667, 352) with delta (2, 0)
Screenshot: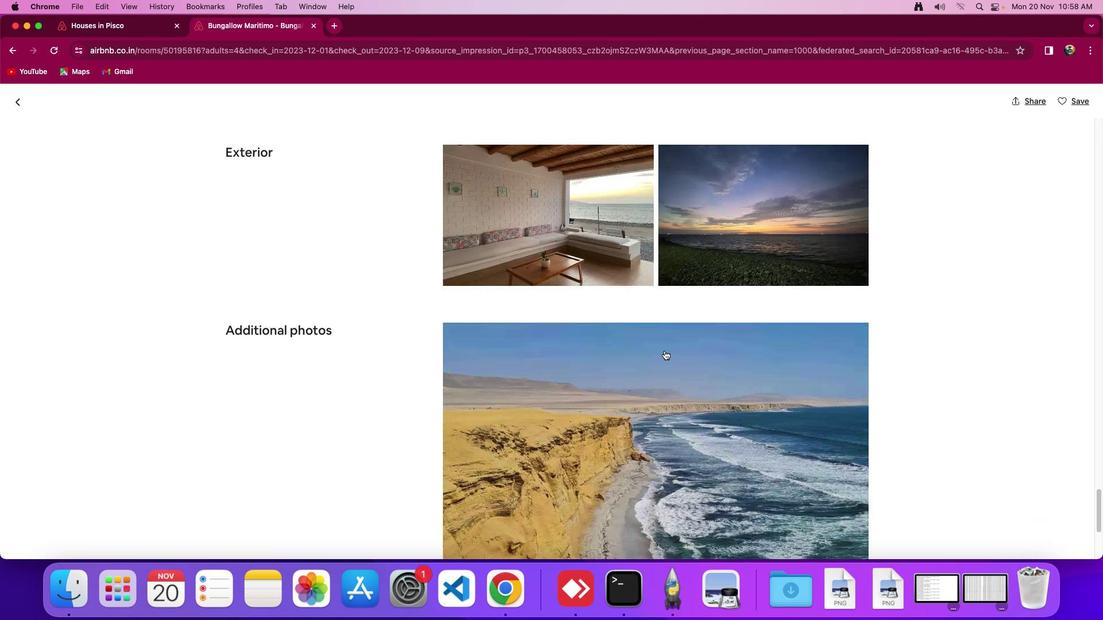 
Action: Mouse moved to (666, 353)
Screenshot: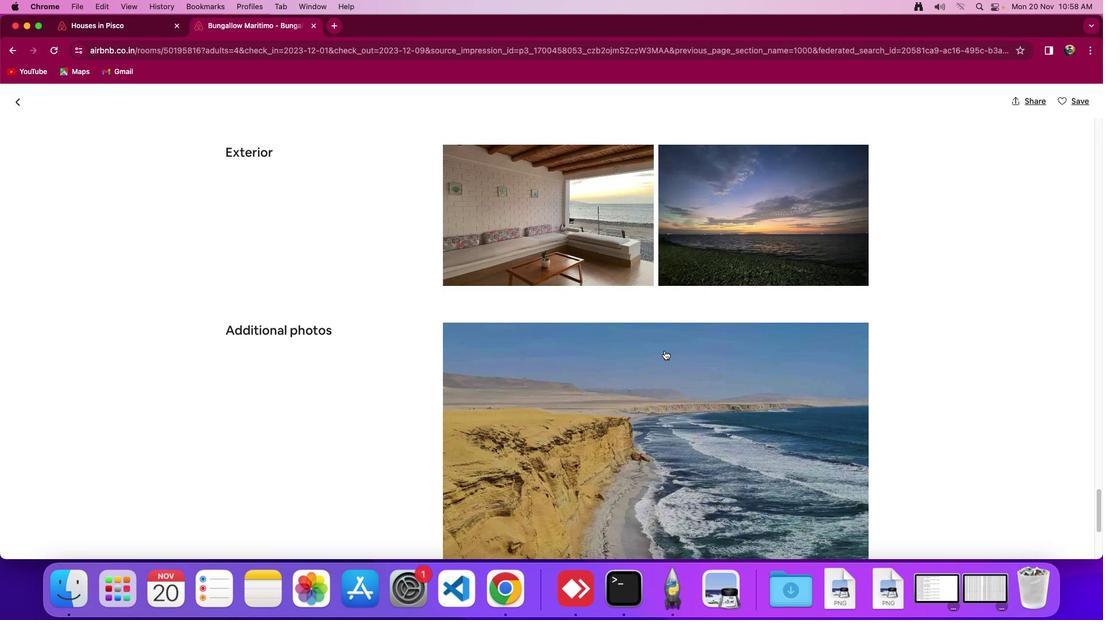 
Action: Mouse scrolled (666, 353) with delta (2, 1)
Screenshot: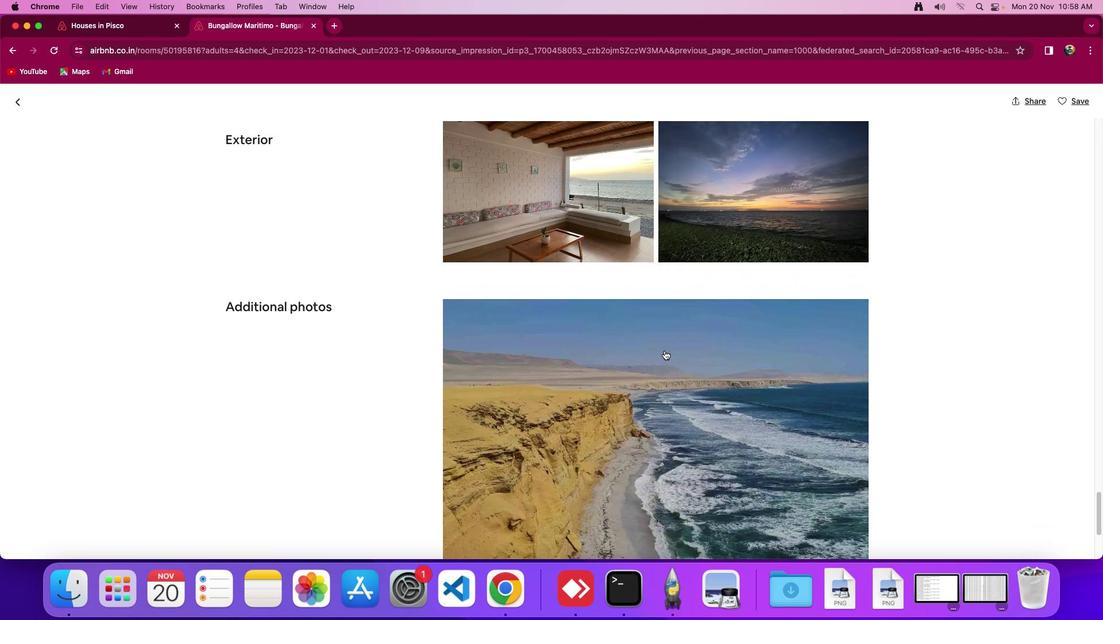 
Action: Mouse scrolled (666, 353) with delta (2, 1)
Screenshot: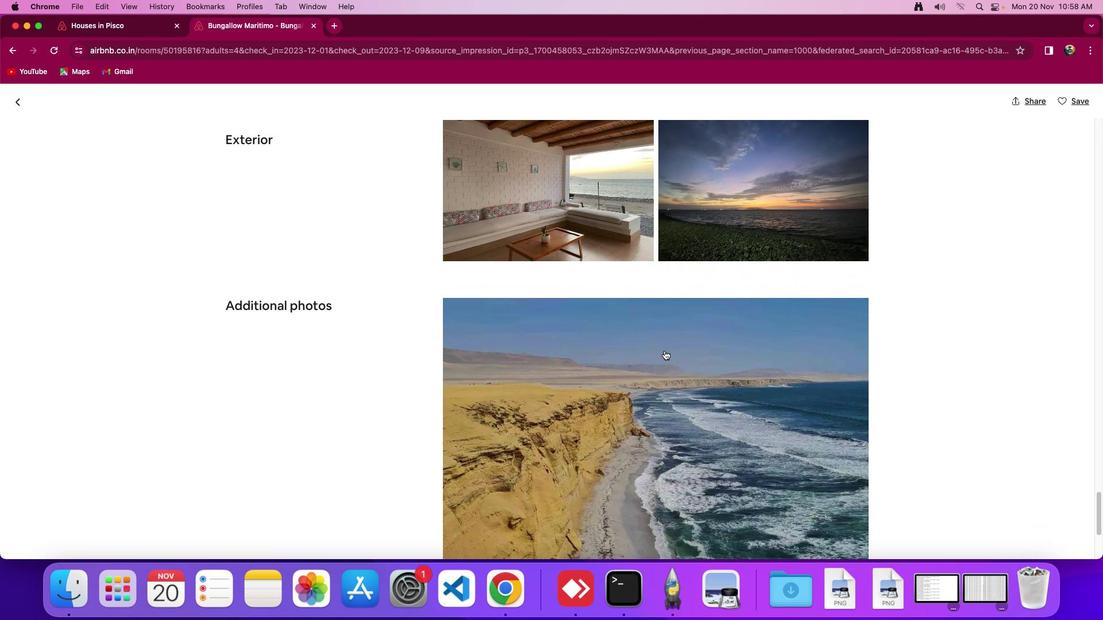 
Action: Mouse moved to (669, 346)
Screenshot: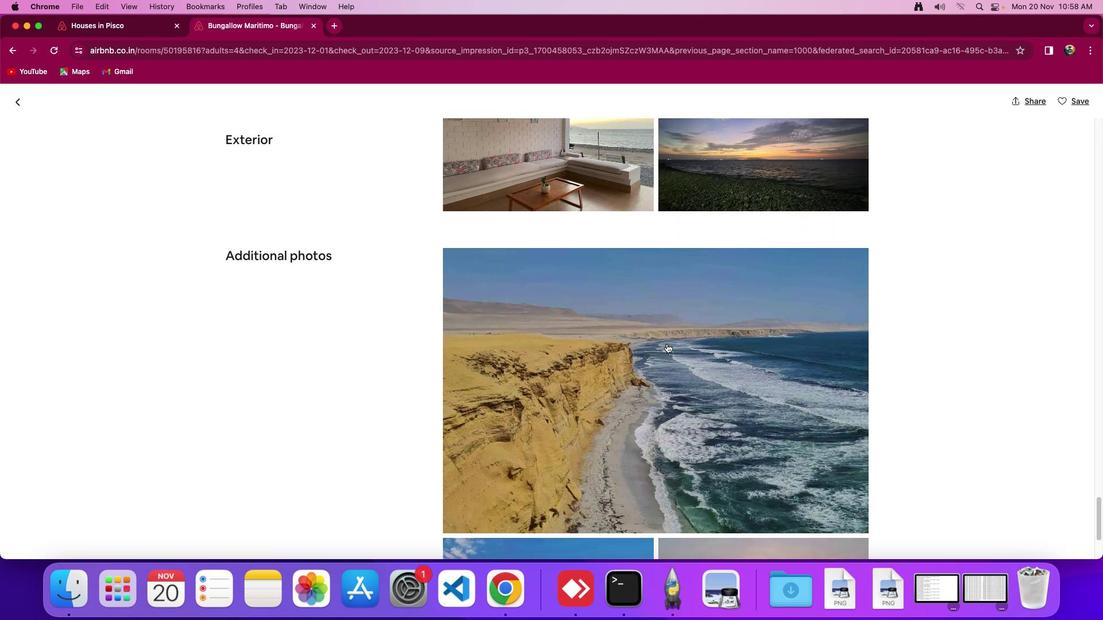 
Action: Mouse scrolled (669, 346) with delta (2, 1)
Screenshot: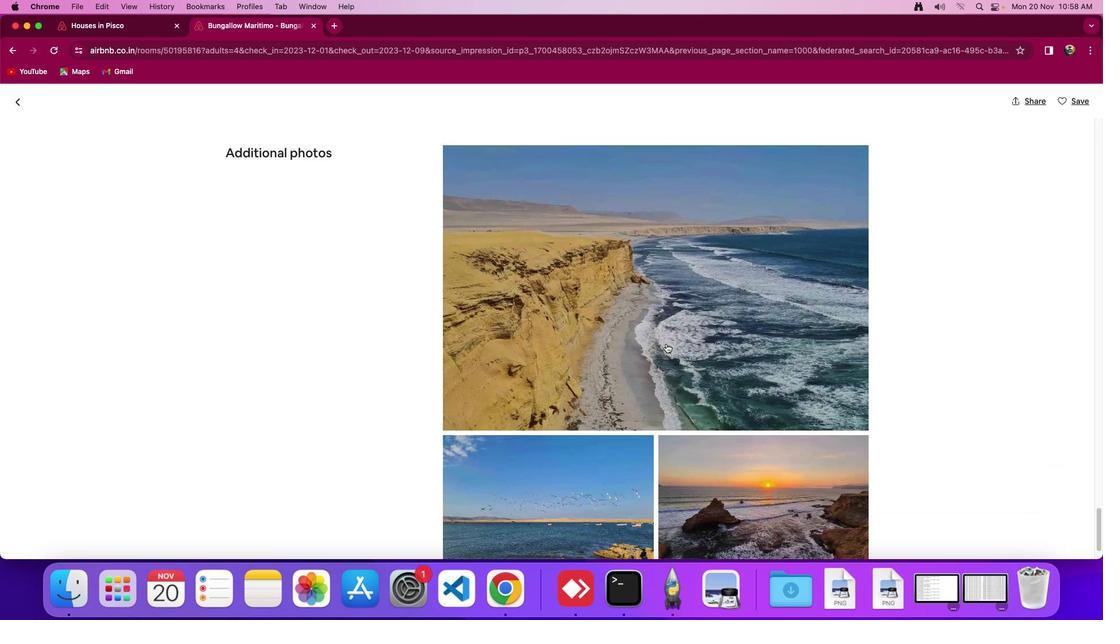 
Action: Mouse scrolled (669, 346) with delta (2, 1)
Screenshot: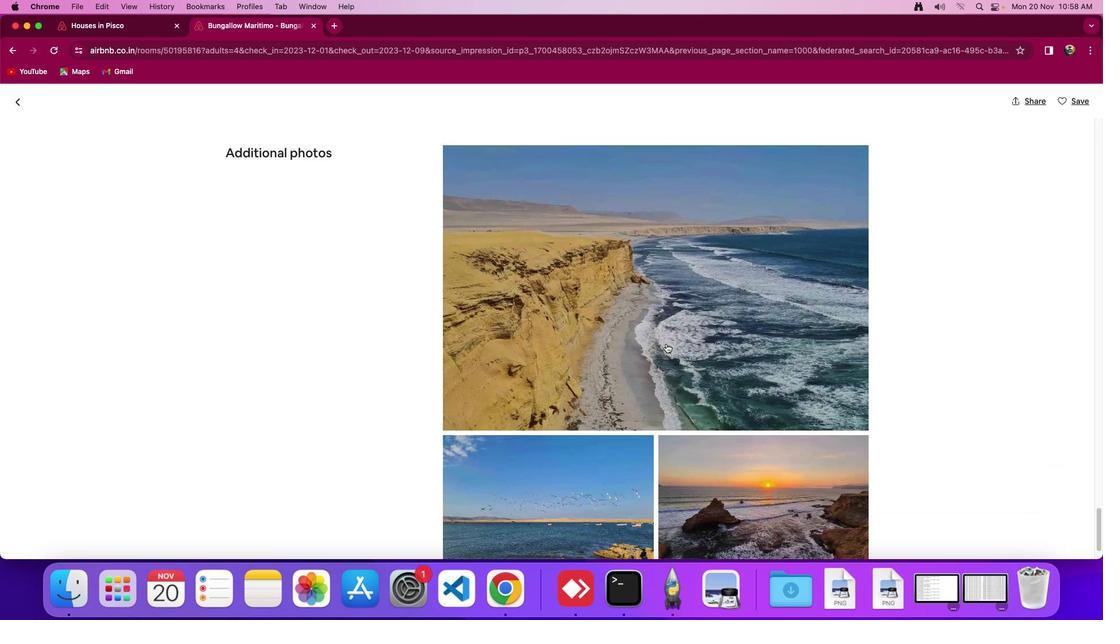 
Action: Mouse scrolled (669, 346) with delta (2, 0)
Screenshot: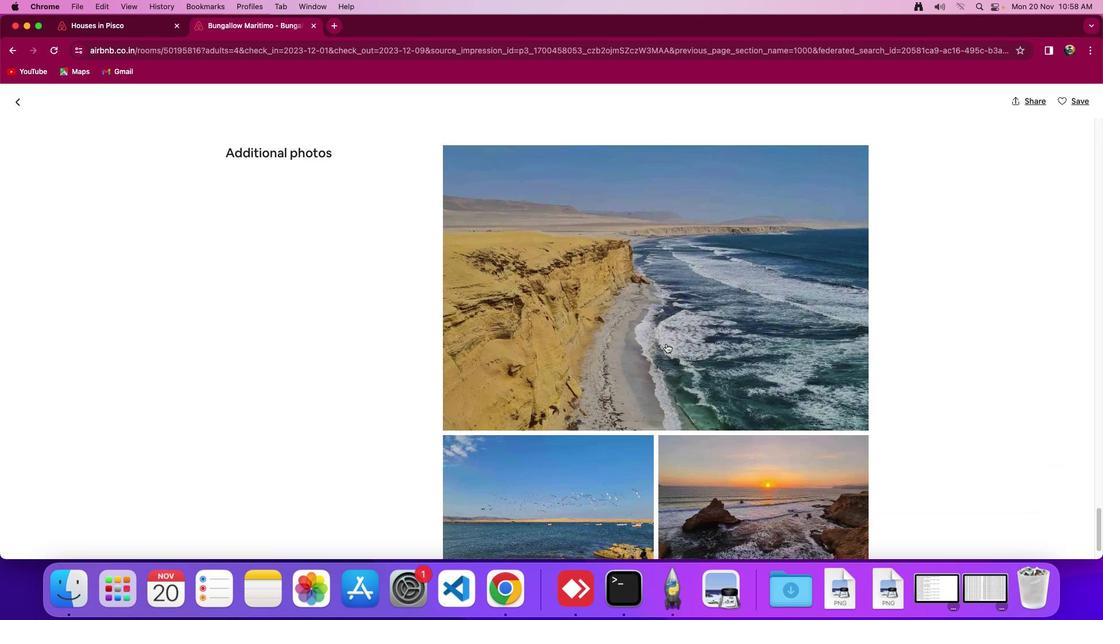 
Action: Mouse moved to (668, 346)
Screenshot: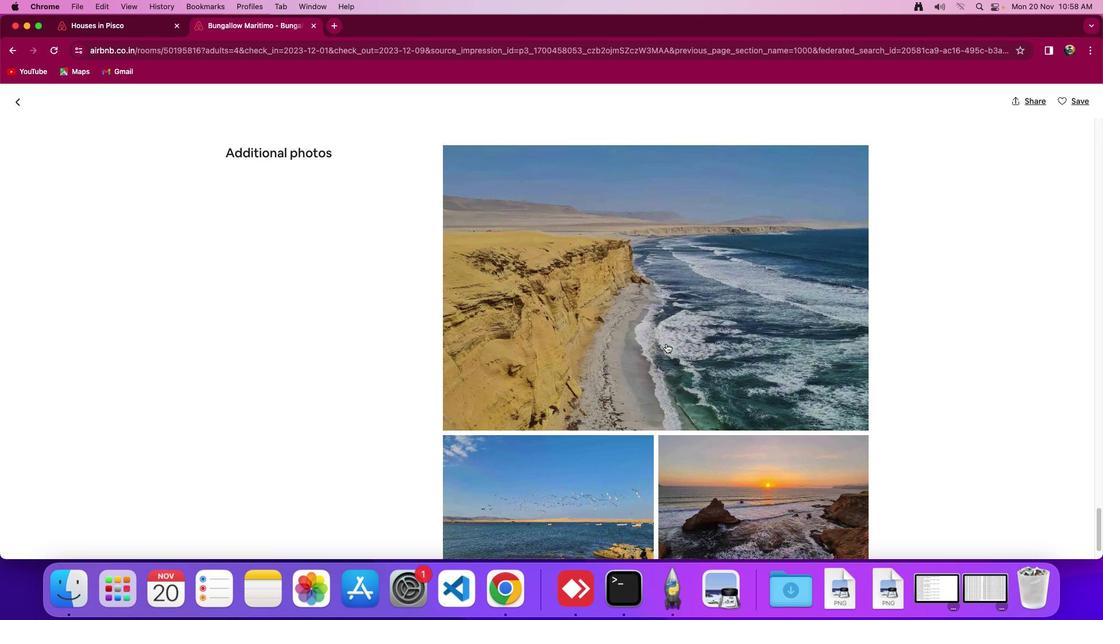 
Action: Mouse scrolled (668, 346) with delta (2, 1)
Screenshot: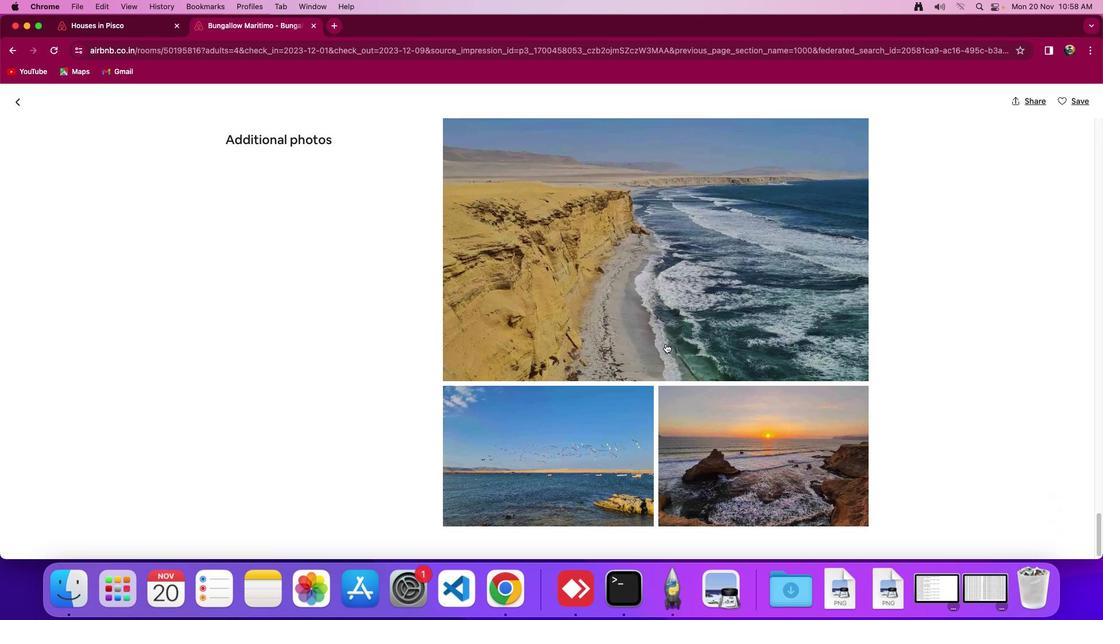 
Action: Mouse scrolled (668, 346) with delta (2, 1)
Screenshot: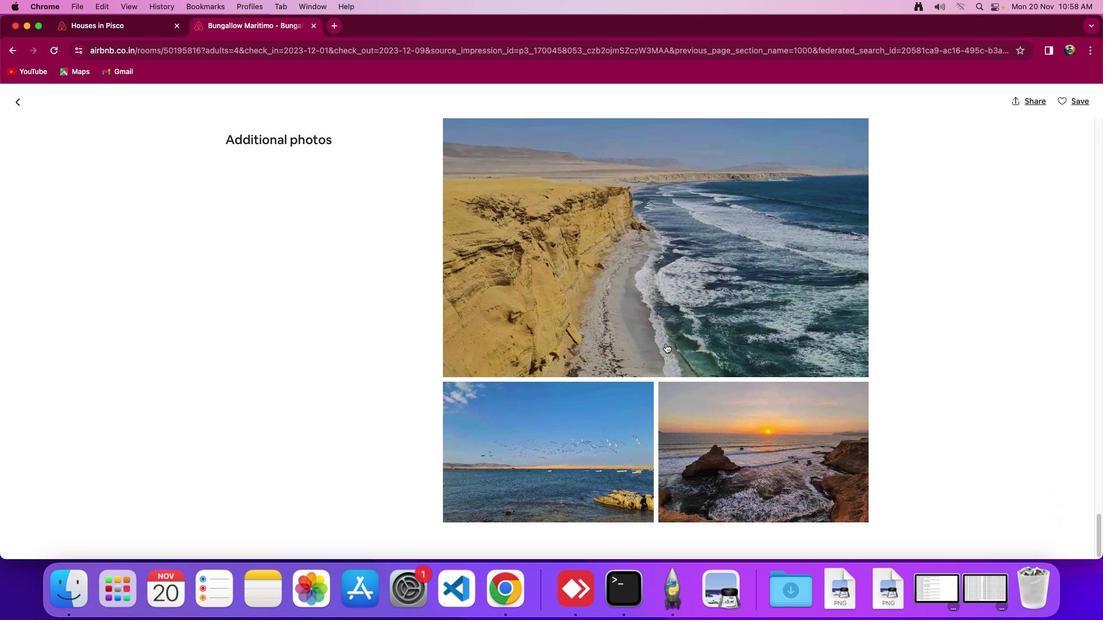
Action: Mouse scrolled (668, 346) with delta (2, 0)
Screenshot: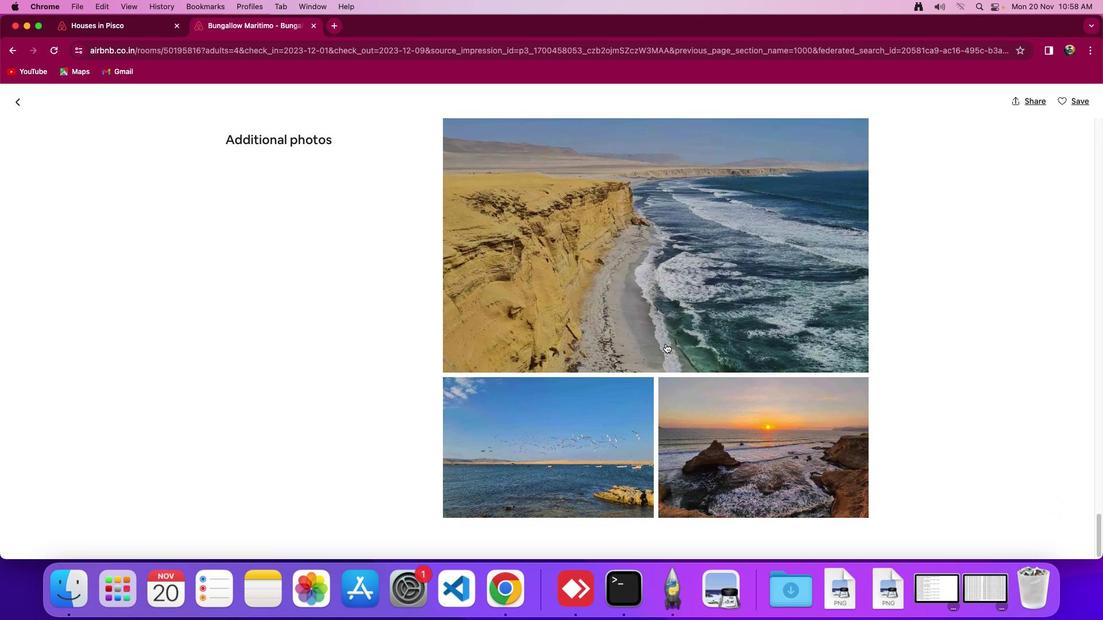 
Action: Mouse scrolled (668, 346) with delta (2, 0)
Screenshot: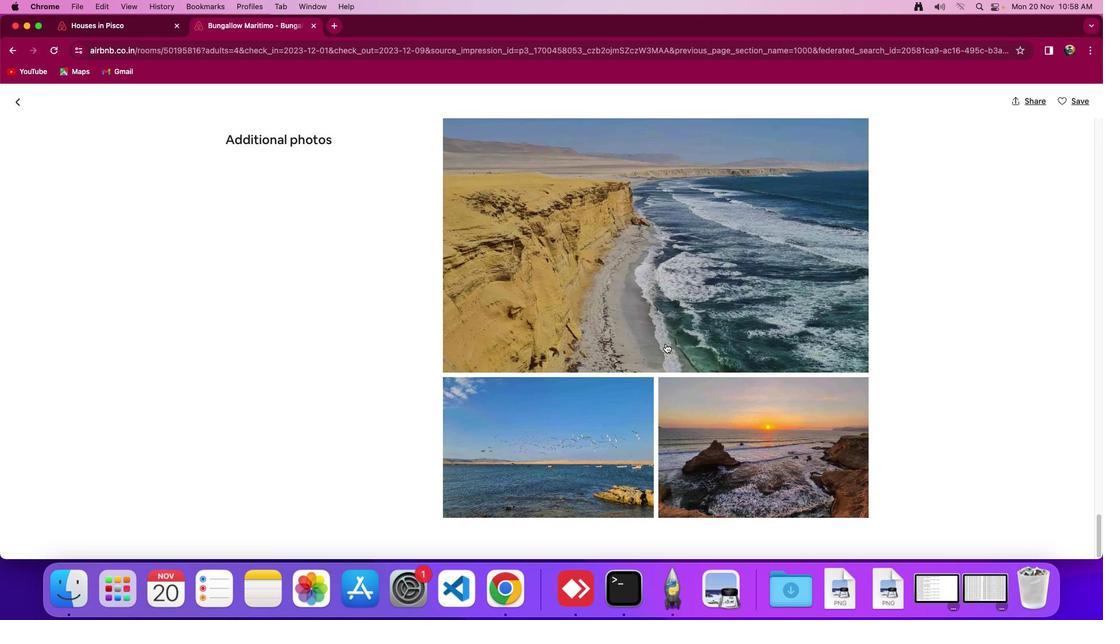 
Action: Mouse moved to (672, 339)
Screenshot: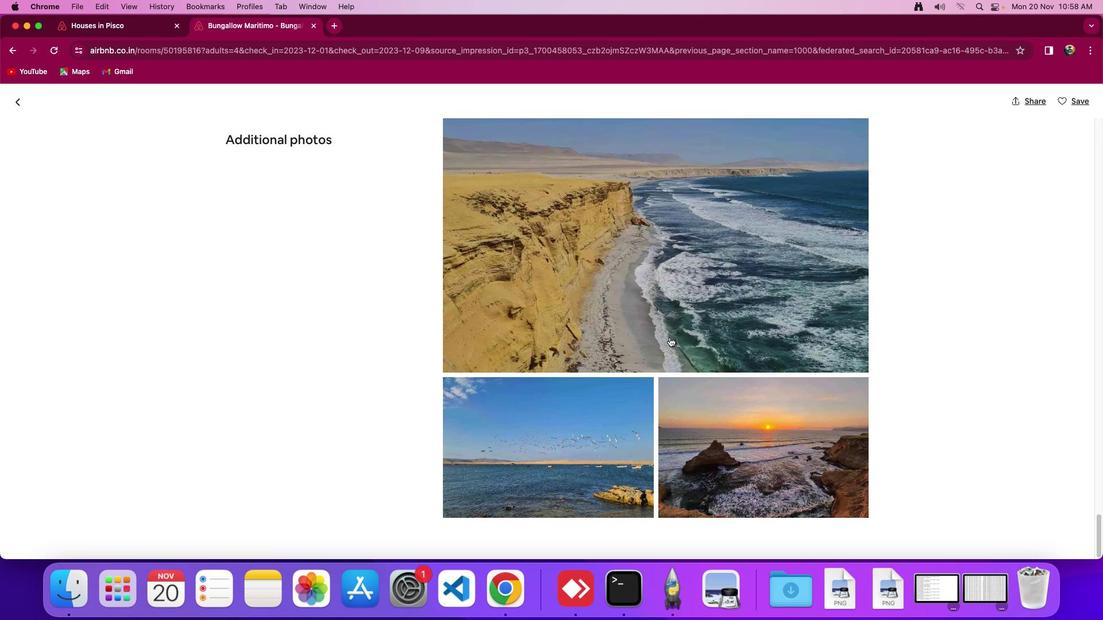
Action: Mouse scrolled (672, 339) with delta (2, 1)
Screenshot: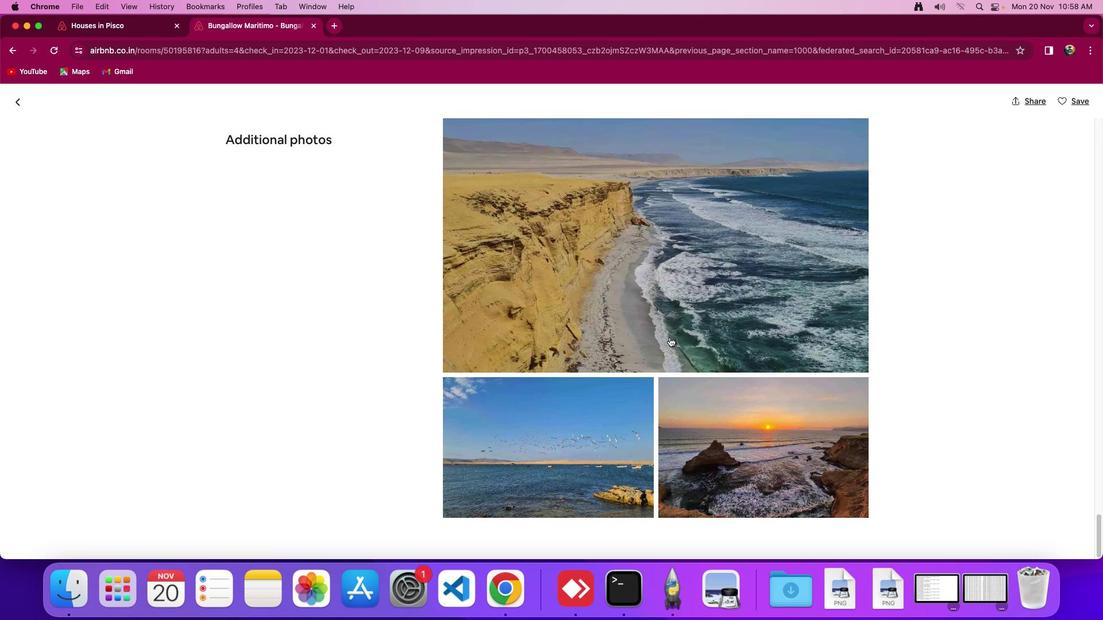 
Action: Mouse scrolled (672, 339) with delta (2, 1)
Screenshot: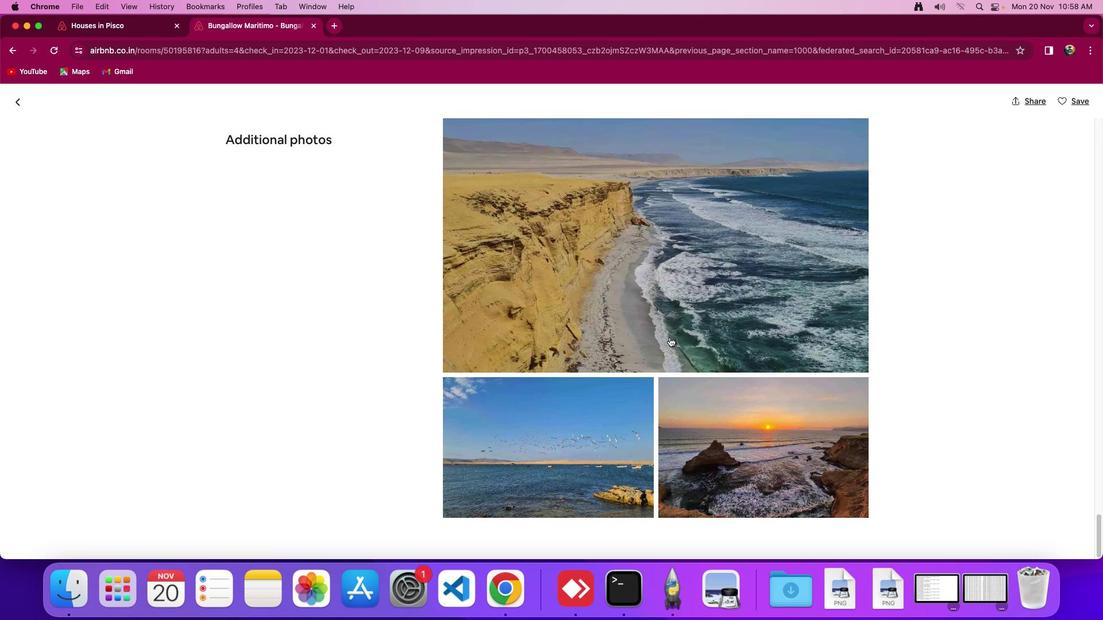 
Action: Mouse scrolled (672, 339) with delta (2, 0)
Screenshot: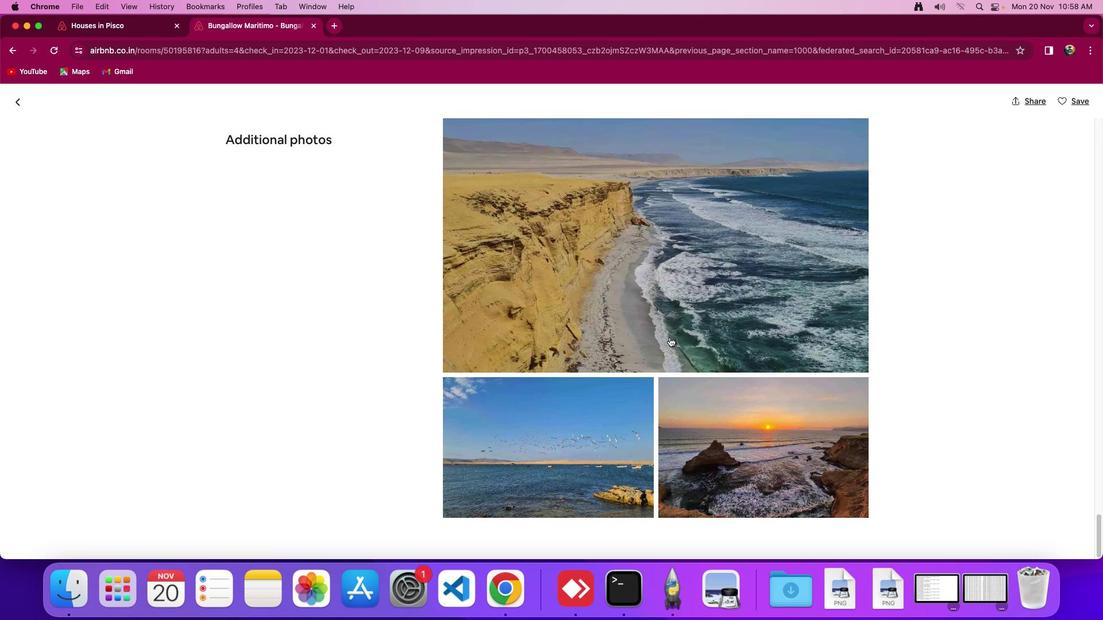 
Action: Mouse scrolled (672, 339) with delta (2, 0)
Screenshot: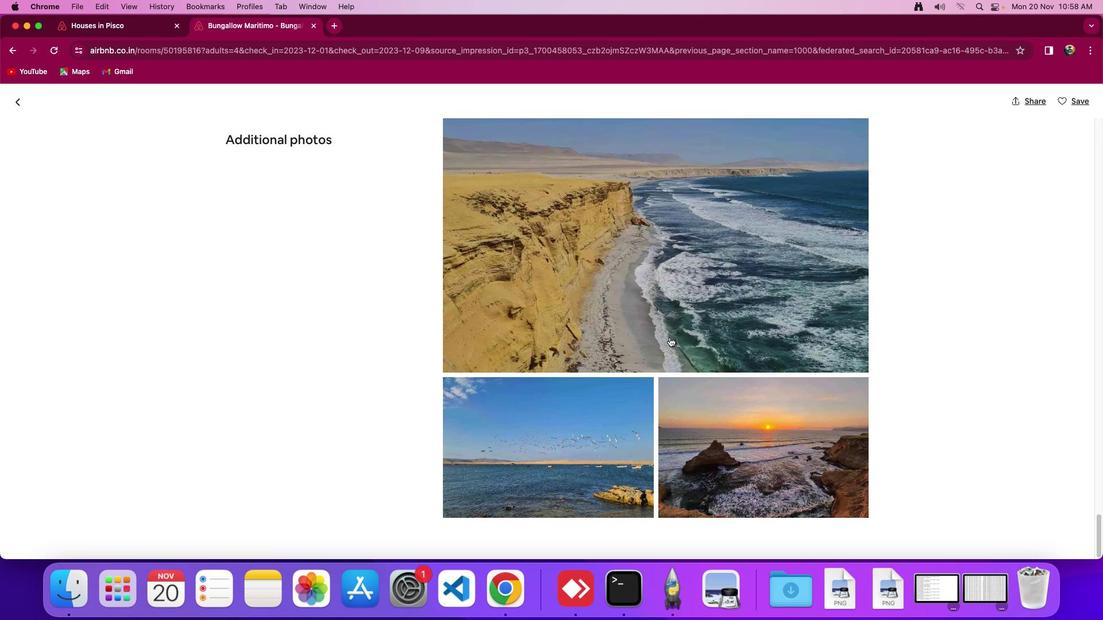 
Action: Mouse moved to (665, 342)
Screenshot: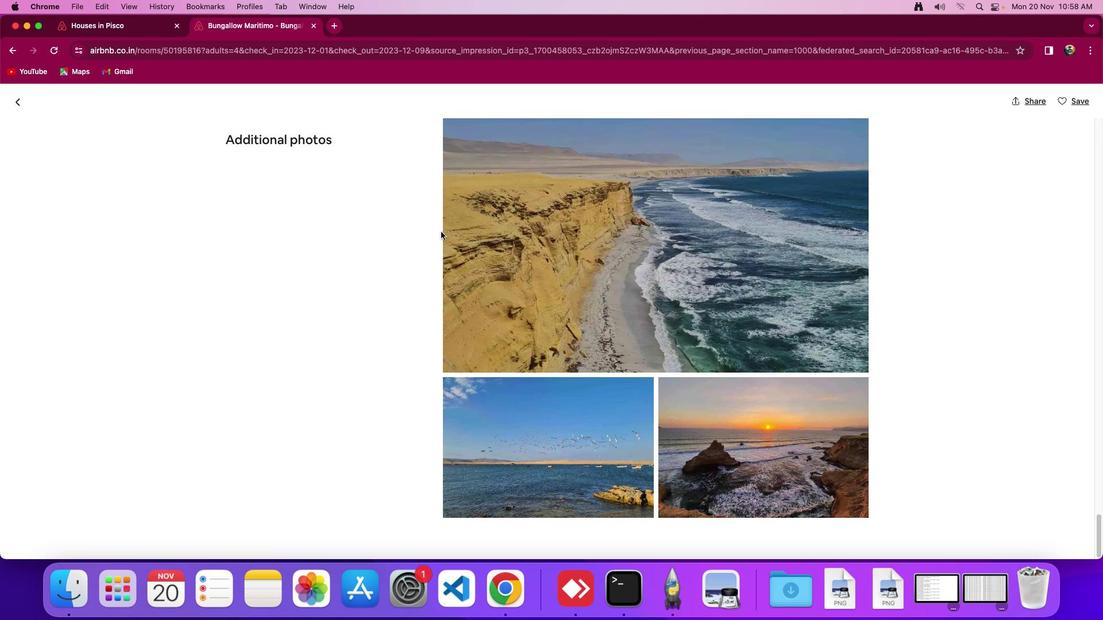 
Action: Mouse scrolled (665, 342) with delta (2, 1)
Screenshot: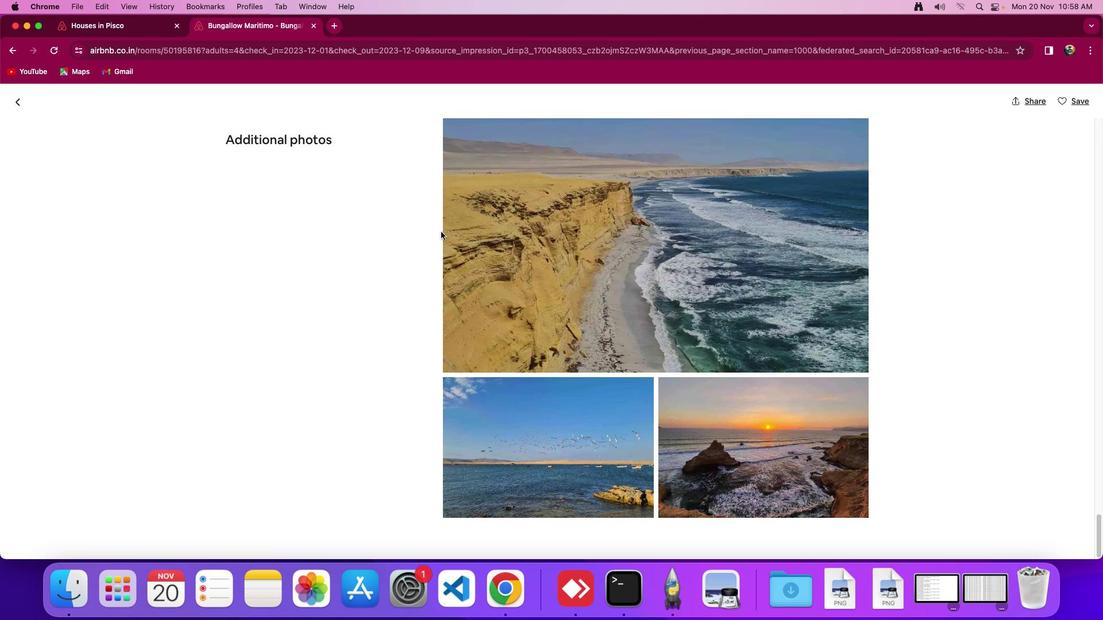 
Action: Mouse moved to (14, 101)
Screenshot: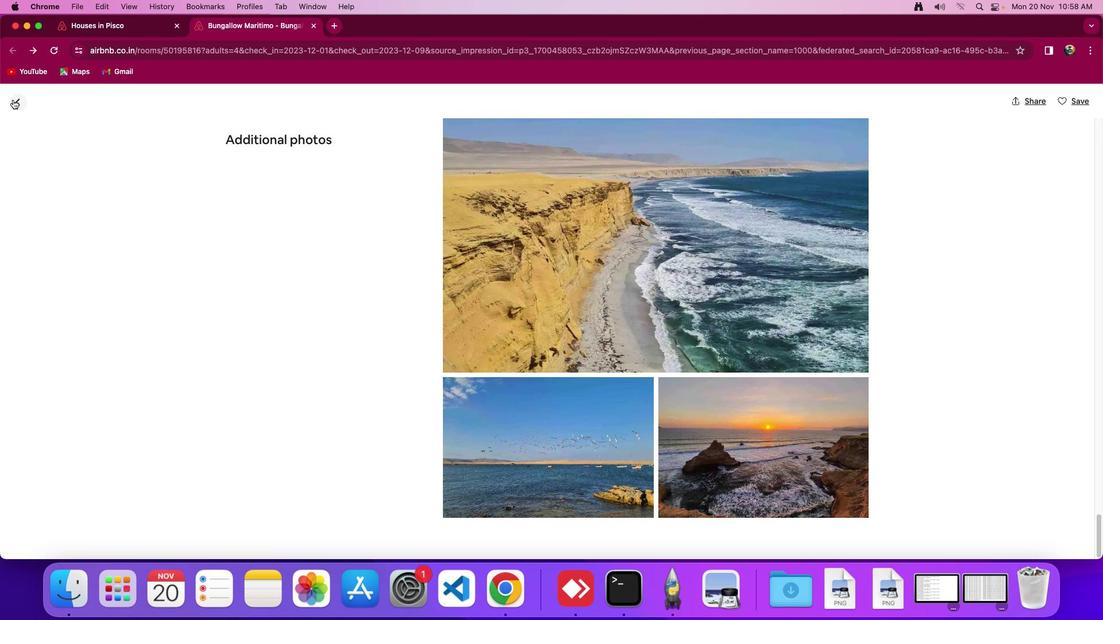
Action: Mouse pressed left at (14, 101)
Screenshot: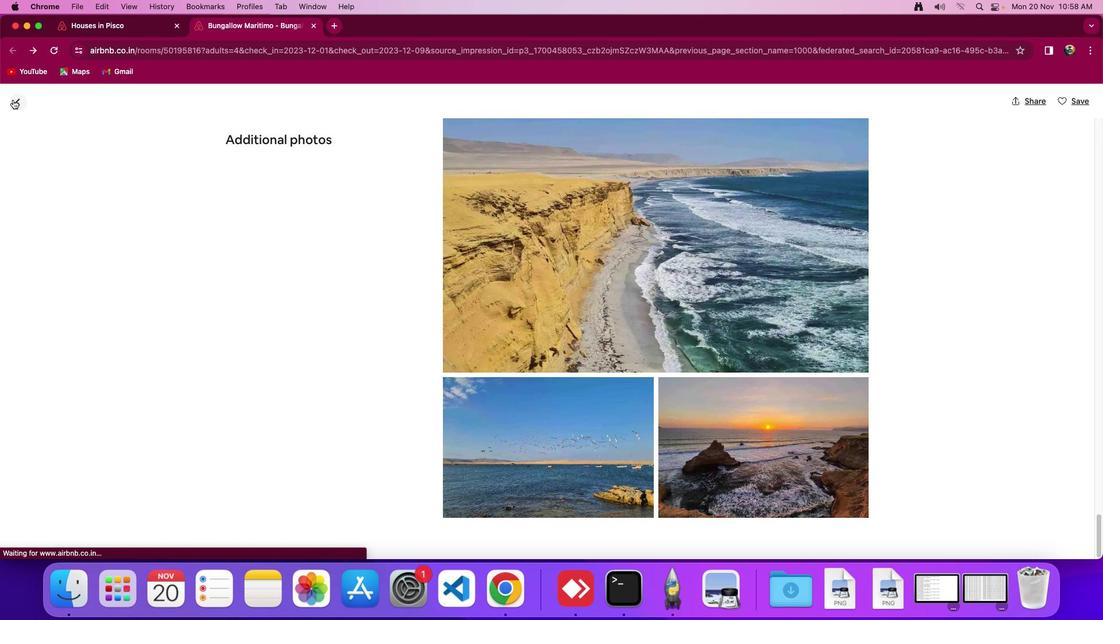 
Action: Mouse moved to (527, 293)
Screenshot: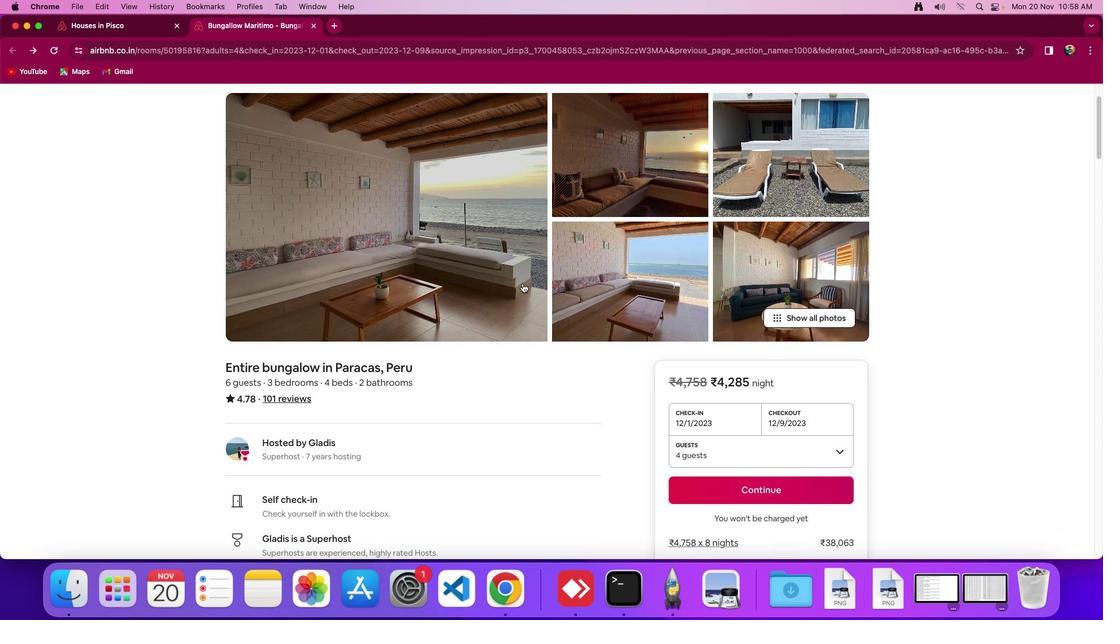 
Action: Mouse scrolled (527, 293) with delta (2, 1)
Screenshot: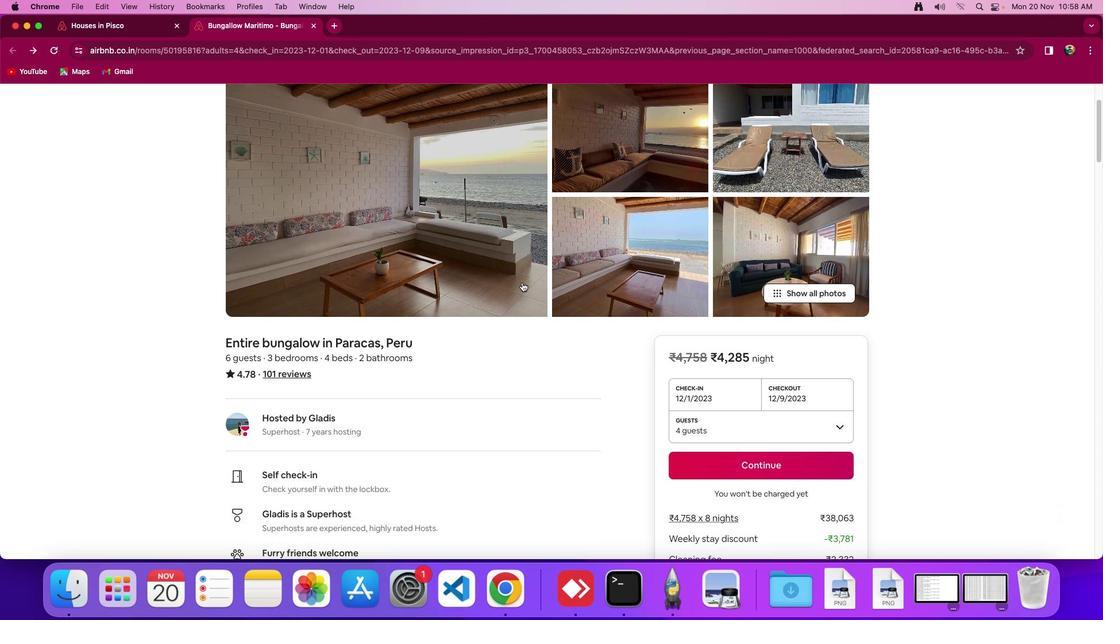
Action: Mouse scrolled (527, 293) with delta (2, 1)
Screenshot: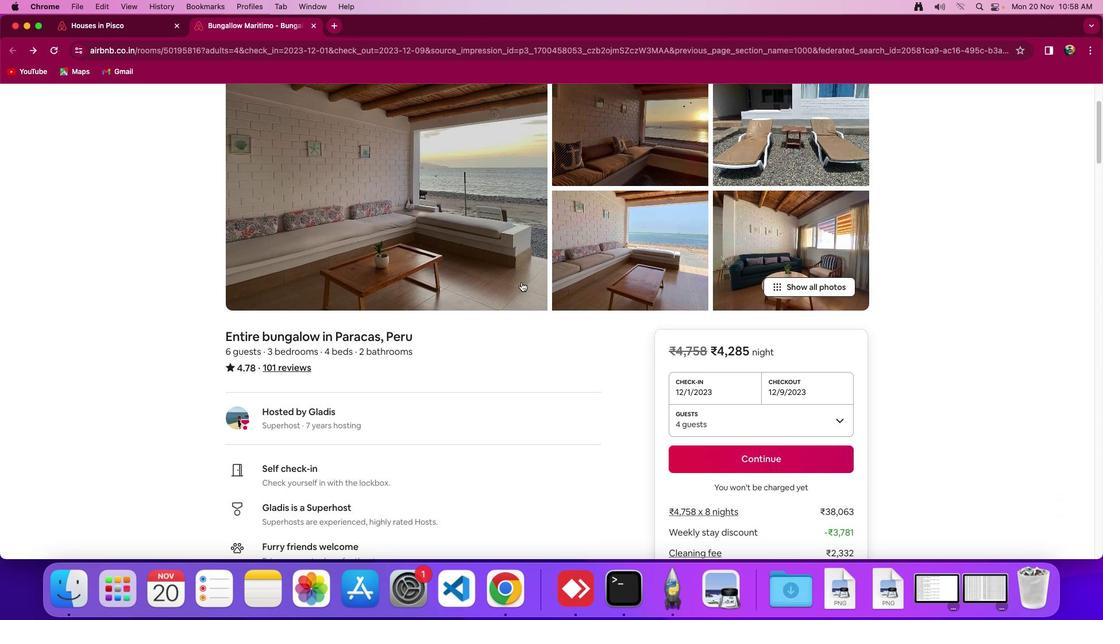 
Action: Mouse scrolled (527, 293) with delta (2, 0)
Screenshot: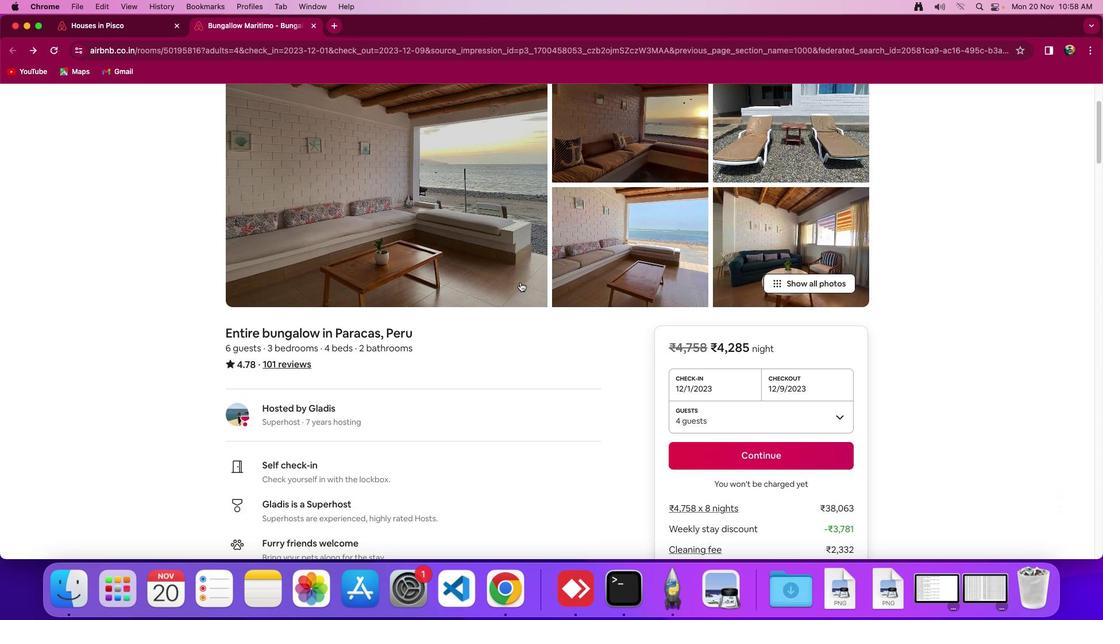 
Action: Mouse moved to (511, 292)
Screenshot: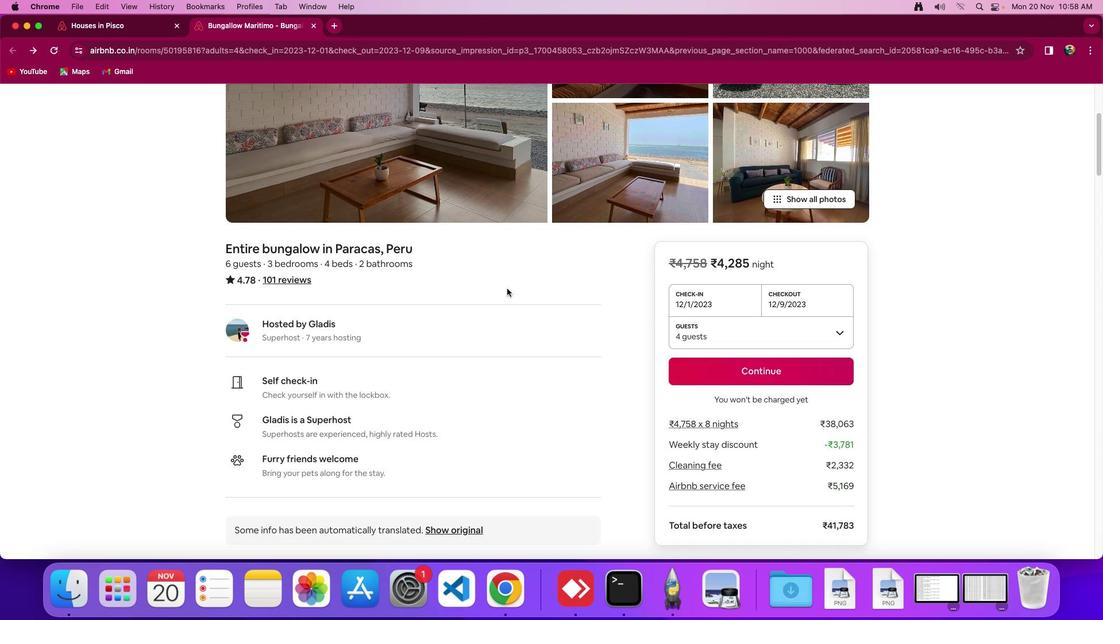 
Action: Mouse scrolled (511, 292) with delta (2, 1)
Screenshot: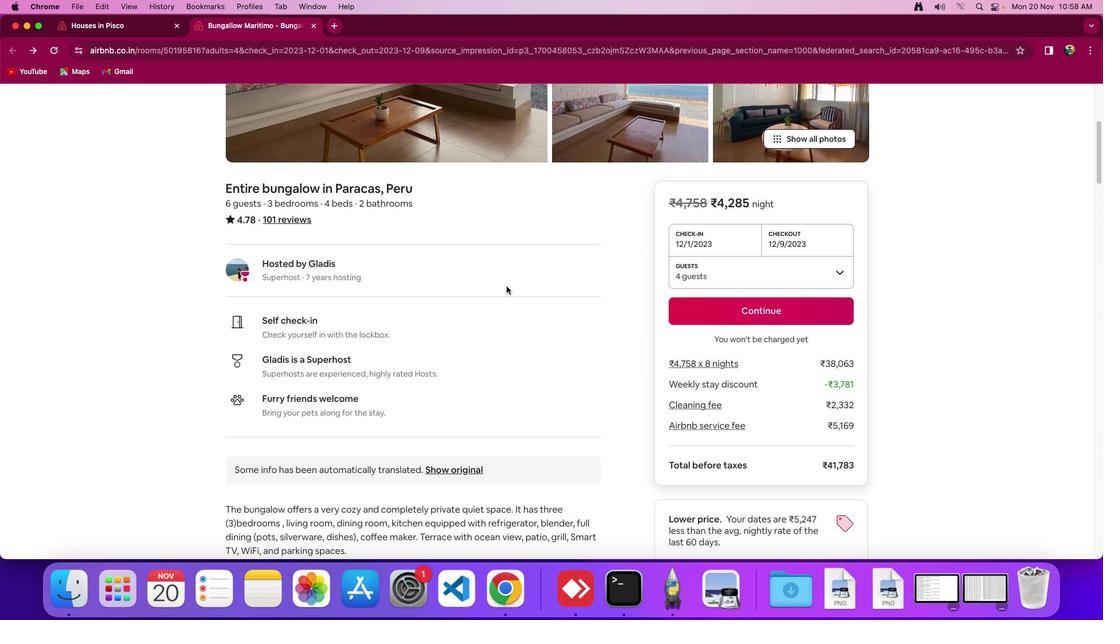 
Action: Mouse scrolled (511, 292) with delta (2, 1)
Screenshot: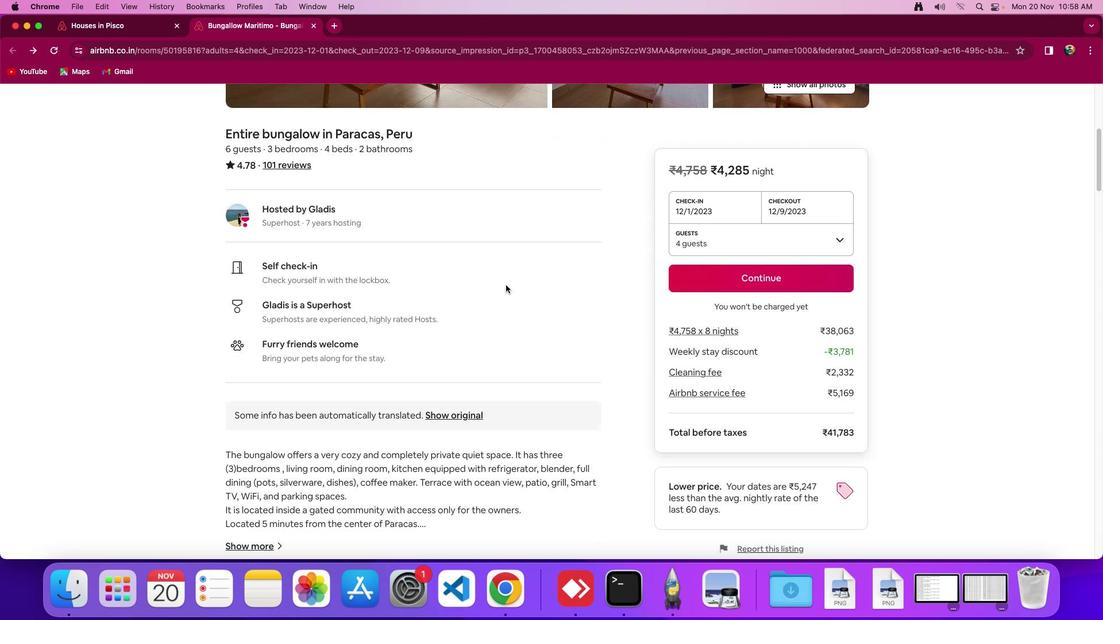 
Action: Mouse scrolled (511, 292) with delta (2, 0)
Screenshot: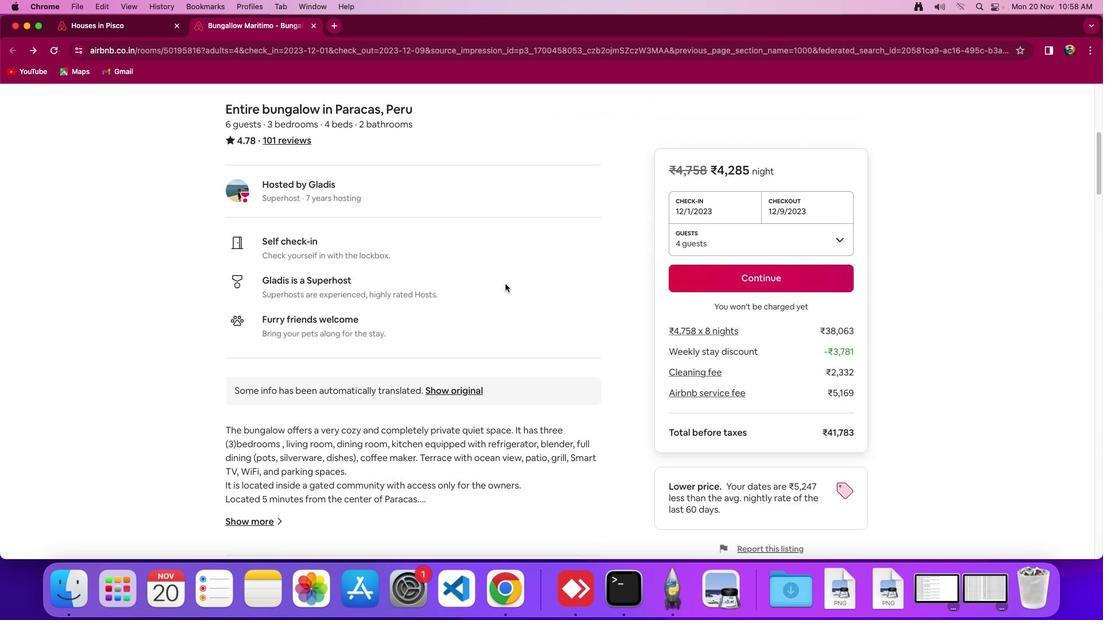 
Action: Mouse scrolled (511, 292) with delta (2, 0)
Screenshot: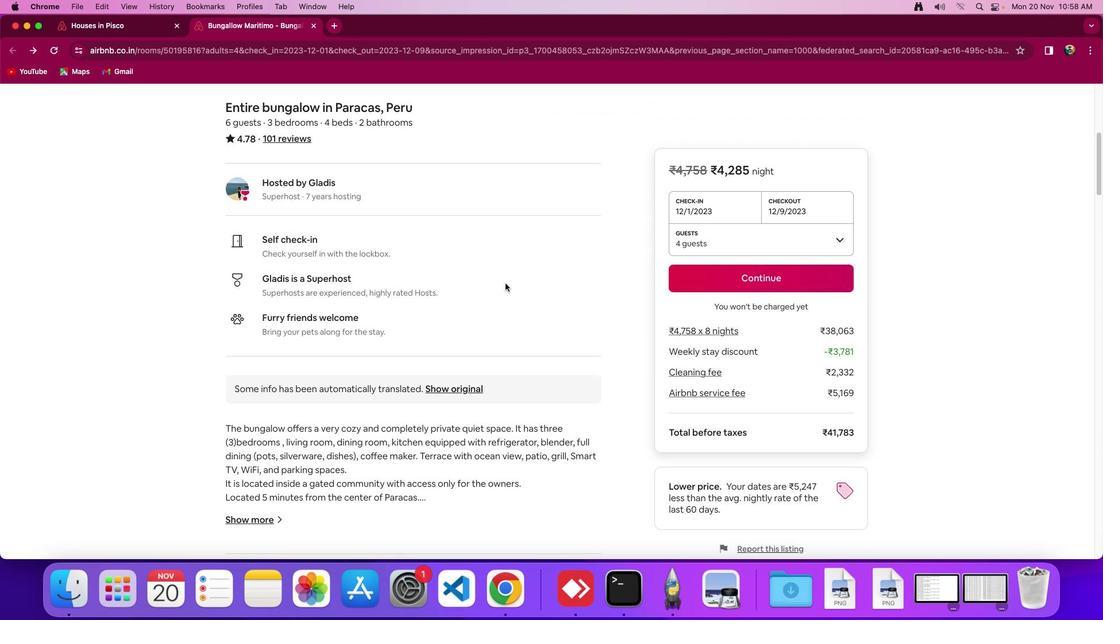 
Action: Mouse moved to (505, 290)
Screenshot: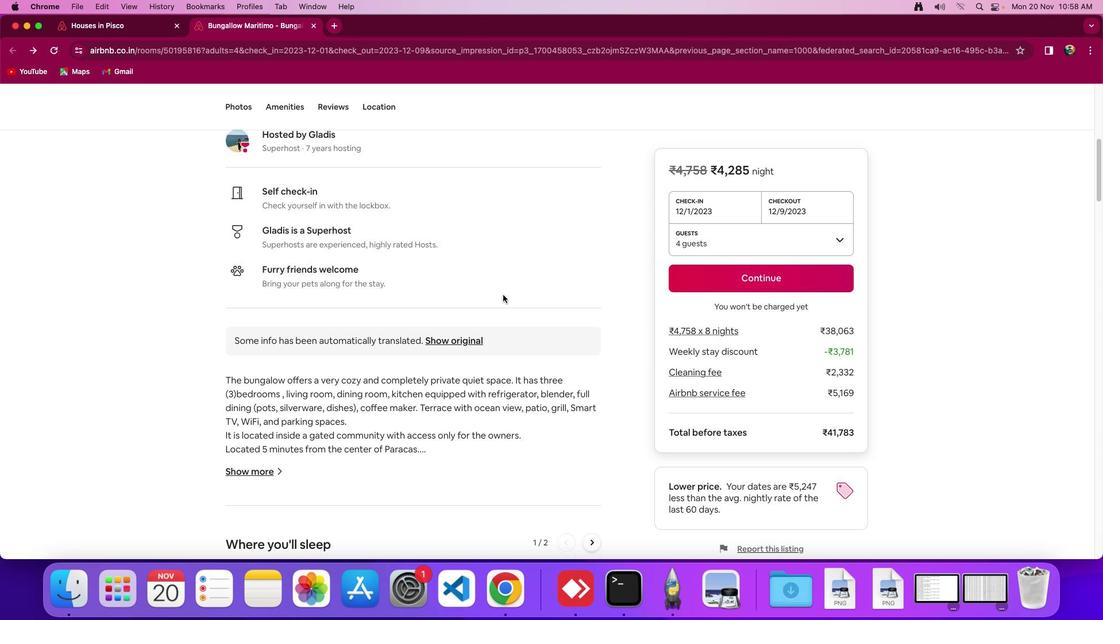 
Action: Mouse scrolled (505, 290) with delta (2, 1)
Screenshot: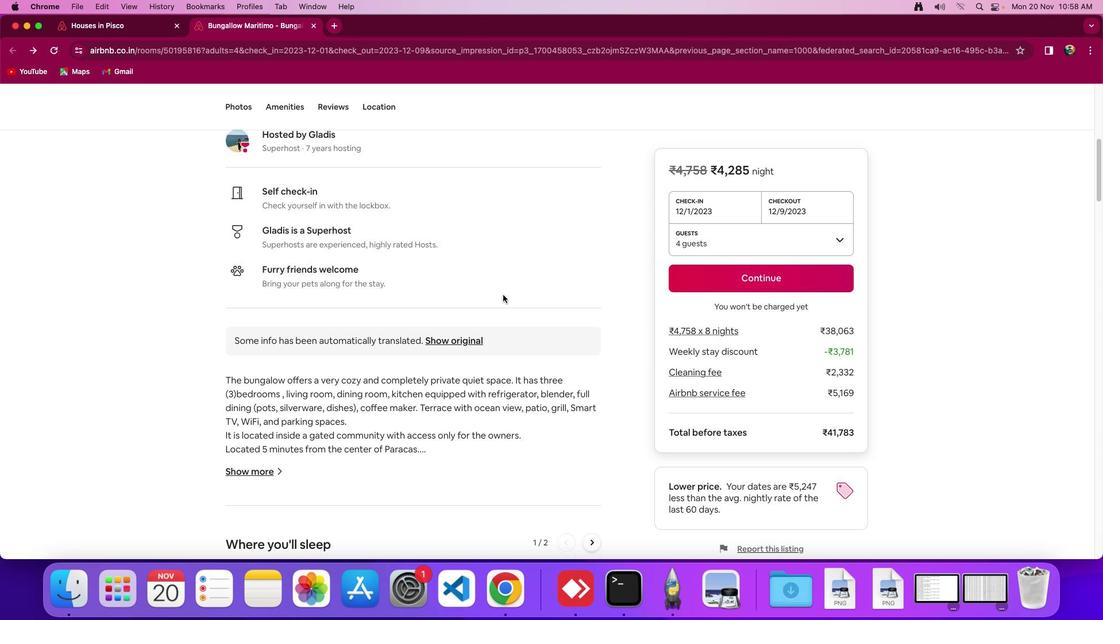 
Action: Mouse moved to (505, 292)
Screenshot: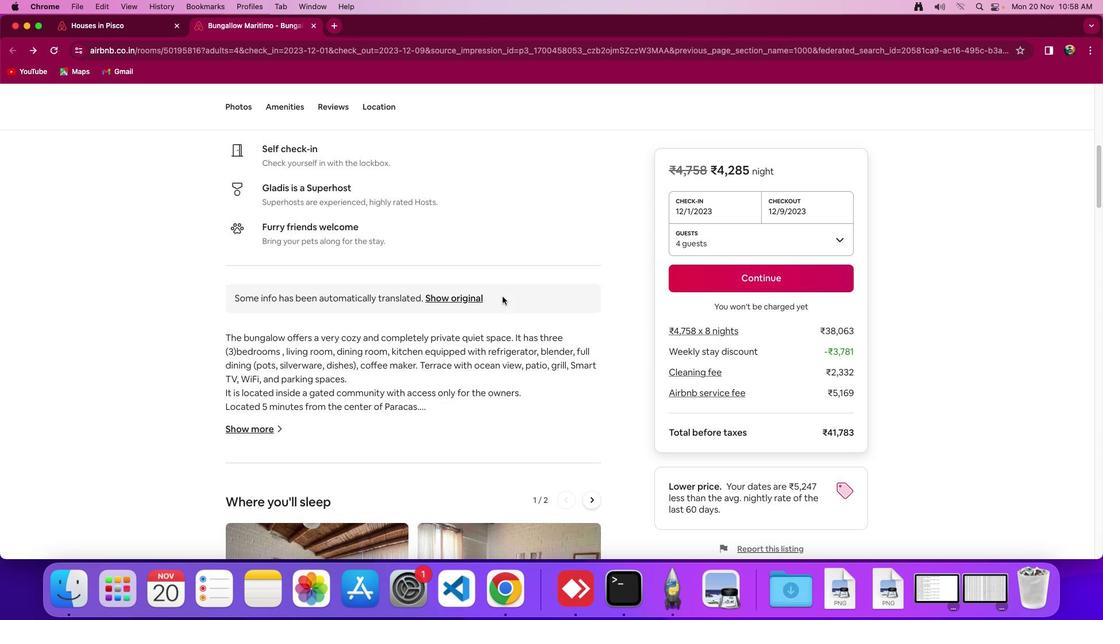 
Action: Mouse scrolled (505, 292) with delta (2, 1)
Screenshot: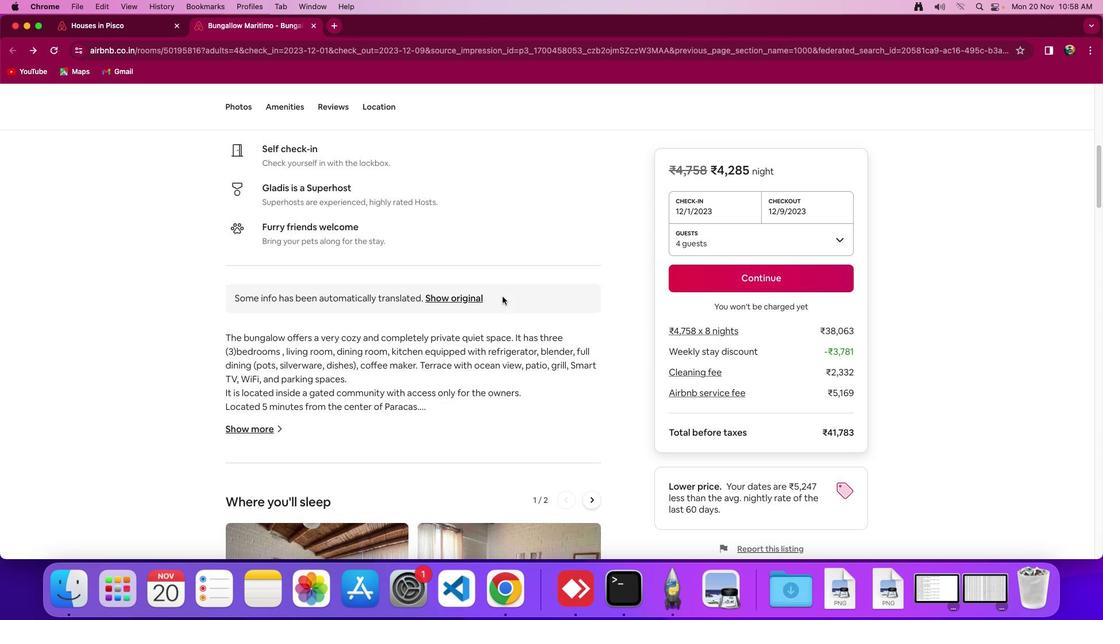 
Action: Mouse moved to (505, 294)
Screenshot: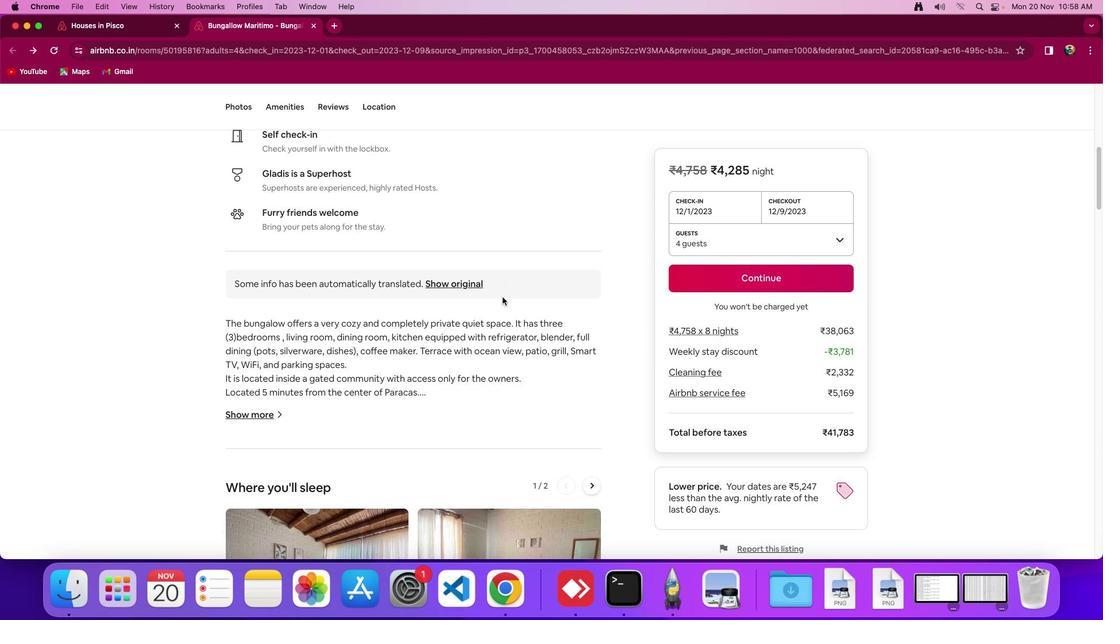 
Action: Mouse scrolled (505, 294) with delta (2, 0)
Screenshot: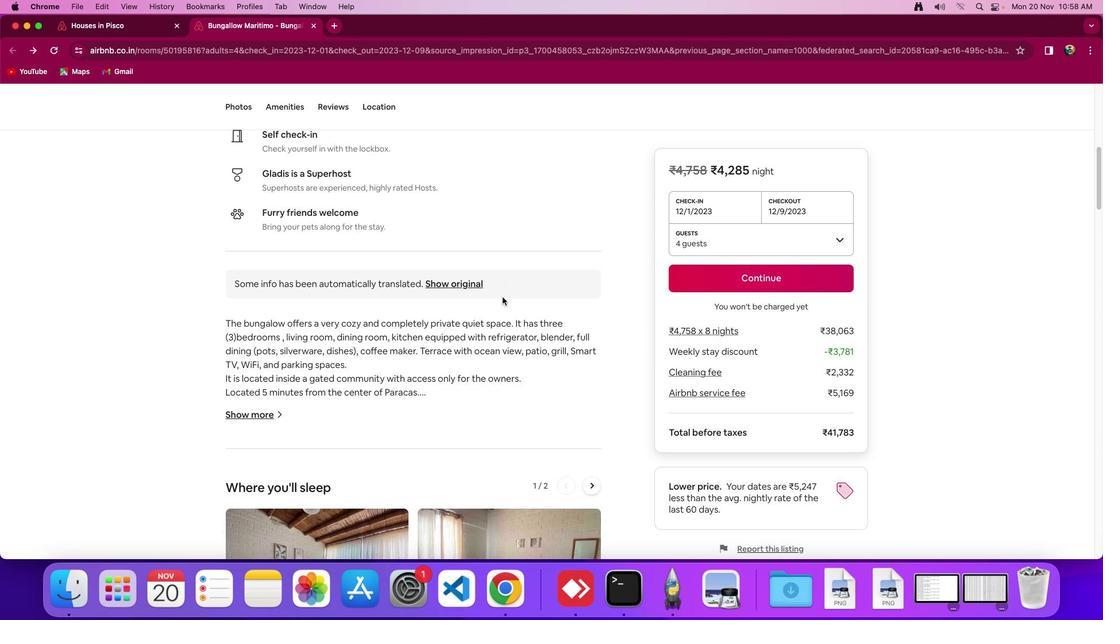 
Action: Mouse moved to (271, 413)
Screenshot: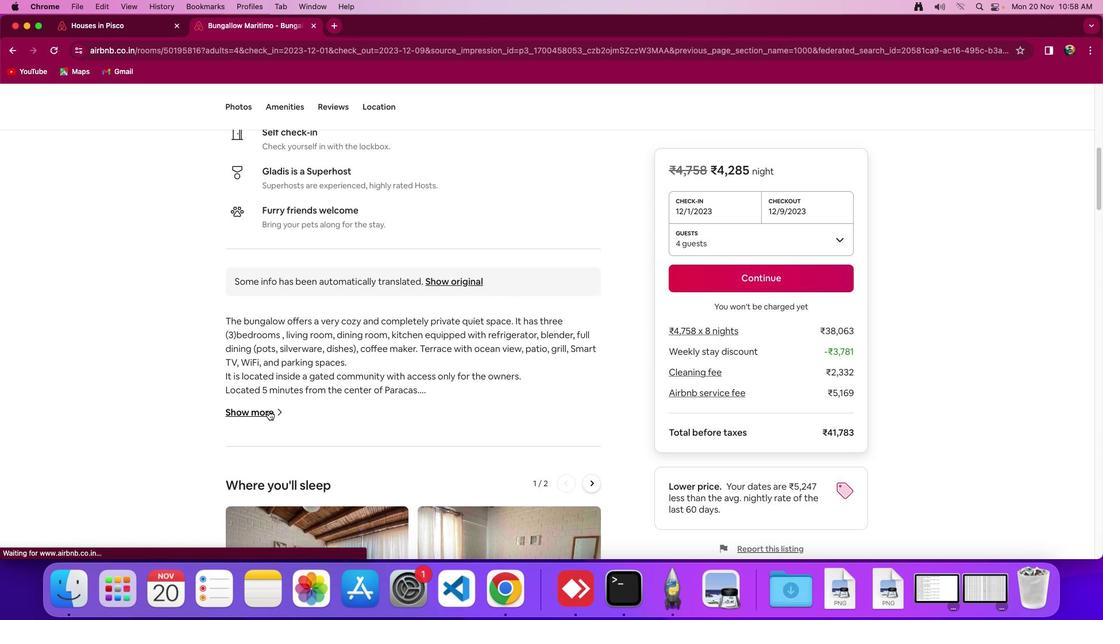 
Action: Mouse pressed left at (271, 413)
Screenshot: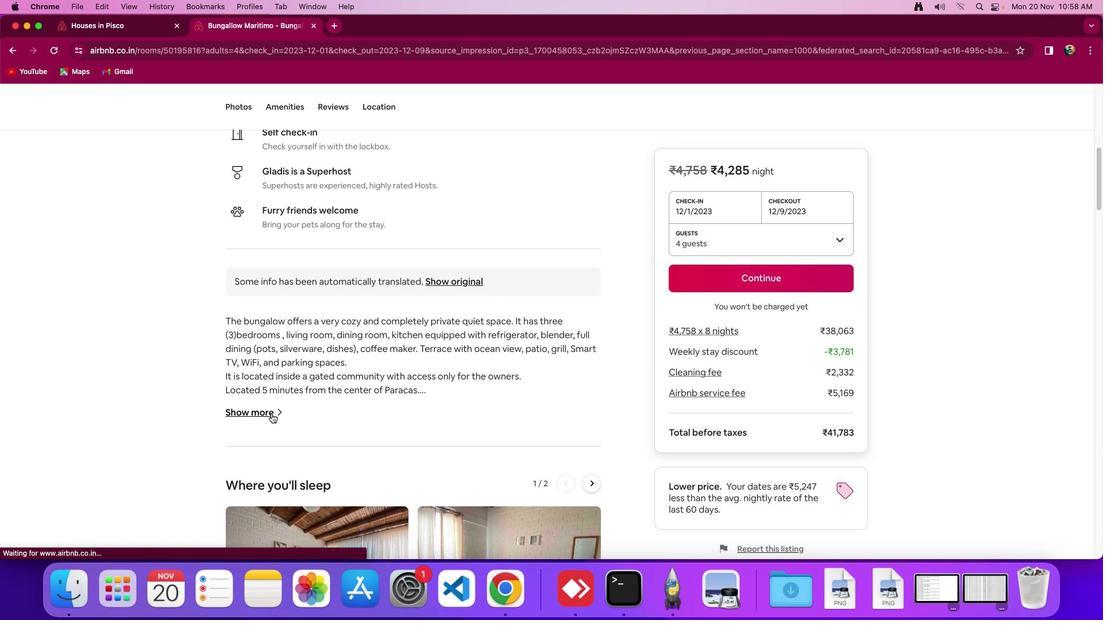 
Action: Mouse moved to (628, 354)
Screenshot: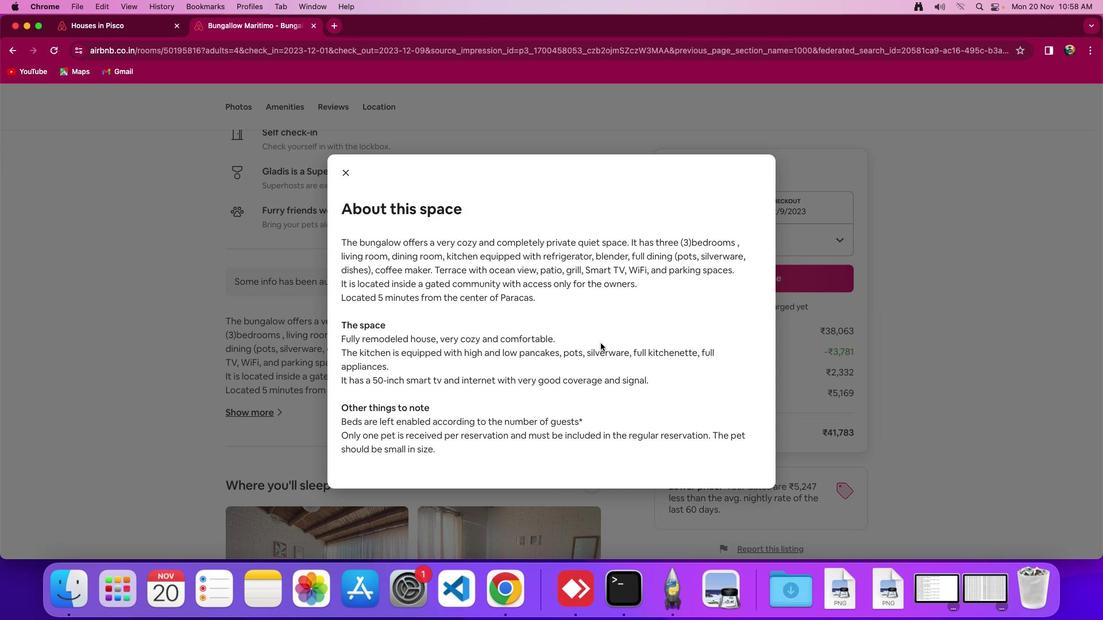 
Action: Mouse scrolled (628, 354) with delta (2, 1)
Screenshot: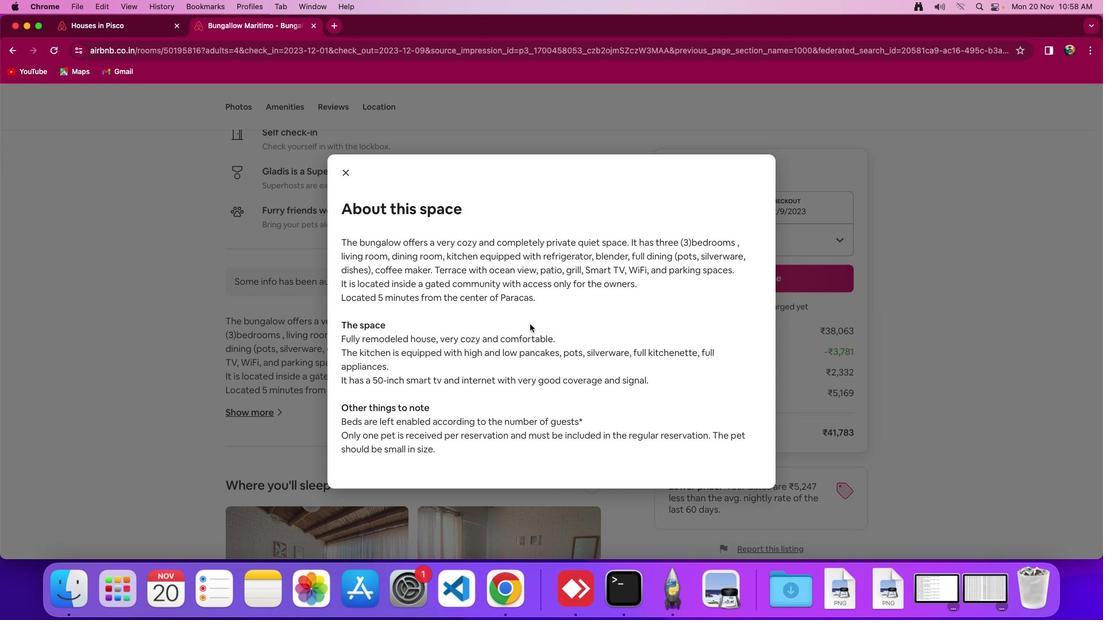 
Action: Mouse scrolled (628, 354) with delta (2, 1)
Screenshot: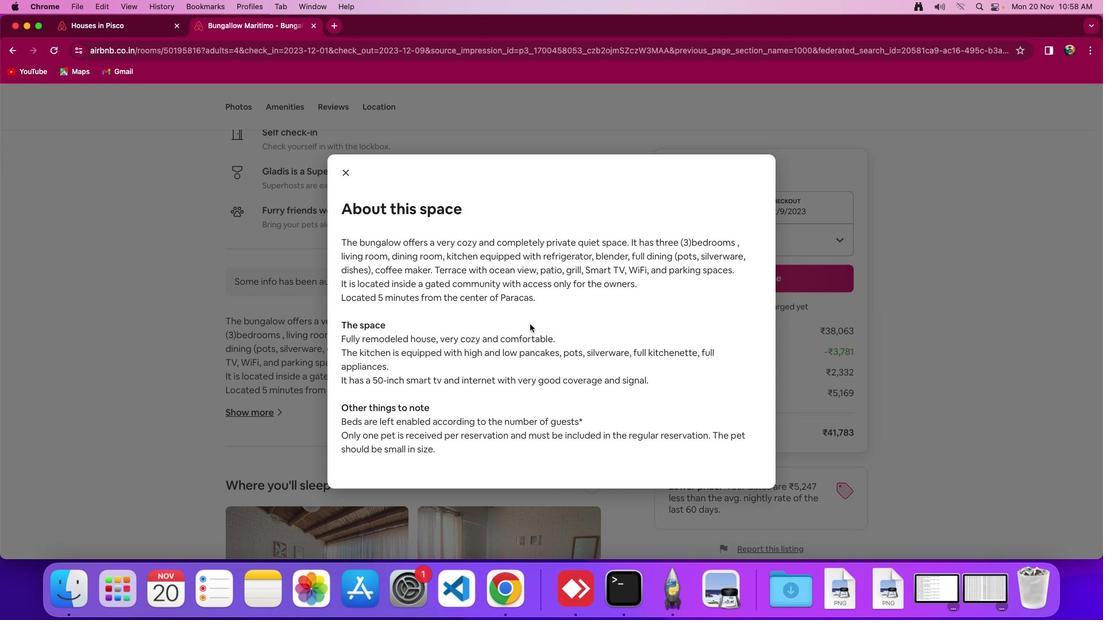 
Action: Mouse moved to (627, 354)
Screenshot: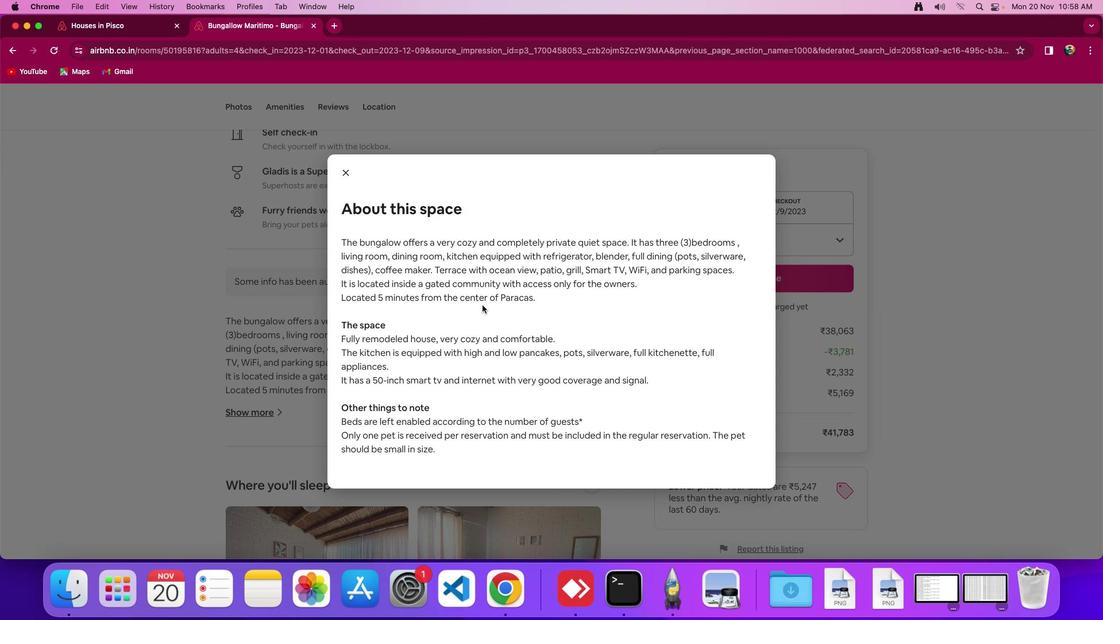 
Action: Mouse scrolled (627, 354) with delta (2, 0)
Screenshot: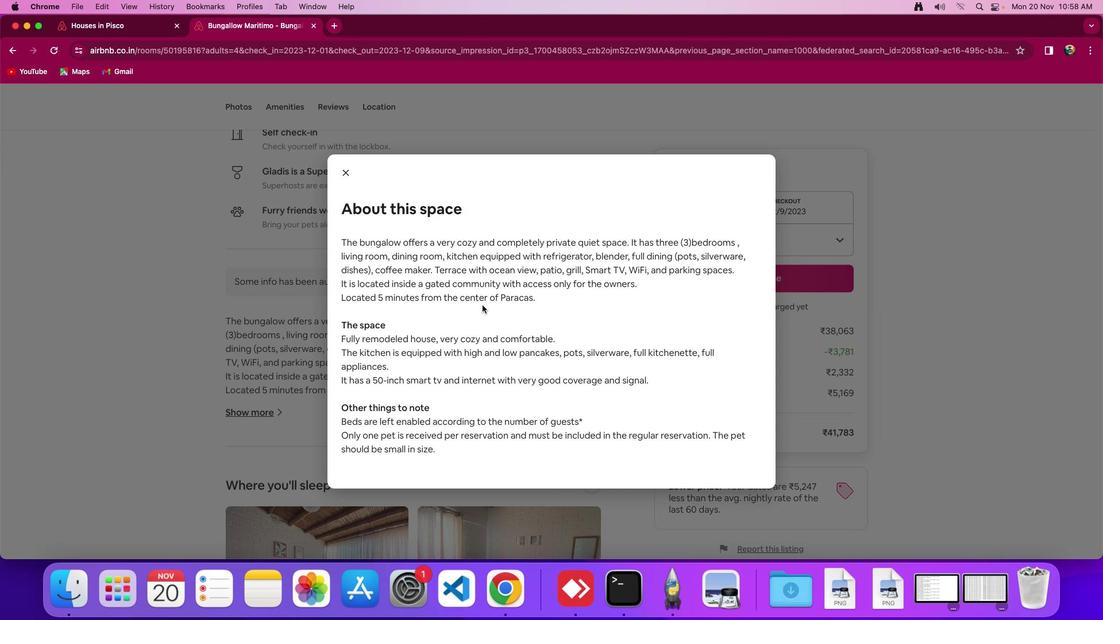 
Action: Mouse moved to (346, 176)
Screenshot: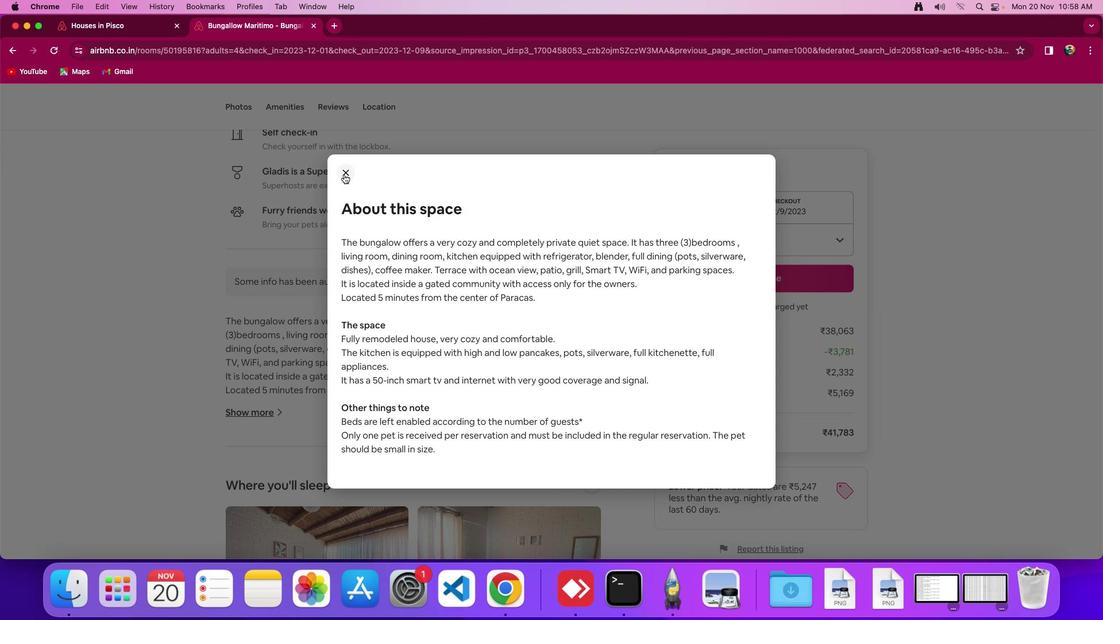 
Action: Mouse pressed left at (346, 176)
Screenshot: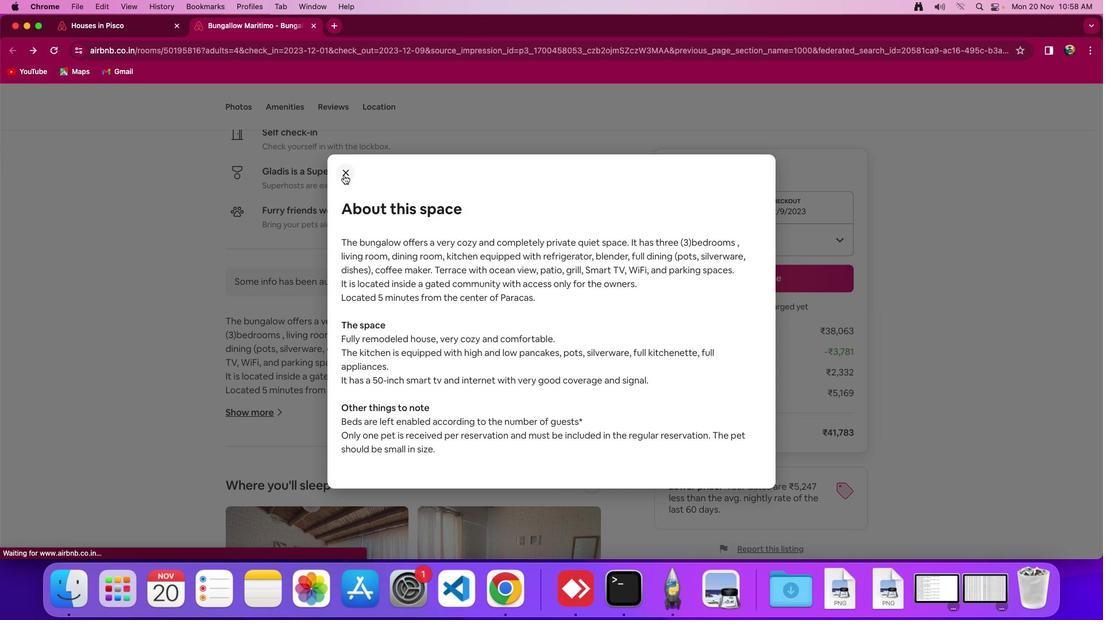 
Action: Mouse moved to (504, 279)
Screenshot: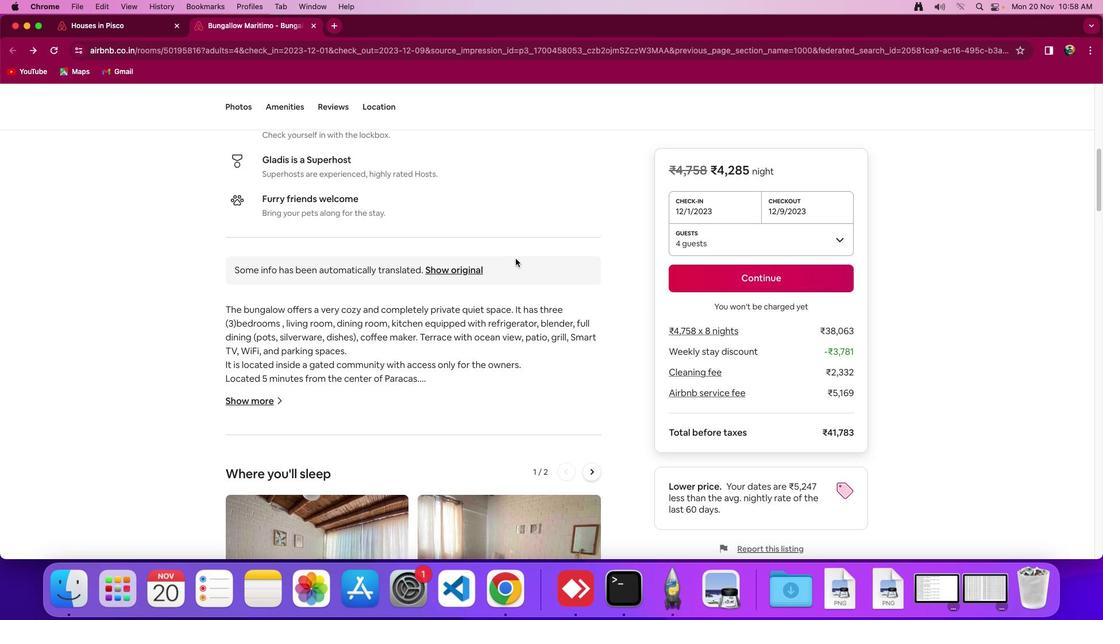 
Action: Mouse scrolled (504, 279) with delta (2, 1)
Screenshot: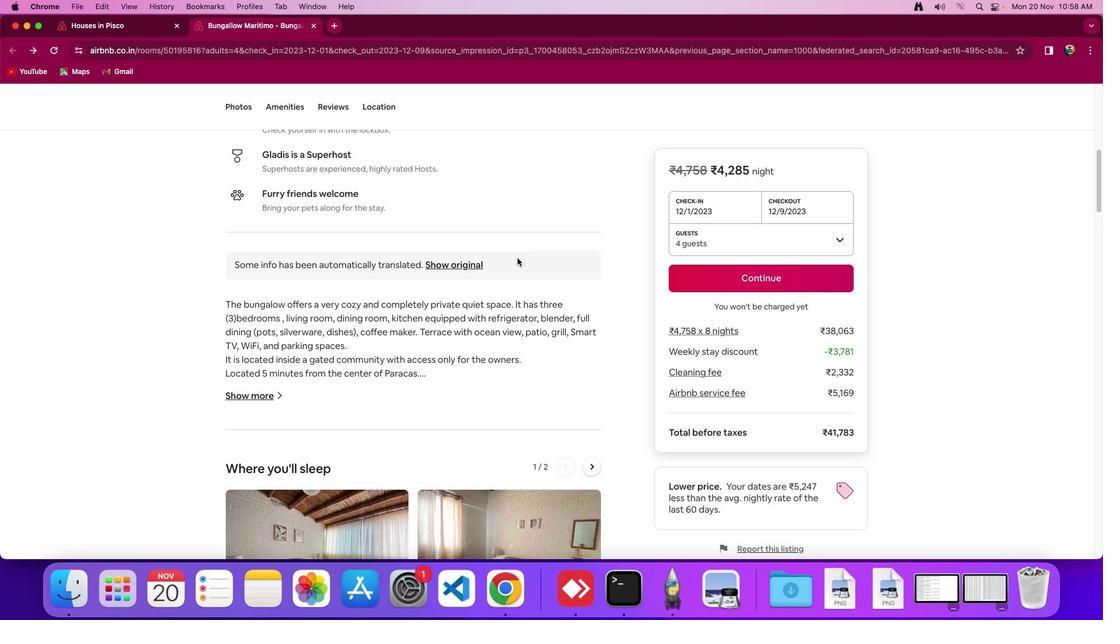 
Action: Mouse moved to (504, 265)
Screenshot: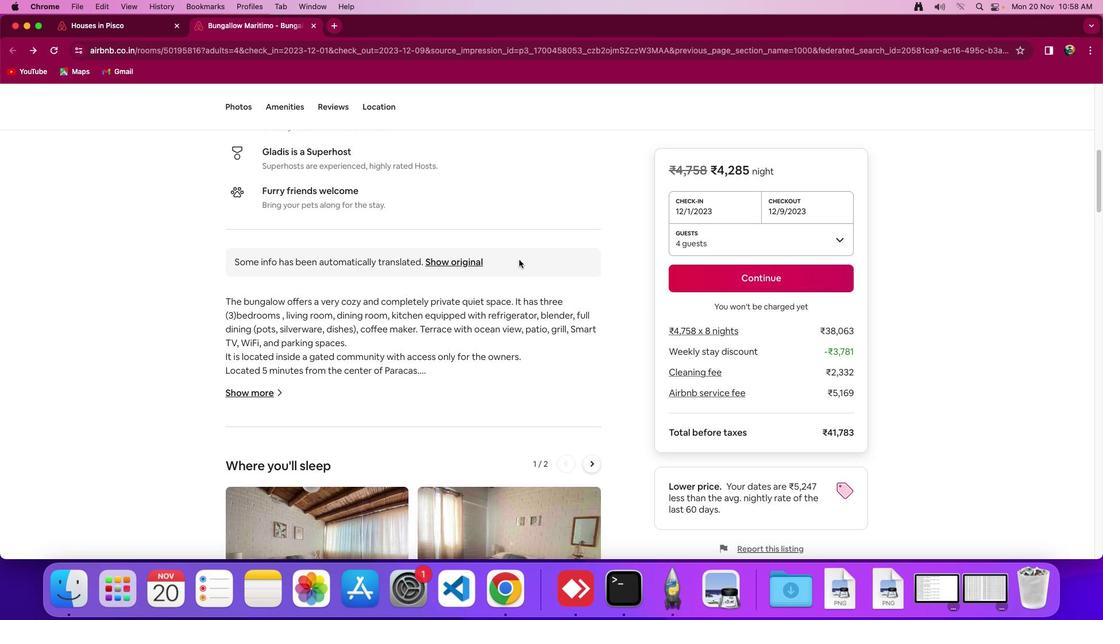 
Action: Mouse scrolled (504, 265) with delta (2, 1)
Screenshot: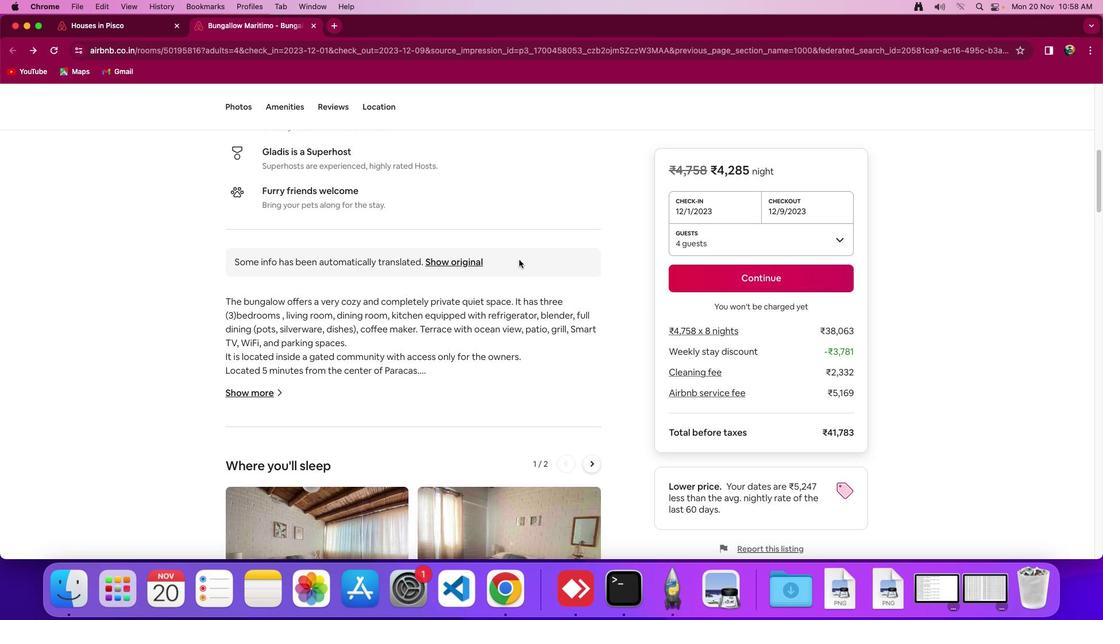 
Action: Mouse moved to (473, 286)
Screenshot: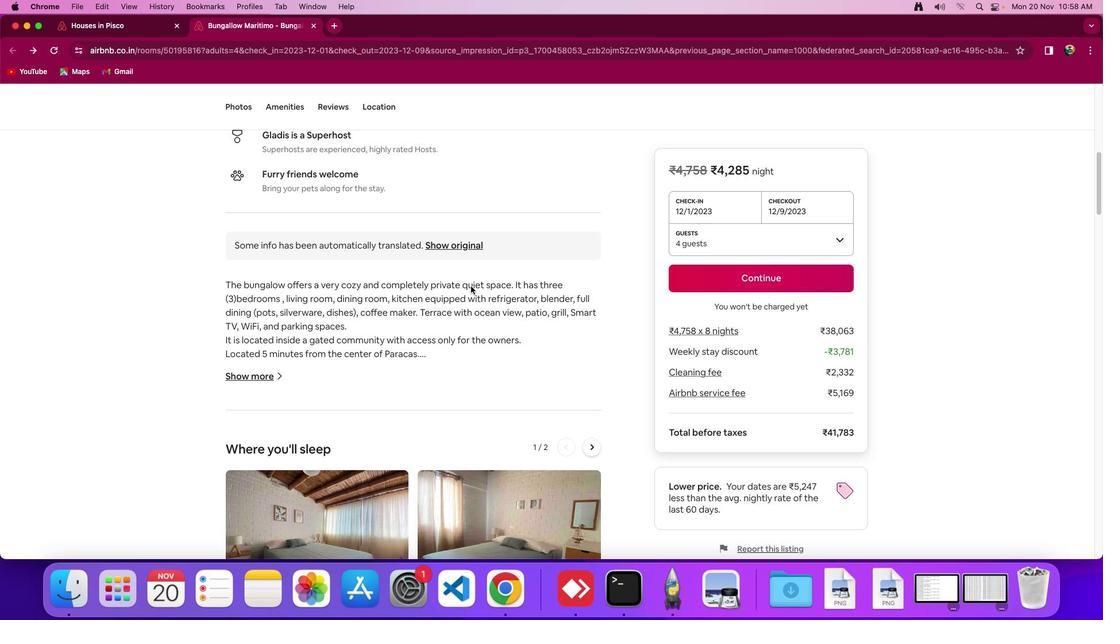 
Action: Mouse scrolled (473, 286) with delta (2, 1)
Screenshot: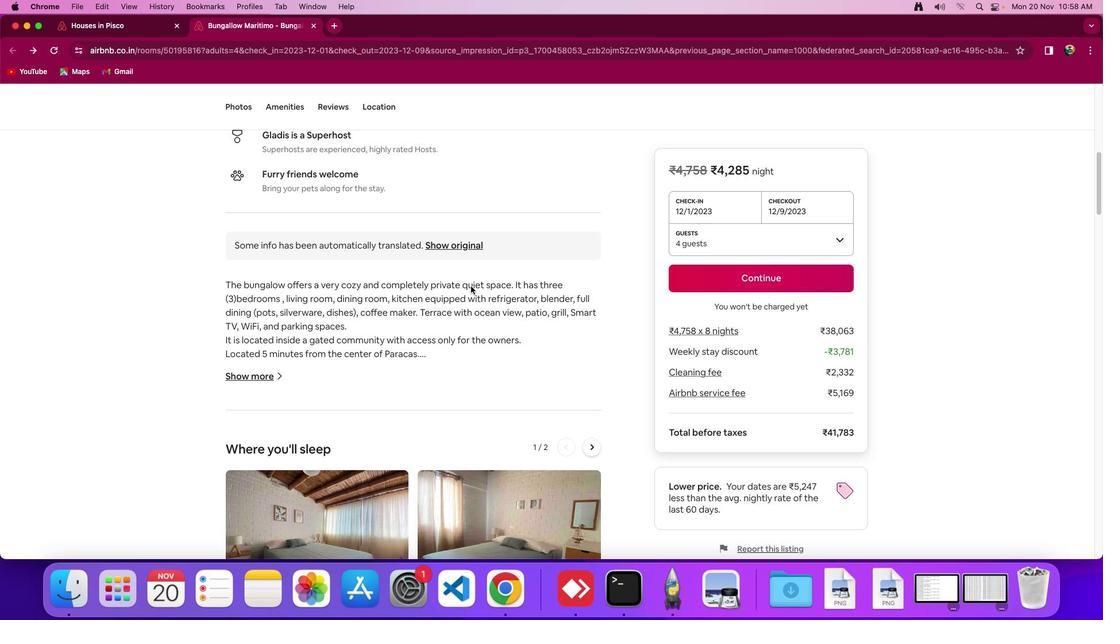 
Action: Mouse moved to (473, 286)
Screenshot: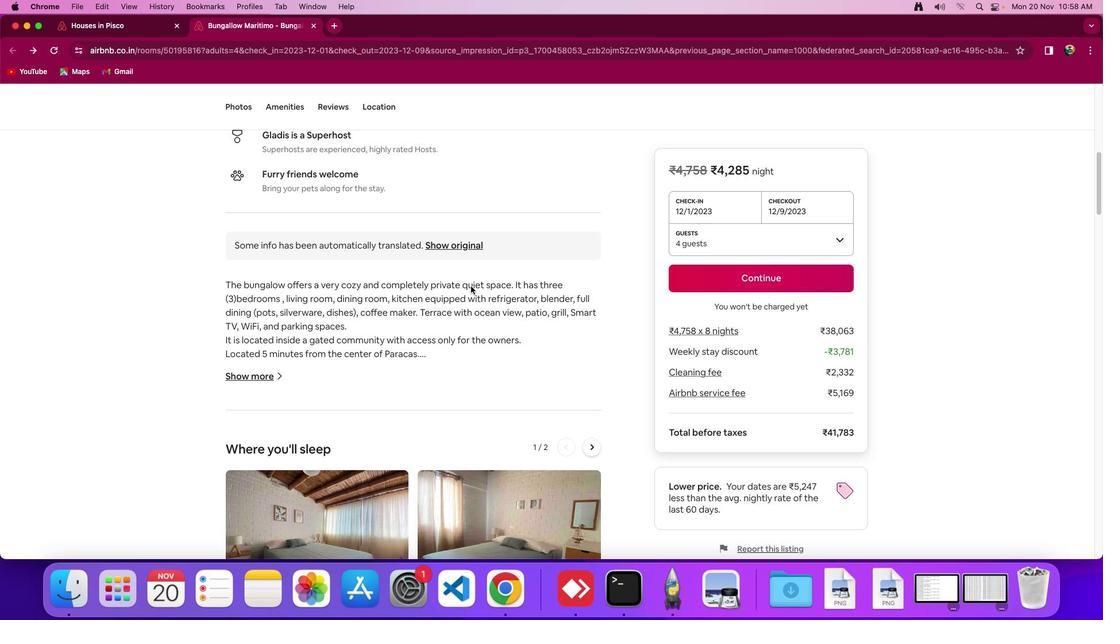 
Action: Mouse scrolled (473, 286) with delta (2, 1)
Screenshot: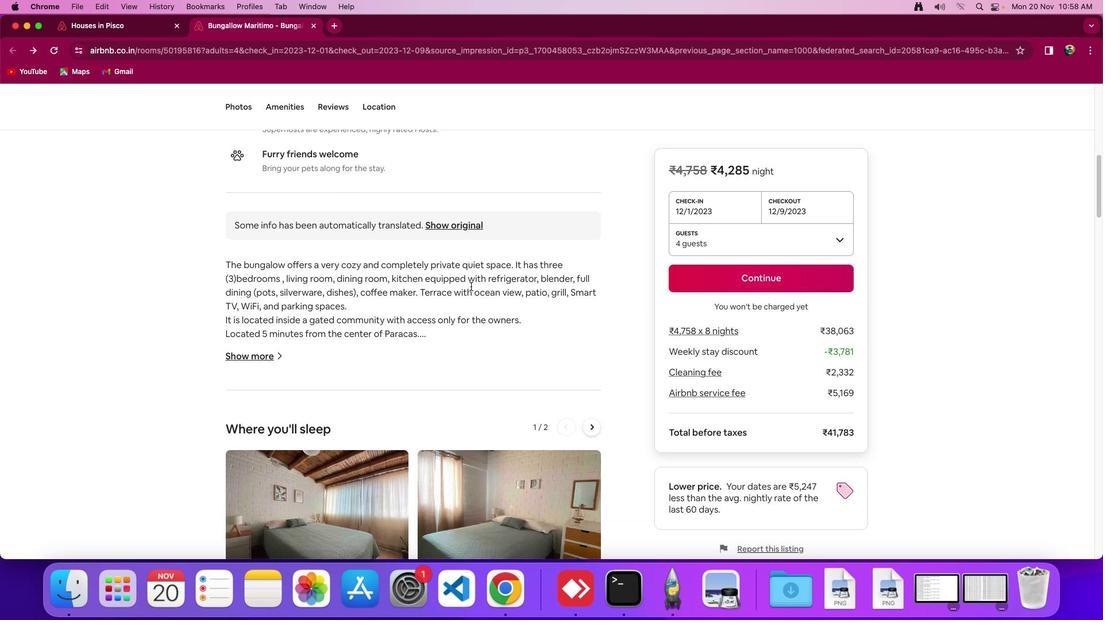 
Action: Mouse moved to (473, 287)
Screenshot: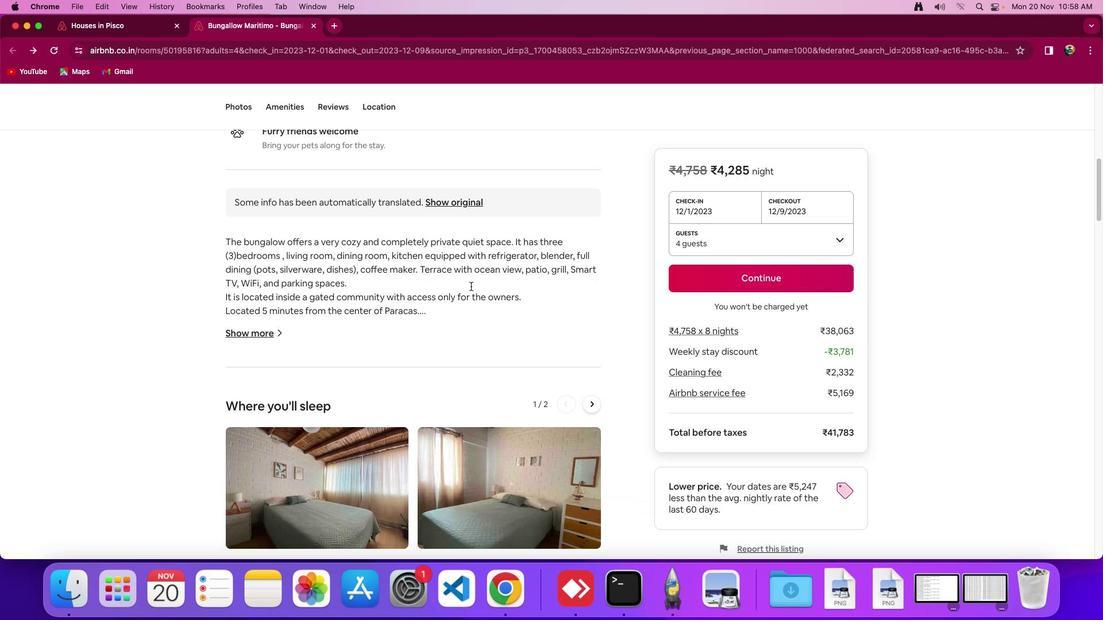 
Action: Mouse scrolled (473, 287) with delta (2, 1)
